 Task: Explore Airbnb accommodation in Nishiwaki, Japan from 22th  December, 2023 to 25th December, 2023 for 3 adults. Place can be entire room with 2 bedrooms having 3 beds and 1 bathroom. Property type can be flat.
Action: Mouse moved to (486, 127)
Screenshot: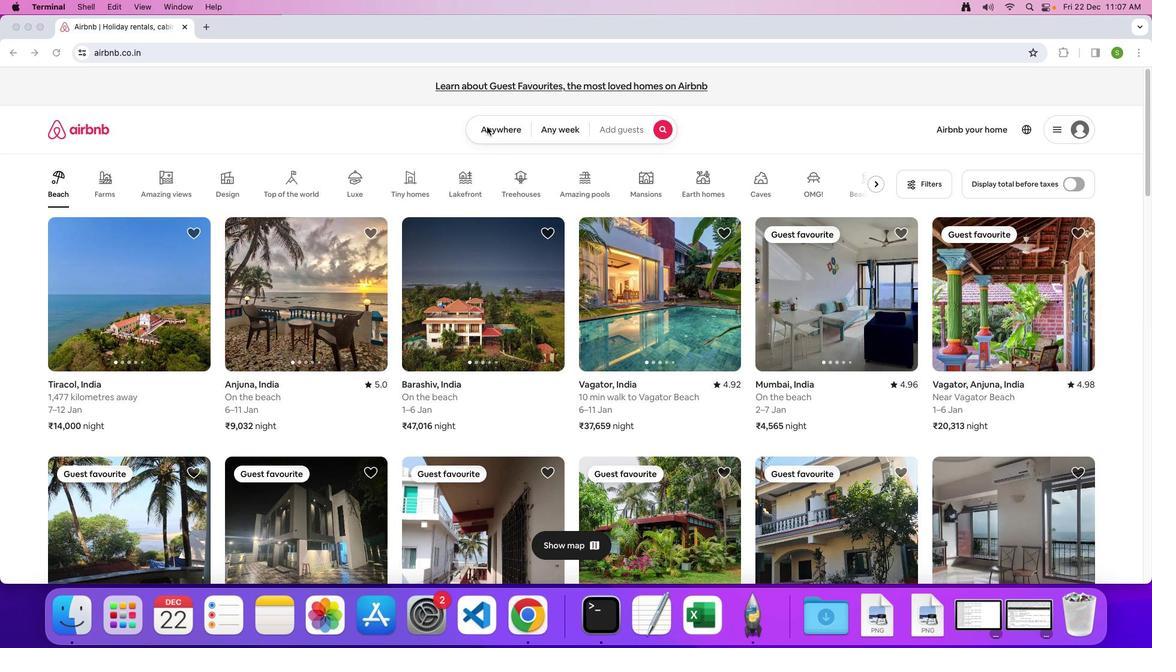 
Action: Mouse pressed left at (486, 127)
Screenshot: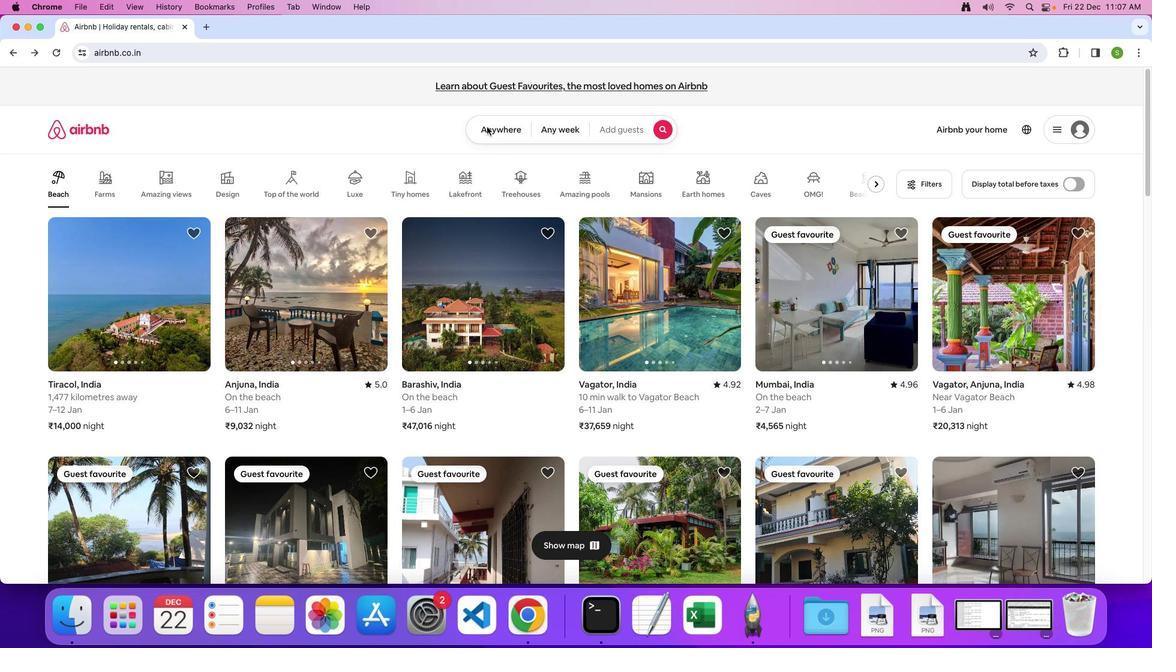 
Action: Mouse moved to (490, 129)
Screenshot: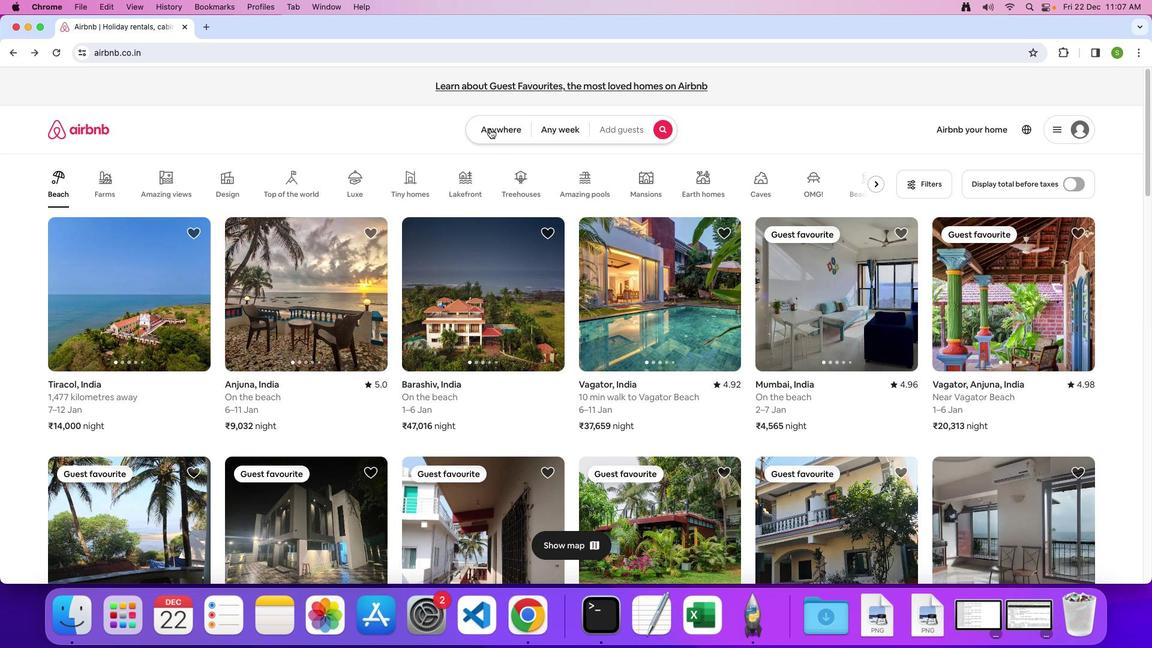 
Action: Mouse pressed left at (490, 129)
Screenshot: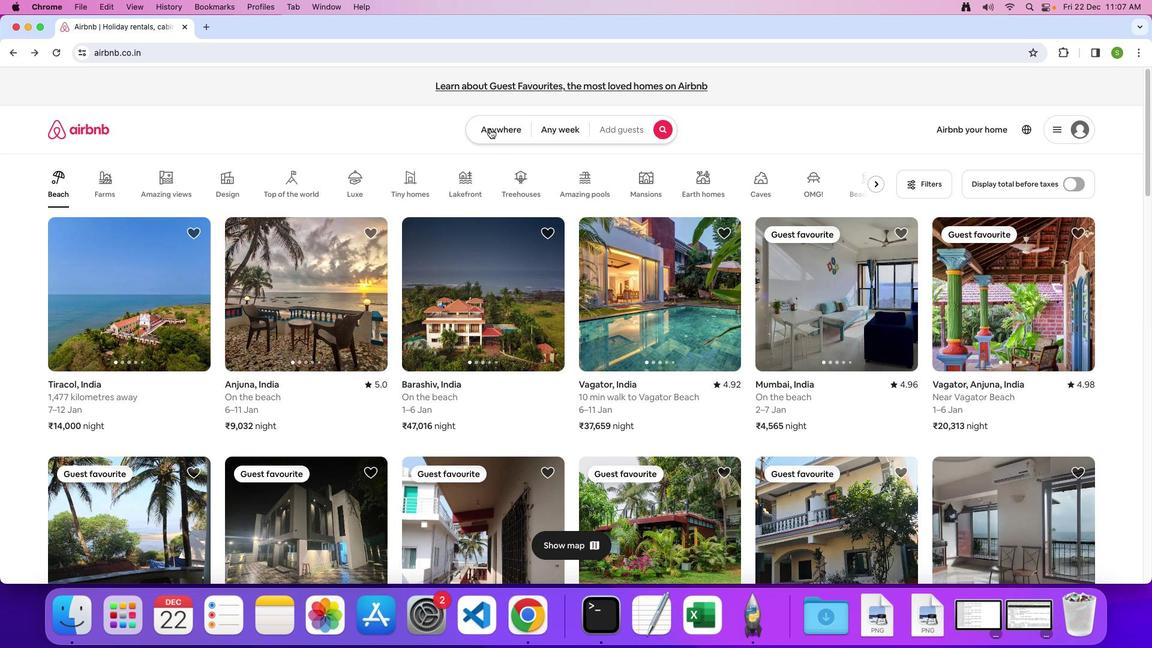 
Action: Mouse moved to (421, 169)
Screenshot: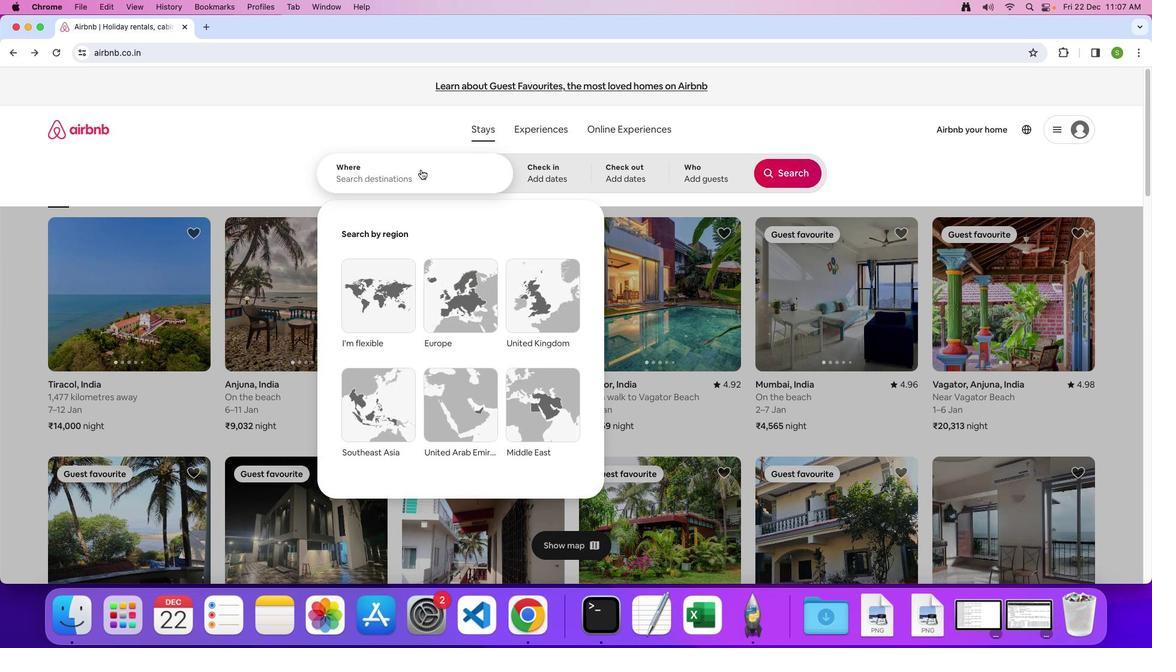 
Action: Mouse pressed left at (421, 169)
Screenshot: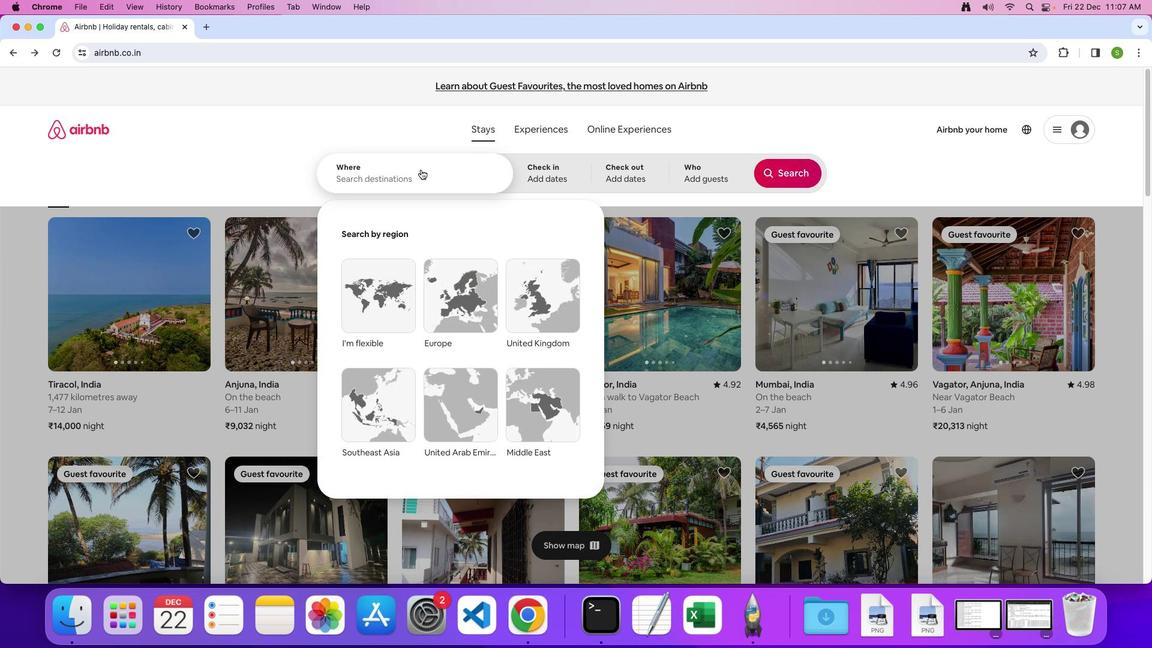 
Action: Key pressed 'N'Key.caps_lock'i''s''h''i''w''a''k''i'
Screenshot: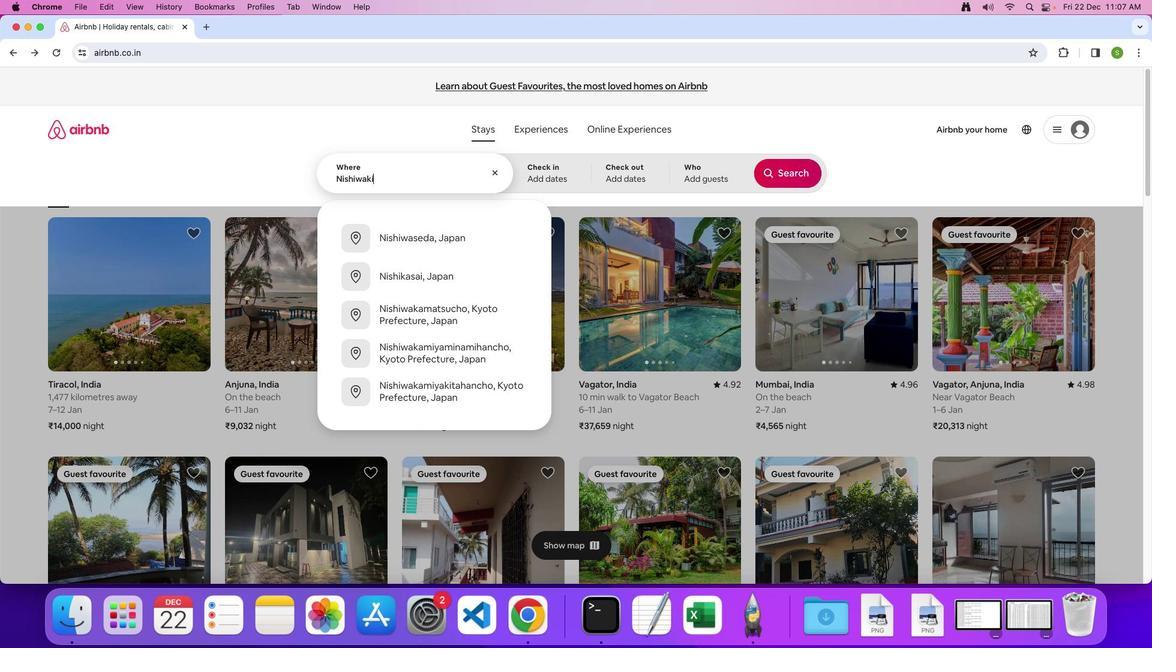 
Action: Mouse moved to (420, 169)
Screenshot: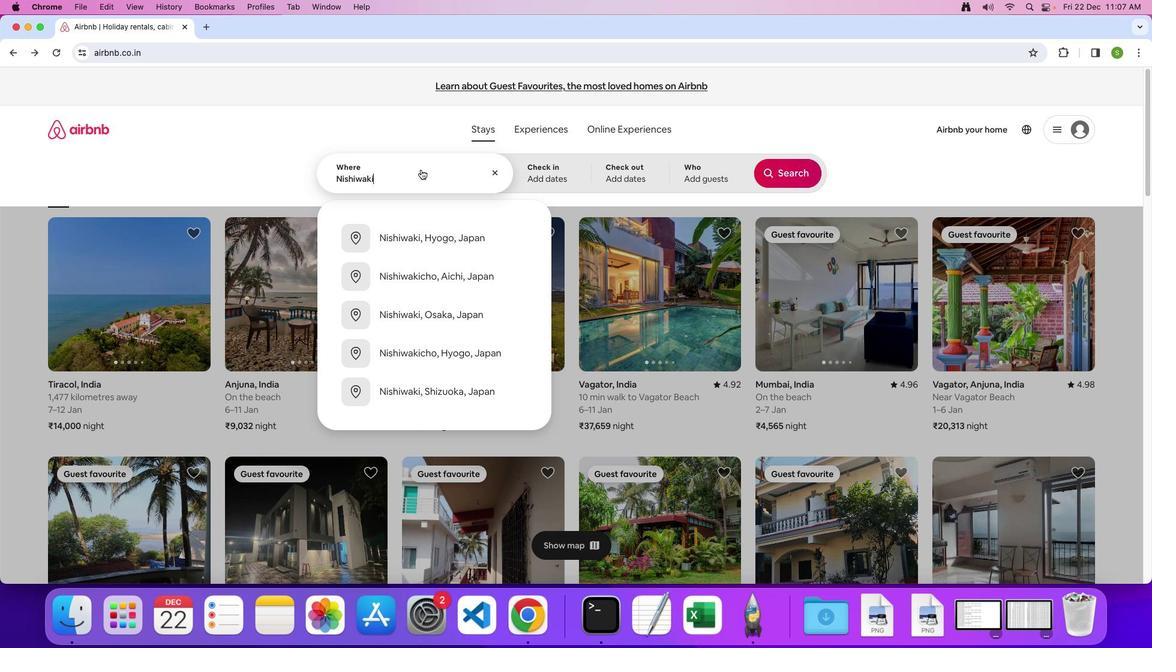 
Action: Key pressed ','Key.spaceKey.shift'J''a''p''a''n'Key.enter
Screenshot: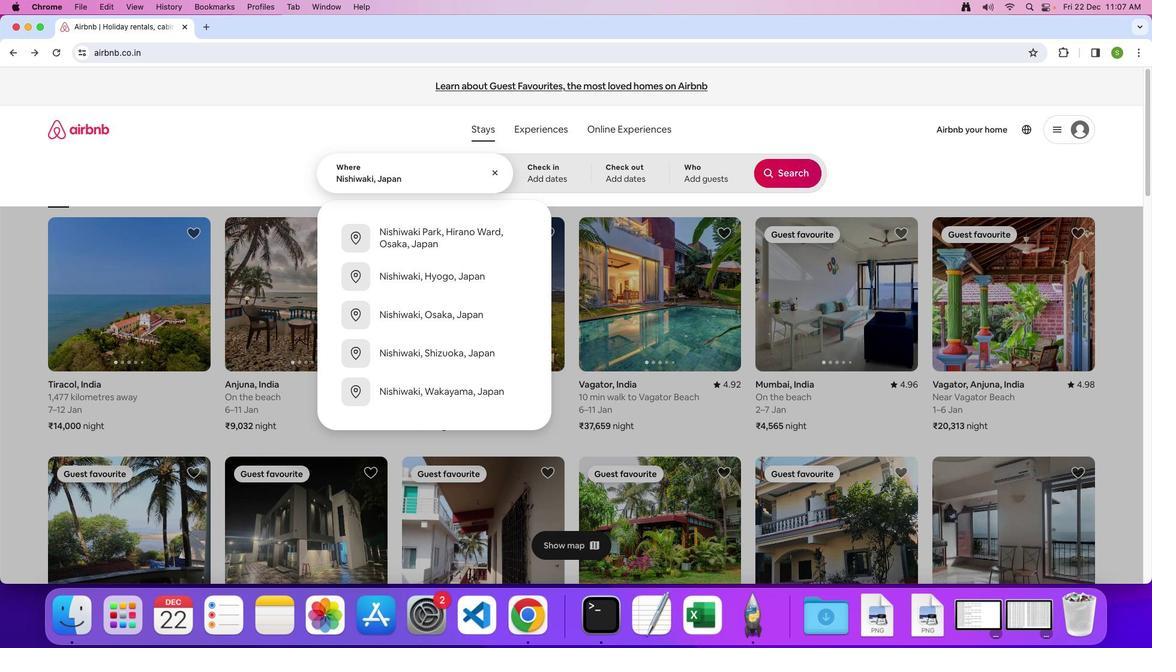 
Action: Mouse moved to (504, 409)
Screenshot: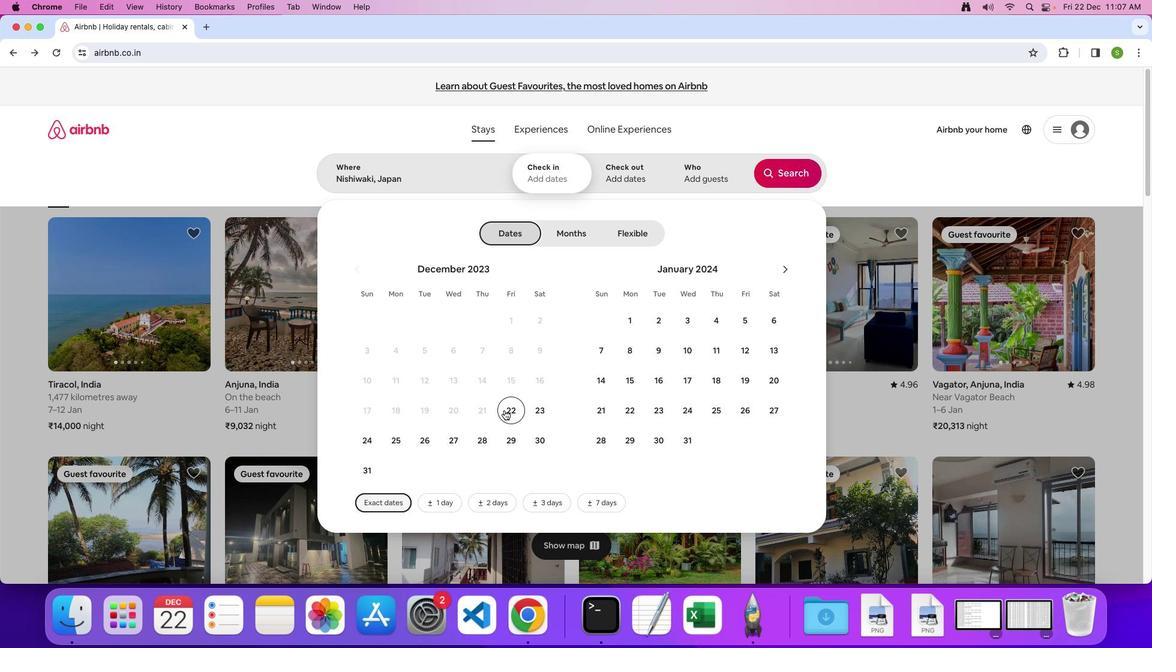 
Action: Mouse pressed left at (504, 409)
Screenshot: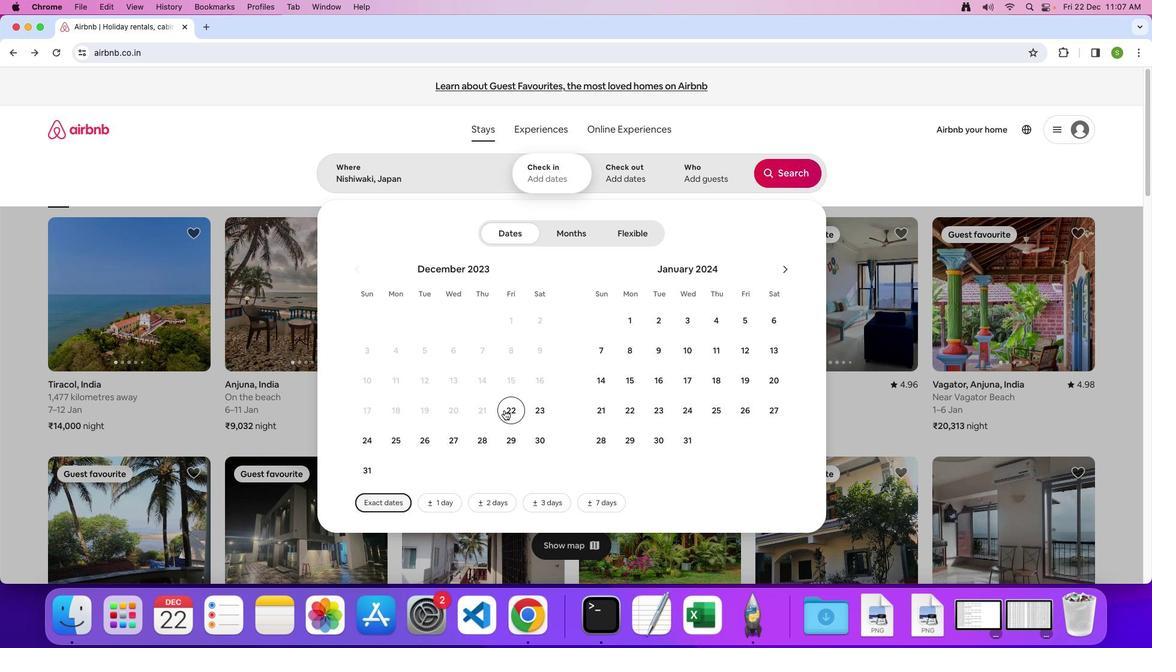 
Action: Mouse moved to (390, 443)
Screenshot: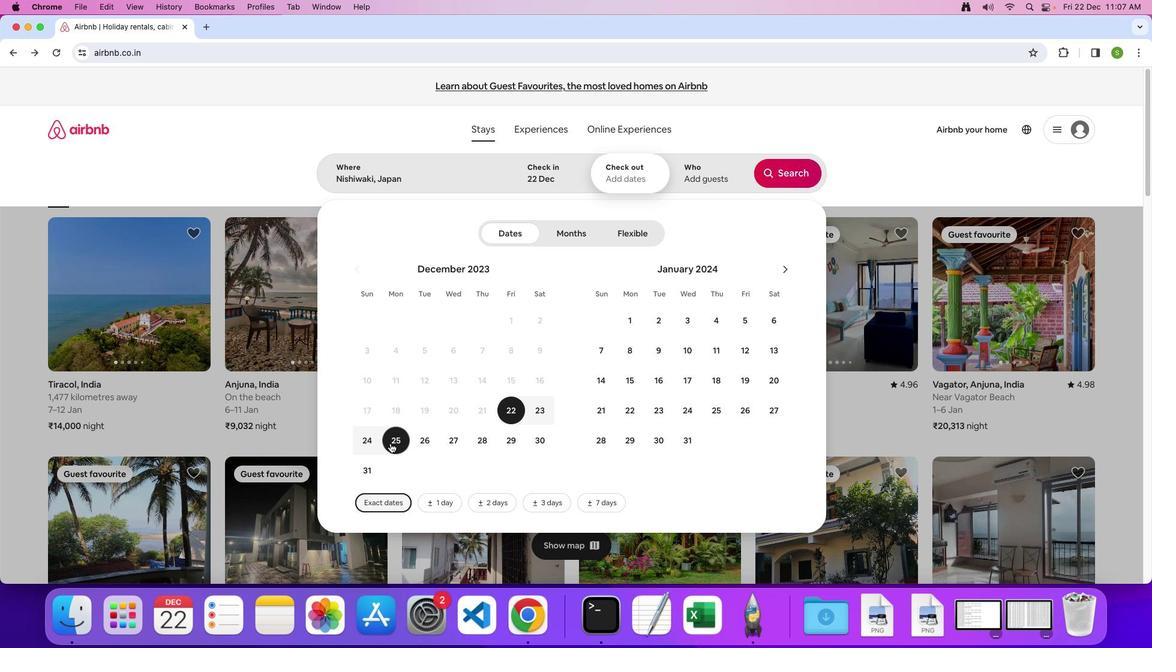 
Action: Mouse pressed left at (390, 443)
Screenshot: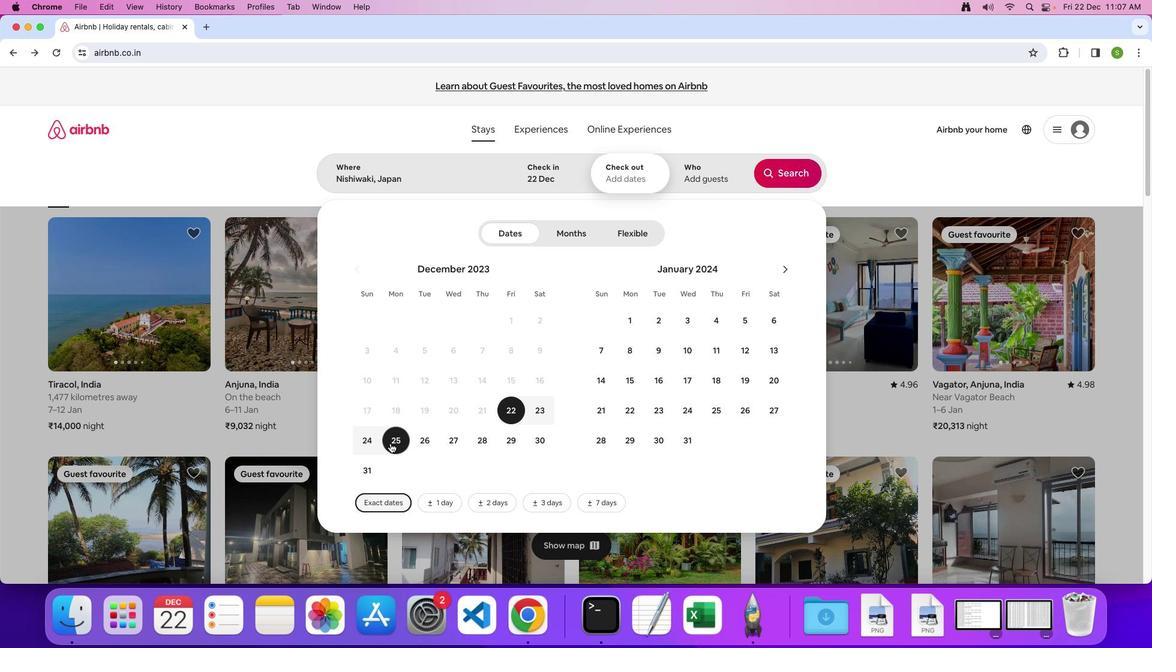 
Action: Mouse moved to (686, 177)
Screenshot: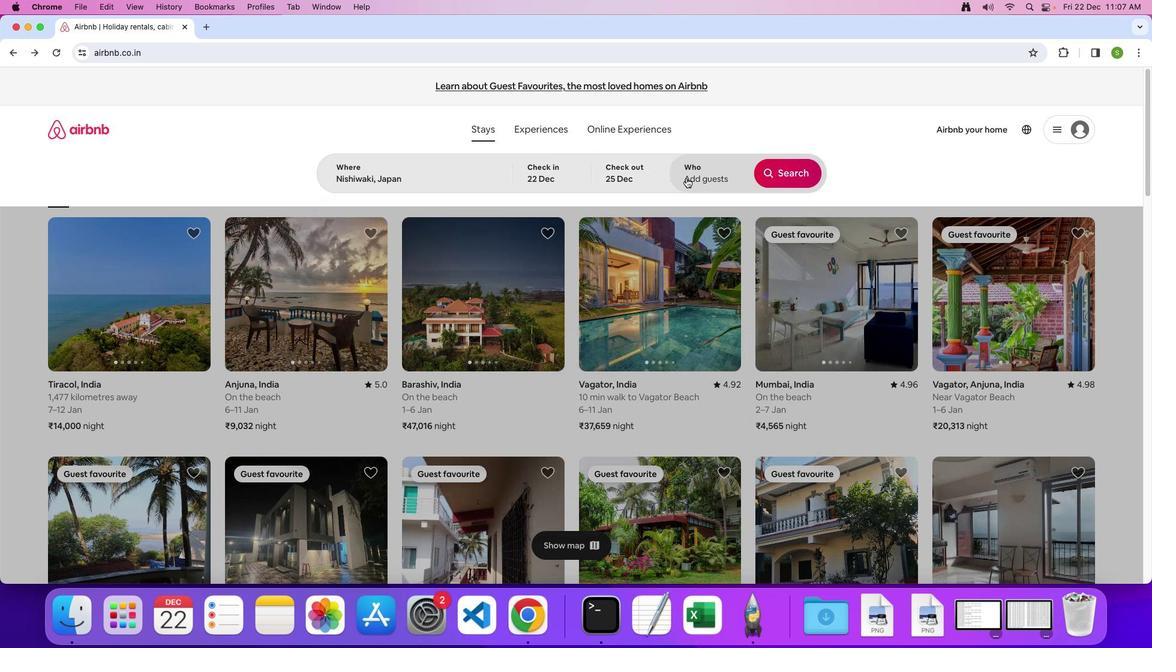 
Action: Mouse pressed left at (686, 177)
Screenshot: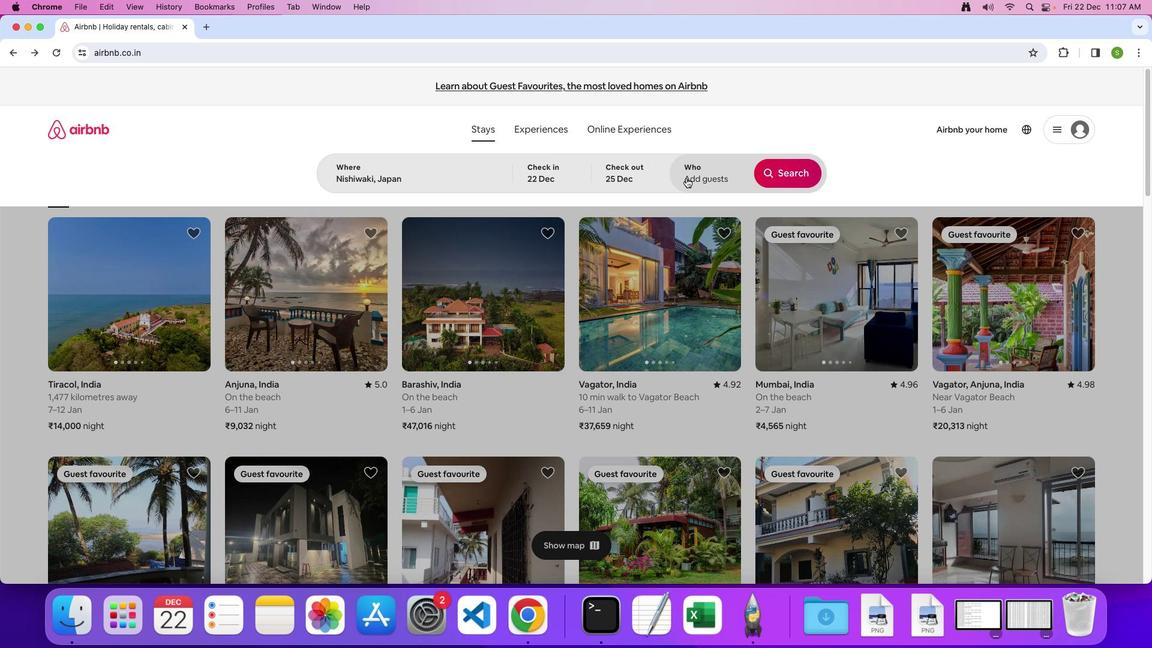 
Action: Mouse moved to (795, 238)
Screenshot: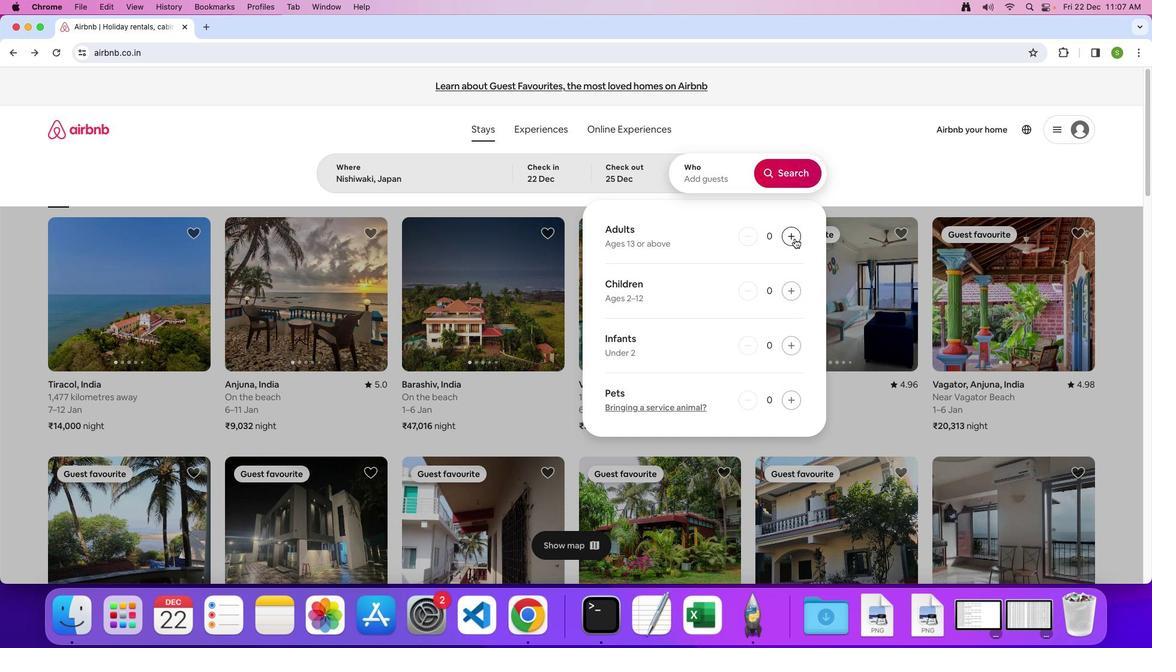 
Action: Mouse pressed left at (795, 238)
Screenshot: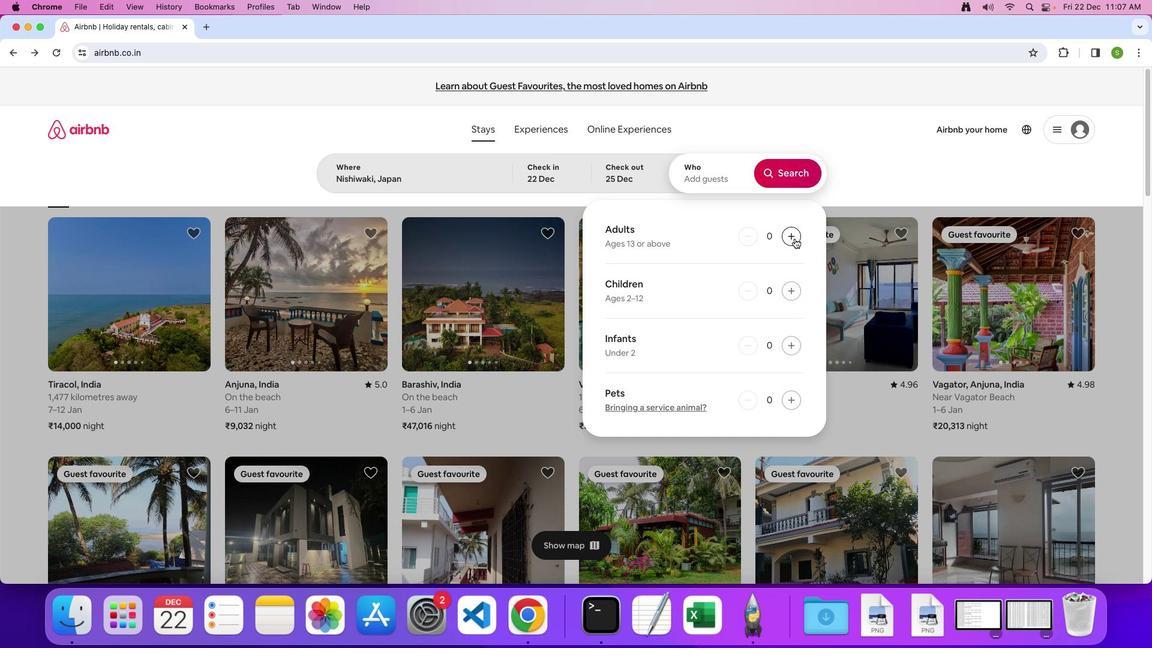 
Action: Mouse pressed left at (795, 238)
Screenshot: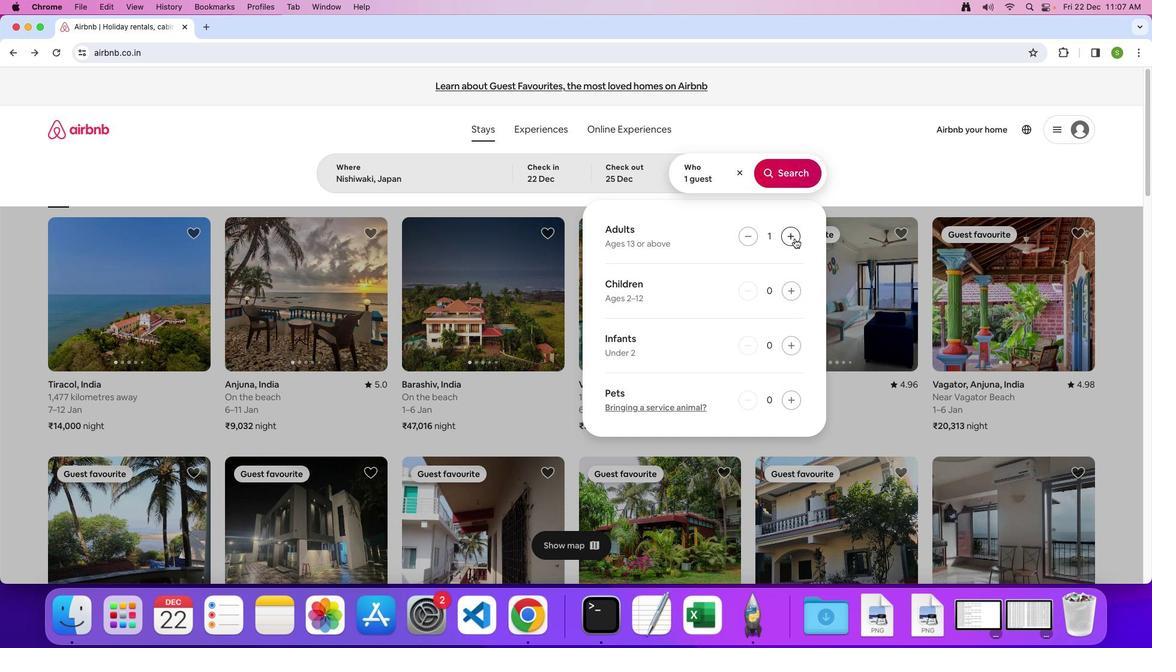
Action: Mouse moved to (795, 238)
Screenshot: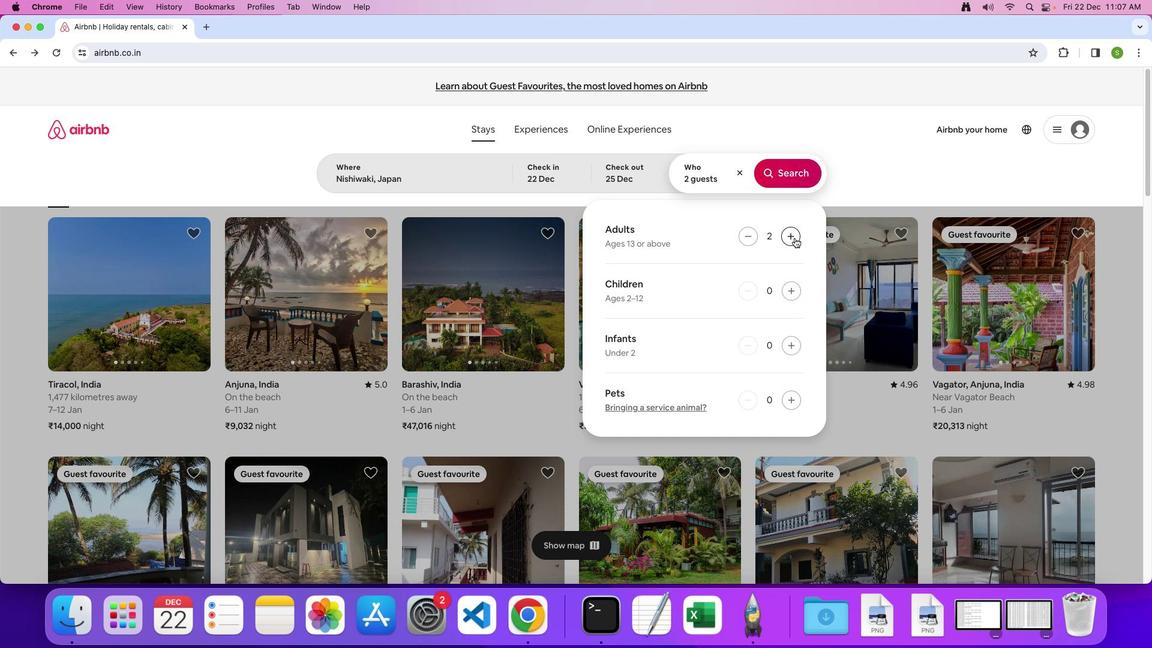 
Action: Mouse pressed left at (795, 238)
Screenshot: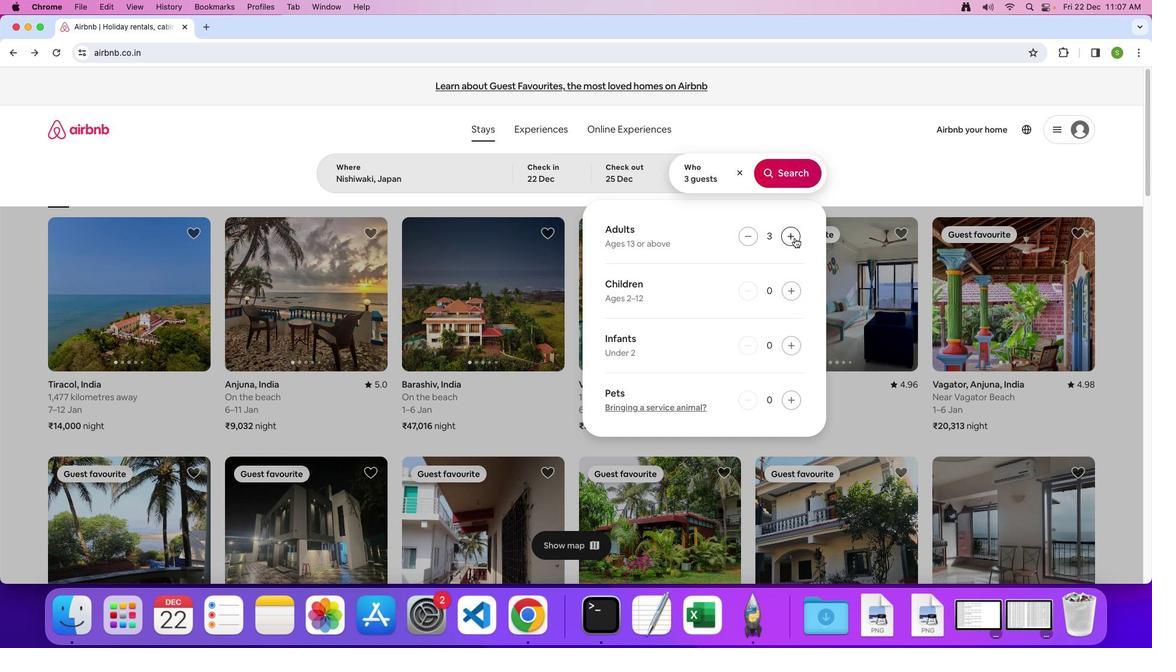 
Action: Mouse moved to (783, 181)
Screenshot: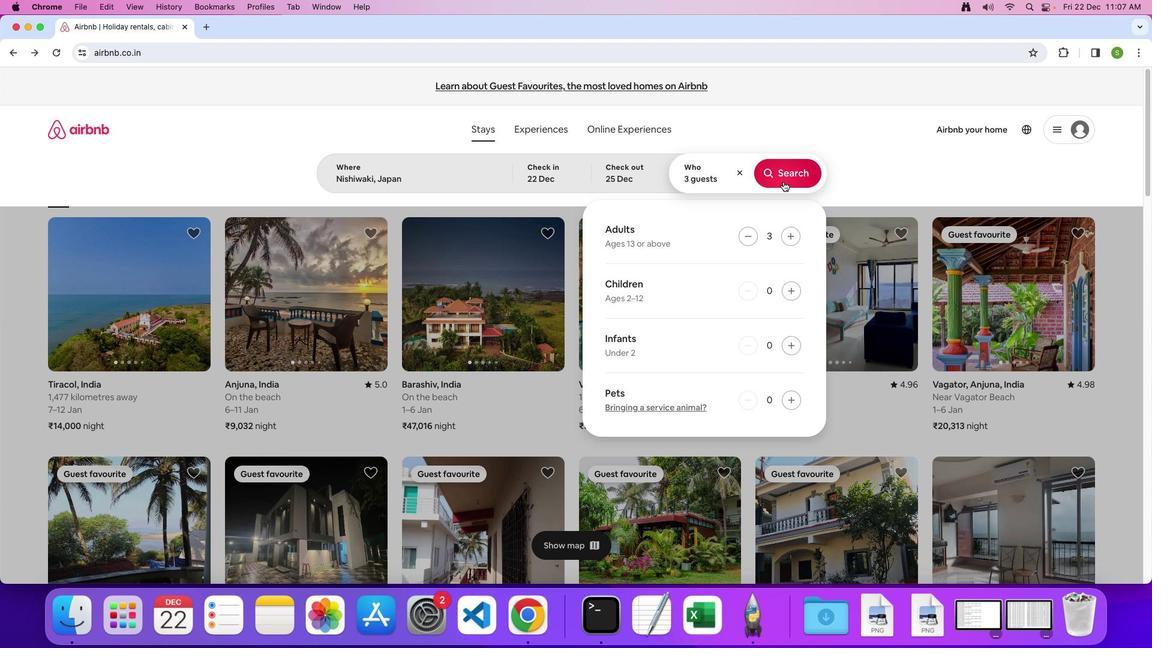 
Action: Mouse pressed left at (783, 181)
Screenshot: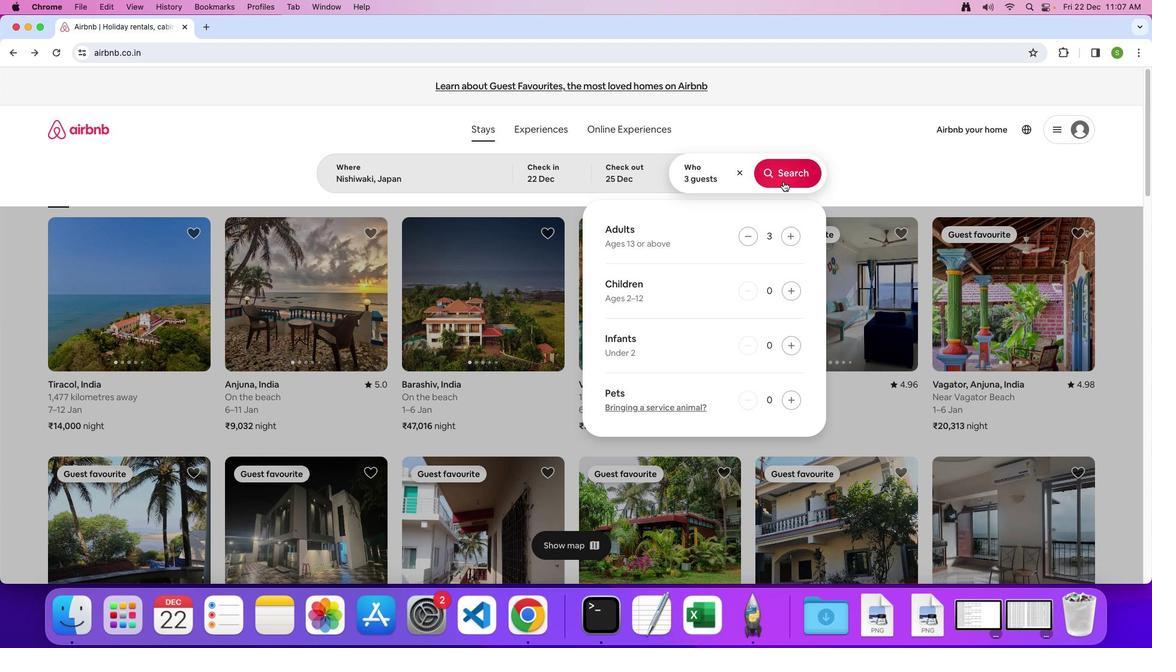 
Action: Mouse moved to (946, 146)
Screenshot: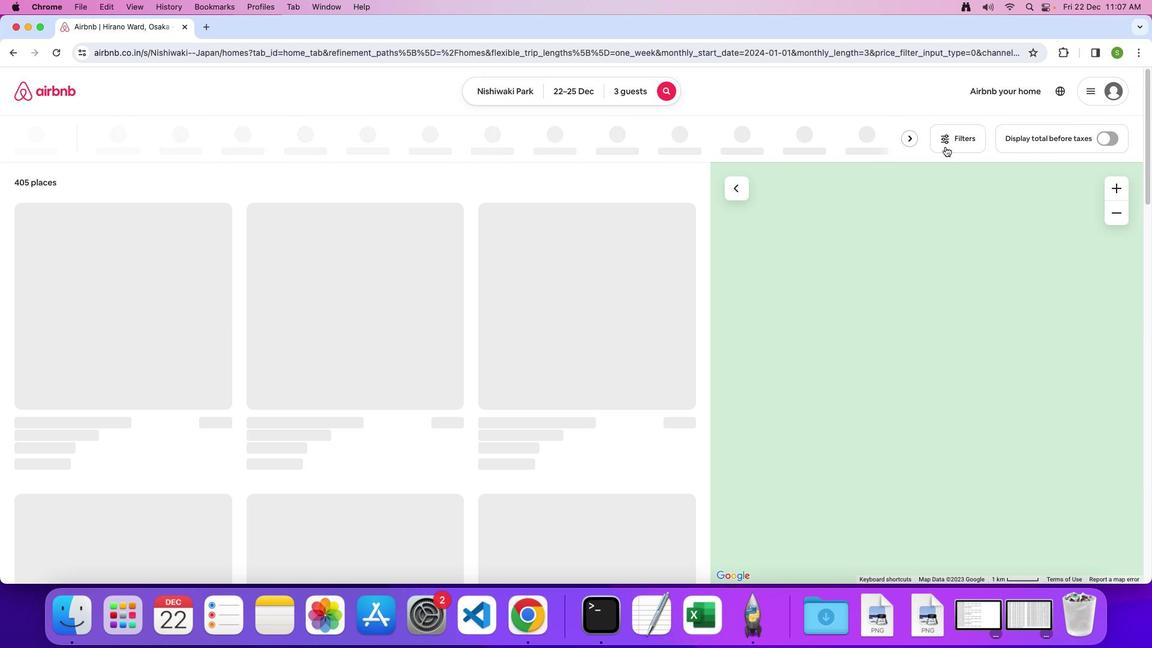 
Action: Mouse pressed left at (946, 146)
Screenshot: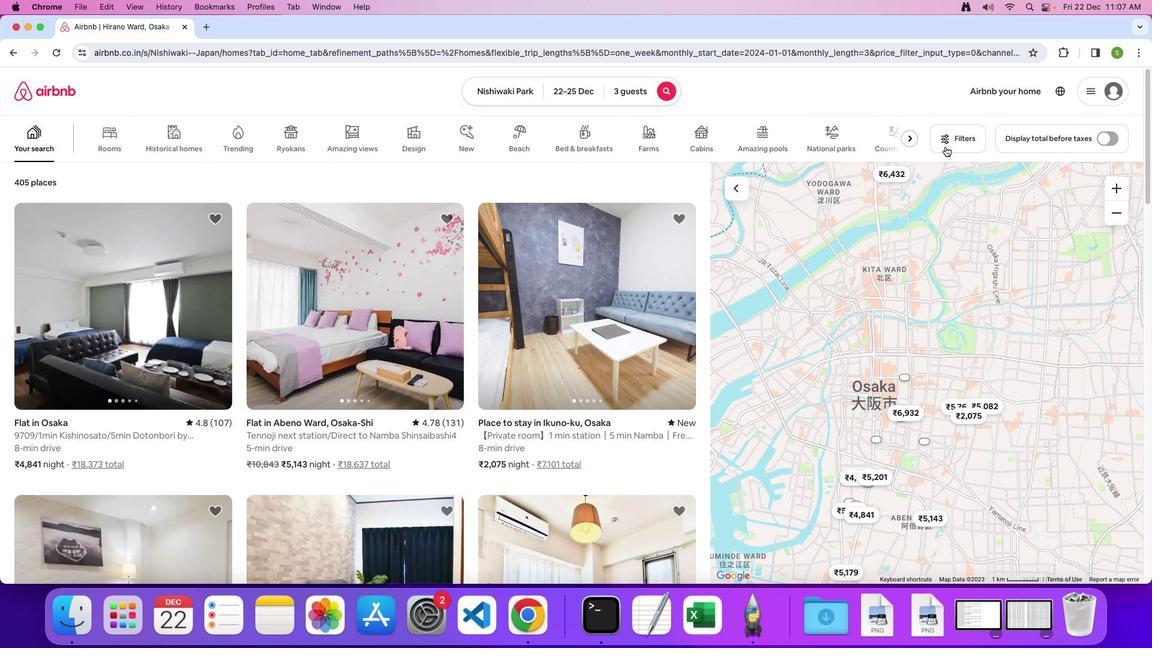 
Action: Mouse moved to (528, 348)
Screenshot: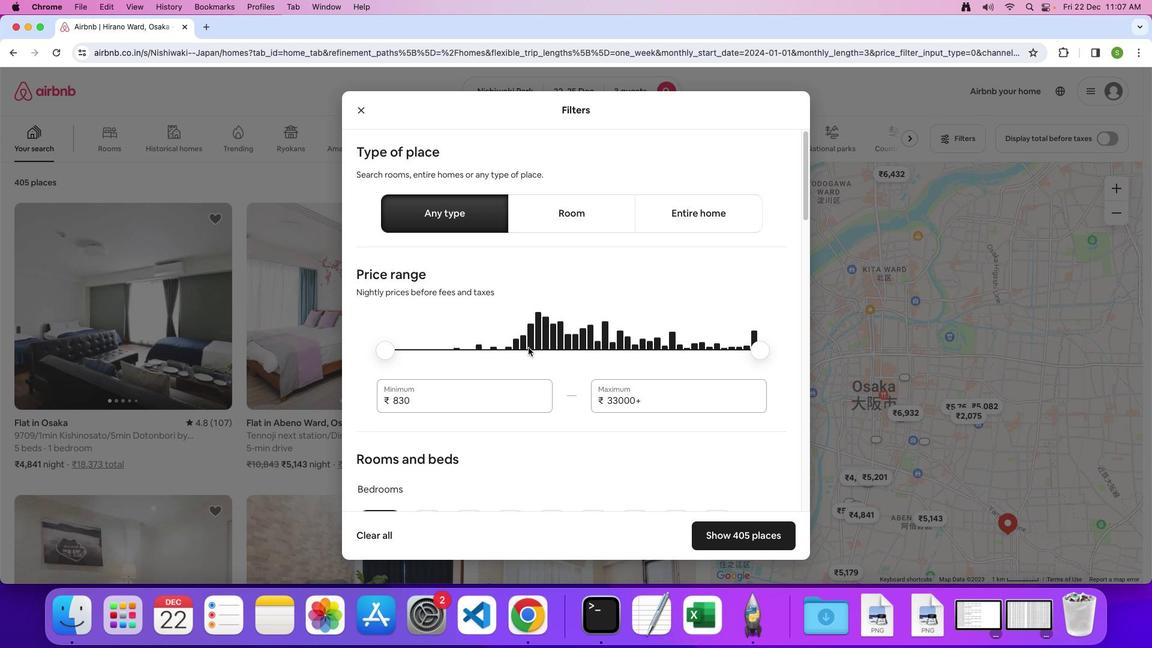 
Action: Mouse scrolled (528, 348) with delta (0, 0)
Screenshot: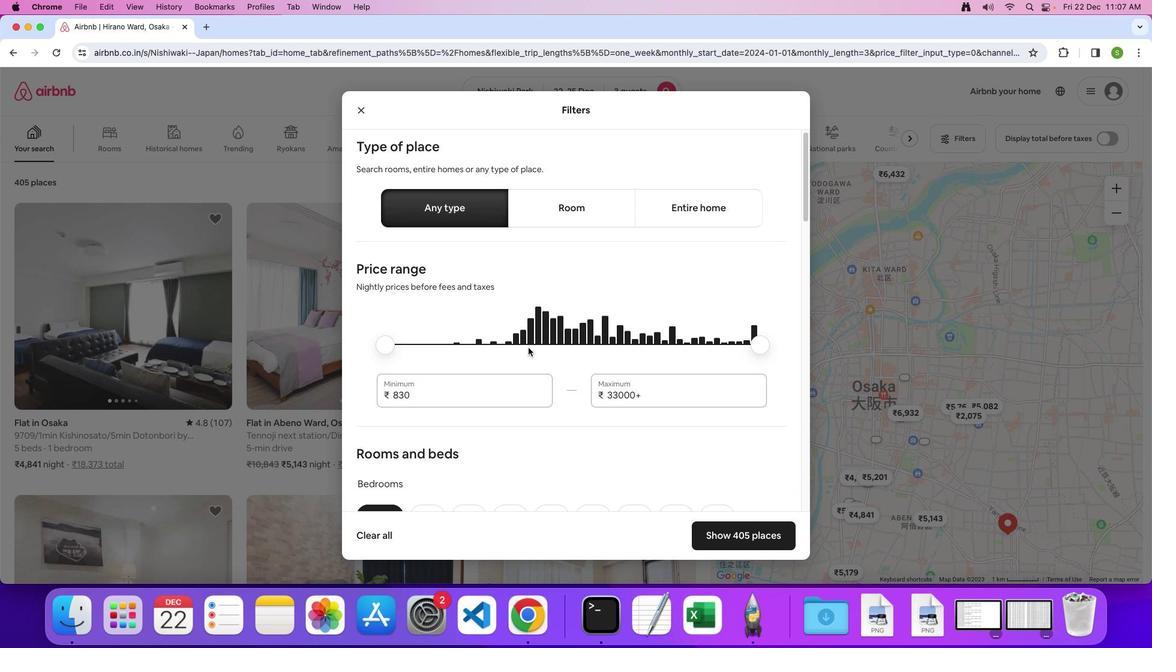 
Action: Mouse scrolled (528, 348) with delta (0, 0)
Screenshot: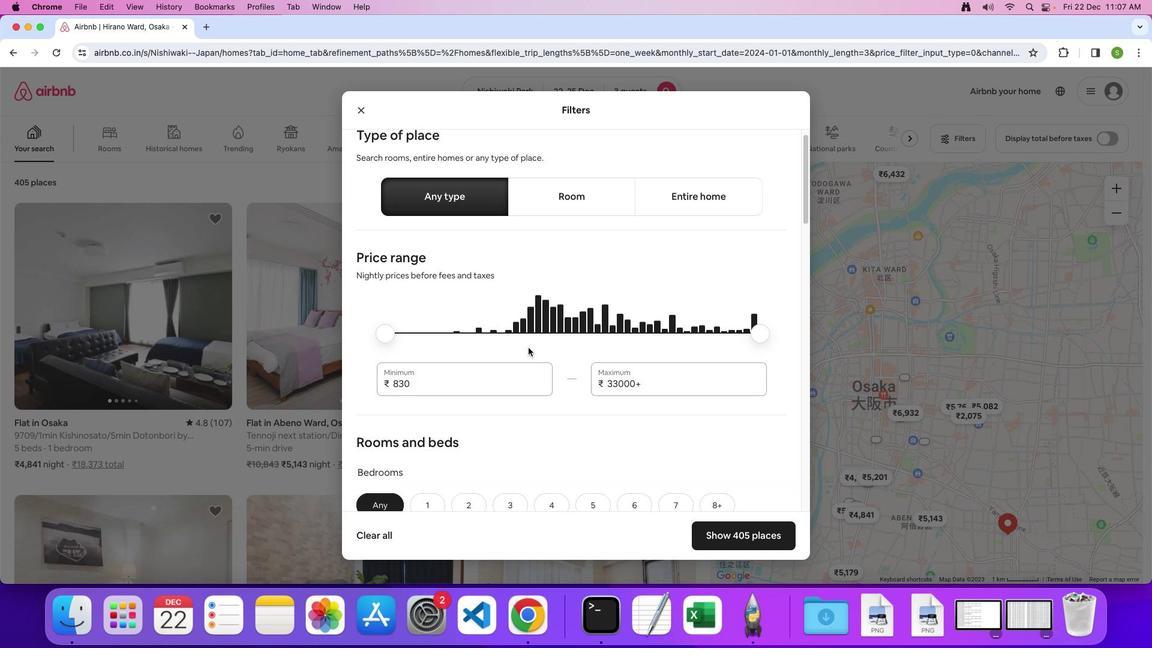 
Action: Mouse scrolled (528, 348) with delta (0, -1)
Screenshot: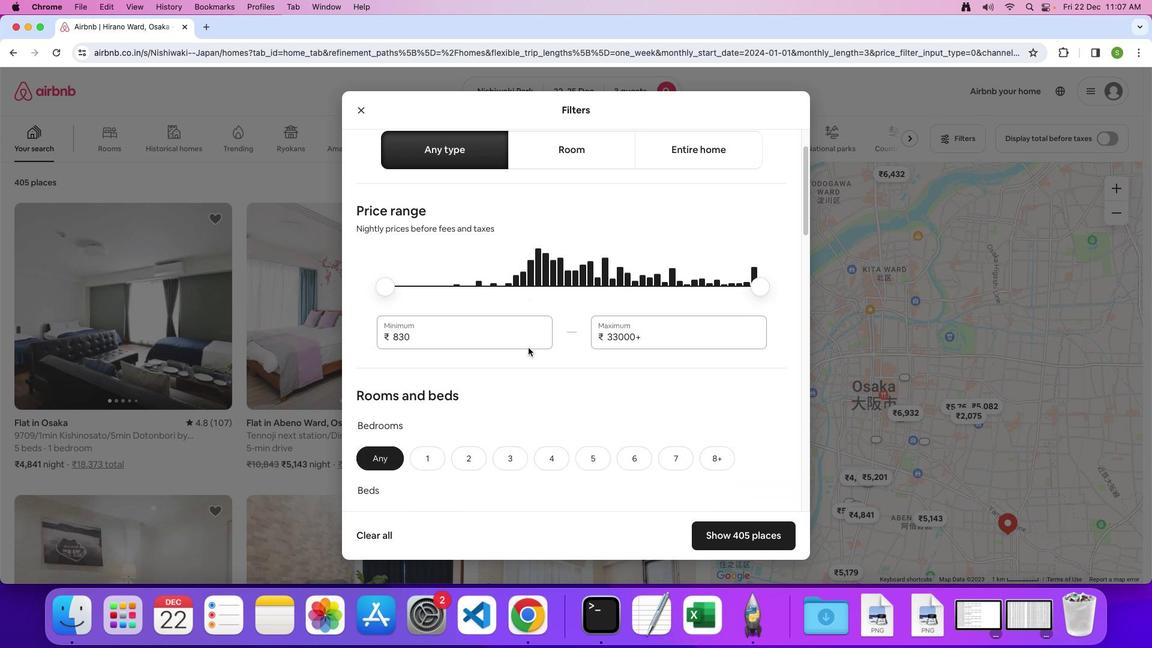 
Action: Mouse scrolled (528, 348) with delta (0, 0)
Screenshot: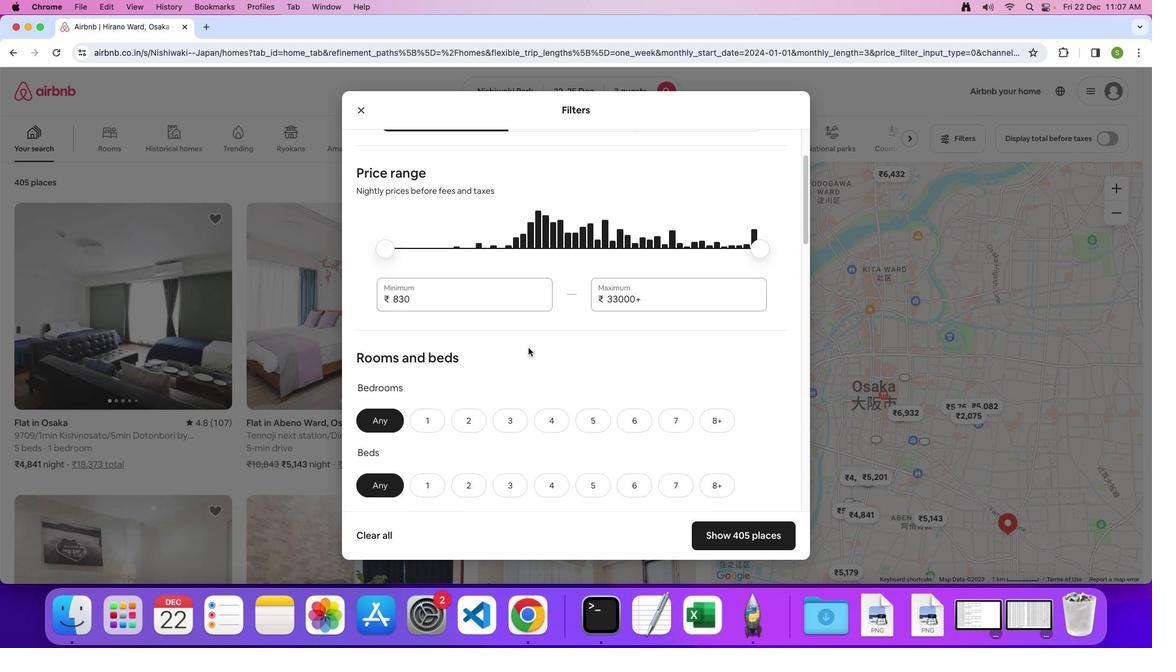 
Action: Mouse scrolled (528, 348) with delta (0, 0)
Screenshot: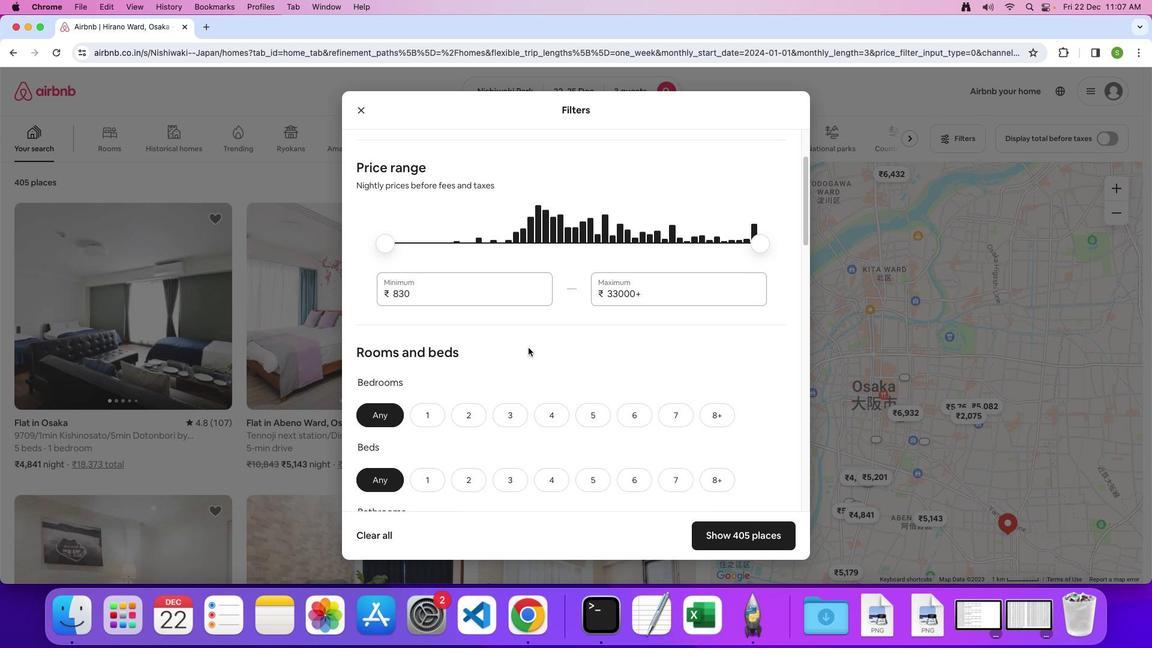 
Action: Mouse scrolled (528, 348) with delta (0, -1)
Screenshot: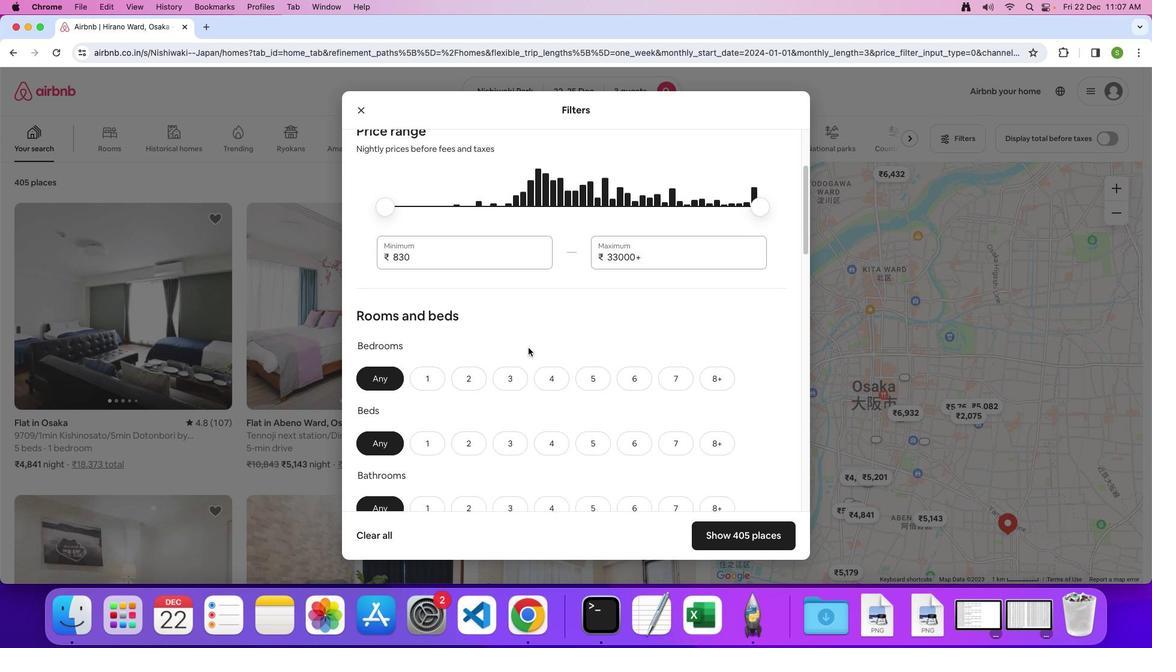 
Action: Mouse scrolled (528, 348) with delta (0, 0)
Screenshot: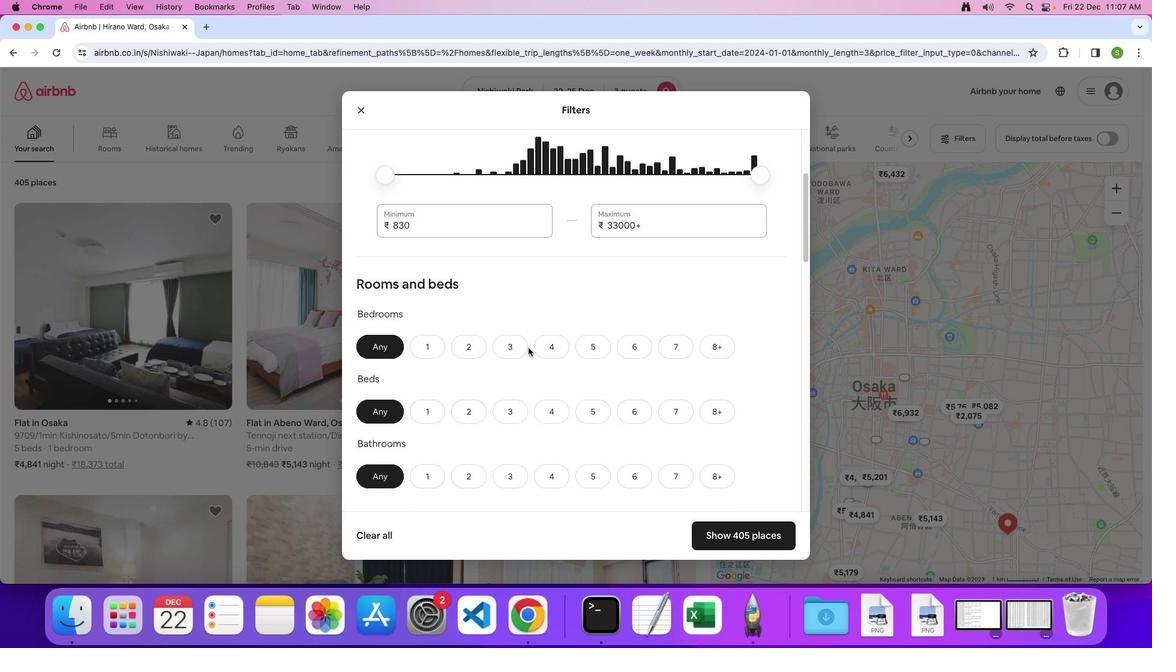
Action: Mouse scrolled (528, 348) with delta (0, 0)
Screenshot: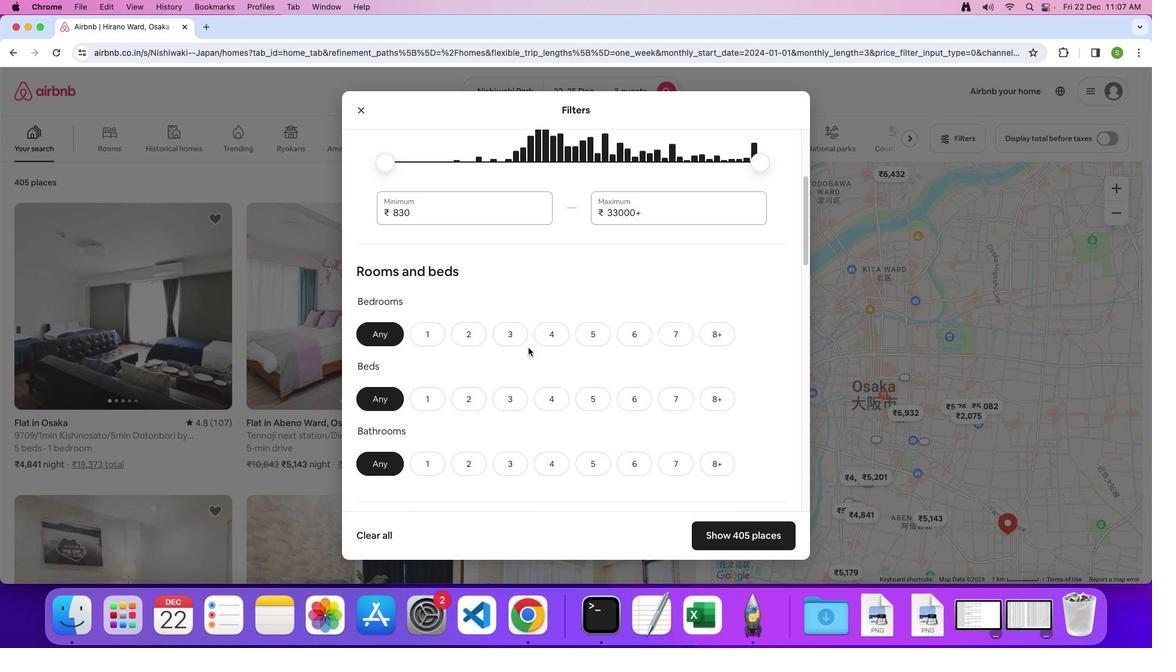 
Action: Mouse scrolled (528, 348) with delta (0, -1)
Screenshot: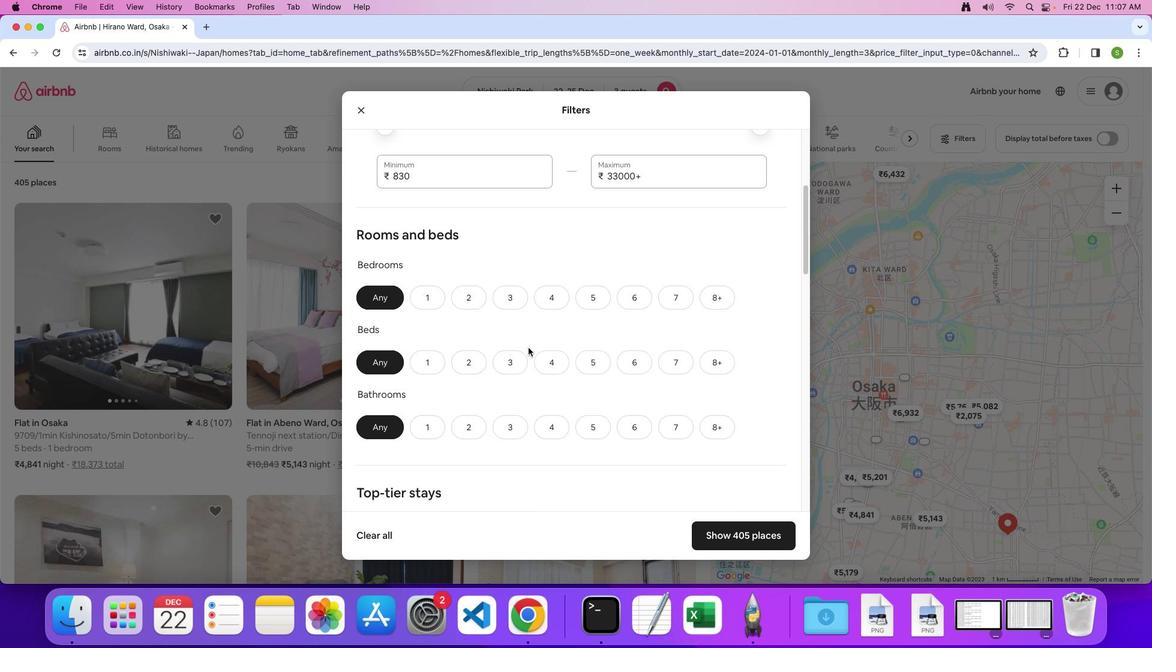 
Action: Mouse moved to (478, 264)
Screenshot: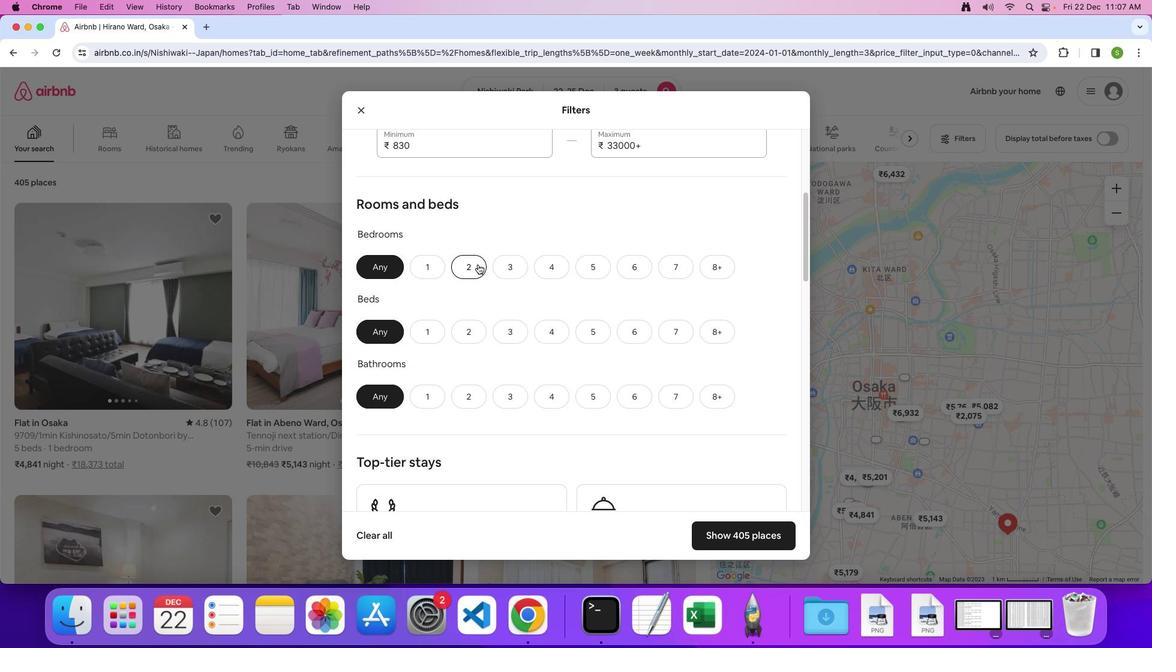 
Action: Mouse pressed left at (478, 264)
Screenshot: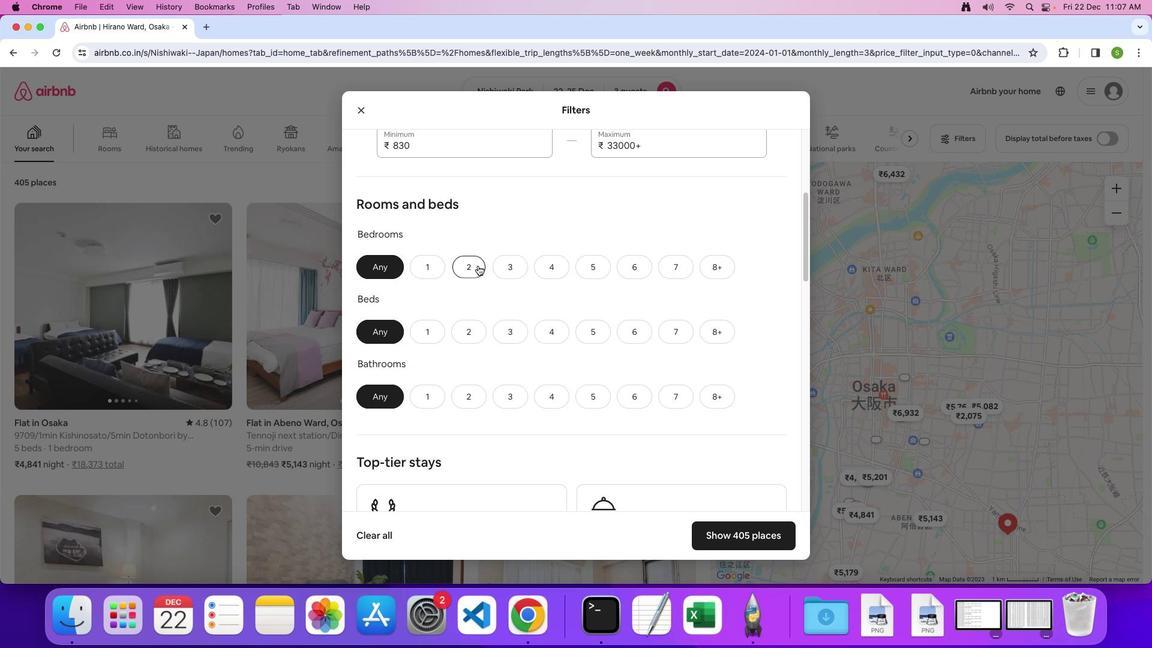 
Action: Mouse moved to (513, 328)
Screenshot: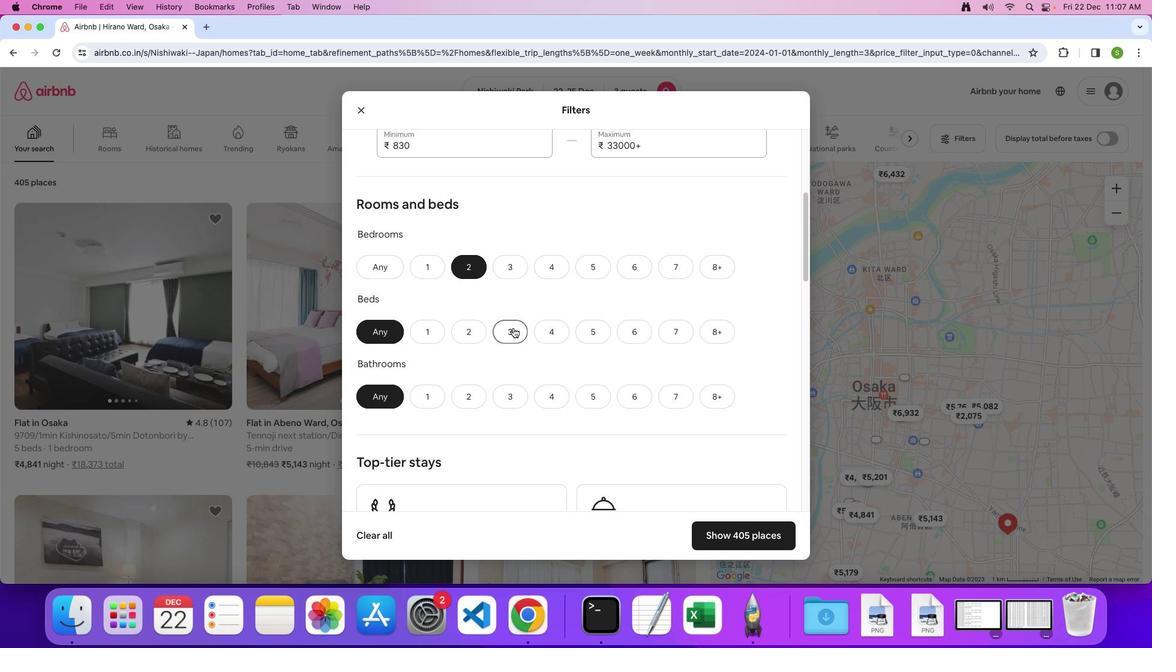 
Action: Mouse pressed left at (513, 328)
Screenshot: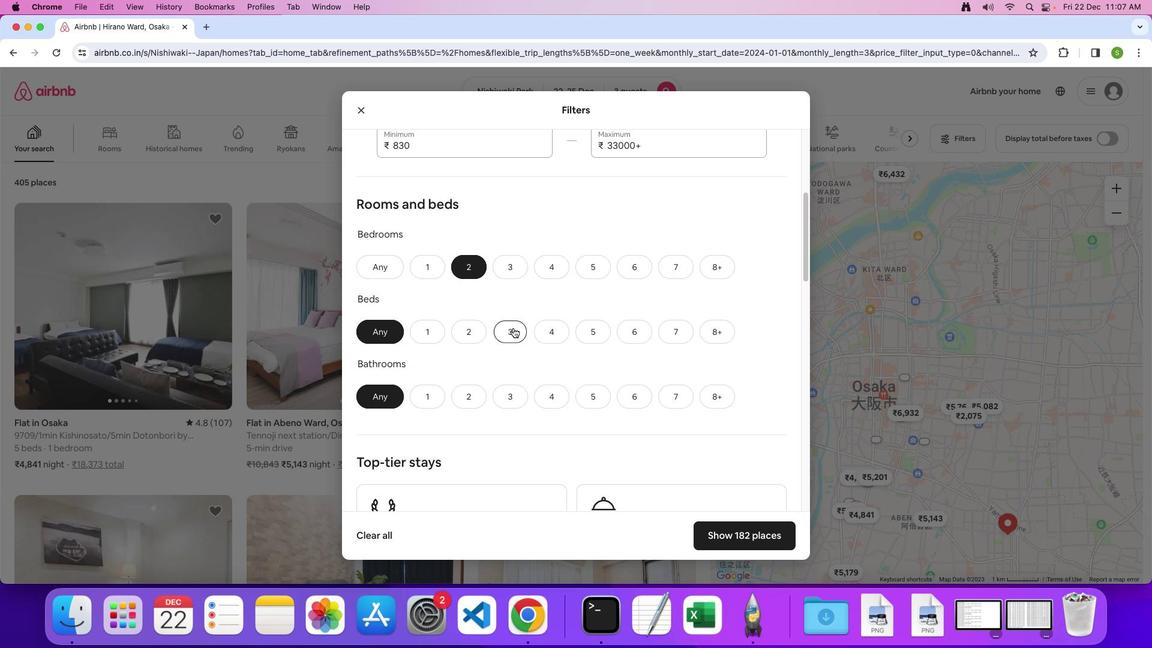 
Action: Mouse moved to (426, 389)
Screenshot: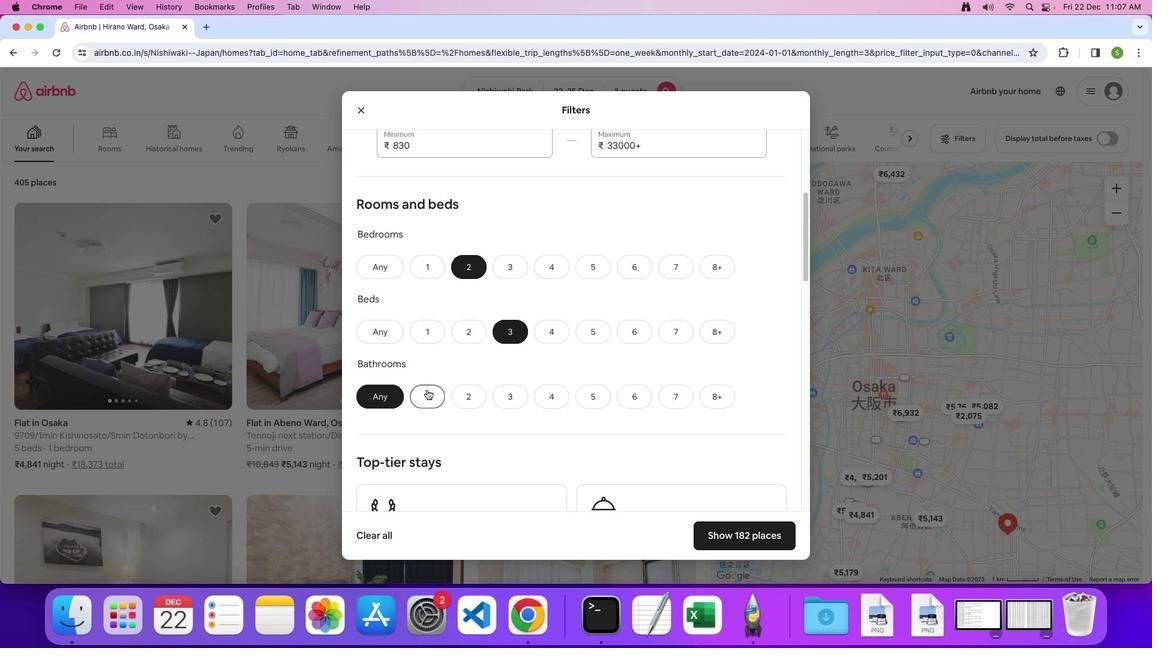 
Action: Mouse pressed left at (426, 389)
Screenshot: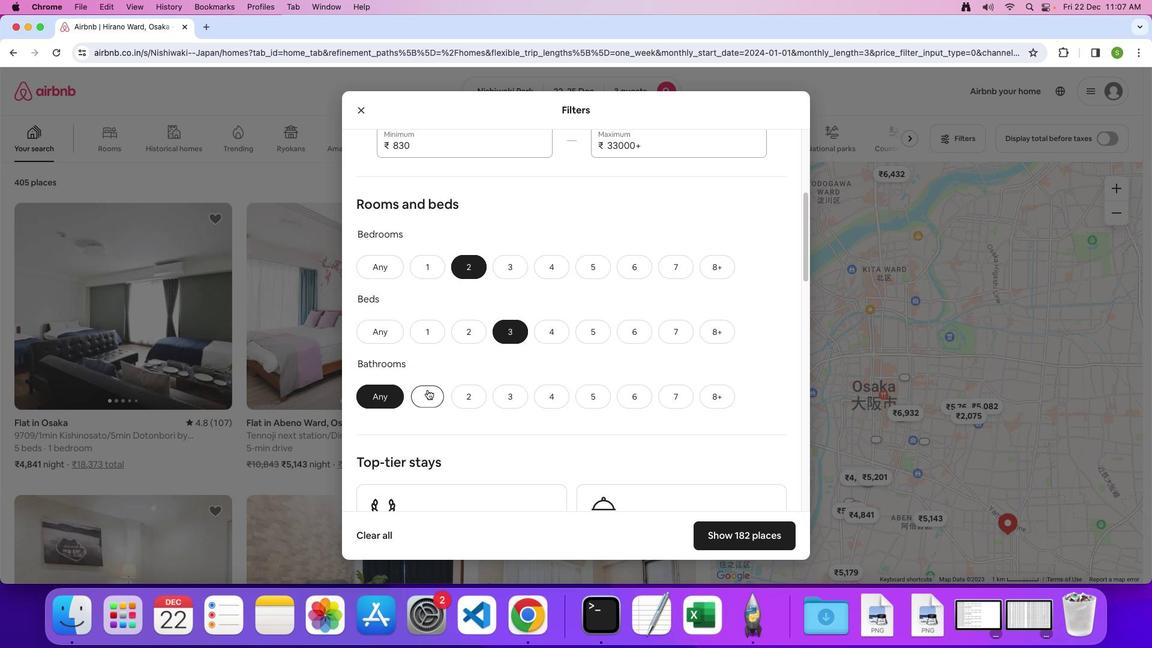 
Action: Mouse moved to (591, 364)
Screenshot: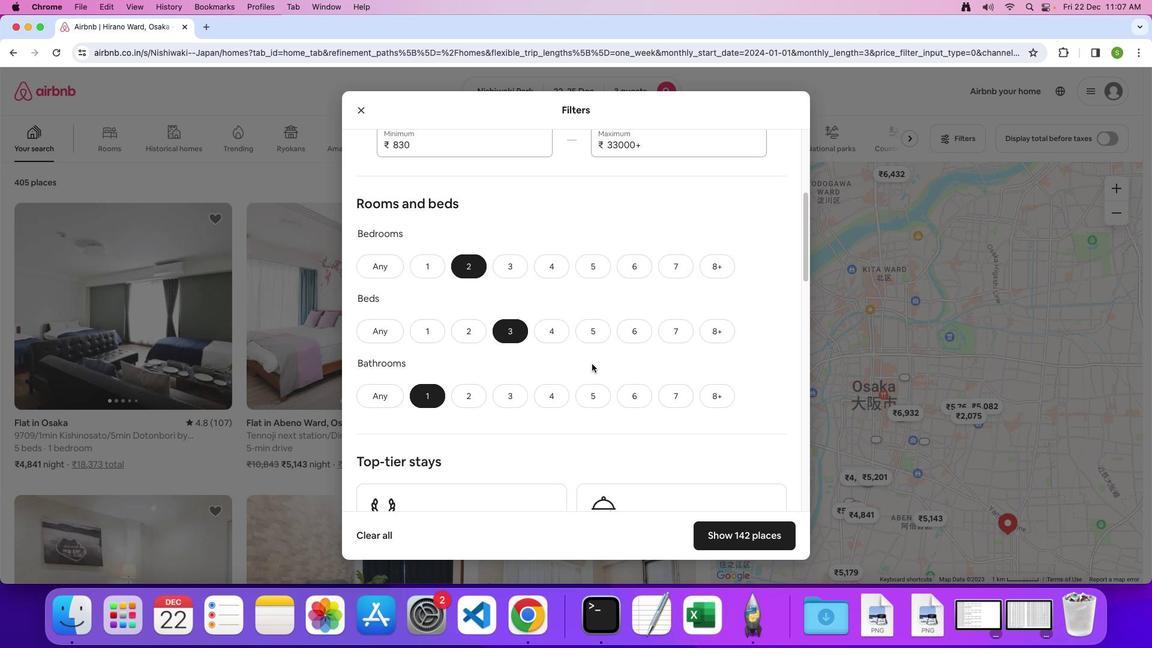 
Action: Mouse scrolled (591, 364) with delta (0, 0)
Screenshot: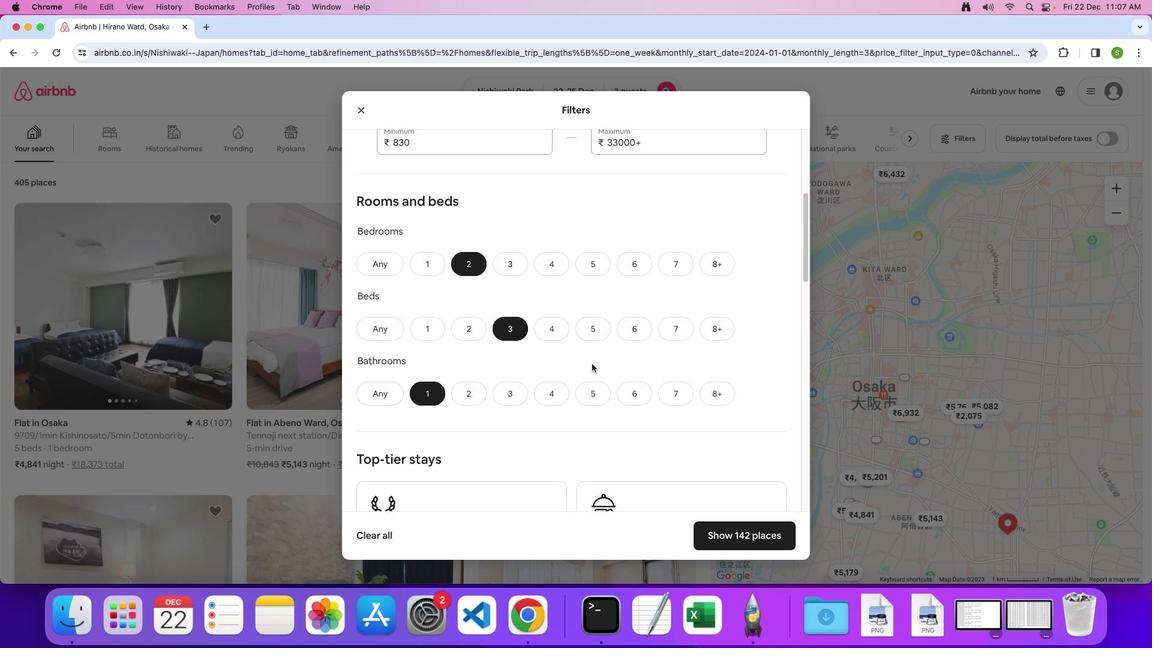 
Action: Mouse scrolled (591, 364) with delta (0, 0)
Screenshot: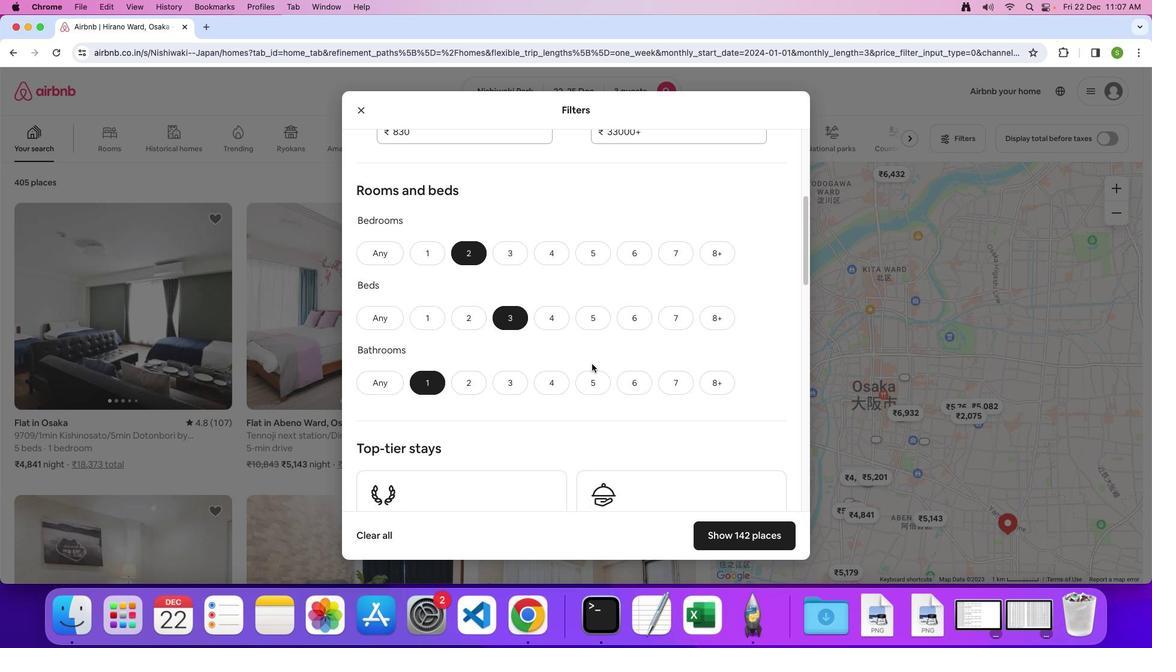 
Action: Mouse scrolled (591, 364) with delta (0, 0)
Screenshot: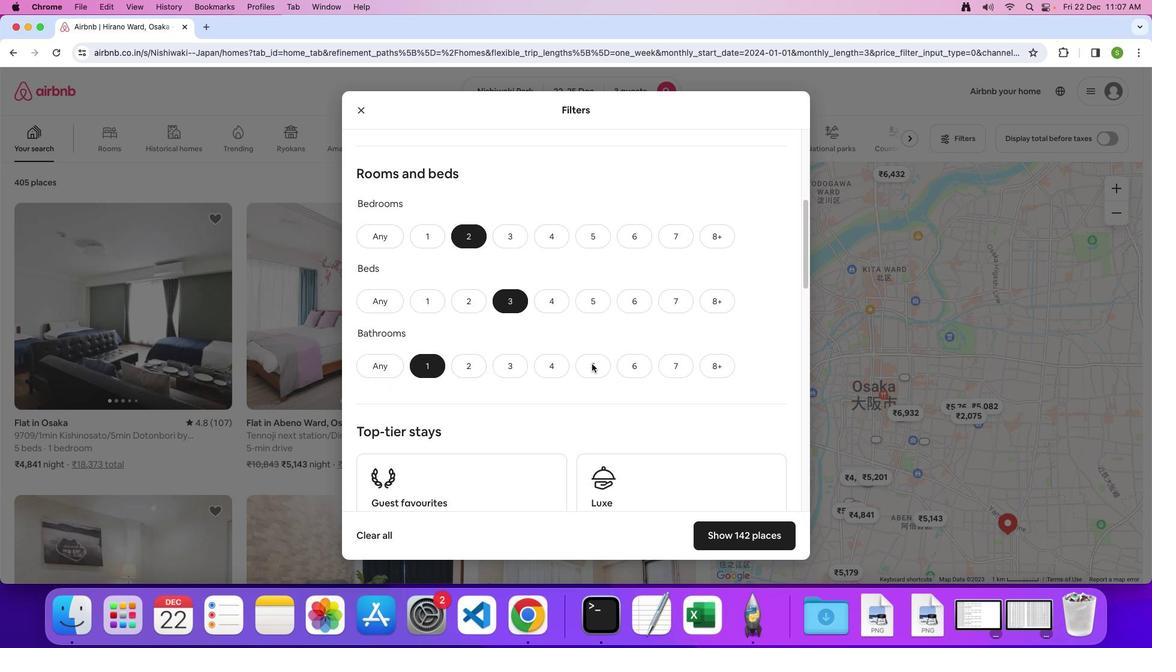 
Action: Mouse scrolled (591, 364) with delta (0, 0)
Screenshot: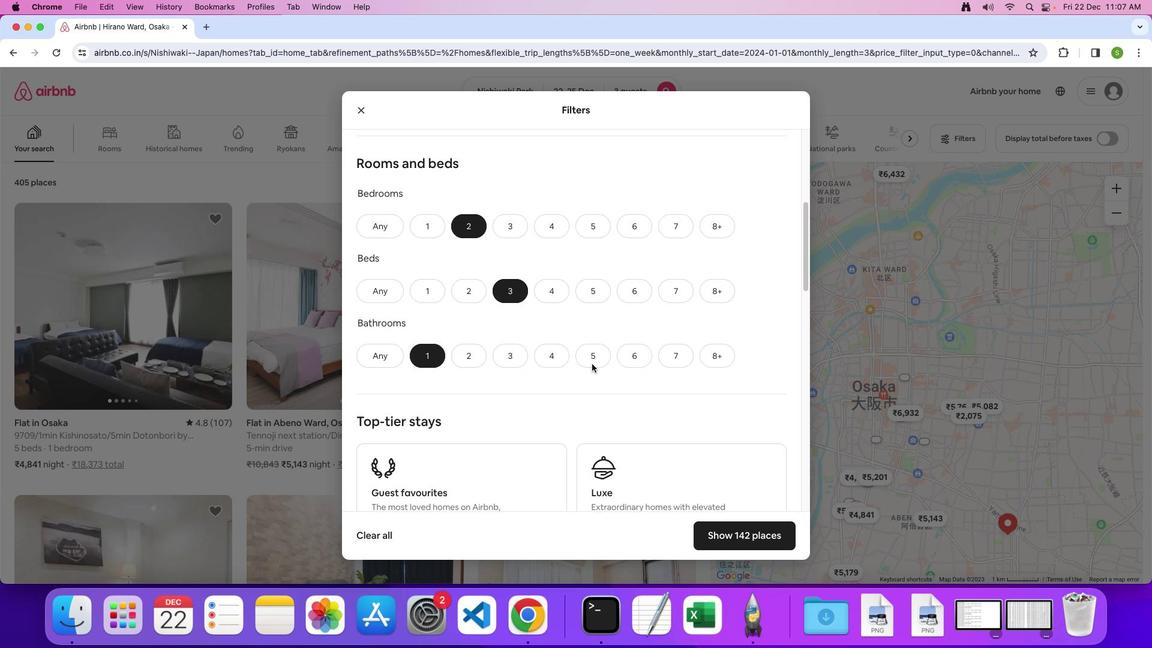 
Action: Mouse scrolled (591, 364) with delta (0, 0)
Screenshot: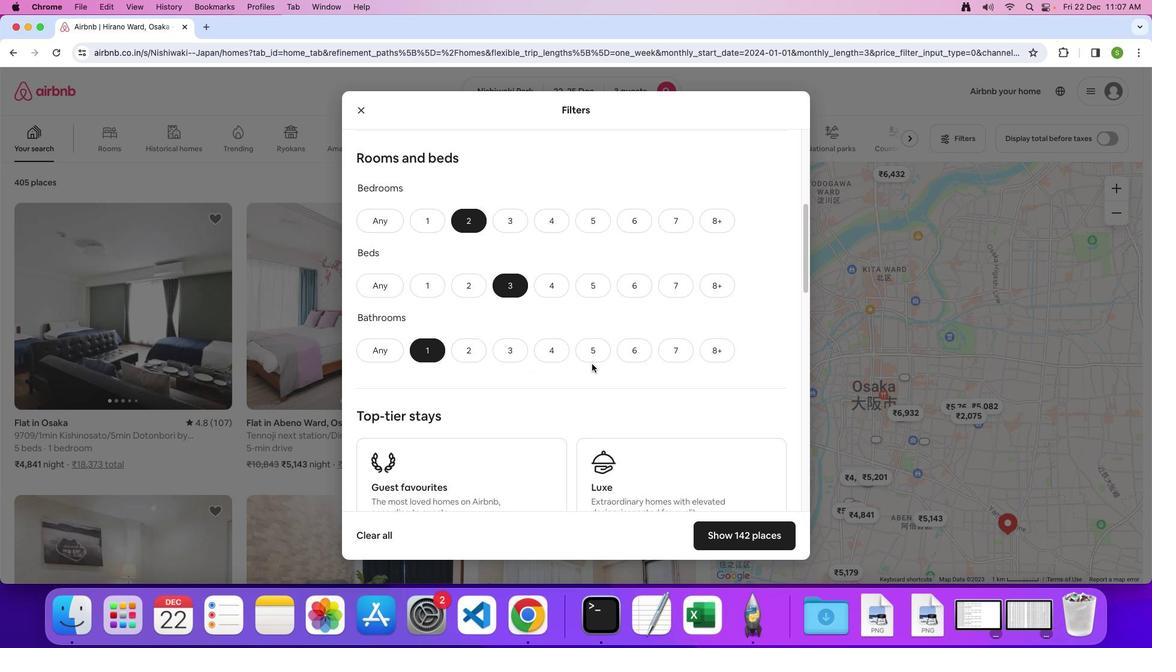 
Action: Mouse scrolled (591, 364) with delta (0, 0)
Screenshot: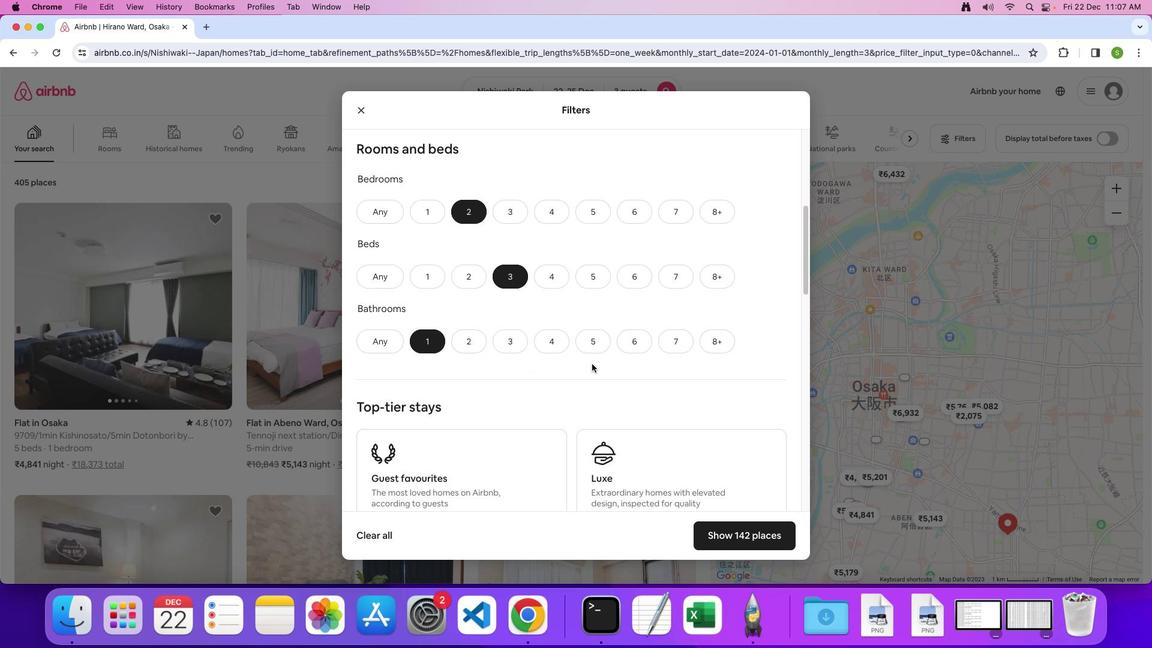 
Action: Mouse scrolled (591, 364) with delta (0, 0)
Screenshot: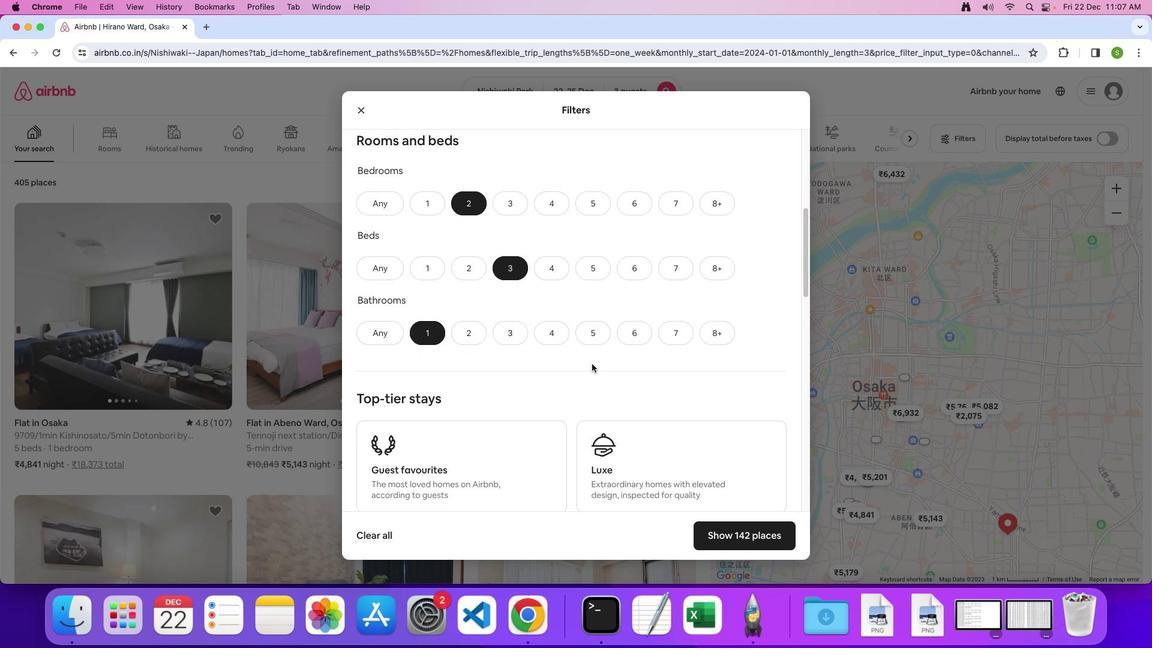 
Action: Mouse scrolled (591, 364) with delta (0, 0)
Screenshot: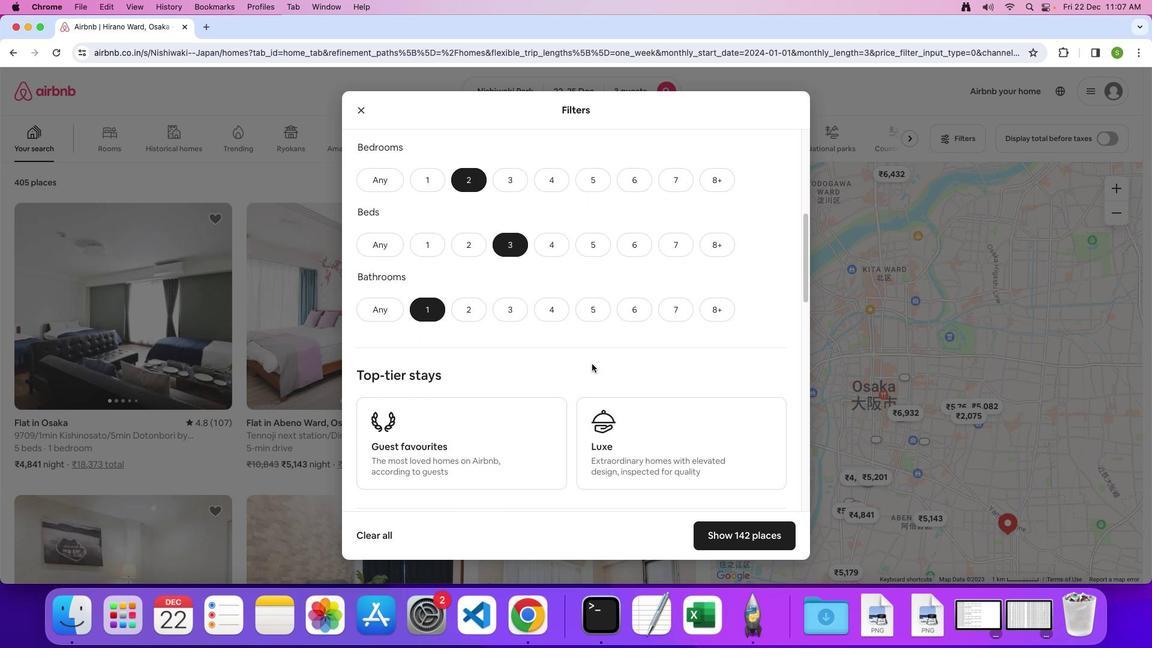 
Action: Mouse scrolled (591, 364) with delta (0, 0)
Screenshot: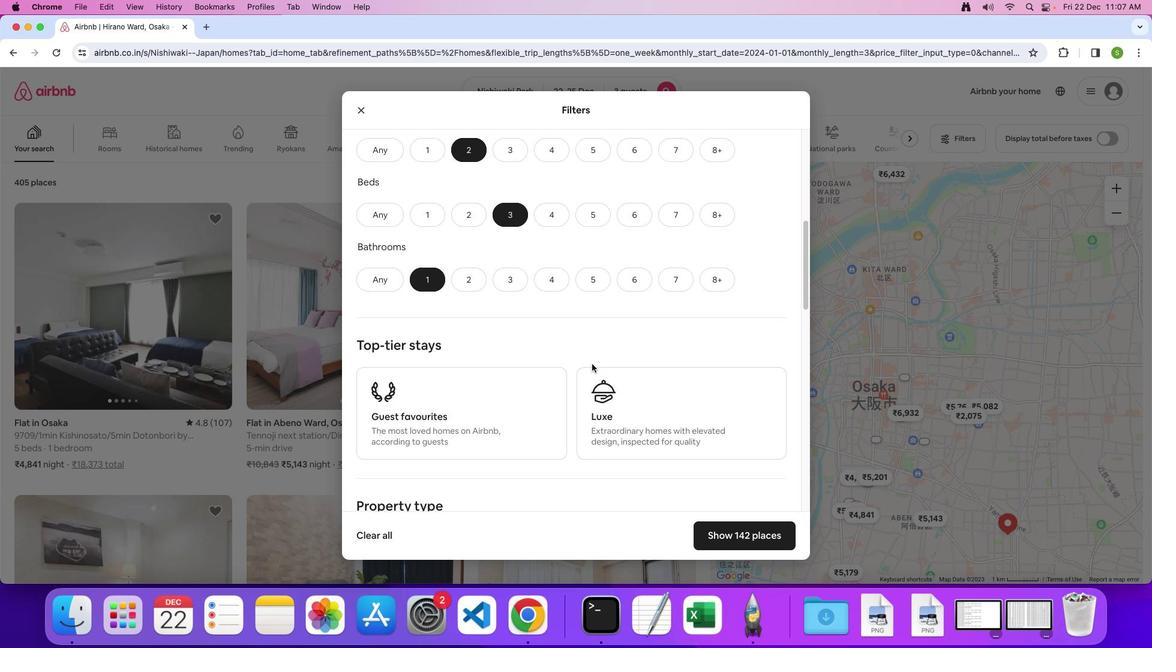 
Action: Mouse scrolled (591, 364) with delta (0, 0)
Screenshot: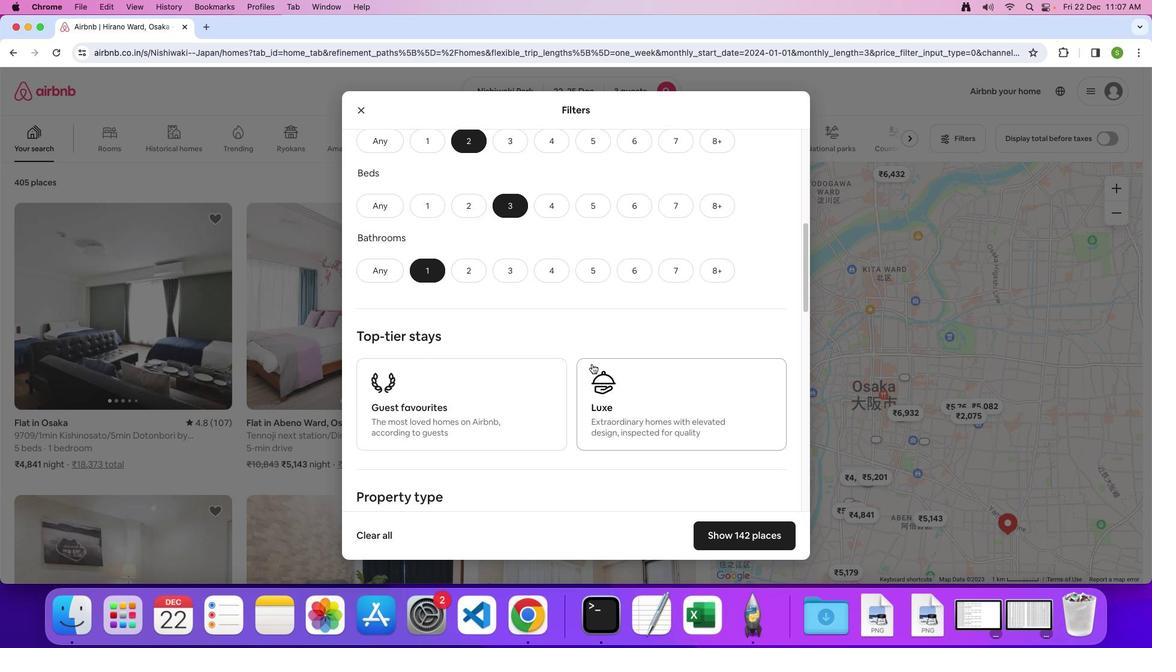 
Action: Mouse scrolled (591, 364) with delta (0, 0)
Screenshot: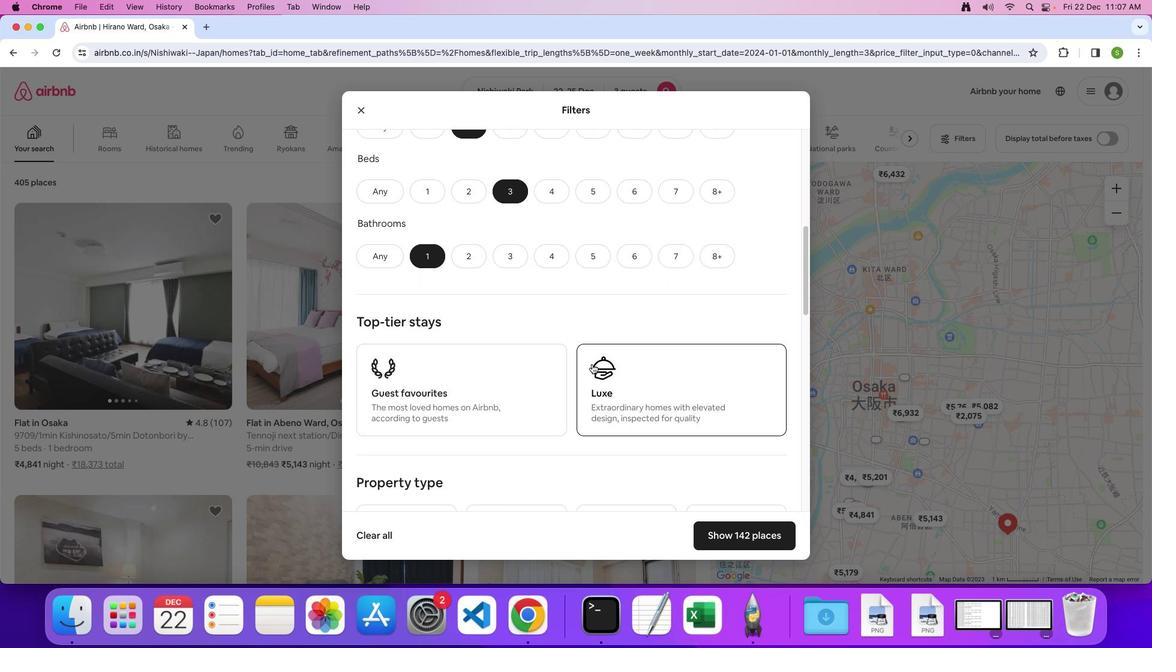 
Action: Mouse scrolled (591, 364) with delta (0, 0)
Screenshot: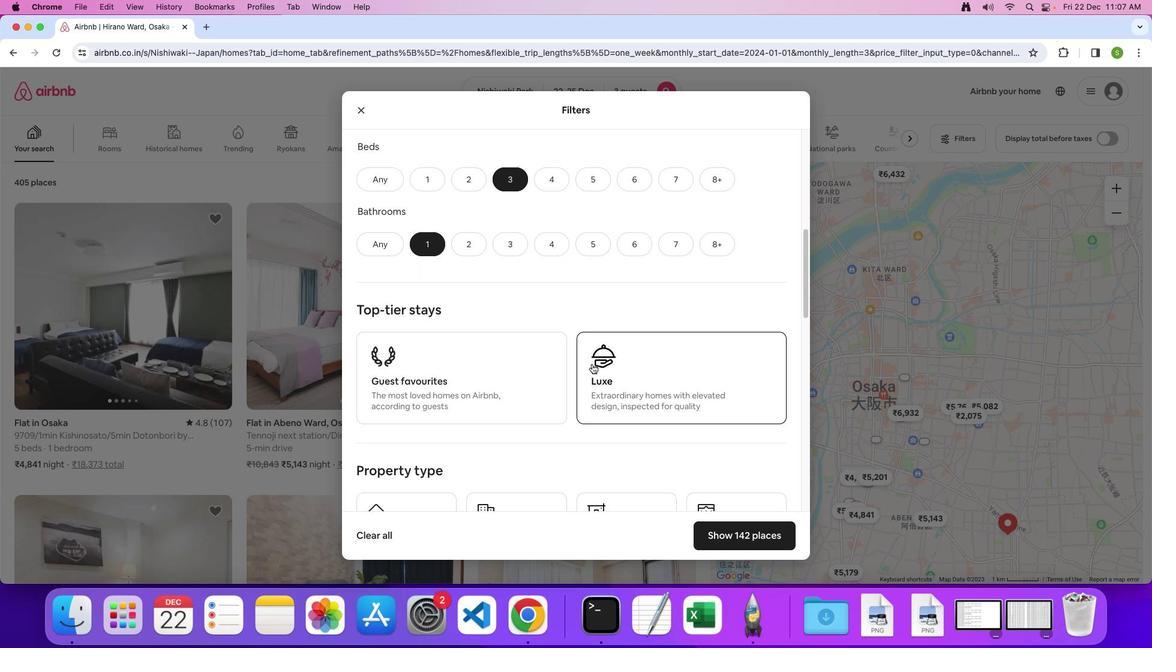 
Action: Mouse scrolled (591, 364) with delta (0, 0)
Screenshot: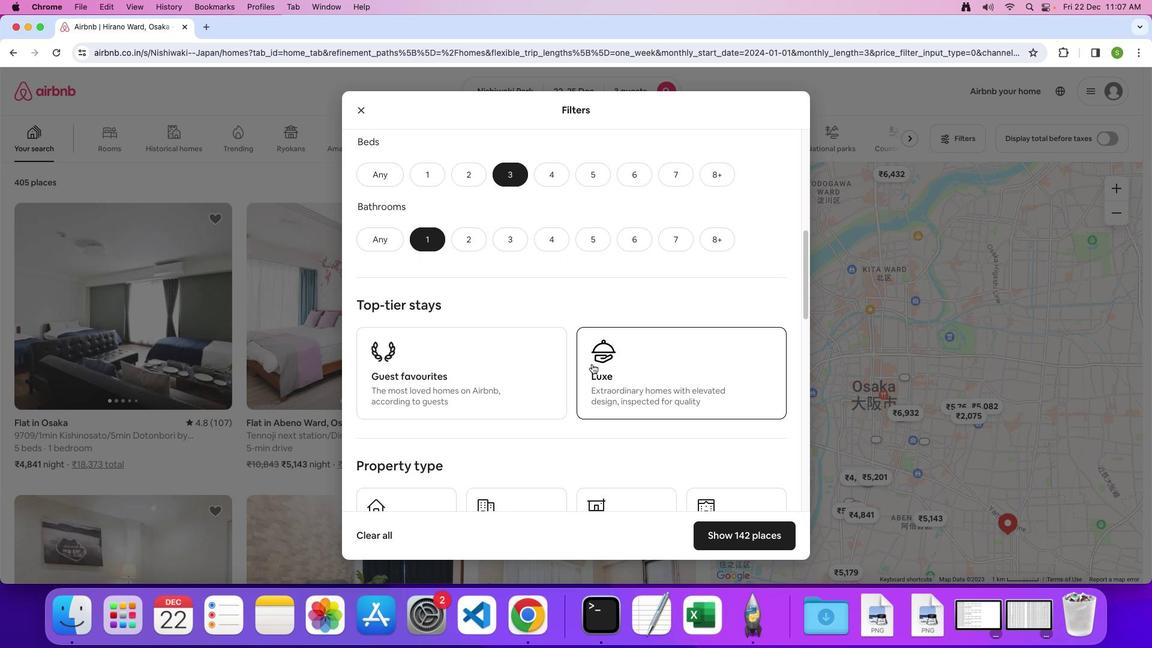 
Action: Mouse scrolled (591, 364) with delta (0, 0)
Screenshot: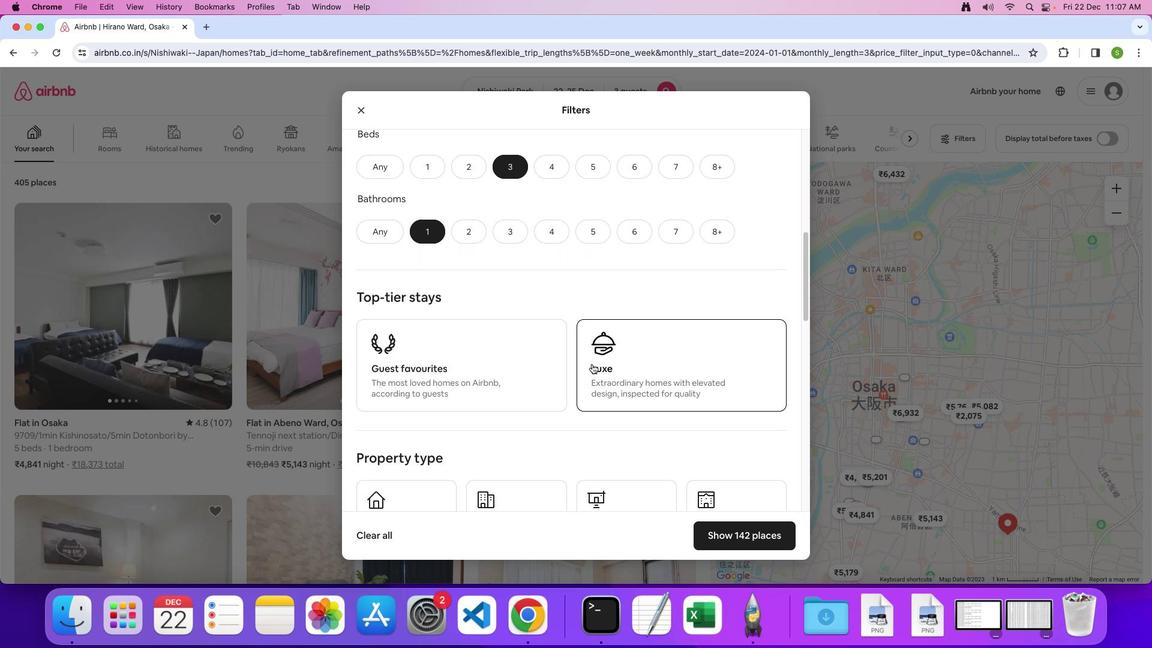 
Action: Mouse scrolled (591, 364) with delta (0, 0)
Screenshot: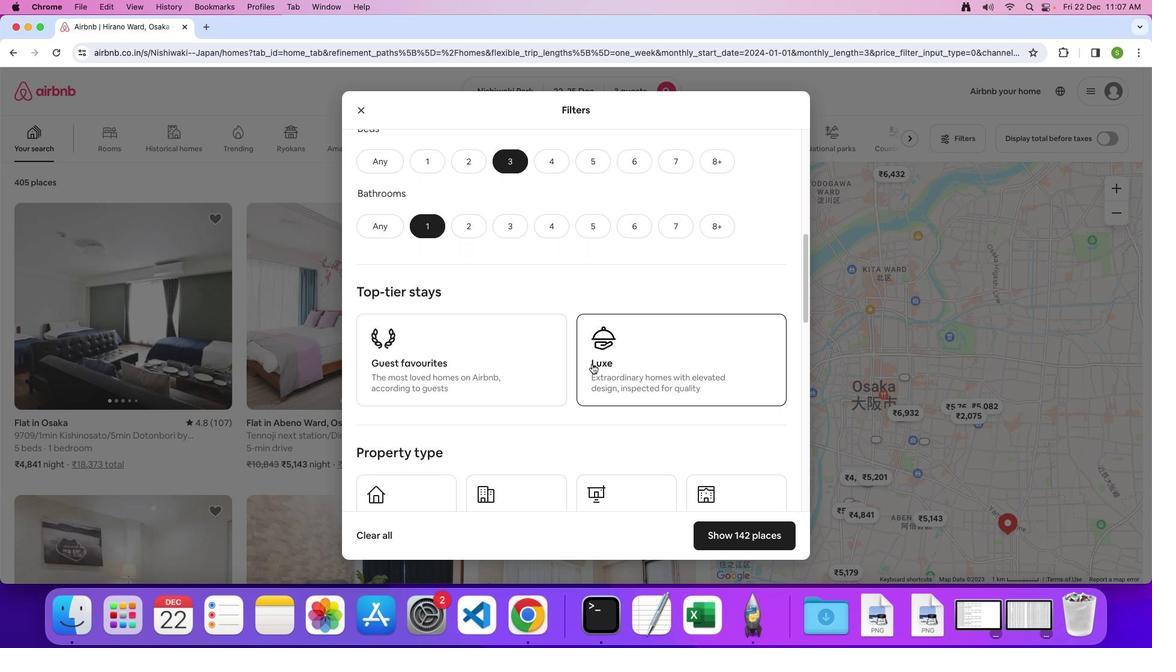 
Action: Mouse scrolled (591, 364) with delta (0, 0)
Screenshot: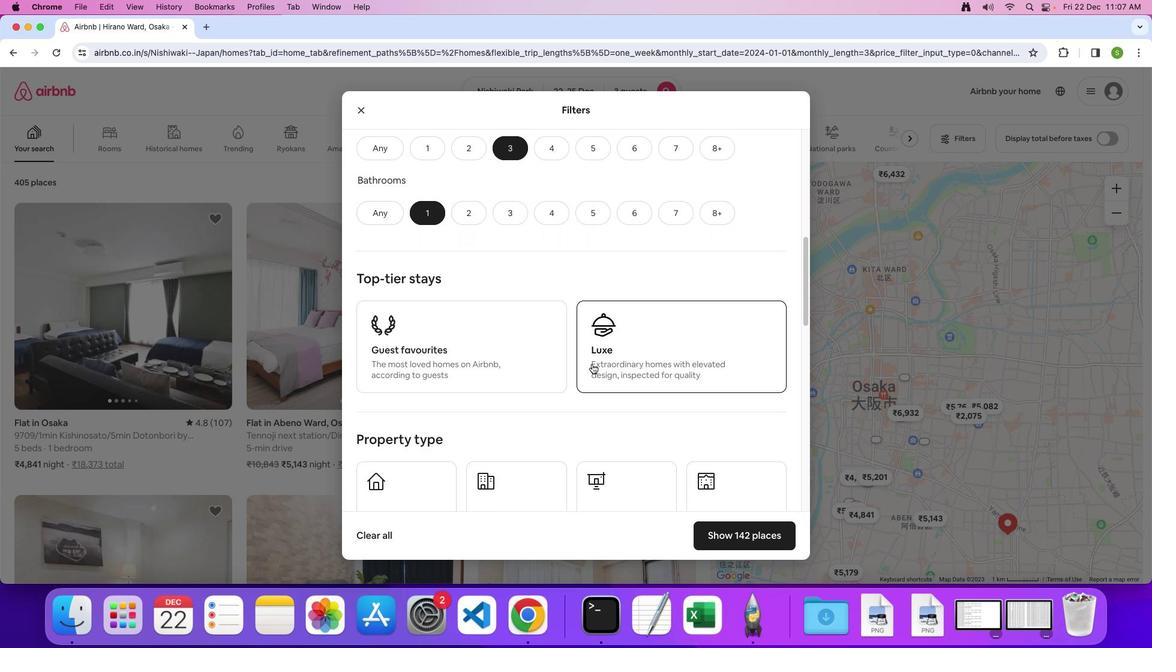 
Action: Mouse scrolled (591, 364) with delta (0, 0)
Screenshot: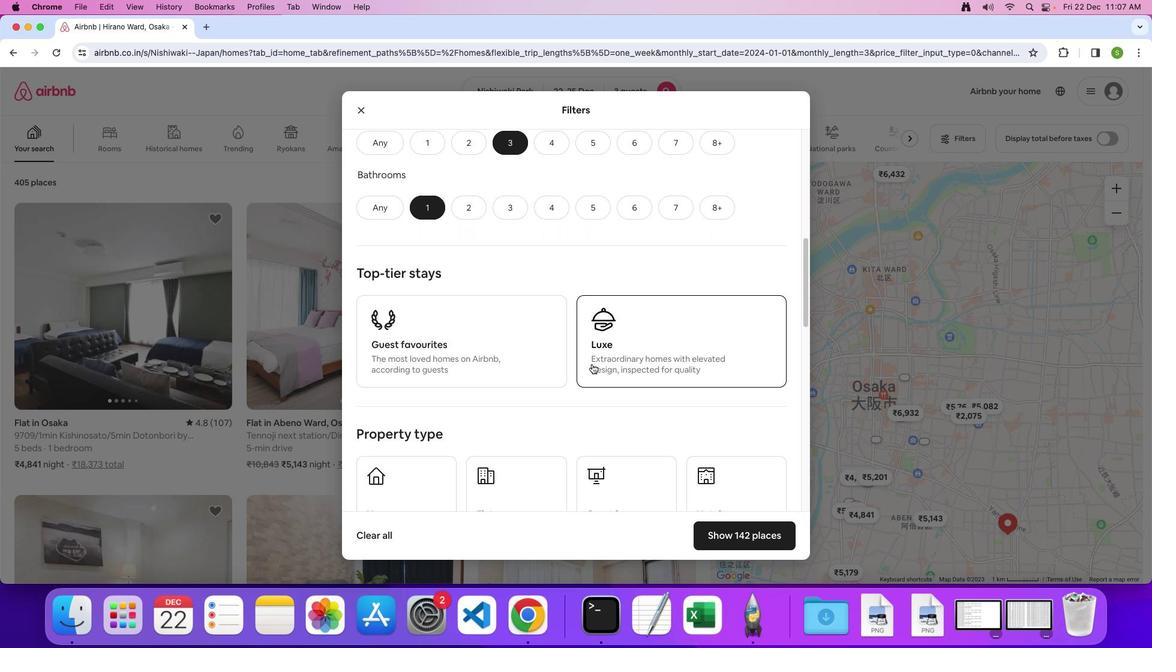
Action: Mouse scrolled (591, 364) with delta (0, 0)
Screenshot: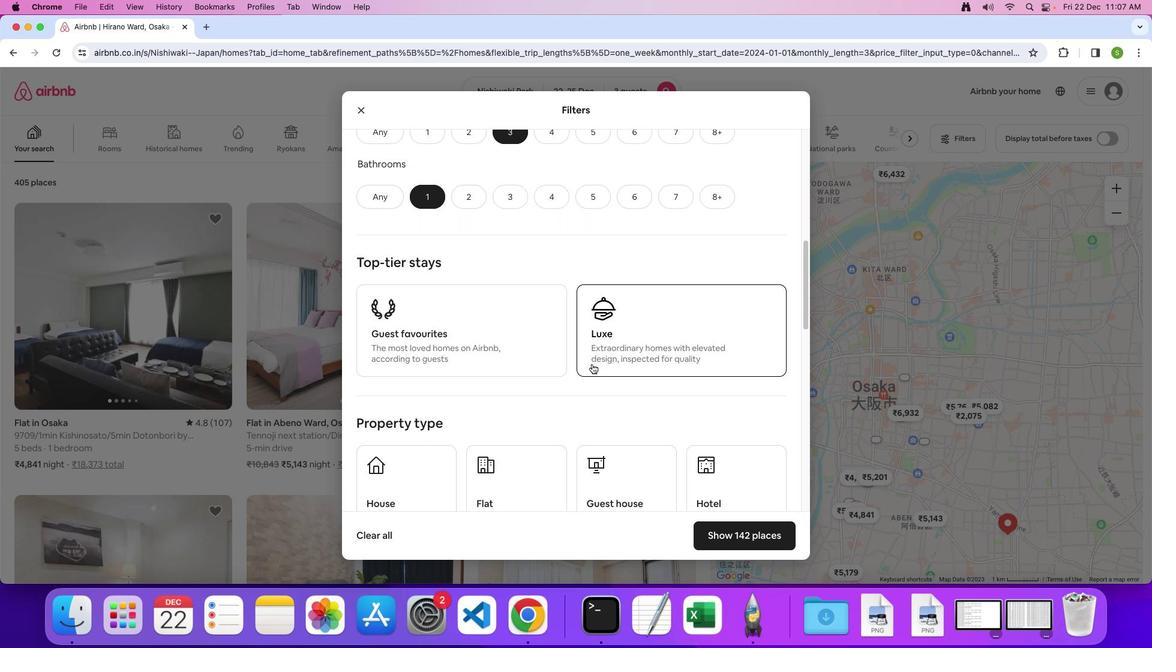 
Action: Mouse scrolled (591, 364) with delta (0, 0)
Screenshot: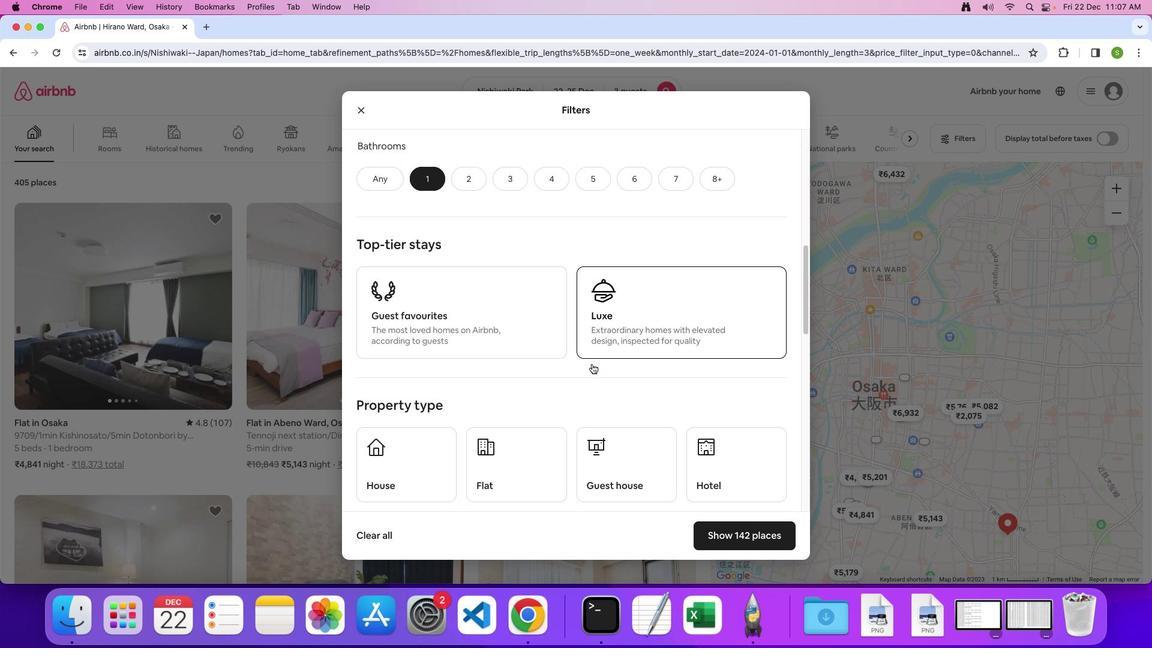 
Action: Mouse scrolled (591, 364) with delta (0, 0)
Screenshot: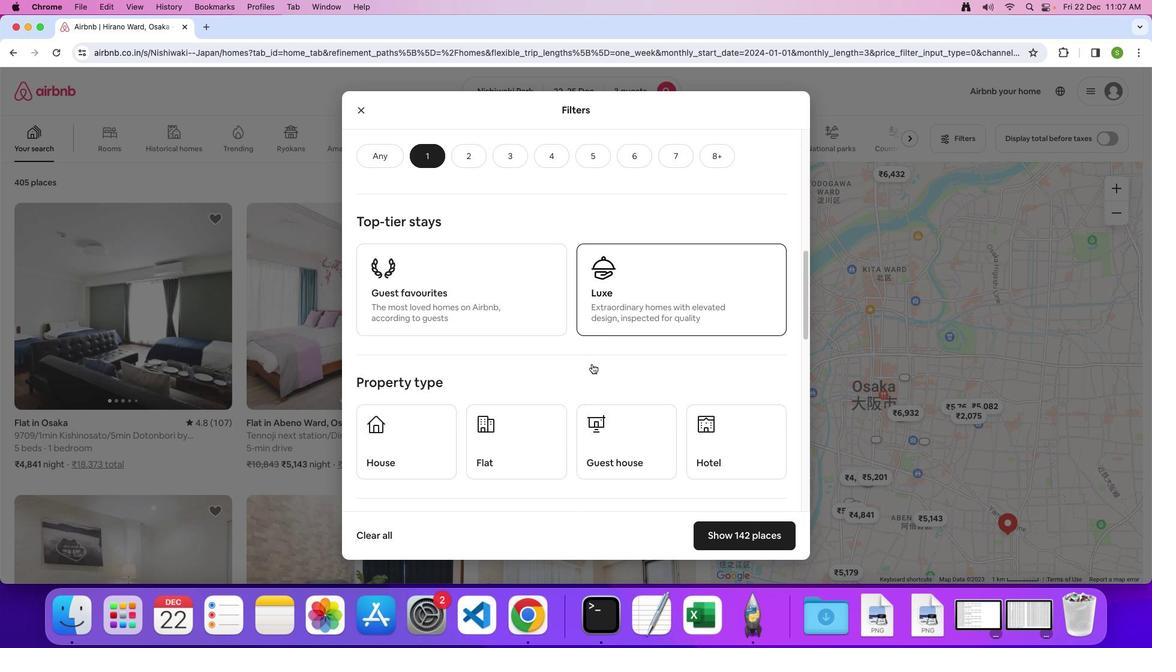 
Action: Mouse scrolled (591, 364) with delta (0, -1)
Screenshot: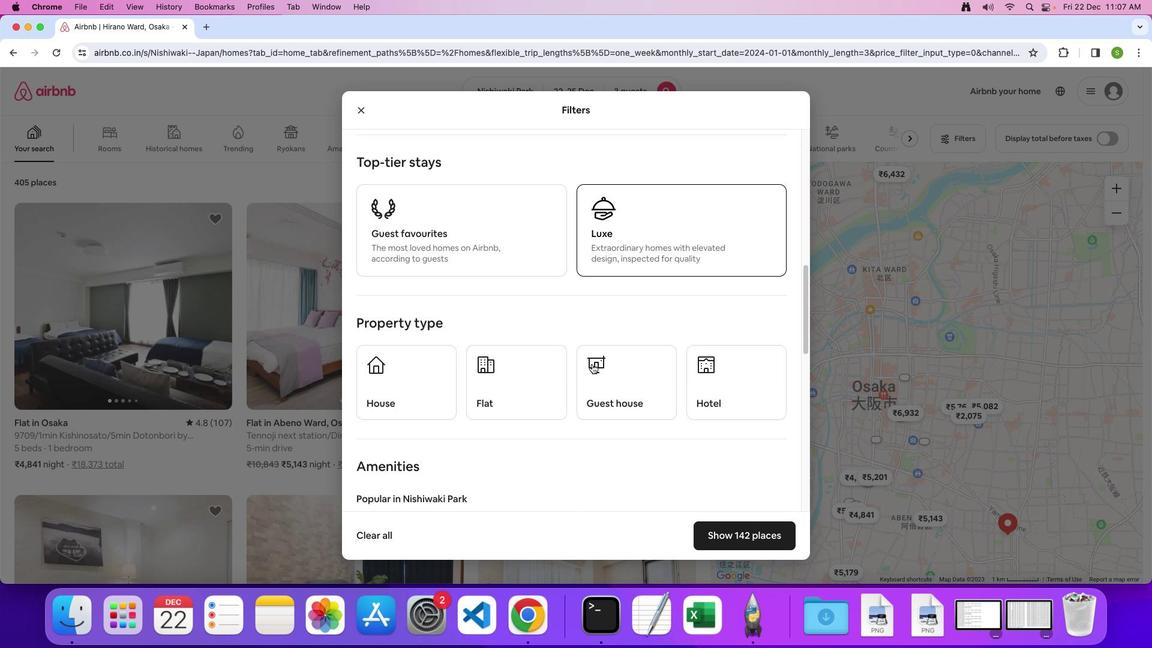 
Action: Mouse moved to (519, 364)
Screenshot: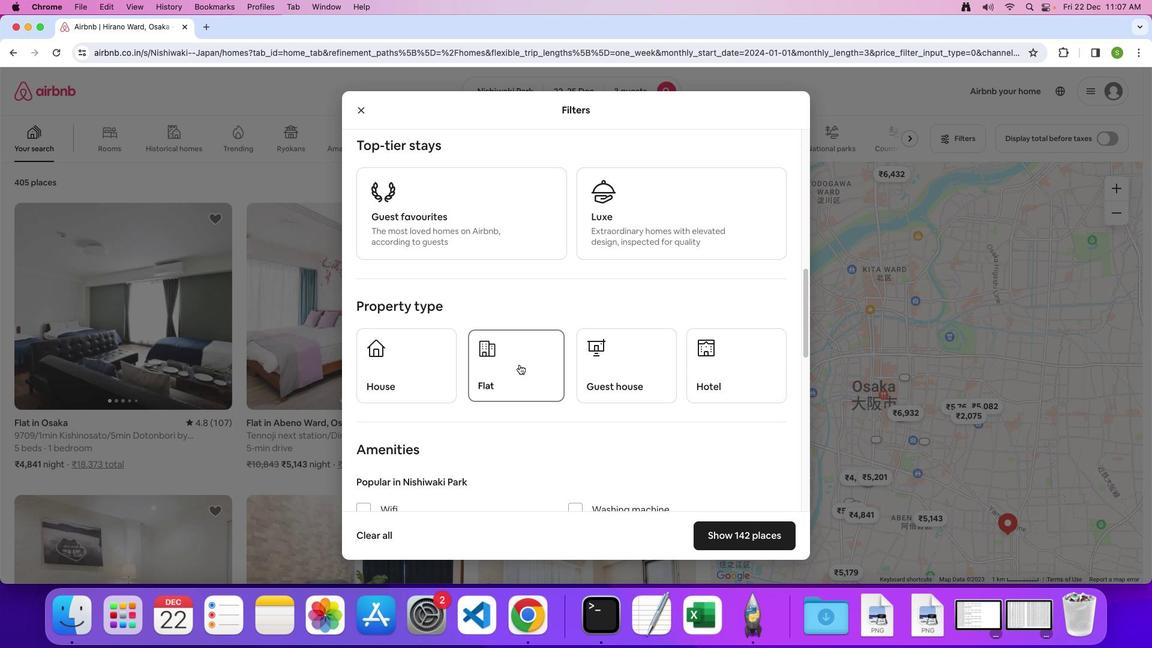 
Action: Mouse pressed left at (519, 364)
Screenshot: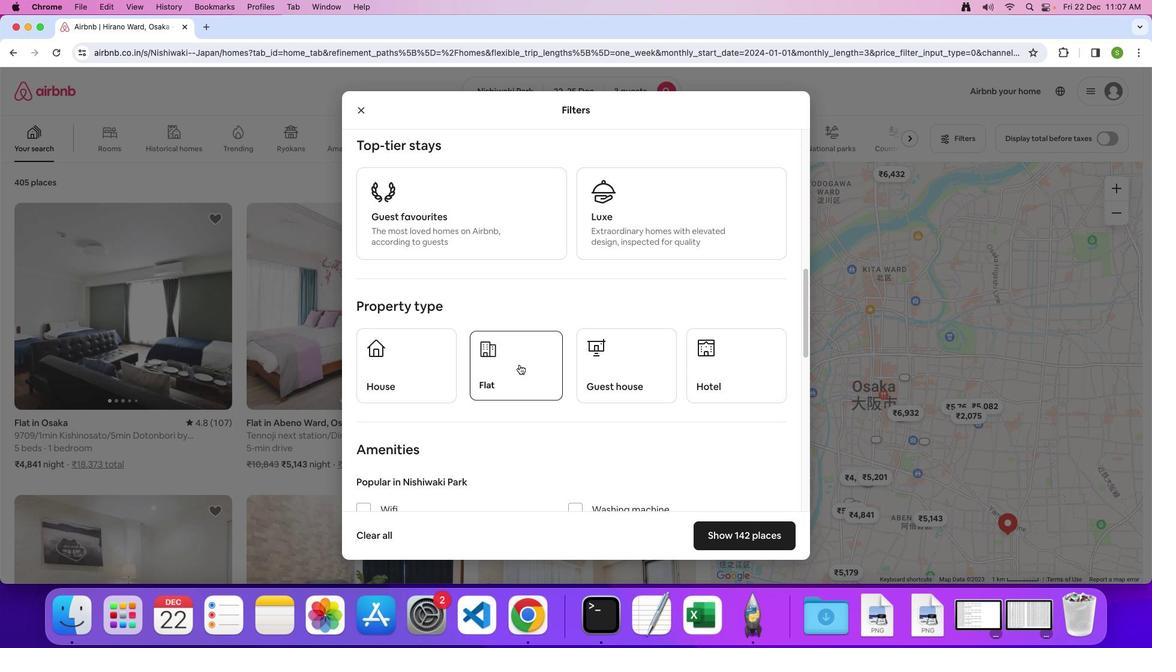 
Action: Mouse moved to (582, 377)
Screenshot: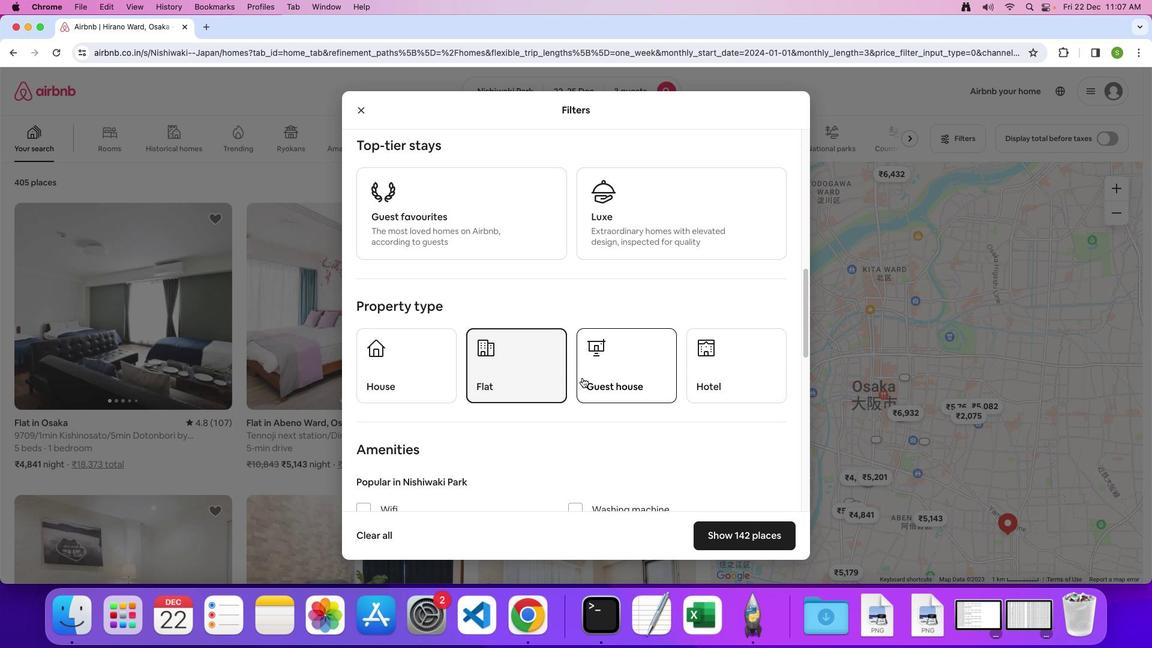
Action: Mouse scrolled (582, 377) with delta (0, 0)
Screenshot: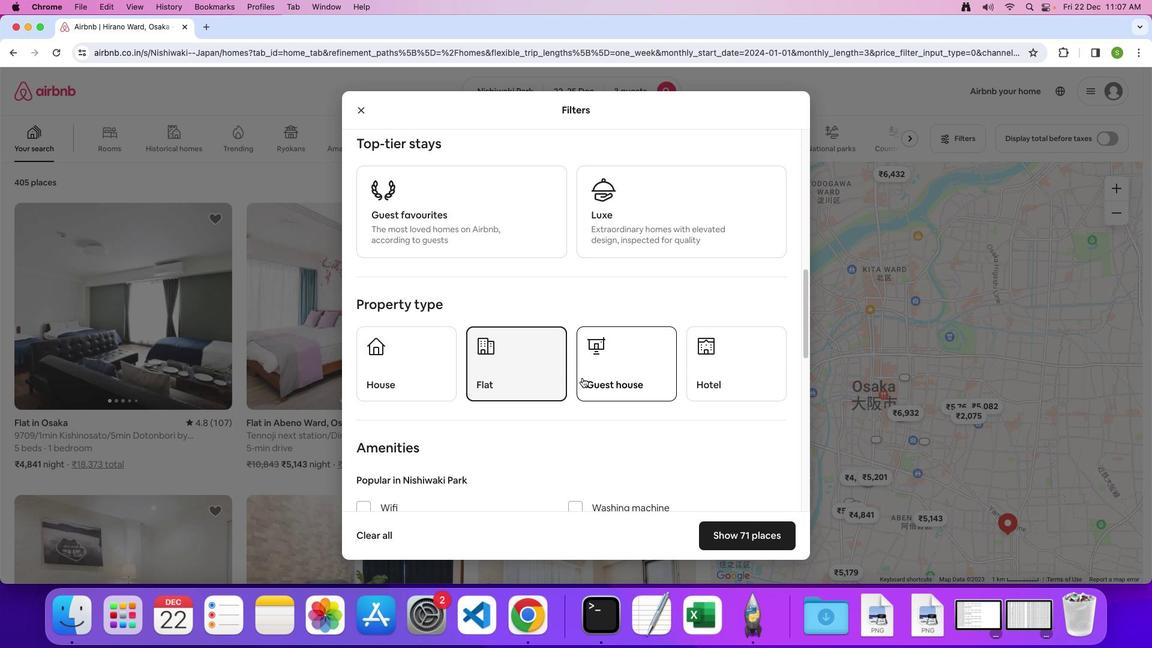 
Action: Mouse scrolled (582, 377) with delta (0, 0)
Screenshot: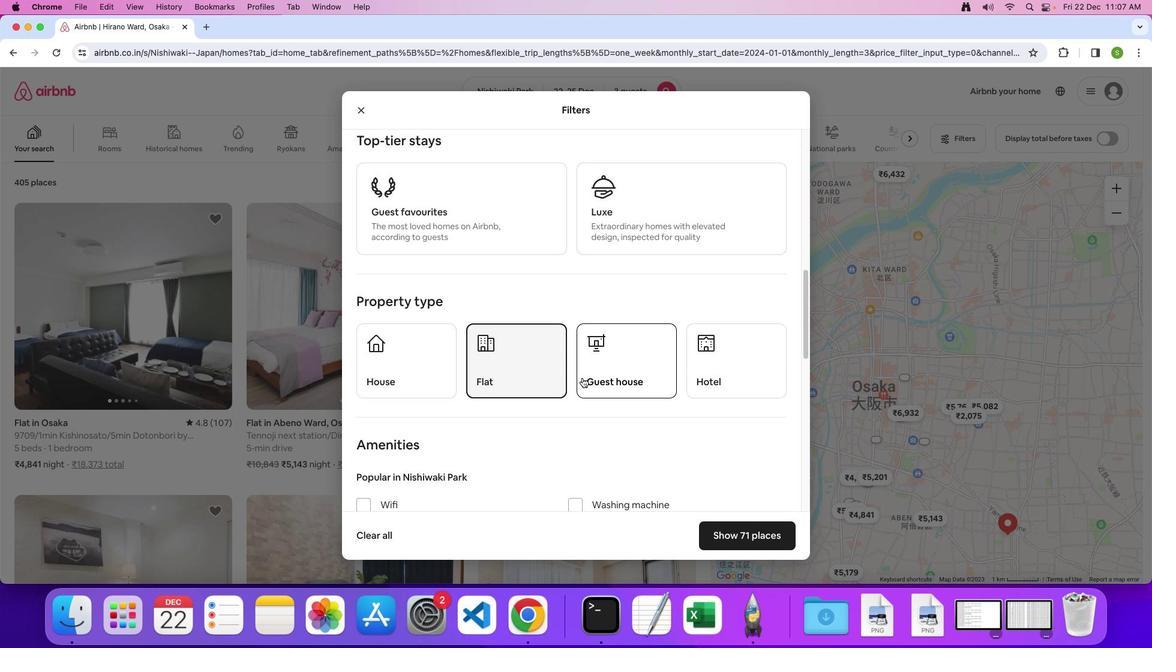 
Action: Mouse scrolled (582, 377) with delta (0, 0)
Screenshot: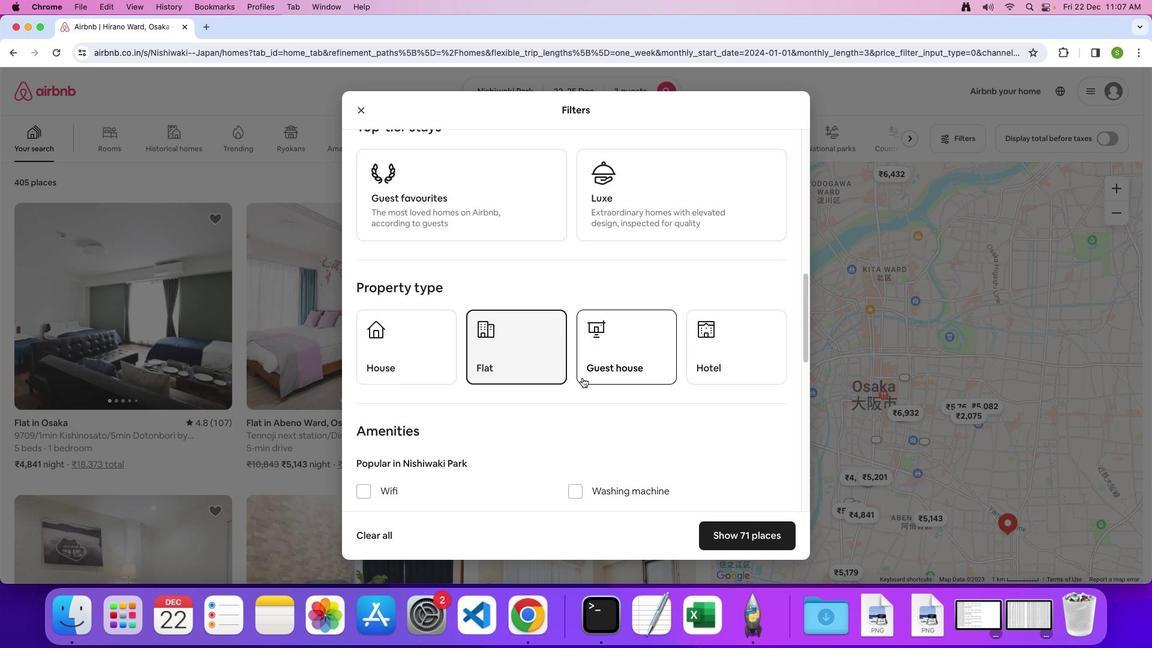 
Action: Mouse scrolled (582, 377) with delta (0, 0)
Screenshot: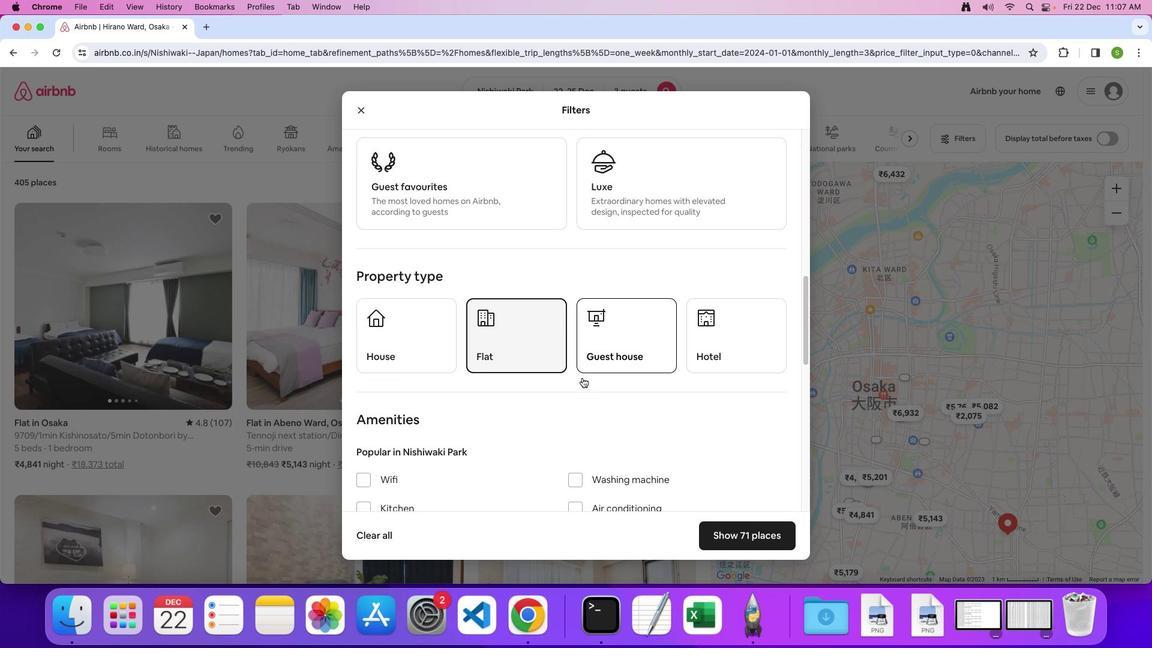 
Action: Mouse scrolled (582, 377) with delta (0, 0)
Screenshot: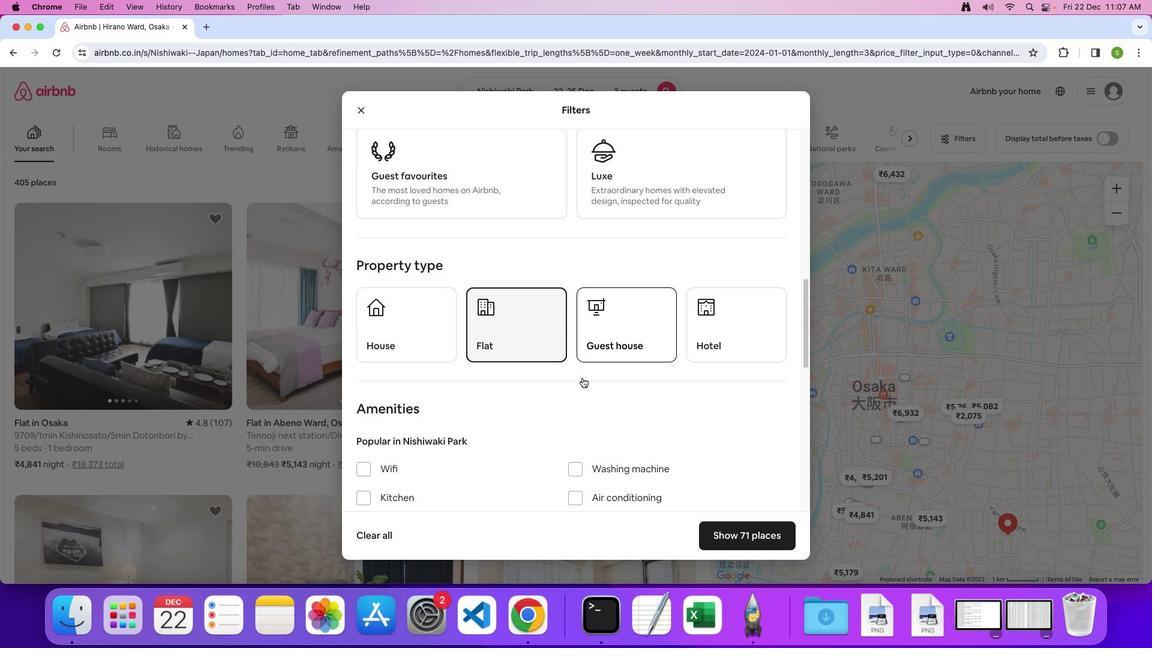 
Action: Mouse scrolled (582, 377) with delta (0, 0)
Screenshot: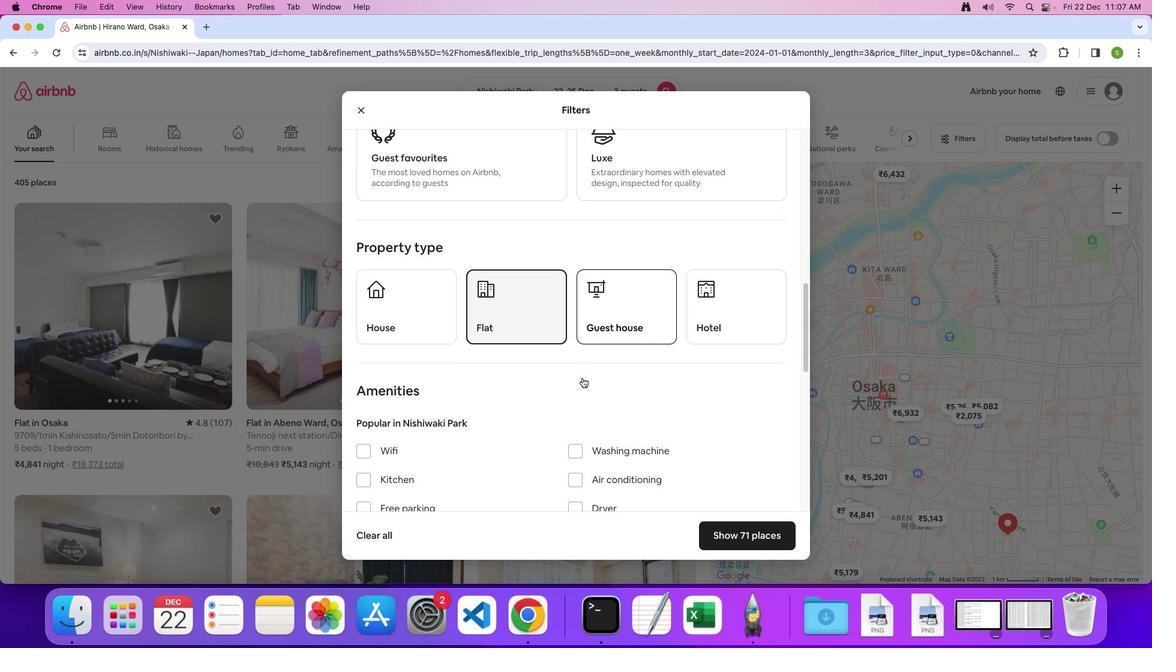 
Action: Mouse scrolled (582, 377) with delta (0, 0)
Screenshot: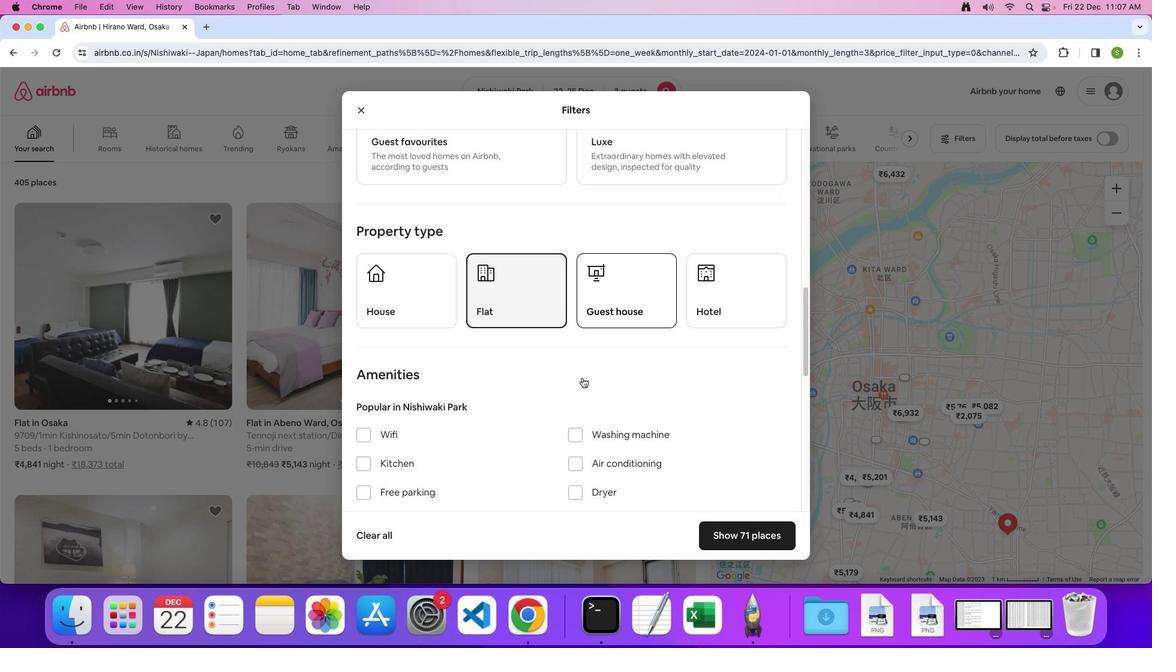 
Action: Mouse scrolled (582, 377) with delta (0, -1)
Screenshot: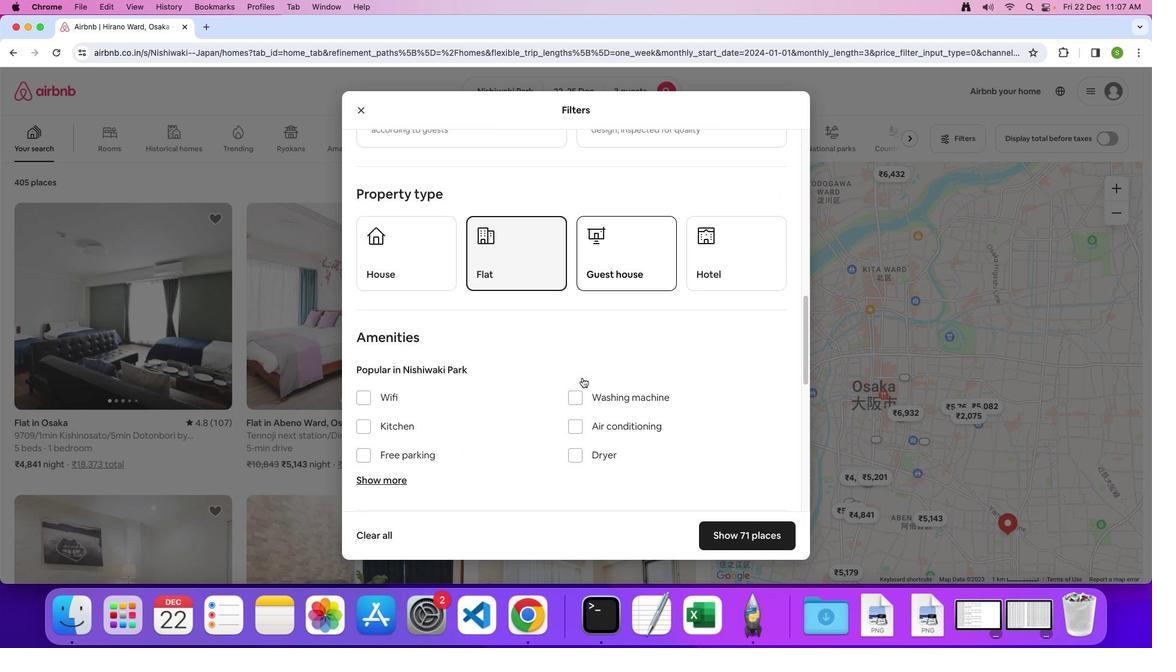 
Action: Mouse scrolled (582, 377) with delta (0, 0)
Screenshot: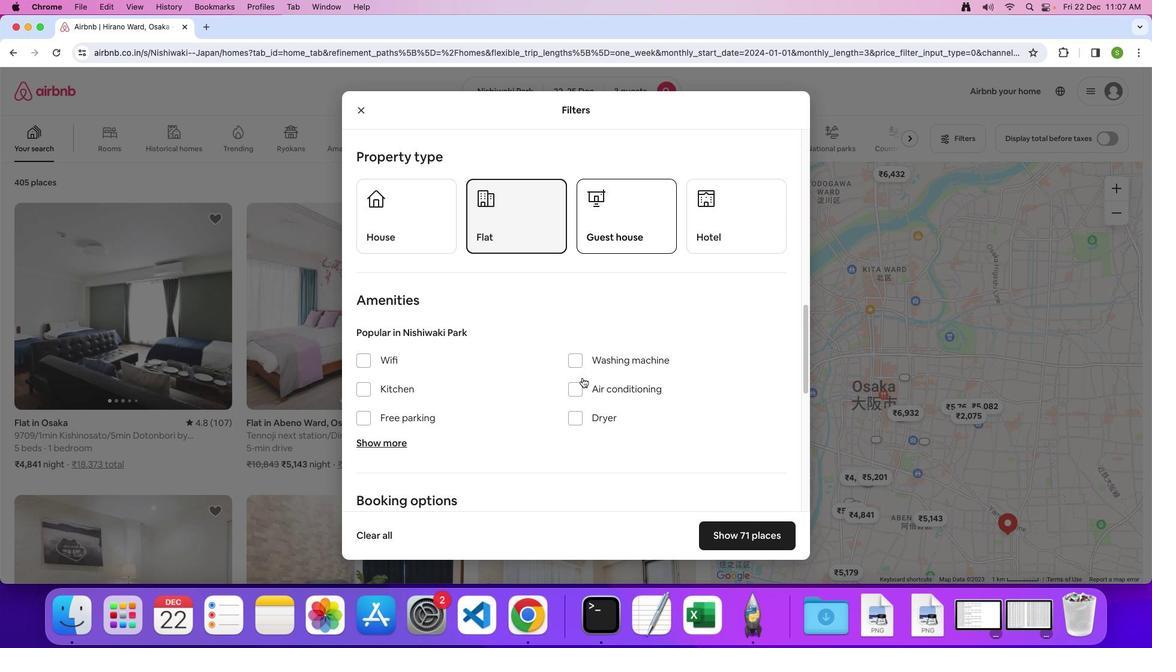 
Action: Mouse scrolled (582, 377) with delta (0, 0)
Screenshot: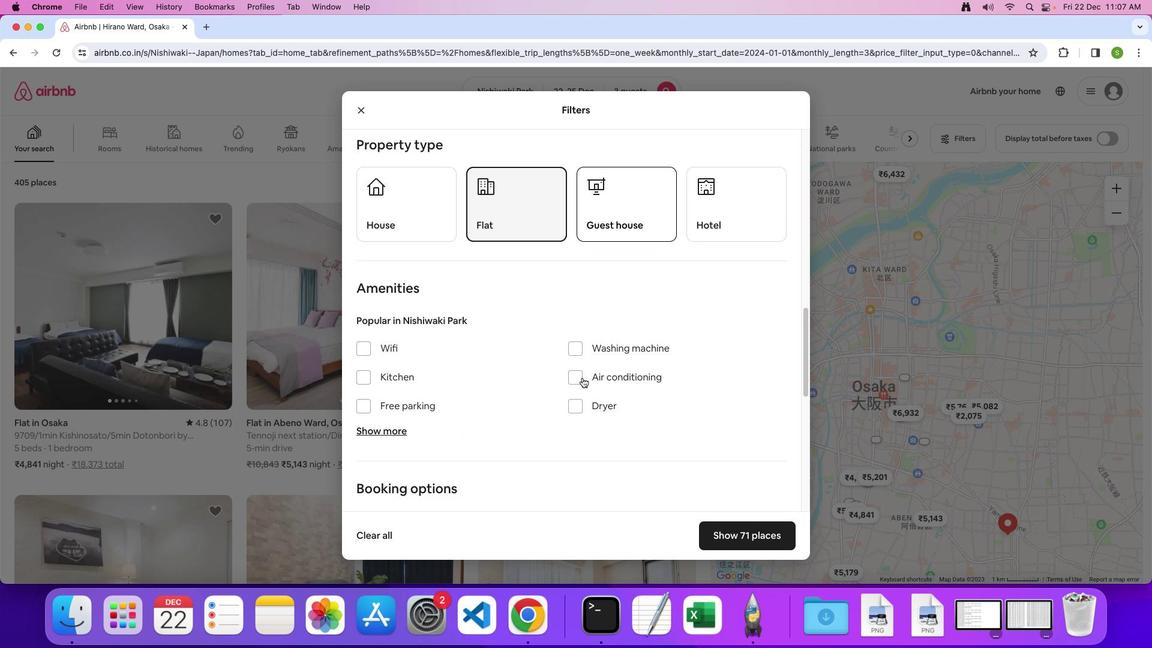 
Action: Mouse scrolled (582, 377) with delta (0, 0)
Screenshot: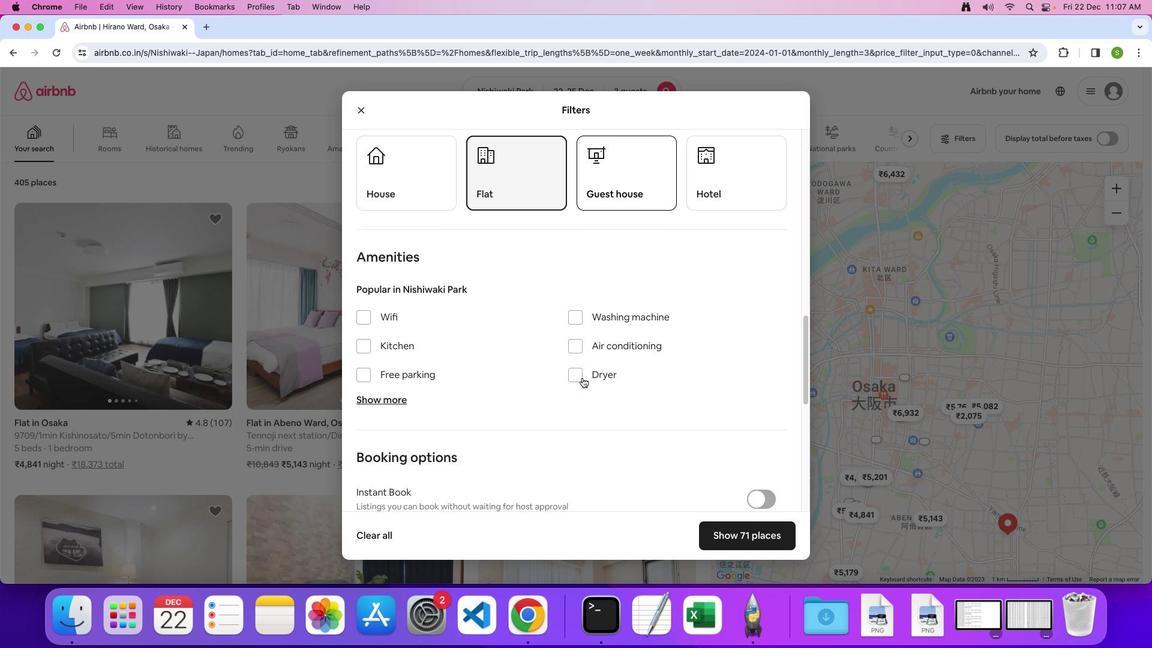 
Action: Mouse scrolled (582, 377) with delta (0, 0)
Screenshot: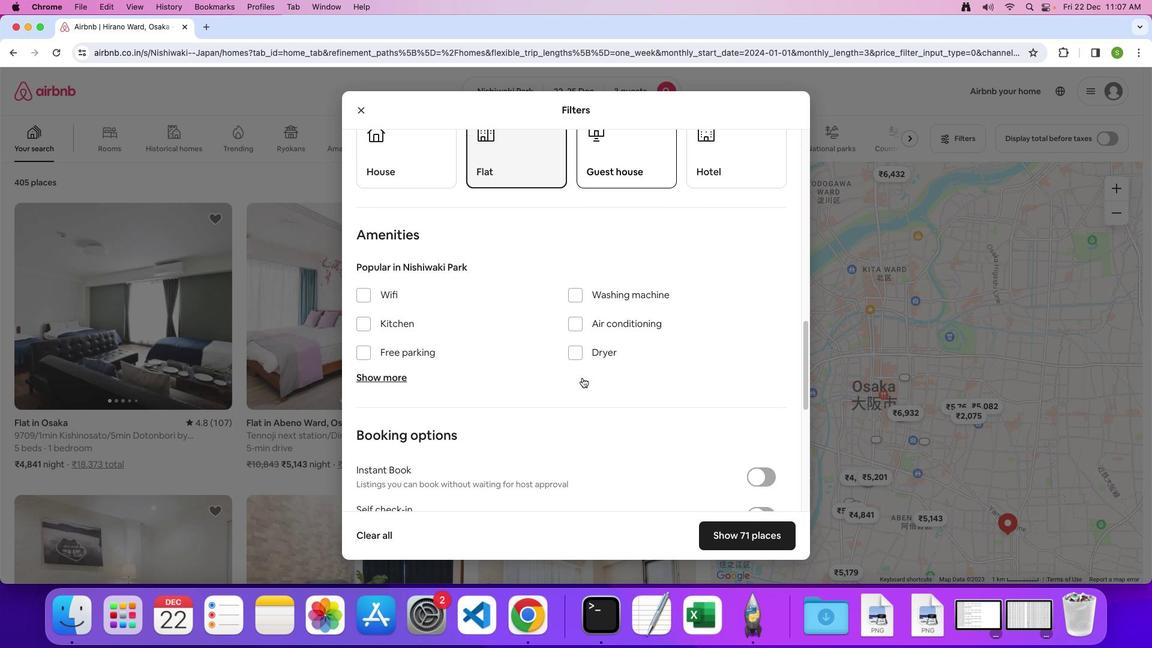
Action: Mouse scrolled (582, 377) with delta (0, 0)
Screenshot: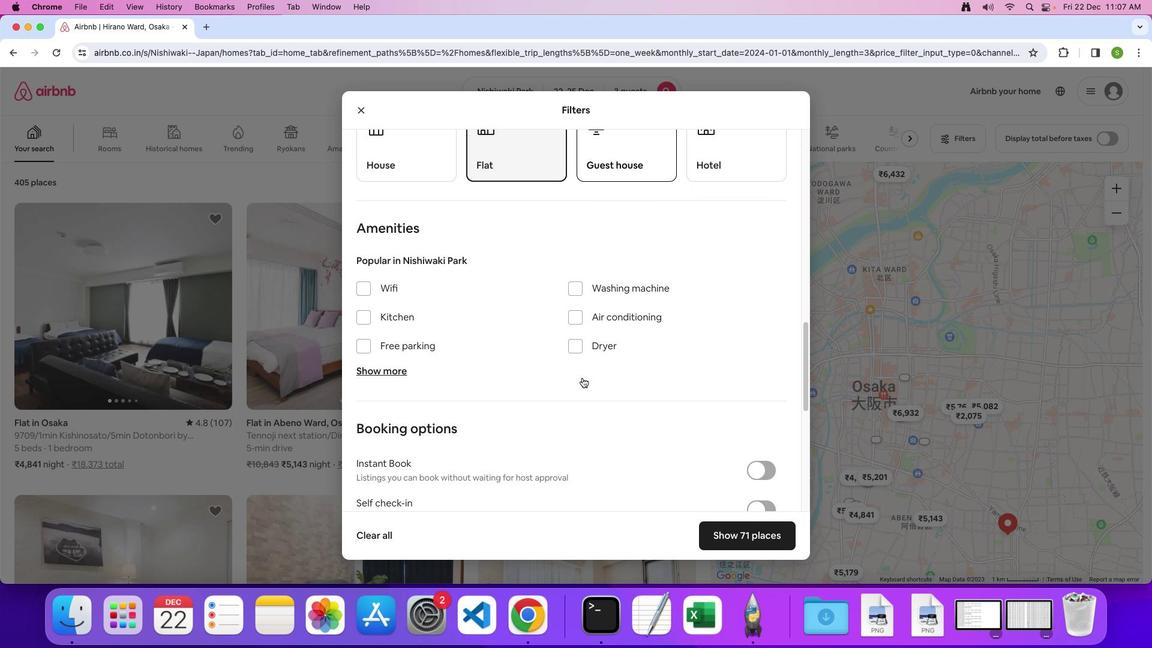 
Action: Mouse scrolled (582, 377) with delta (0, 0)
Screenshot: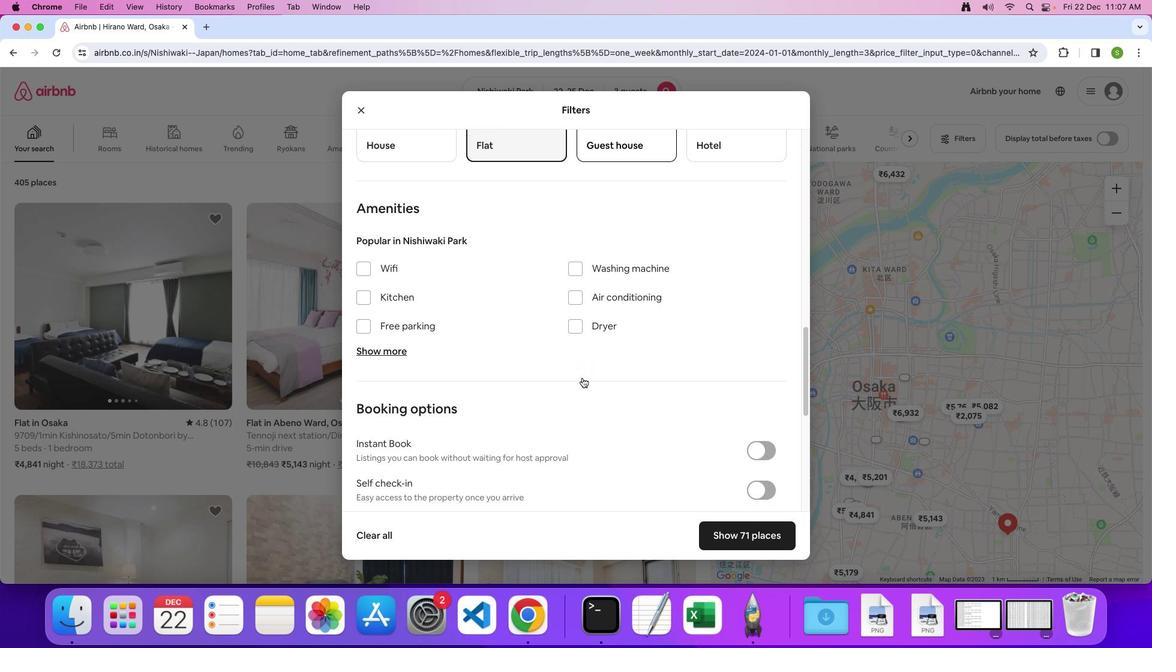 
Action: Mouse scrolled (582, 377) with delta (0, 0)
Screenshot: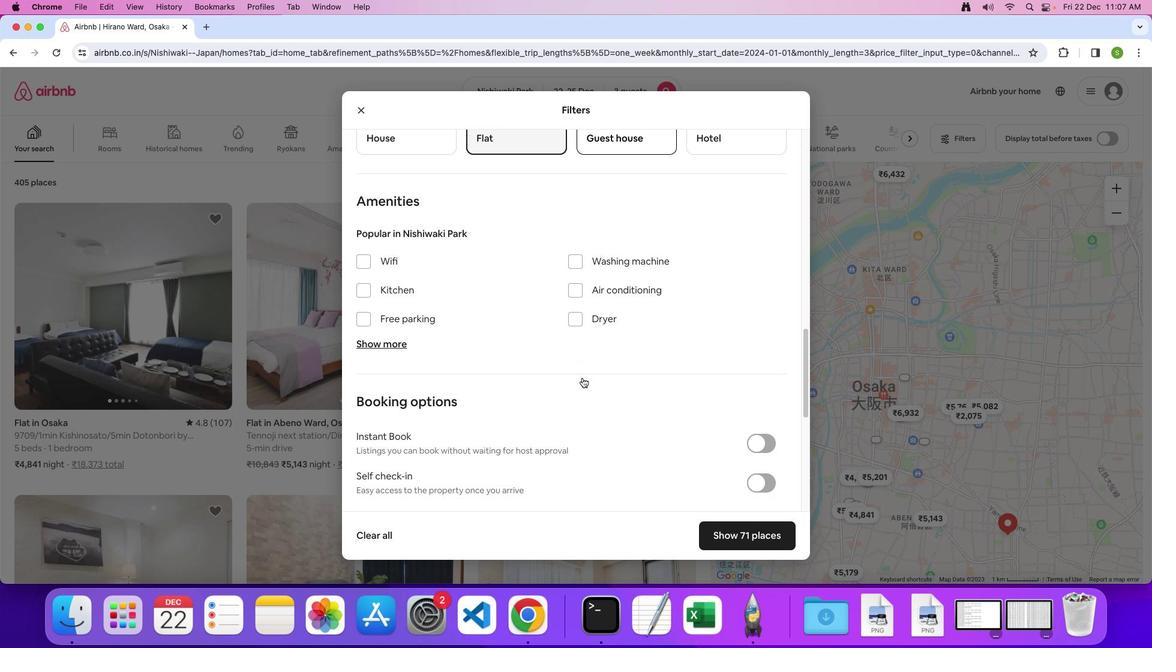 
Action: Mouse scrolled (582, 377) with delta (0, 0)
Screenshot: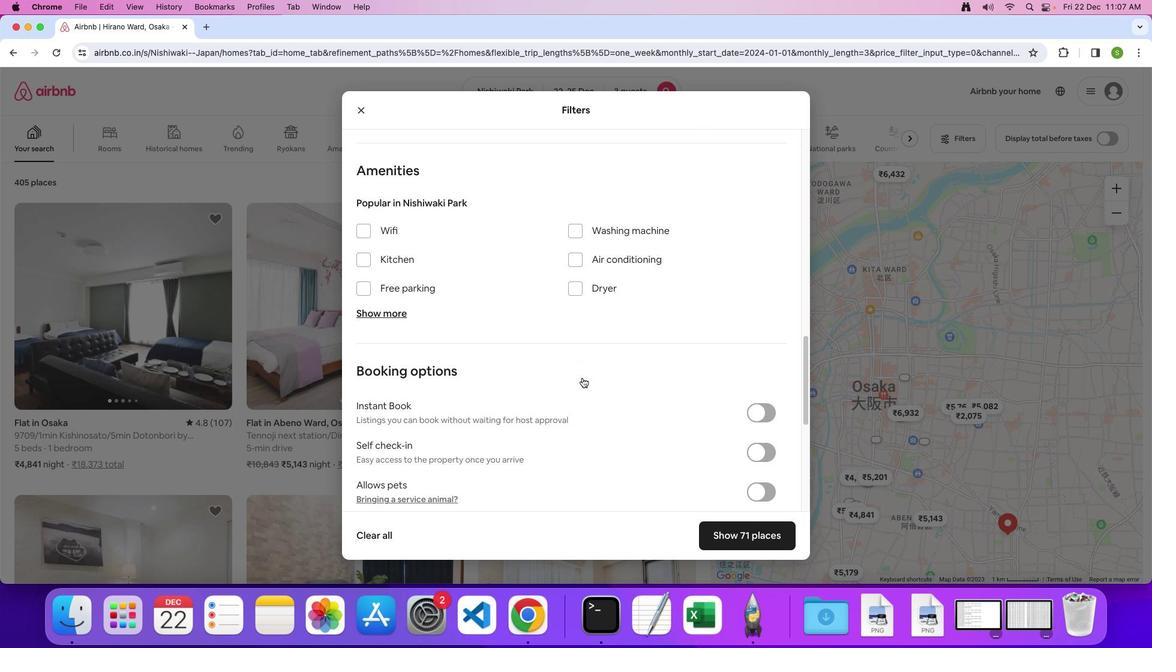 
Action: Mouse scrolled (582, 377) with delta (0, 0)
Screenshot: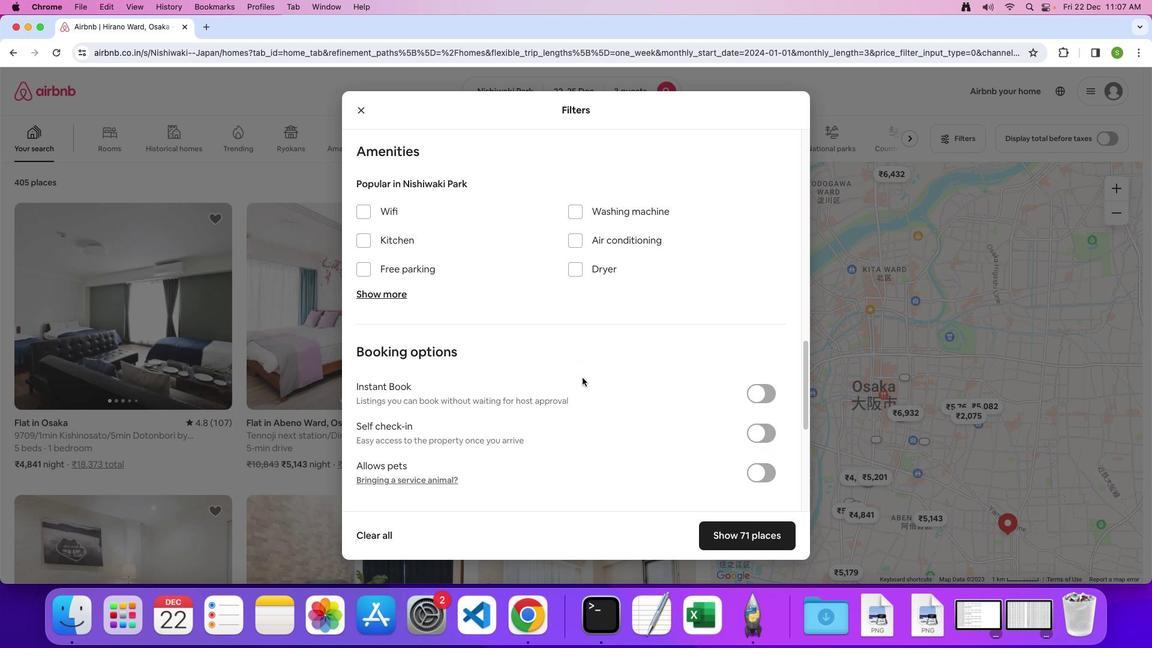 
Action: Mouse scrolled (582, 377) with delta (0, 0)
Screenshot: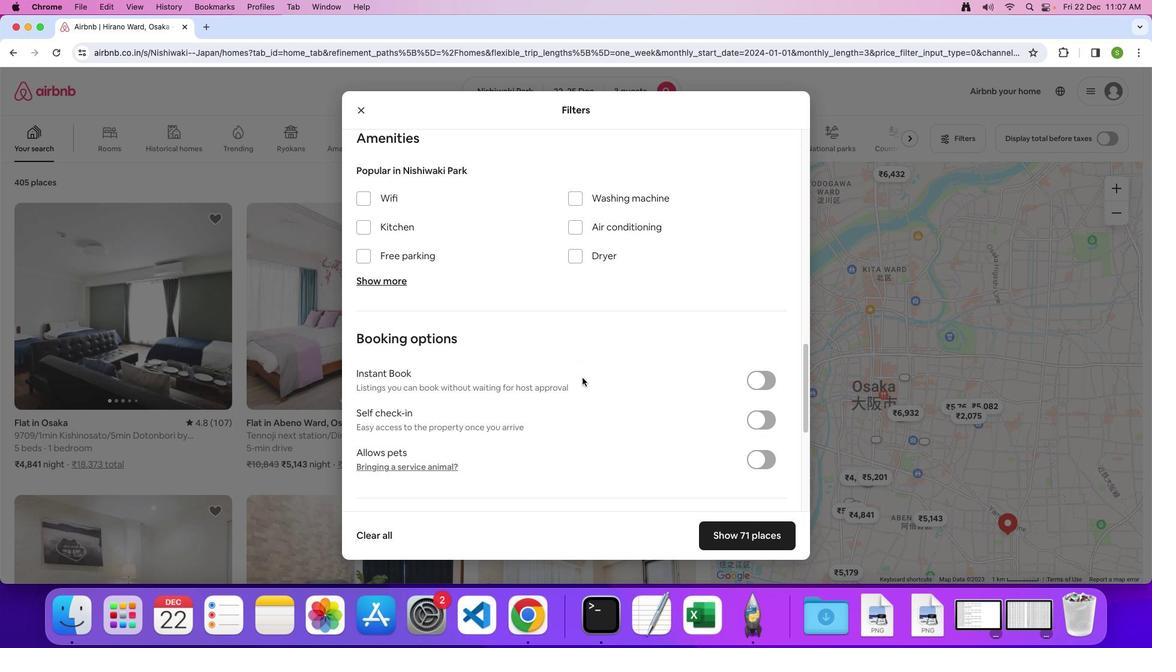 
Action: Mouse scrolled (582, 377) with delta (0, -1)
Screenshot: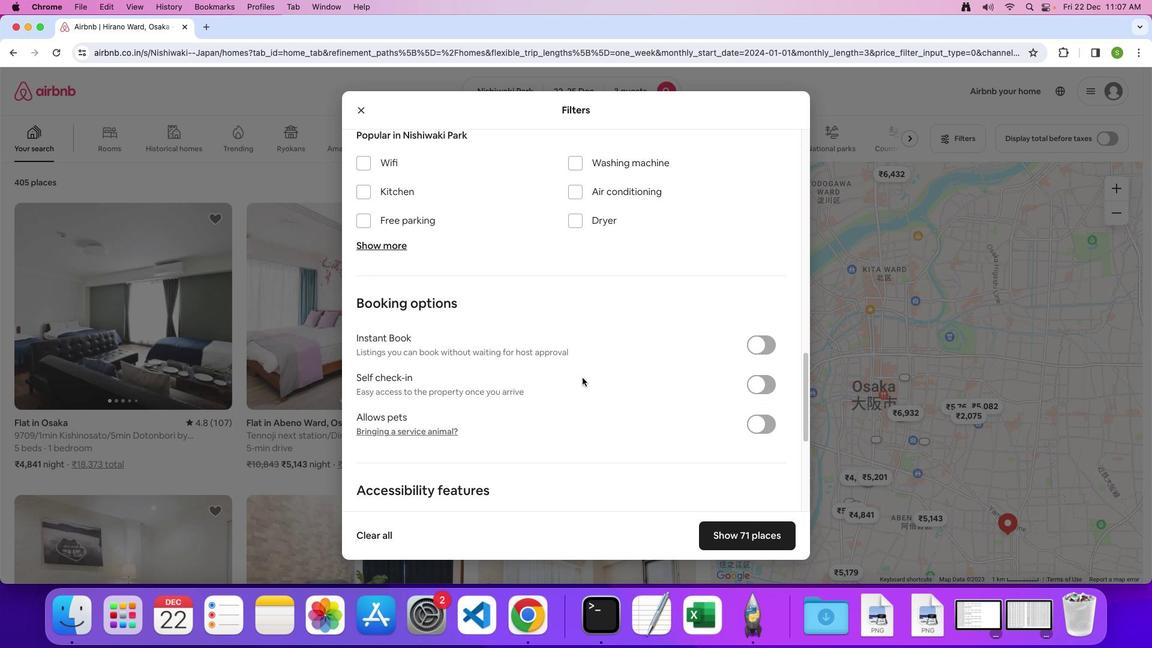 
Action: Mouse scrolled (582, 377) with delta (0, 0)
Screenshot: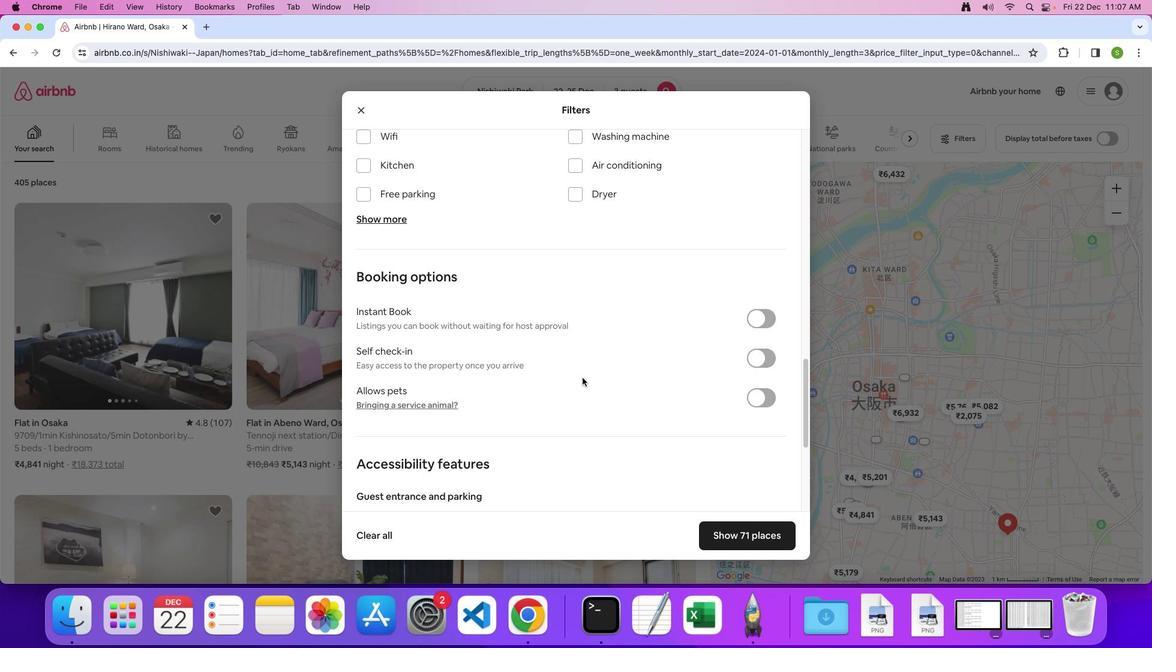 
Action: Mouse scrolled (582, 377) with delta (0, 0)
Screenshot: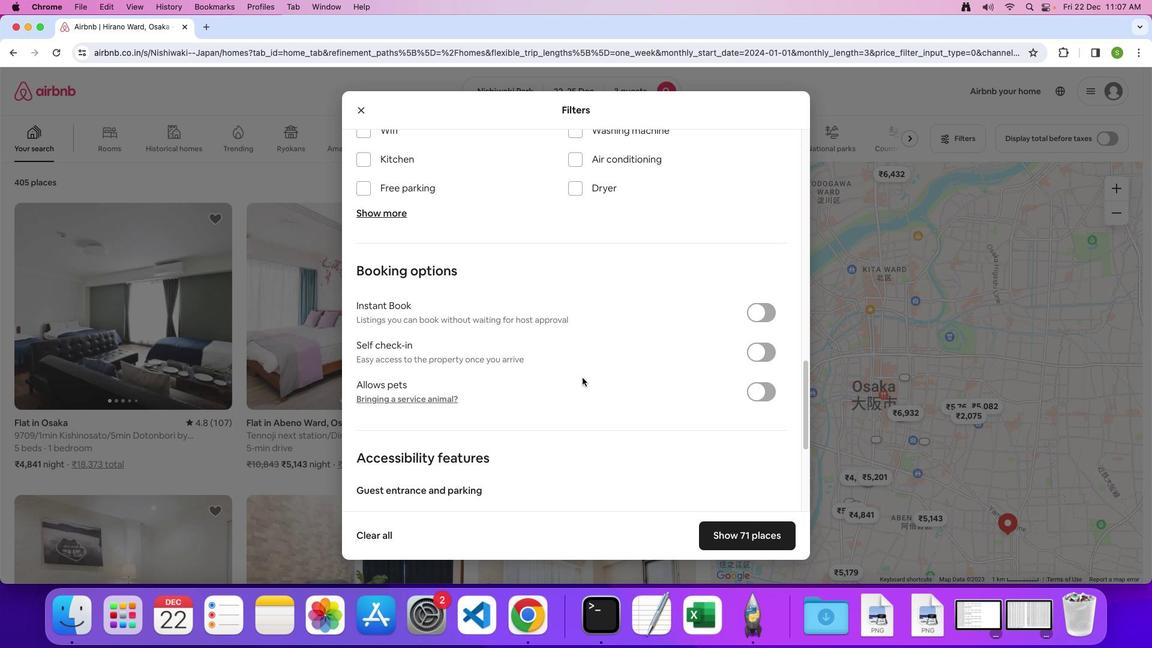 
Action: Mouse scrolled (582, 377) with delta (0, 0)
Screenshot: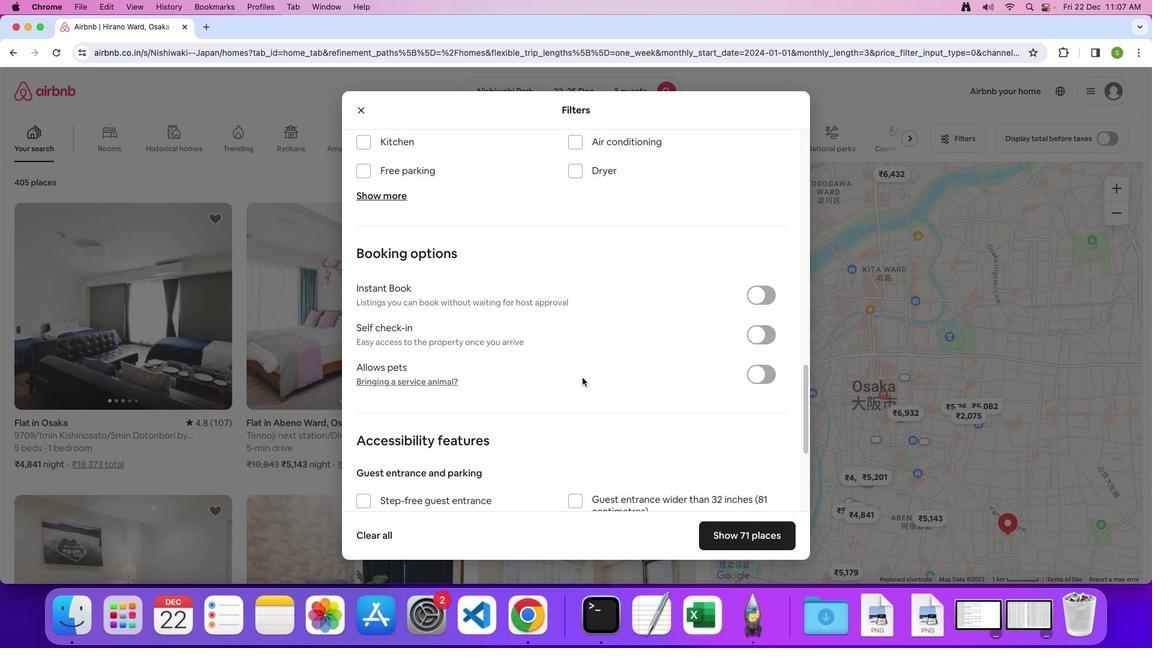 
Action: Mouse scrolled (582, 377) with delta (0, 0)
Screenshot: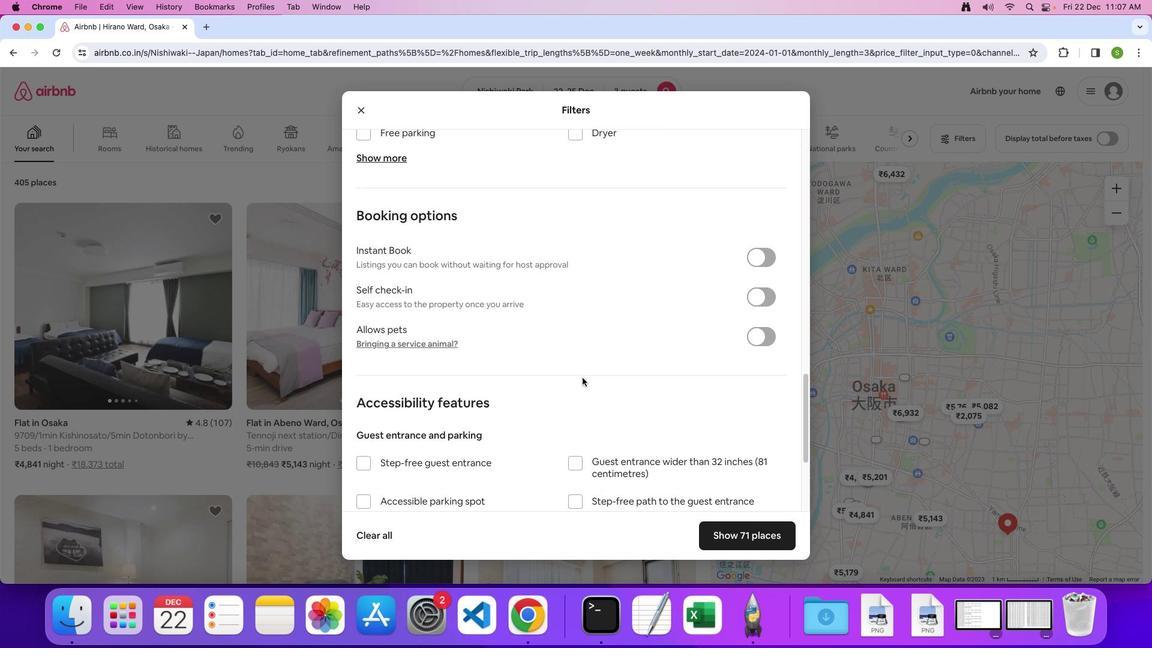 
Action: Mouse scrolled (582, 377) with delta (0, -1)
Screenshot: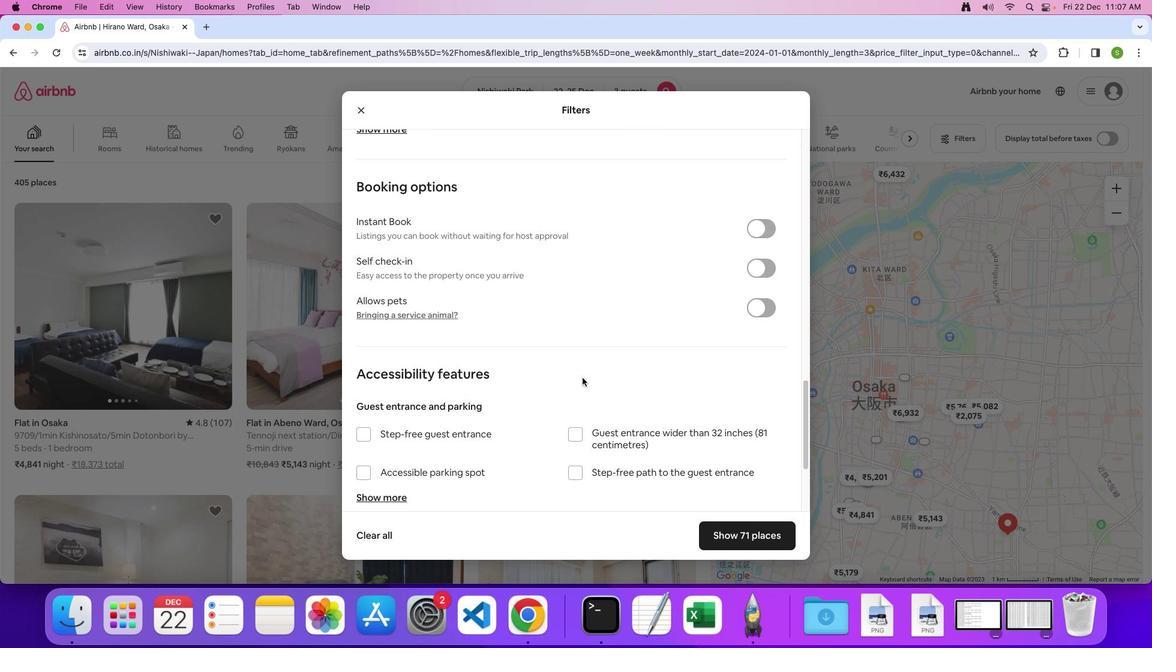 
Action: Mouse scrolled (582, 377) with delta (0, 0)
Screenshot: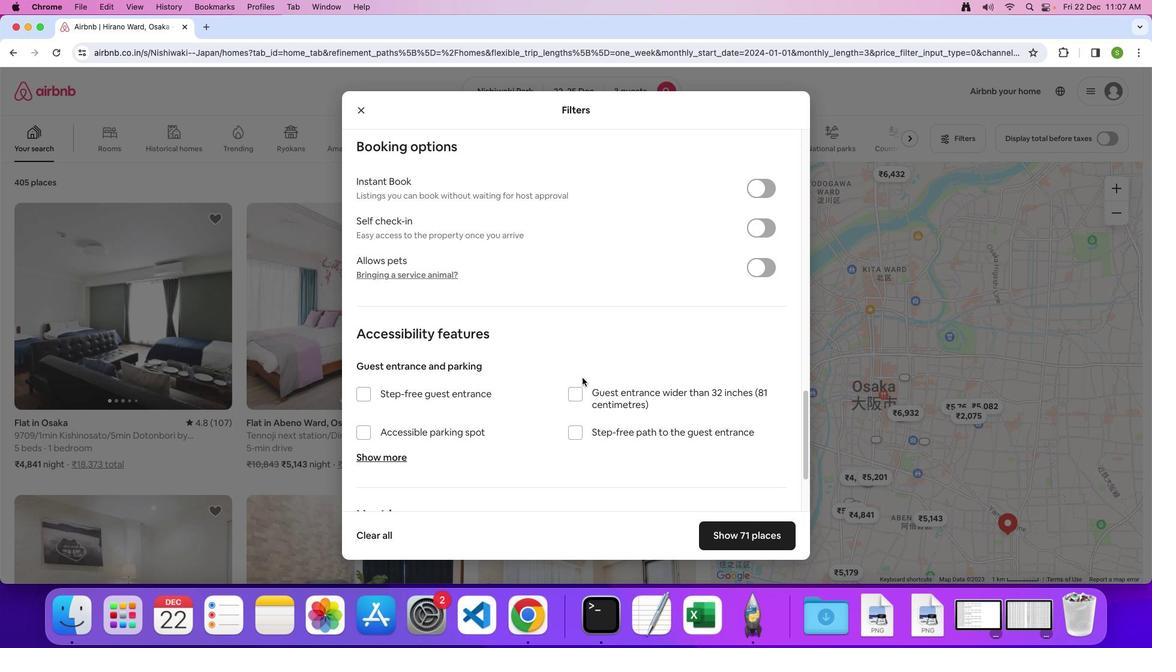 
Action: Mouse scrolled (582, 377) with delta (0, 0)
Screenshot: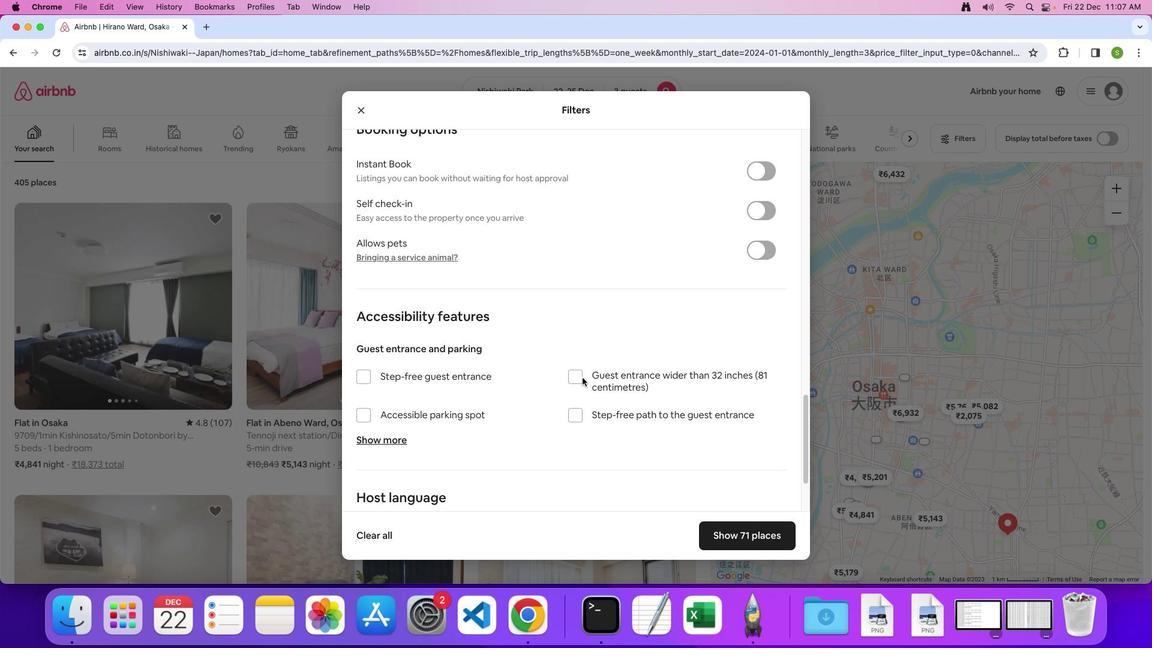 
Action: Mouse scrolled (582, 377) with delta (0, -1)
Screenshot: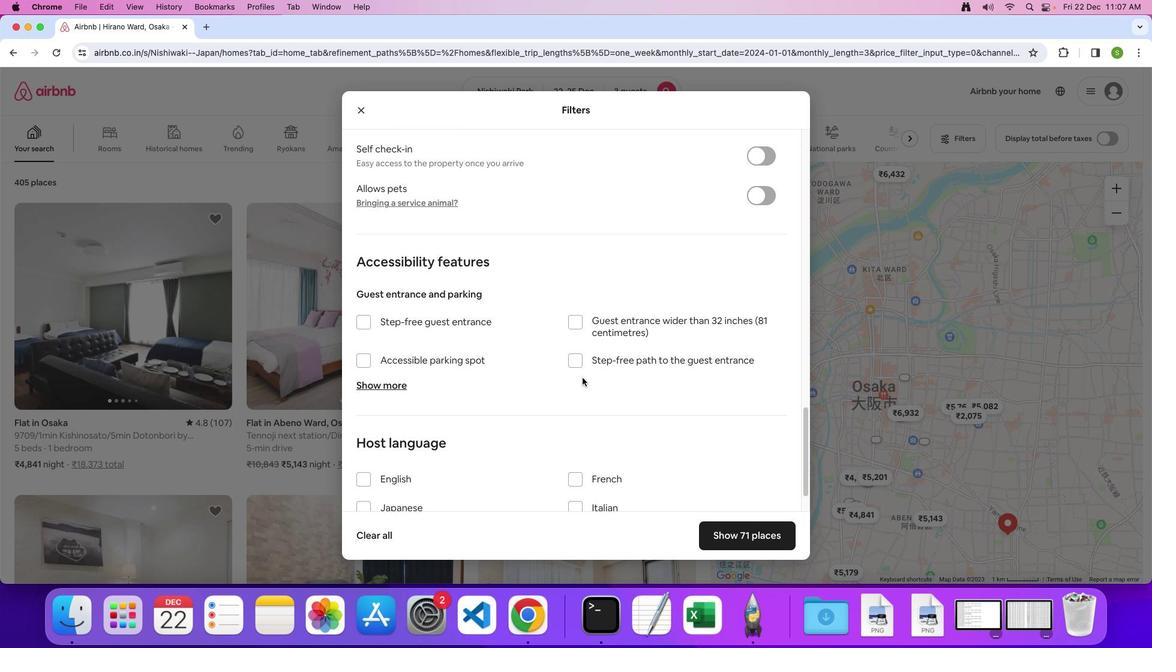 
Action: Mouse scrolled (582, 377) with delta (0, 0)
Screenshot: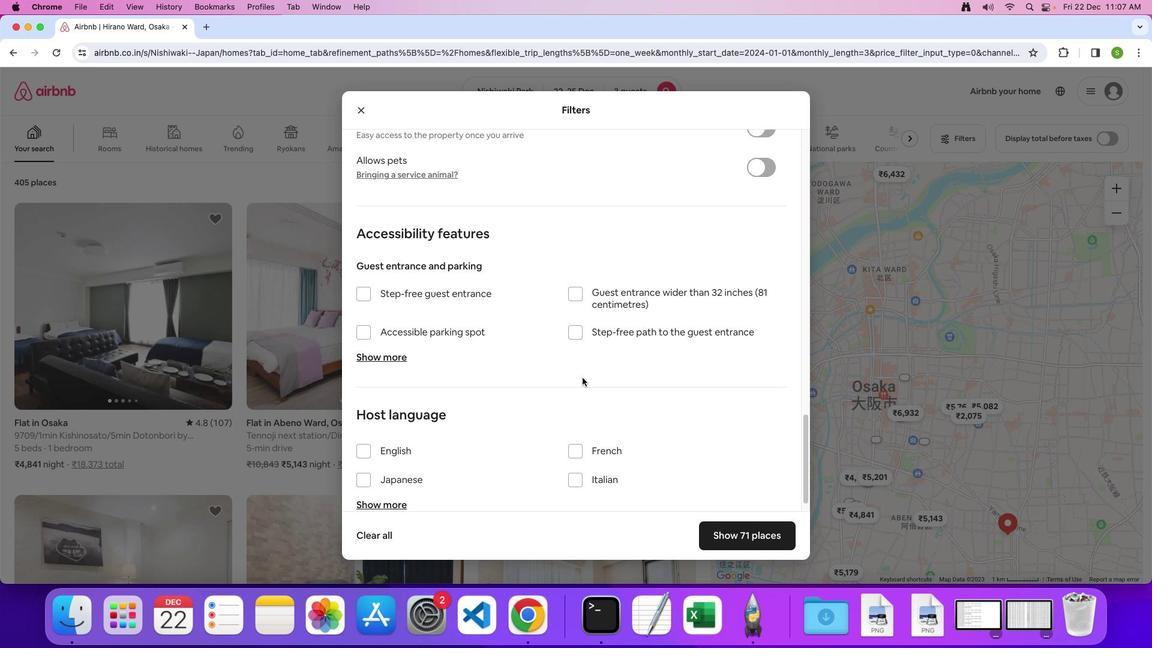 
Action: Mouse scrolled (582, 377) with delta (0, 0)
Screenshot: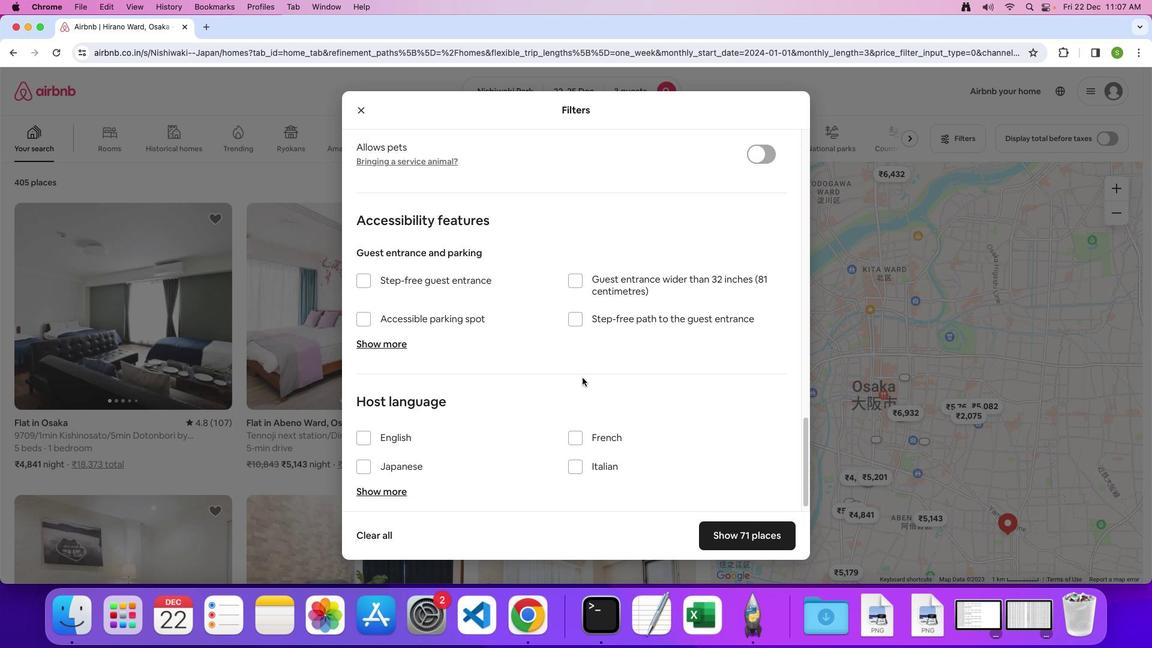 
Action: Mouse scrolled (582, 377) with delta (0, -1)
Screenshot: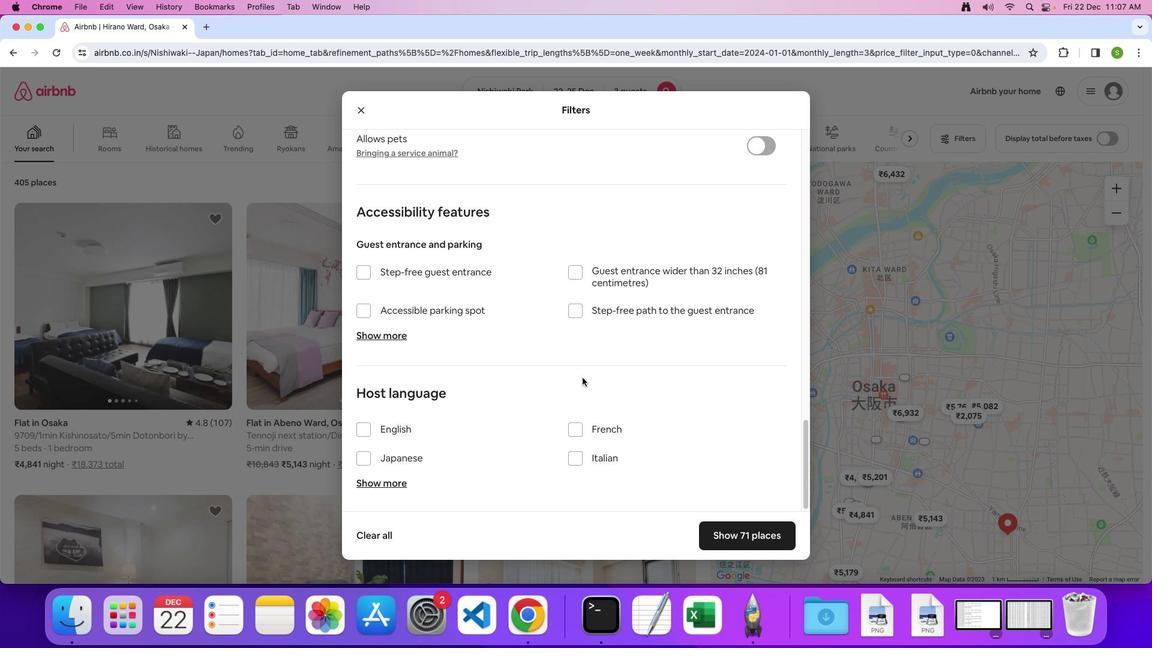 
Action: Mouse scrolled (582, 377) with delta (0, 0)
Screenshot: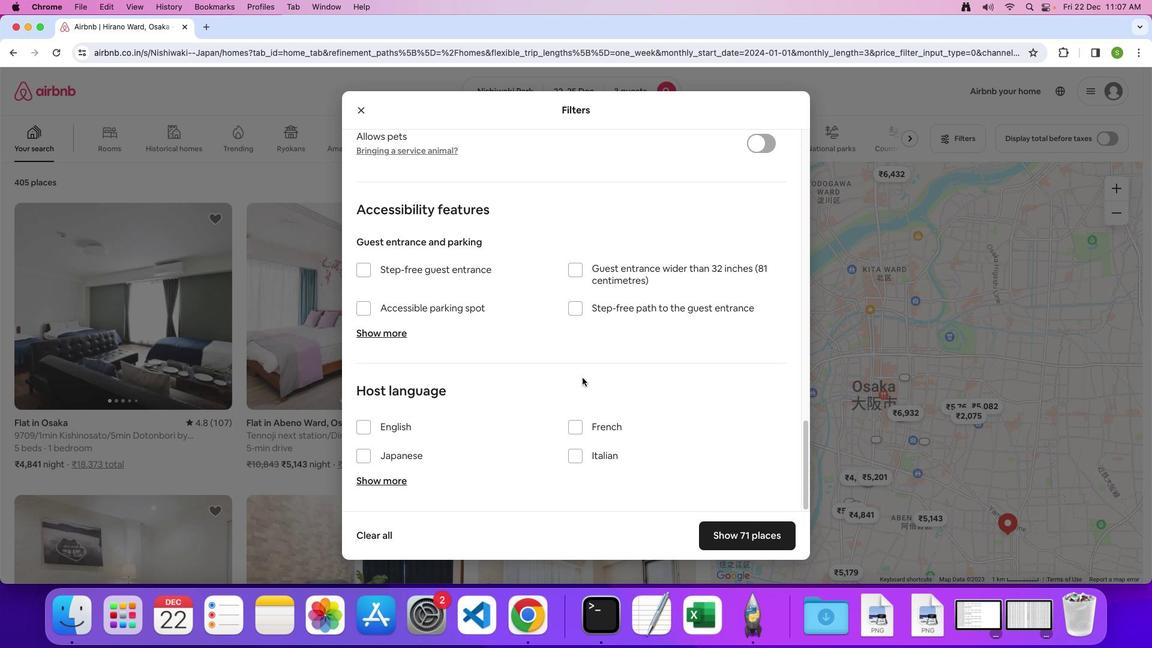 
Action: Mouse scrolled (582, 377) with delta (0, 0)
Screenshot: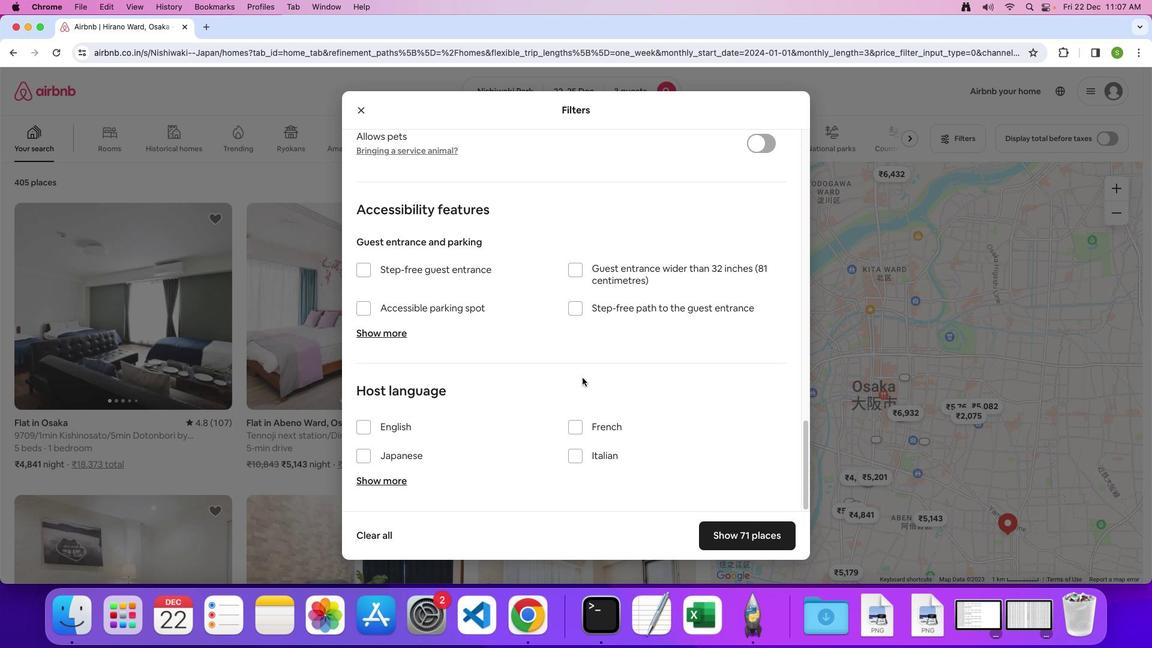 
Action: Mouse scrolled (582, 377) with delta (0, -1)
Screenshot: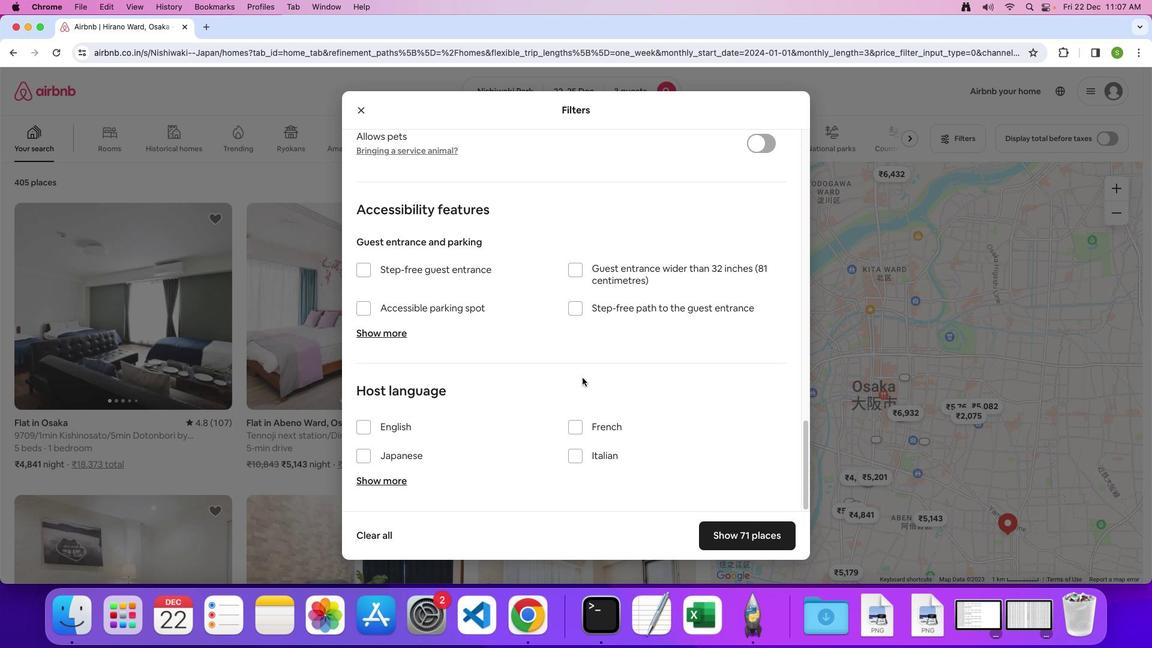 
Action: Mouse moved to (743, 536)
Screenshot: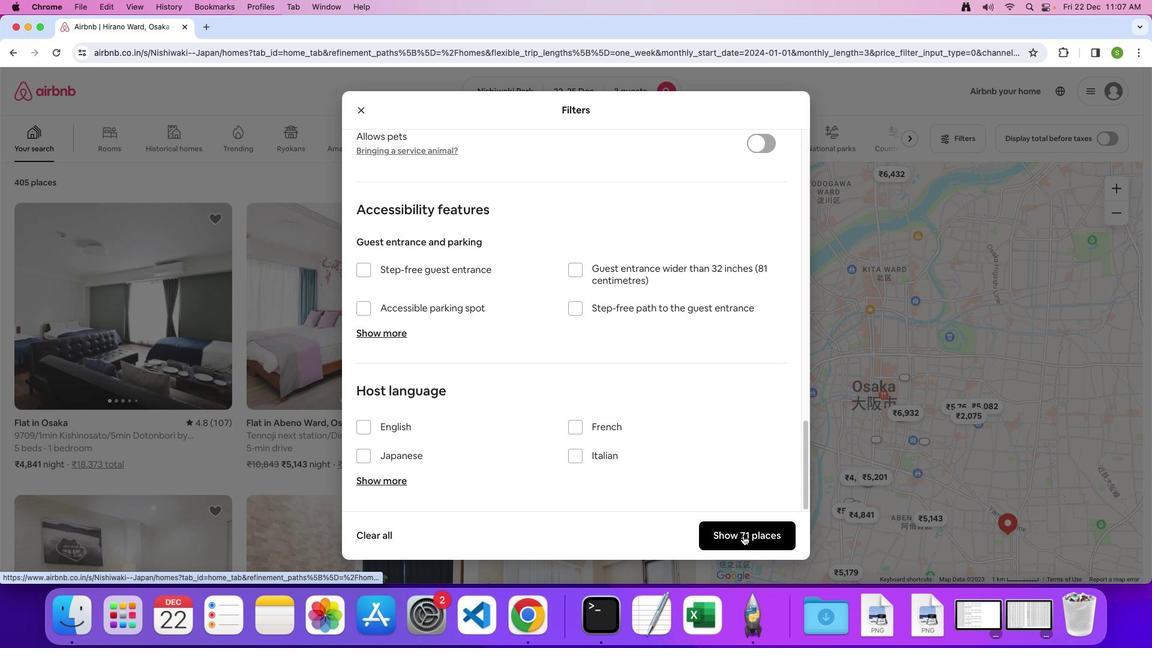 
Action: Mouse pressed left at (743, 536)
Screenshot: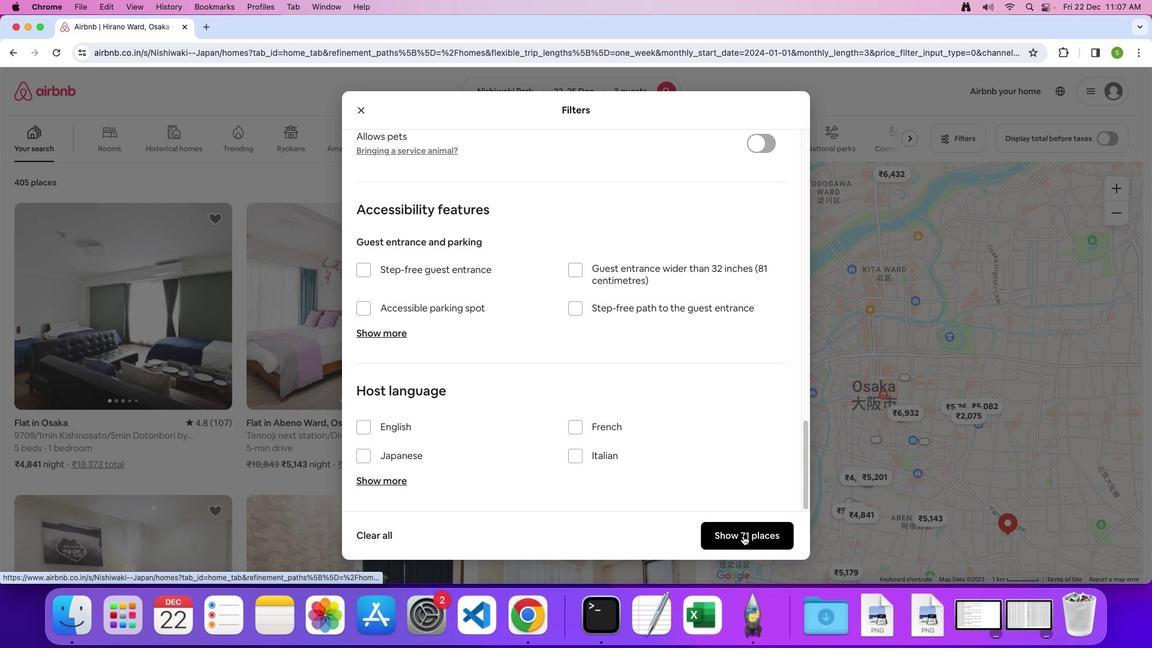 
Action: Mouse moved to (154, 306)
Screenshot: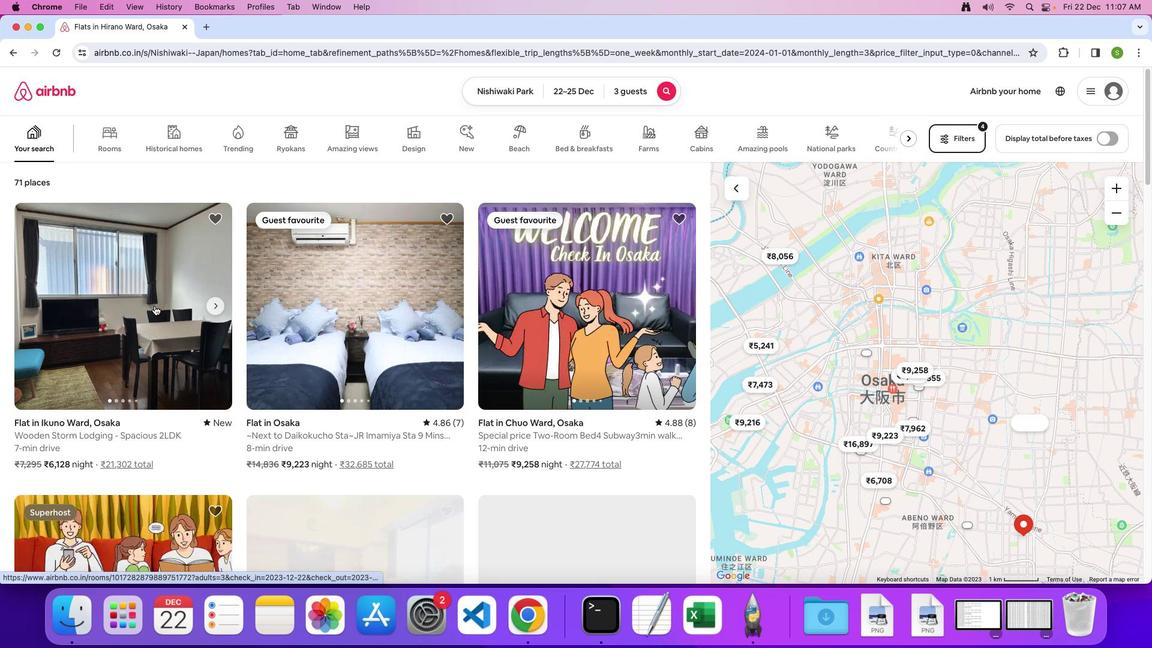 
Action: Mouse pressed left at (154, 306)
Screenshot: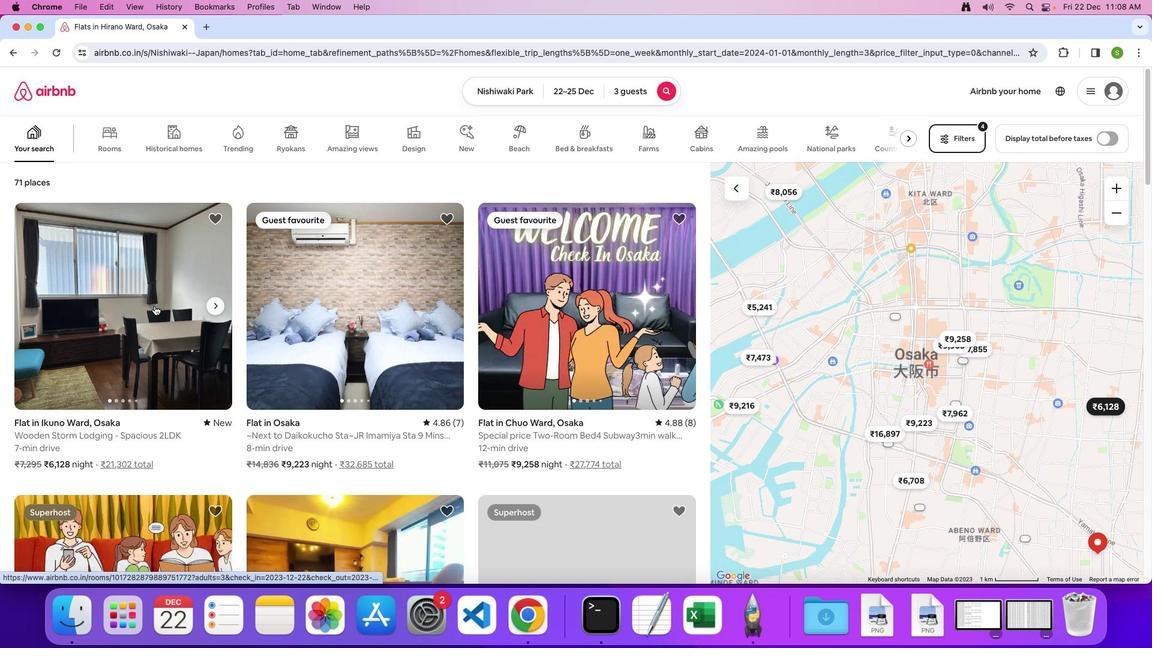 
Action: Mouse moved to (502, 310)
Screenshot: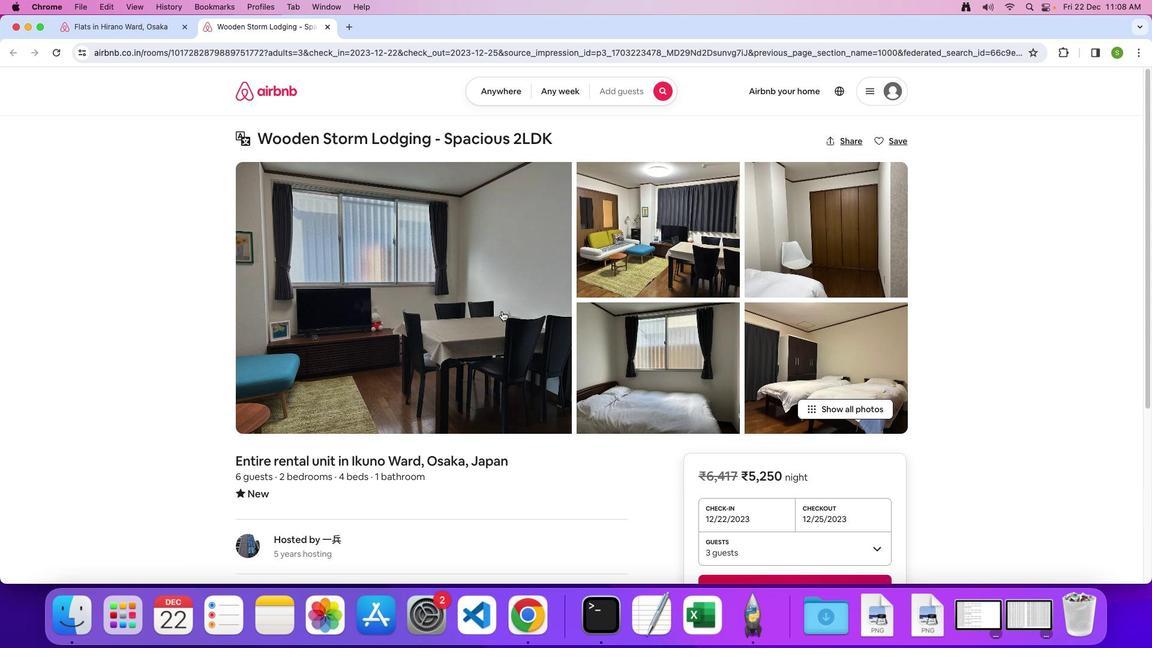 
Action: Mouse pressed left at (502, 310)
Screenshot: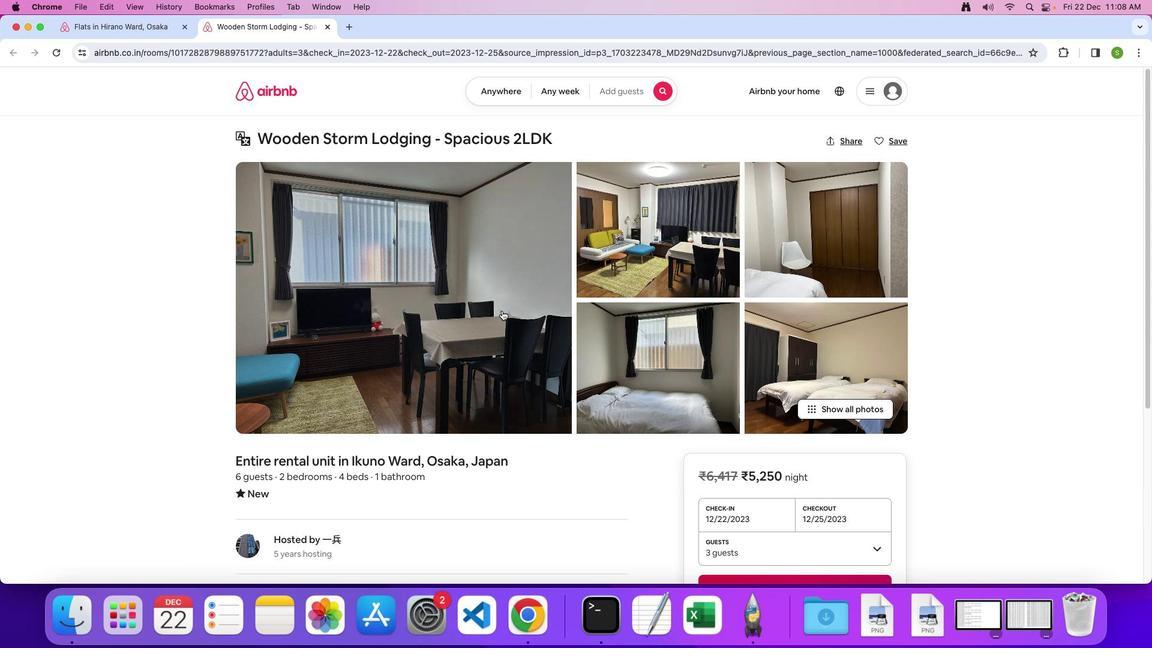 
Action: Mouse moved to (494, 363)
Screenshot: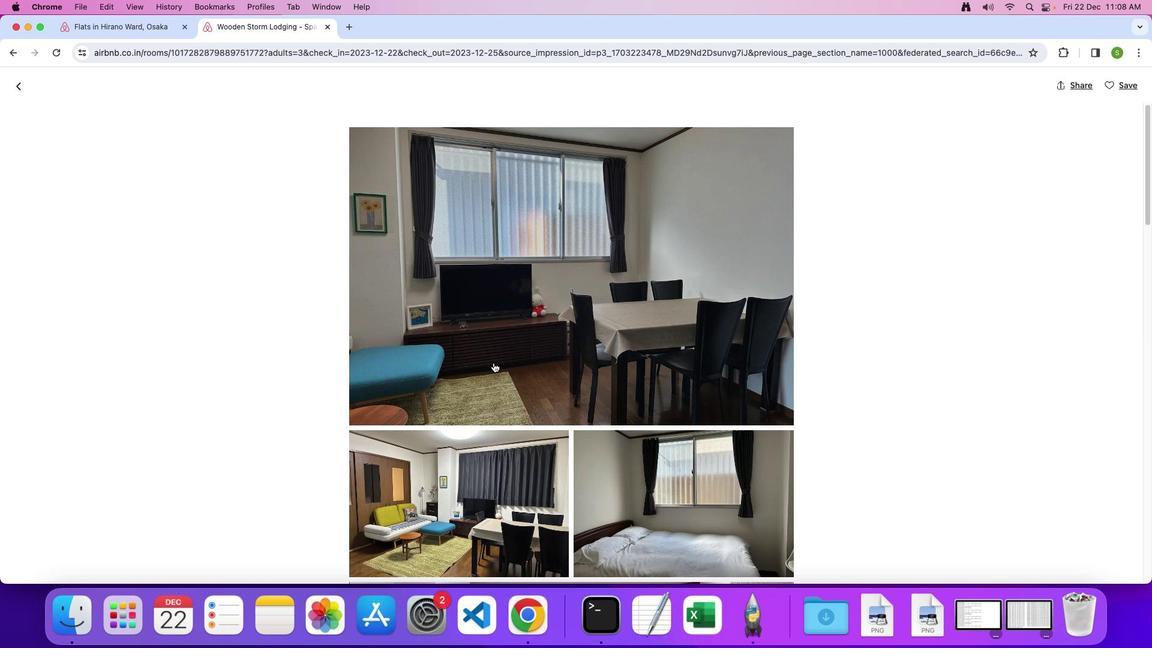 
Action: Mouse scrolled (494, 363) with delta (0, 0)
Screenshot: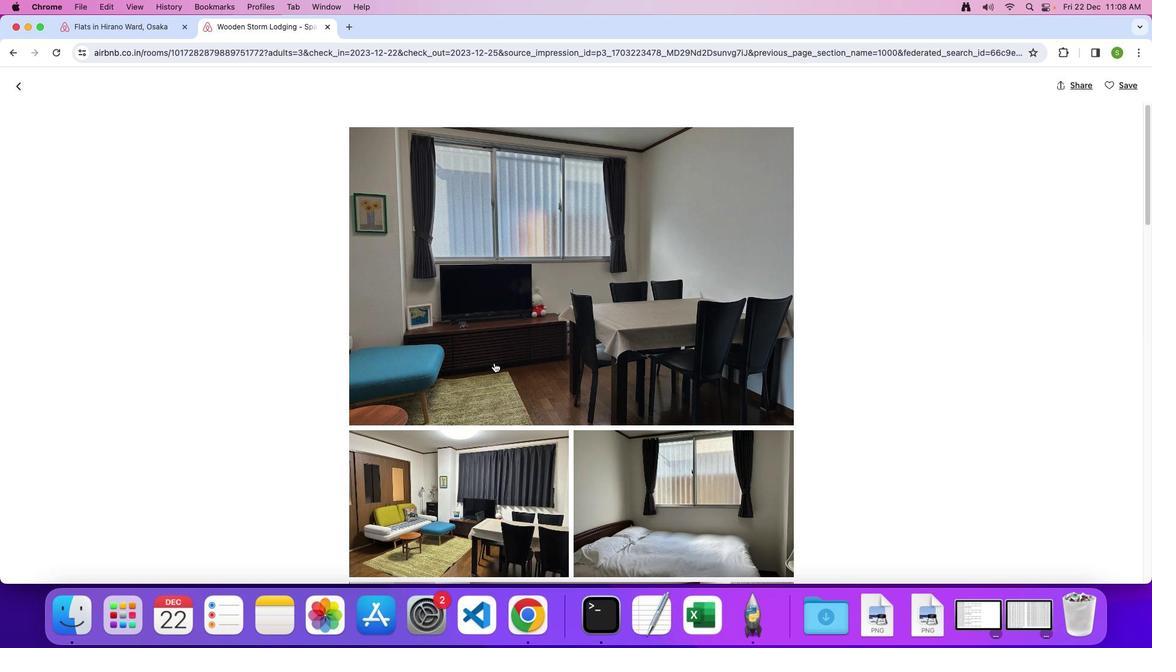 
Action: Mouse scrolled (494, 363) with delta (0, 0)
Screenshot: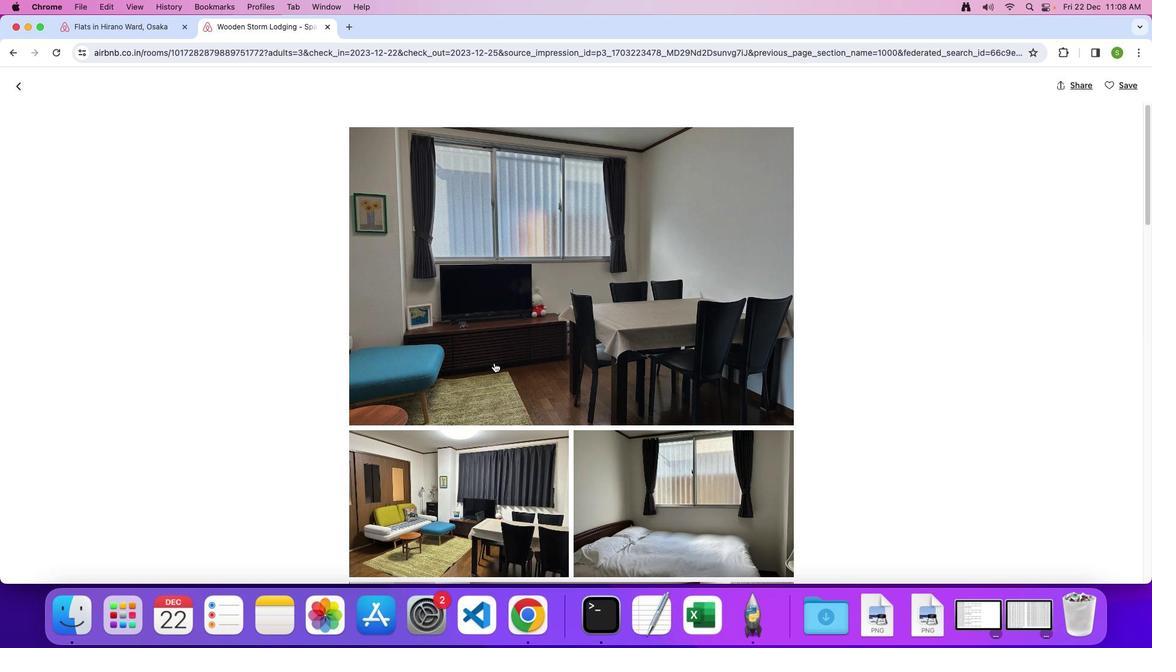 
Action: Mouse moved to (494, 363)
Screenshot: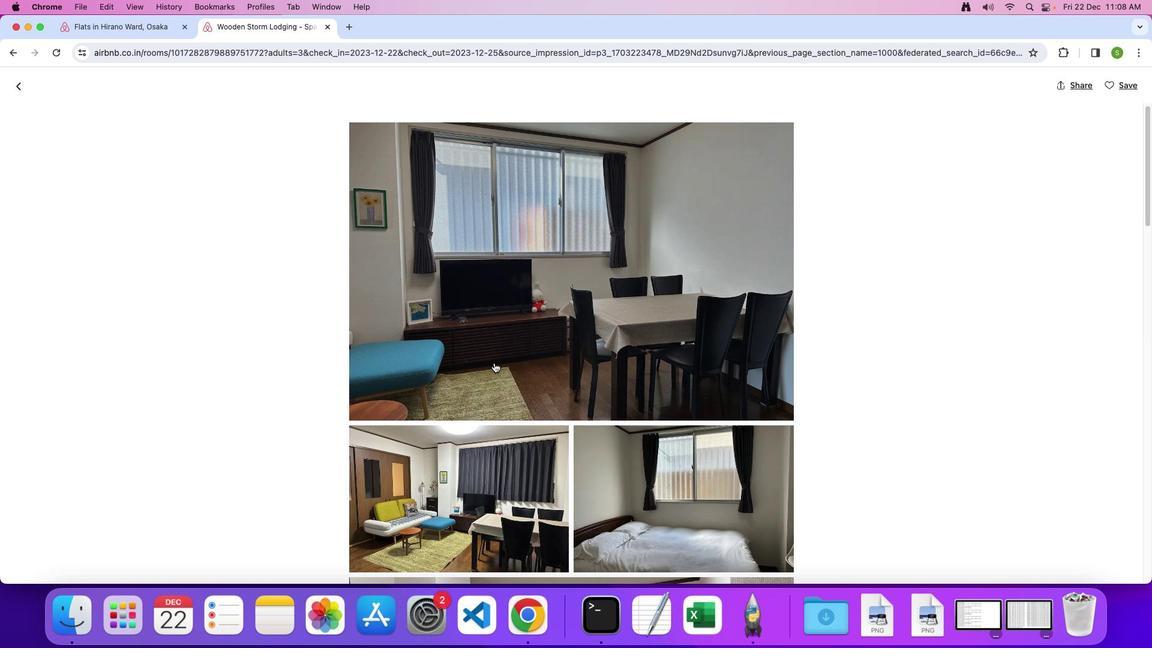 
Action: Mouse scrolled (494, 363) with delta (0, 0)
Screenshot: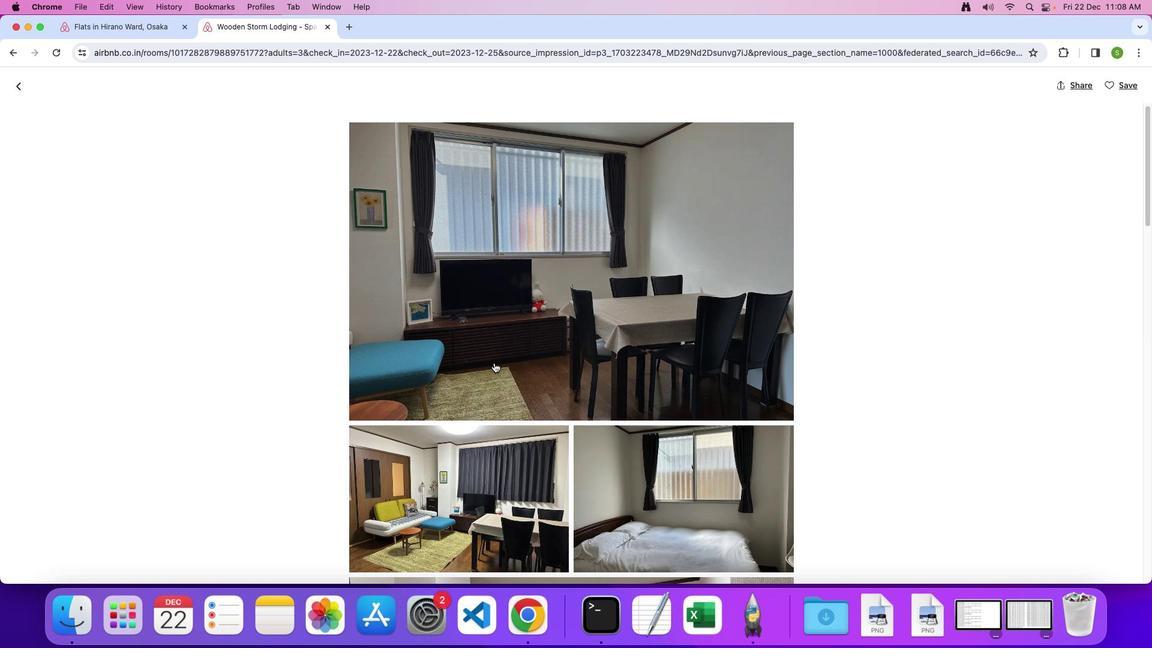 
Action: Mouse moved to (479, 341)
Screenshot: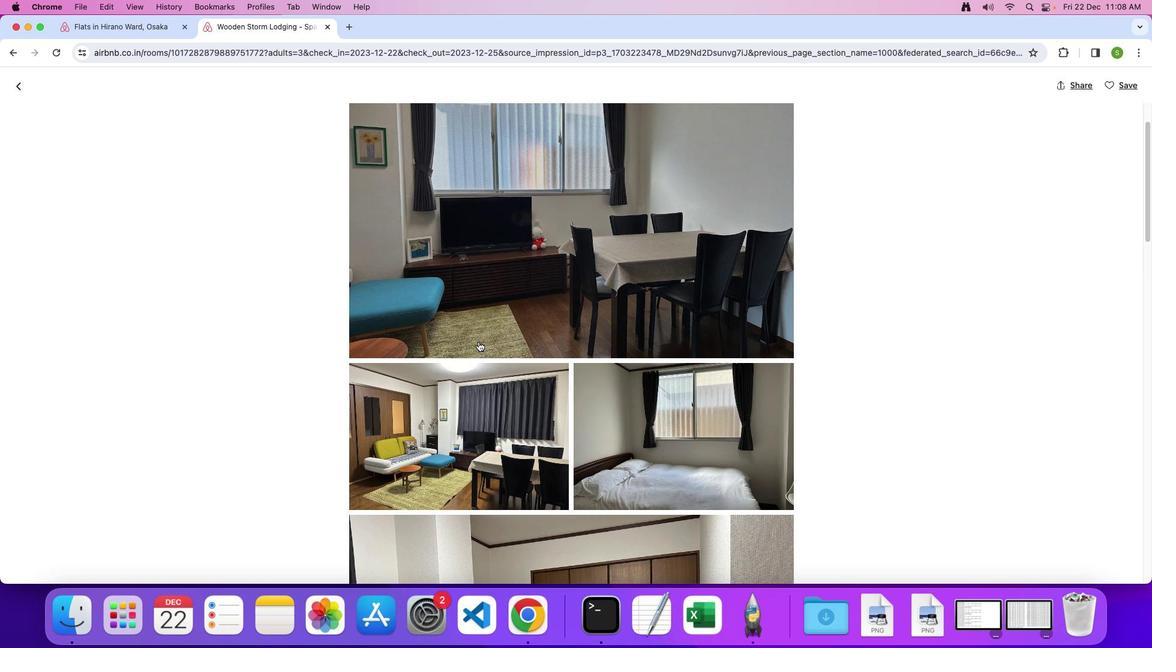 
Action: Mouse scrolled (479, 341) with delta (0, 0)
Screenshot: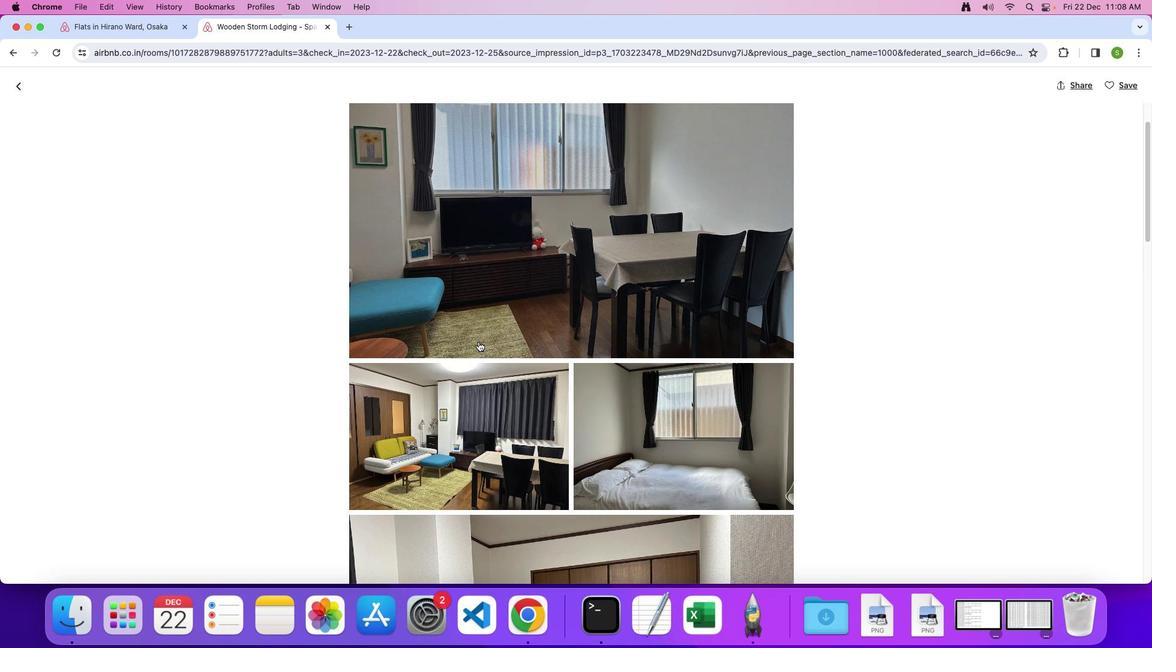
Action: Mouse moved to (477, 339)
Screenshot: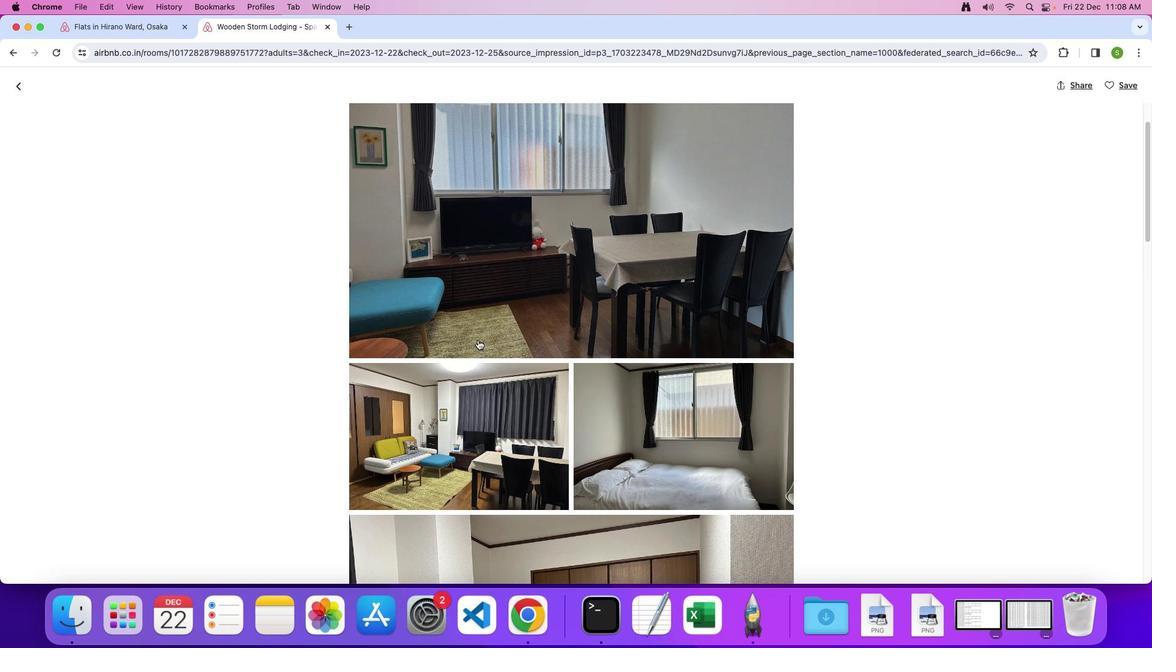 
Action: Mouse scrolled (477, 339) with delta (0, 0)
Screenshot: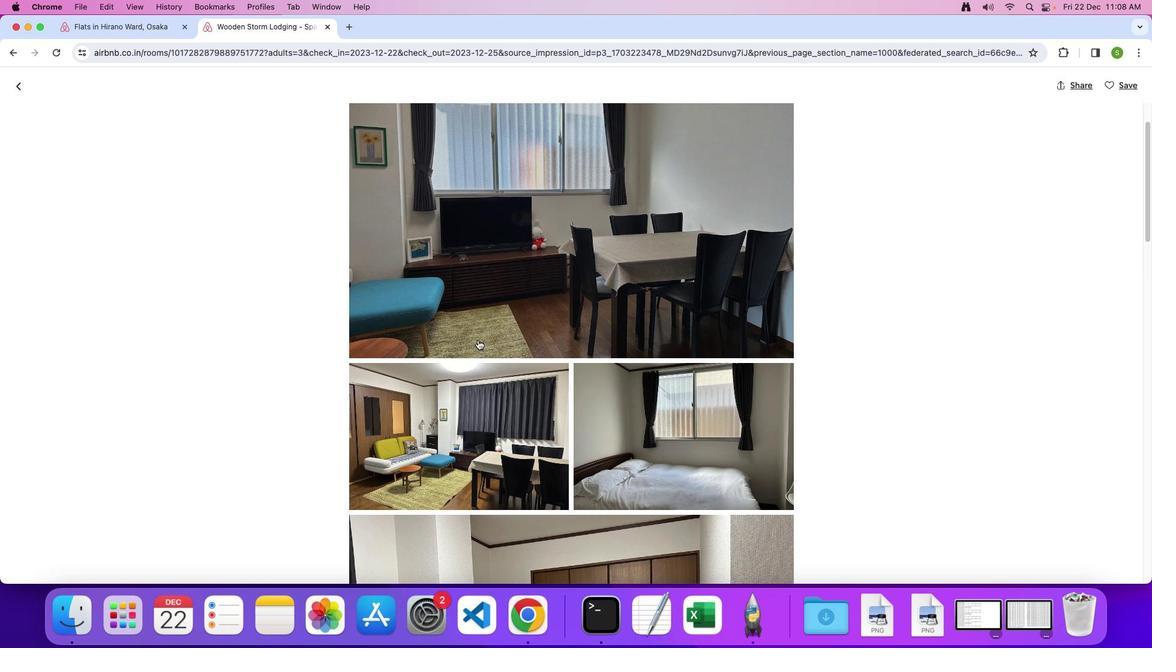 
Action: Mouse scrolled (477, 339) with delta (0, -1)
Screenshot: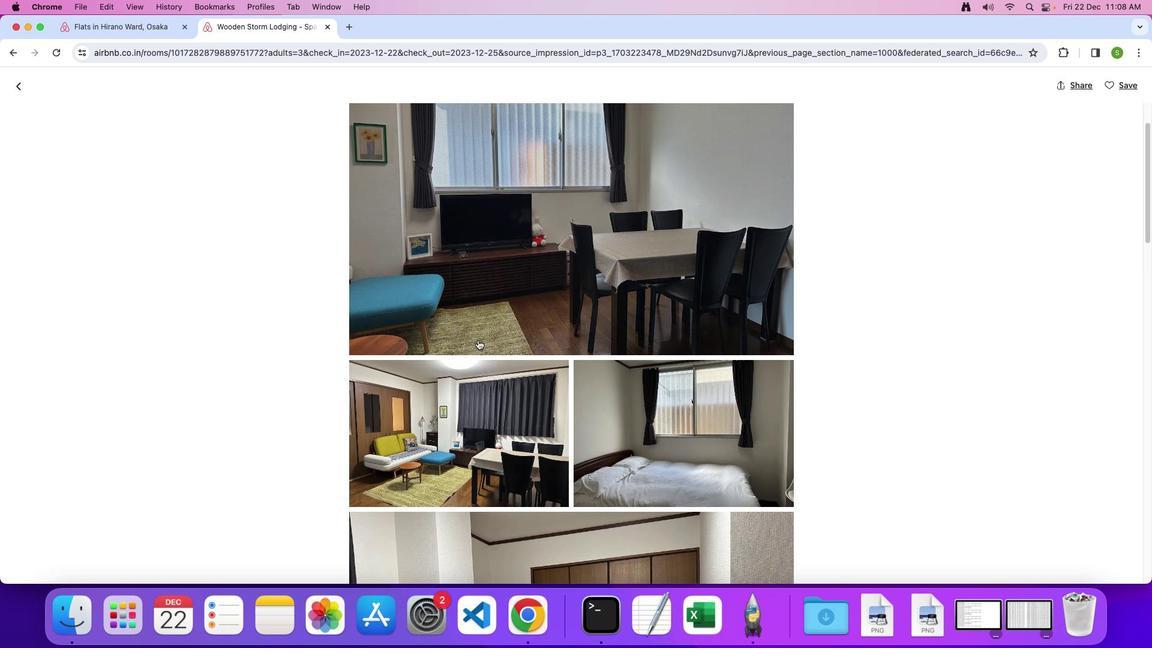 
Action: Mouse moved to (476, 379)
Screenshot: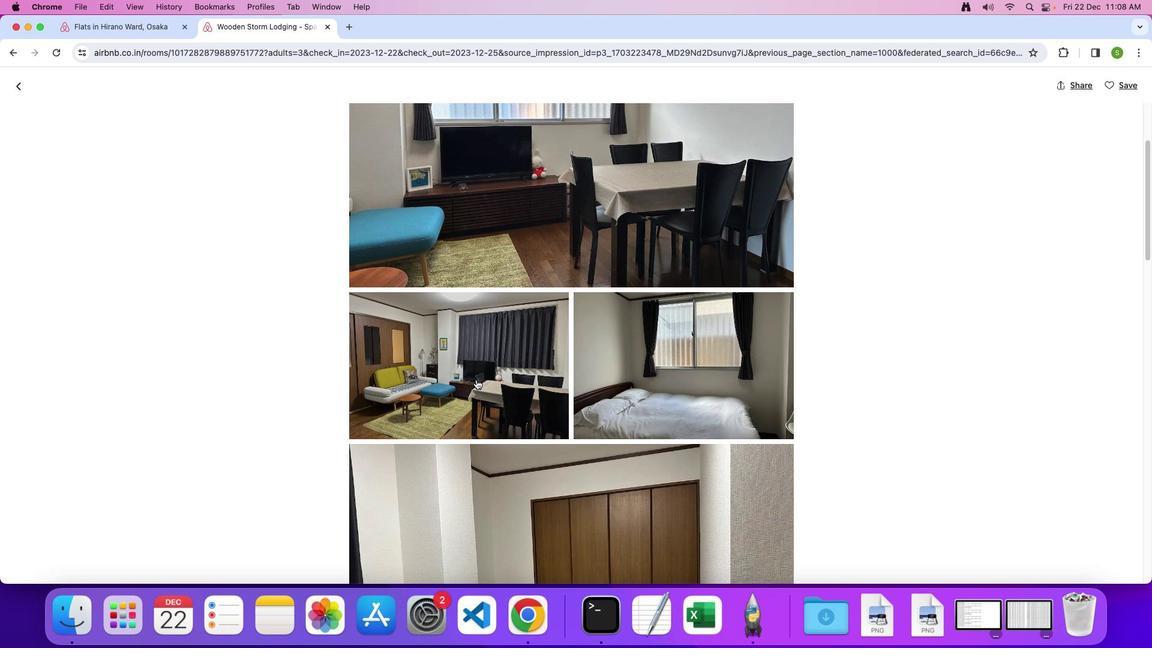 
Action: Mouse scrolled (476, 379) with delta (0, 0)
Screenshot: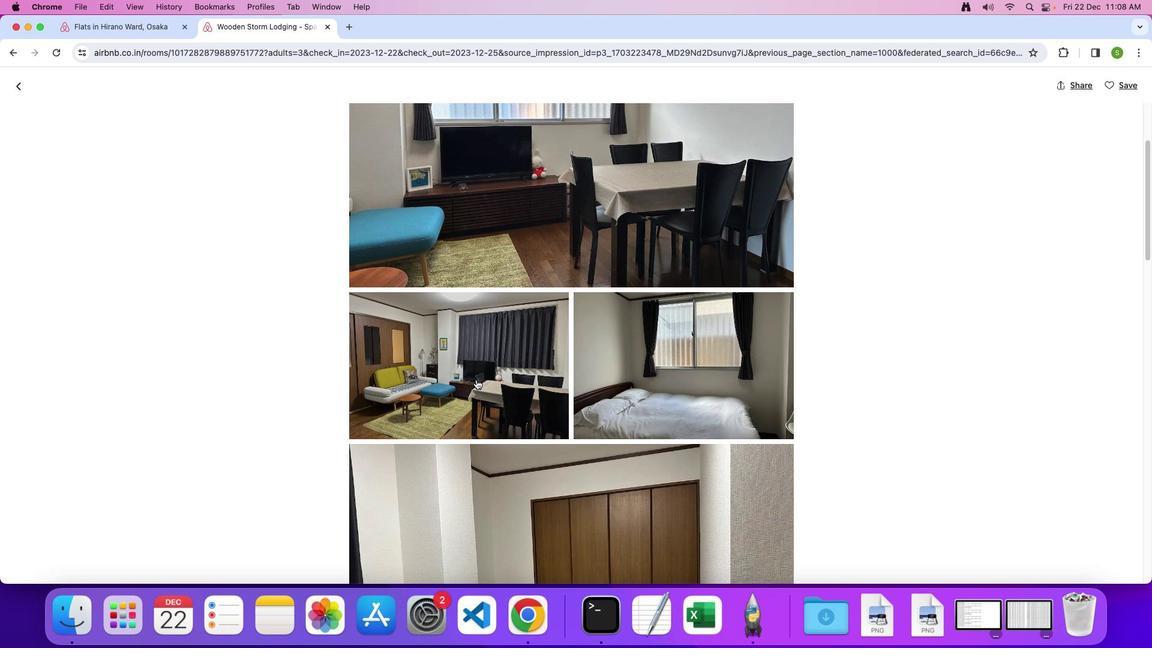 
Action: Mouse moved to (477, 379)
Screenshot: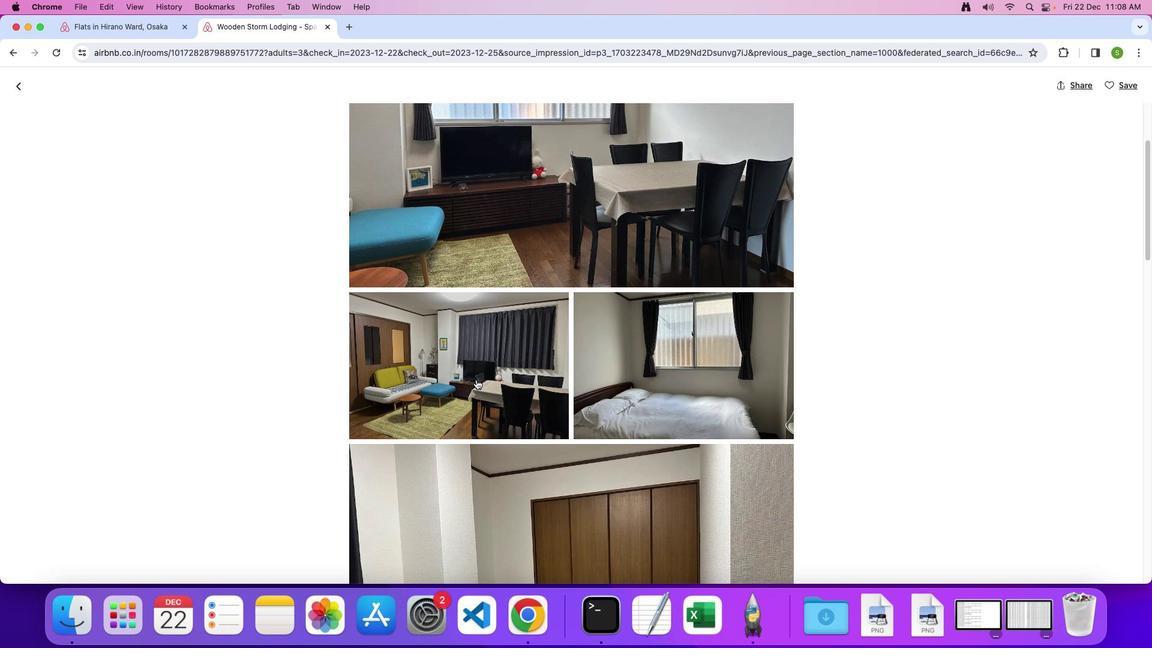 
Action: Mouse scrolled (477, 379) with delta (0, 0)
Screenshot: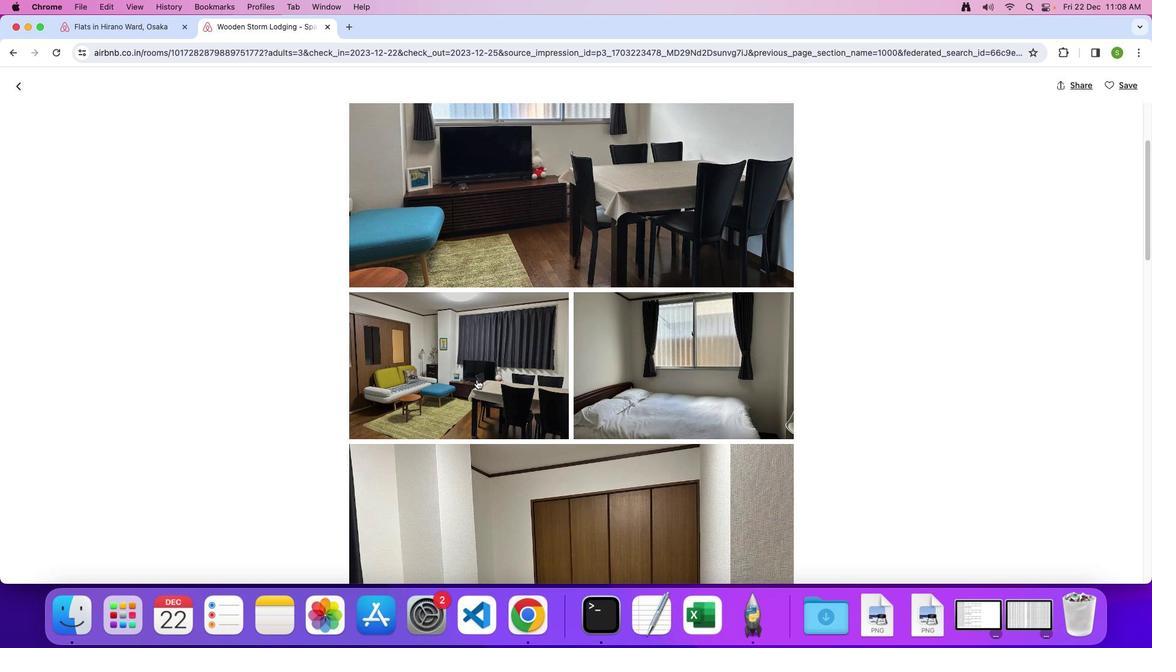 
Action: Mouse moved to (476, 379)
Screenshot: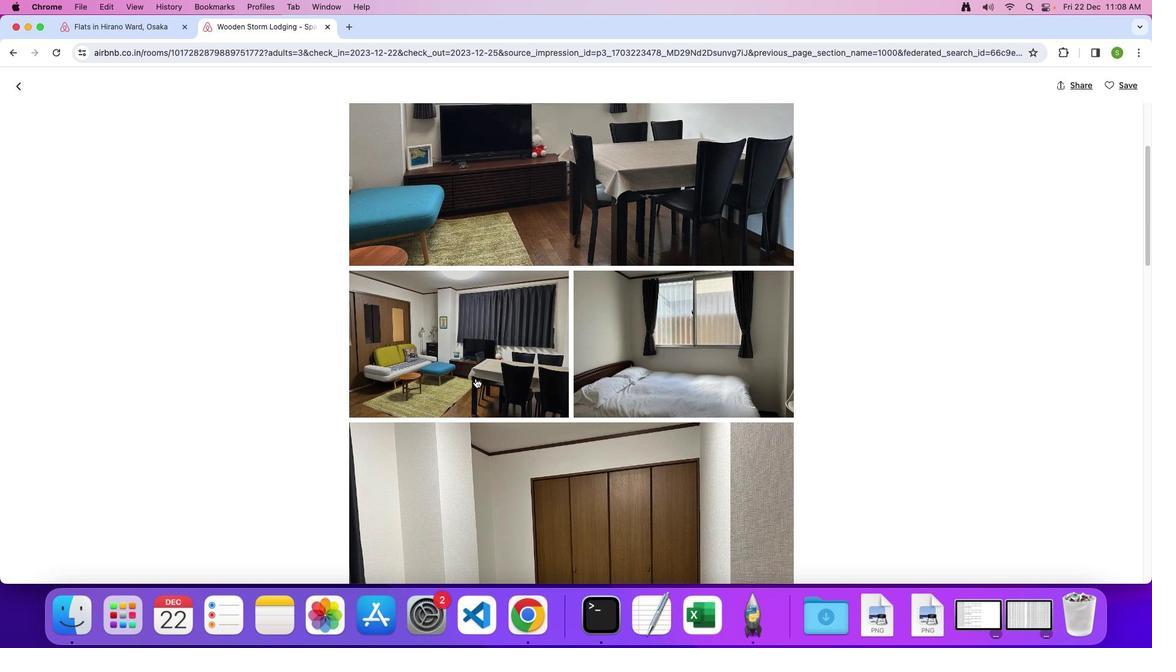 
Action: Mouse scrolled (476, 379) with delta (0, 0)
Screenshot: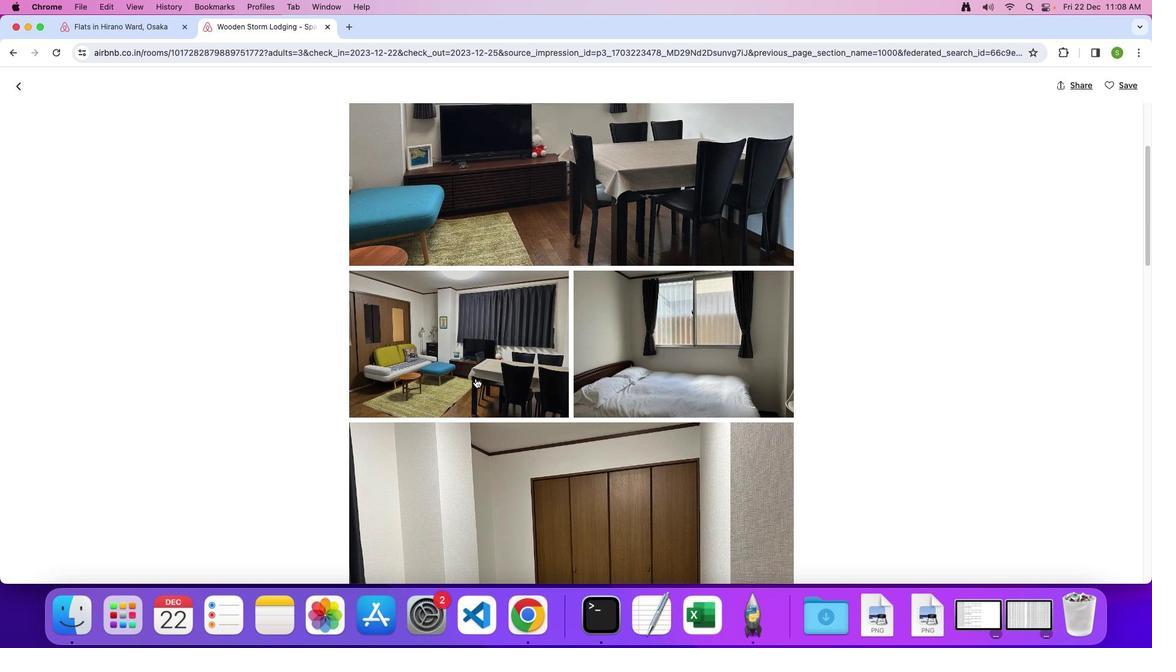 
Action: Mouse moved to (475, 378)
Screenshot: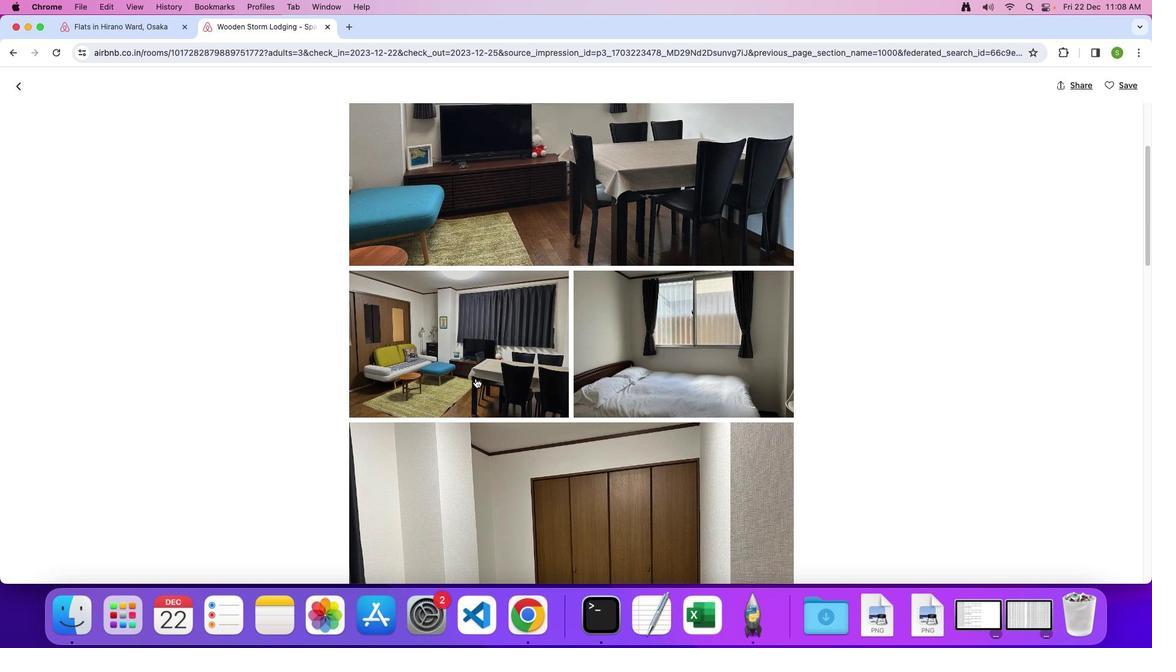
Action: Mouse scrolled (475, 378) with delta (0, 0)
Screenshot: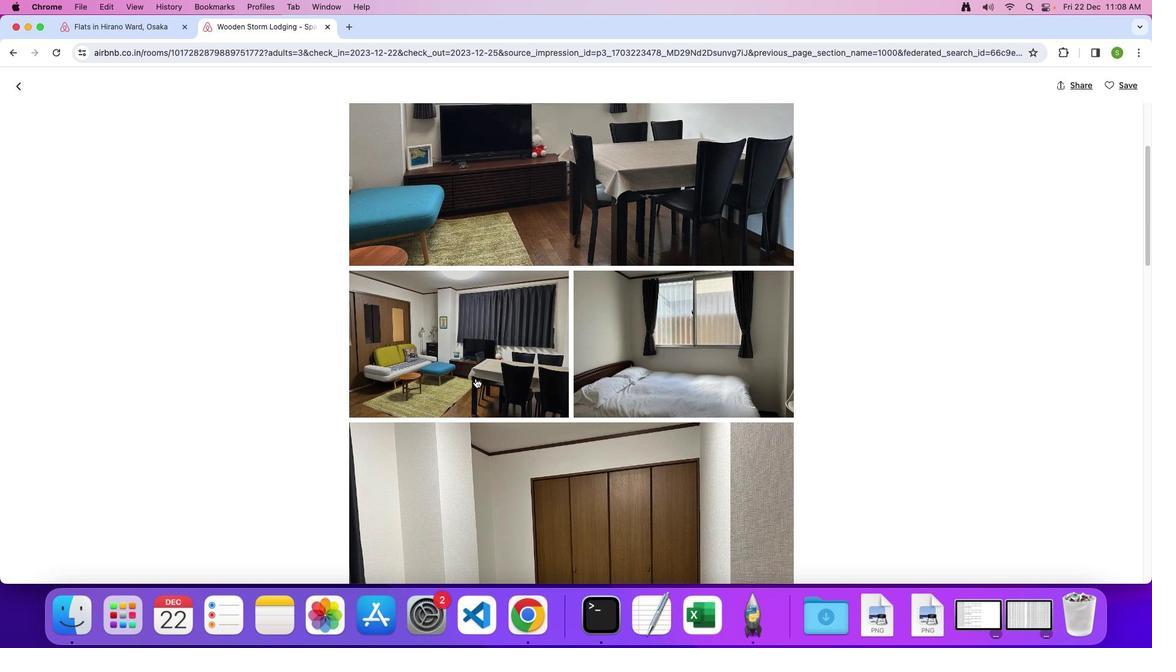 
Action: Mouse scrolled (475, 378) with delta (0, -1)
Screenshot: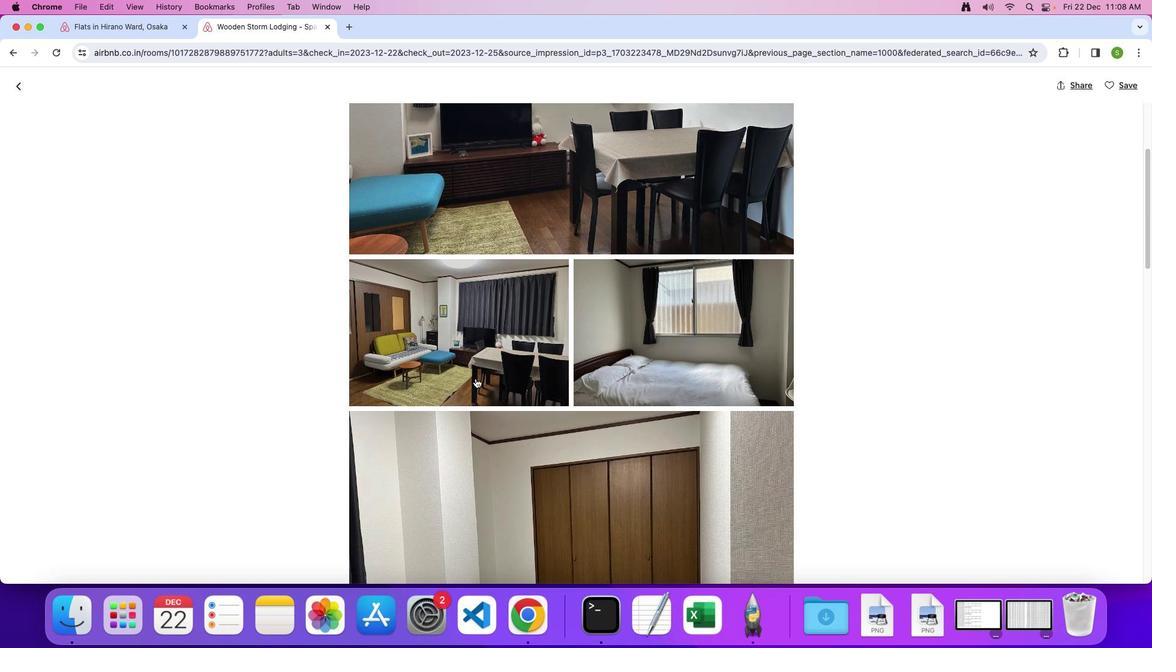 
Action: Mouse moved to (472, 371)
Screenshot: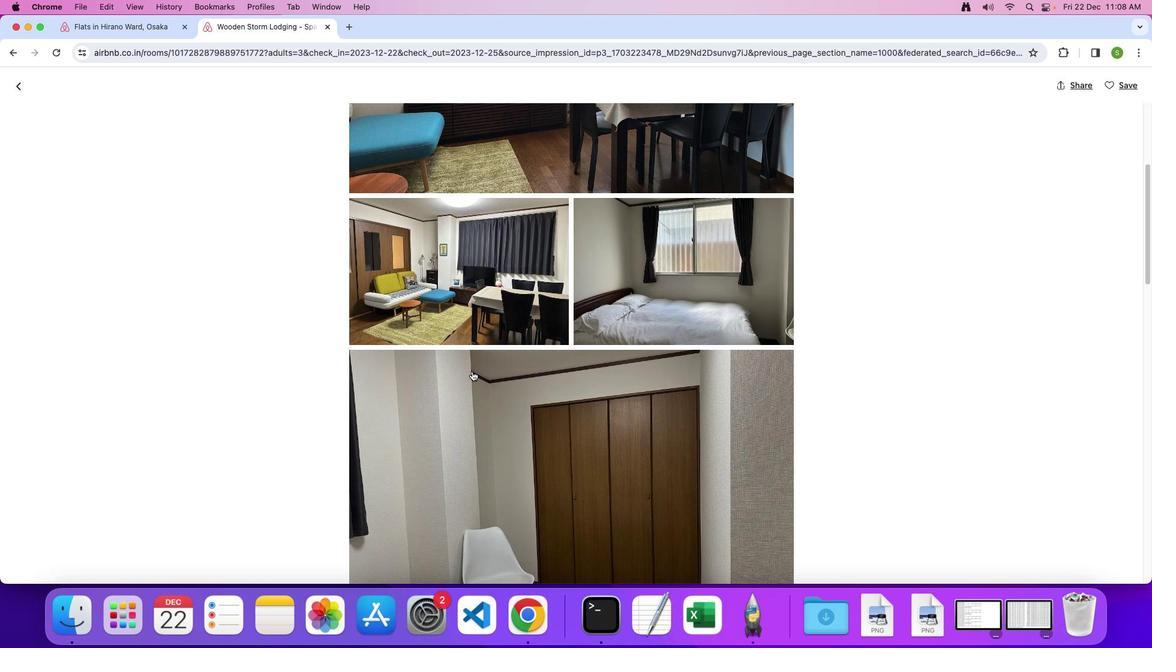 
Action: Mouse scrolled (472, 371) with delta (0, 0)
Screenshot: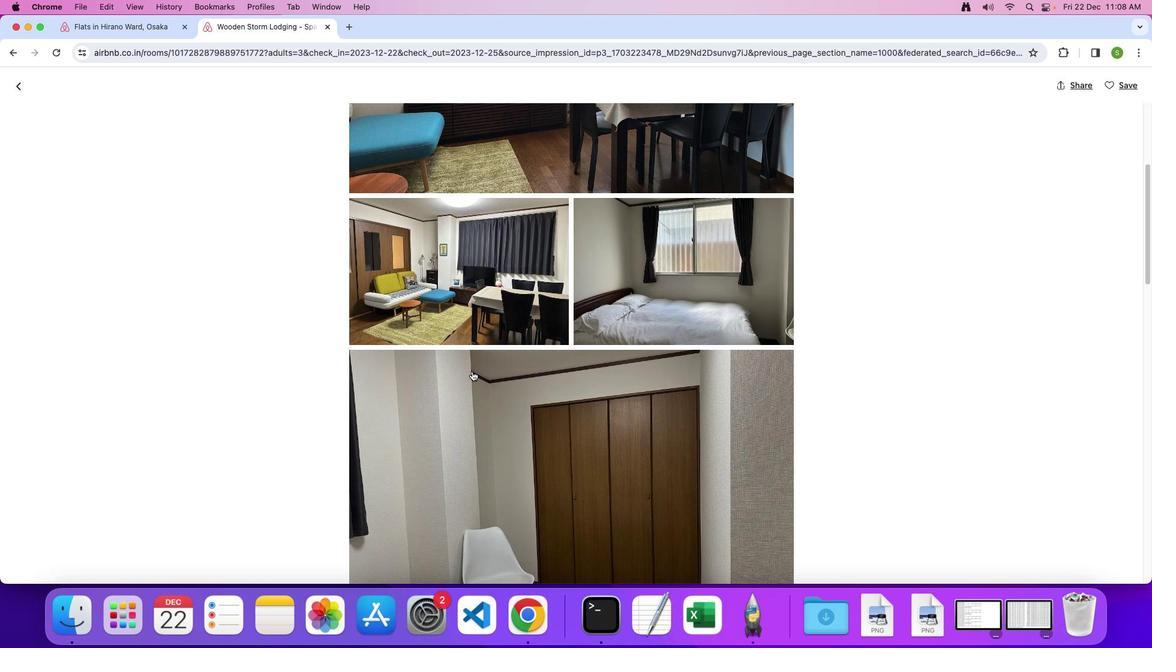 
Action: Mouse scrolled (472, 371) with delta (0, 0)
Screenshot: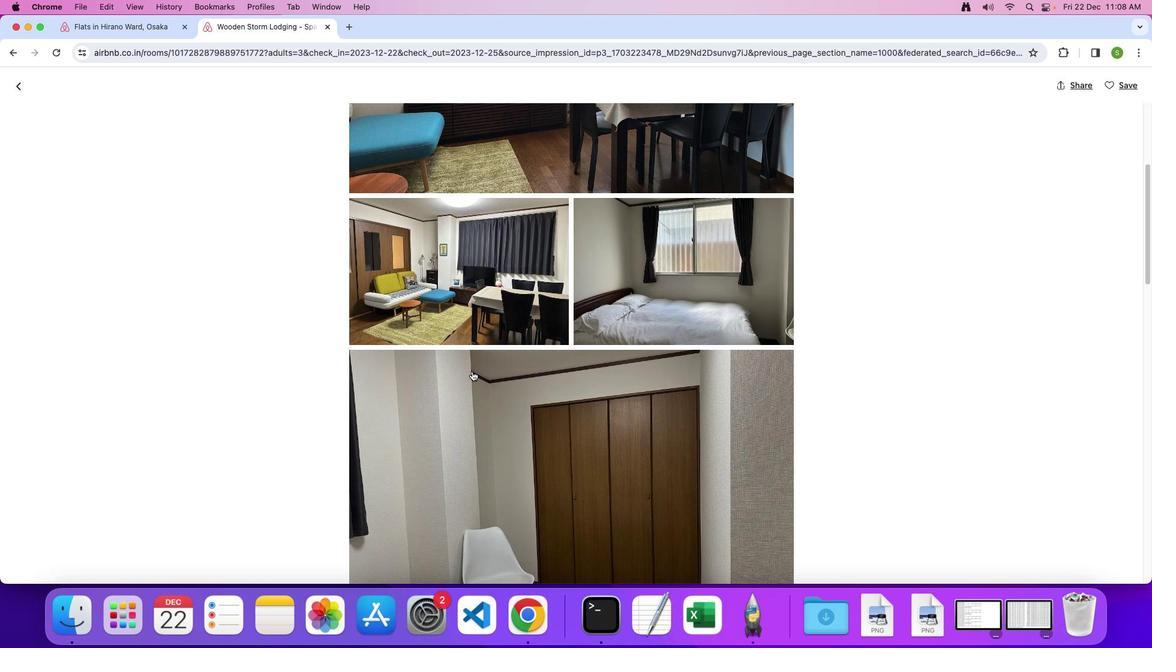 
Action: Mouse scrolled (472, 371) with delta (0, 0)
Screenshot: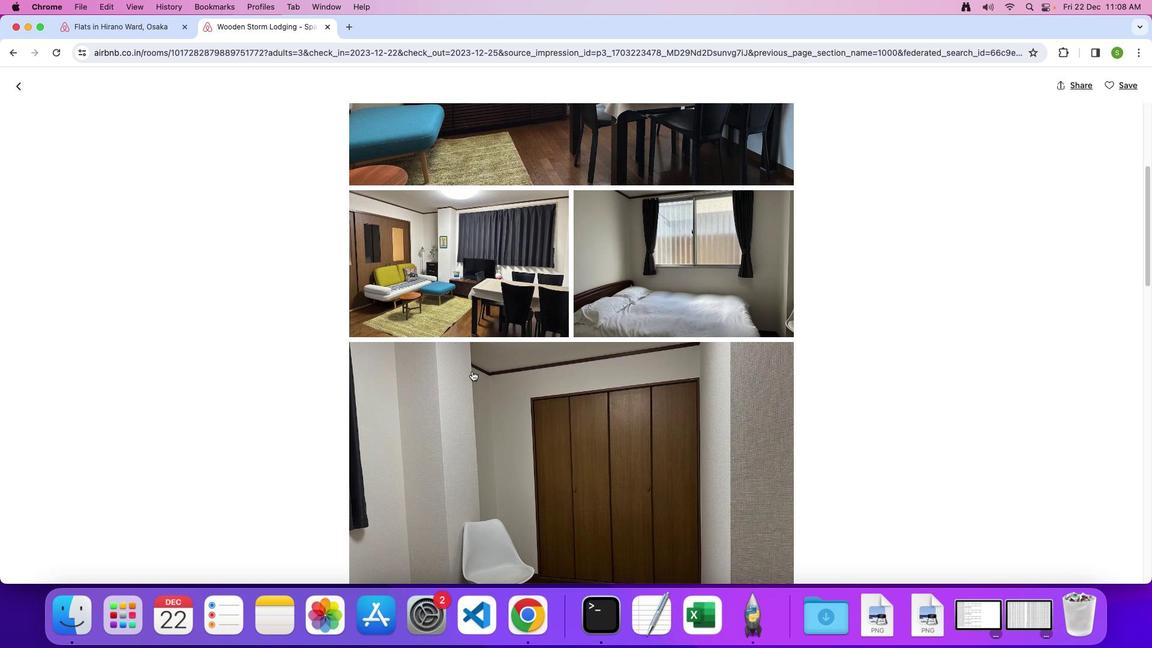 
Action: Mouse moved to (474, 368)
Screenshot: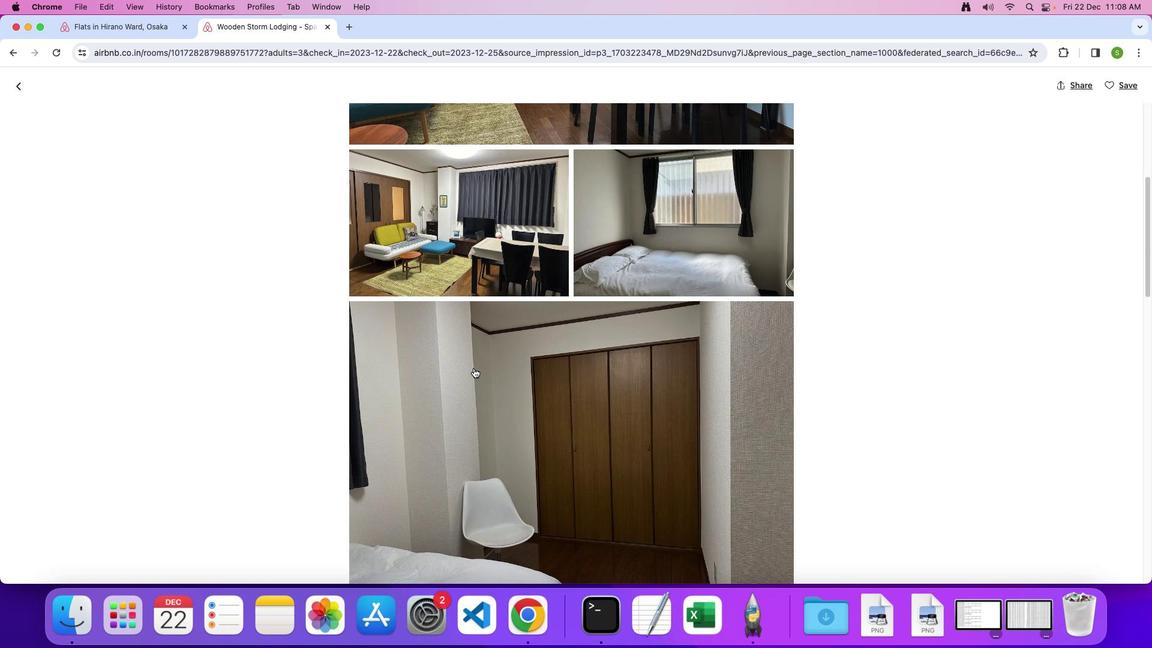 
Action: Mouse scrolled (474, 368) with delta (0, 0)
Screenshot: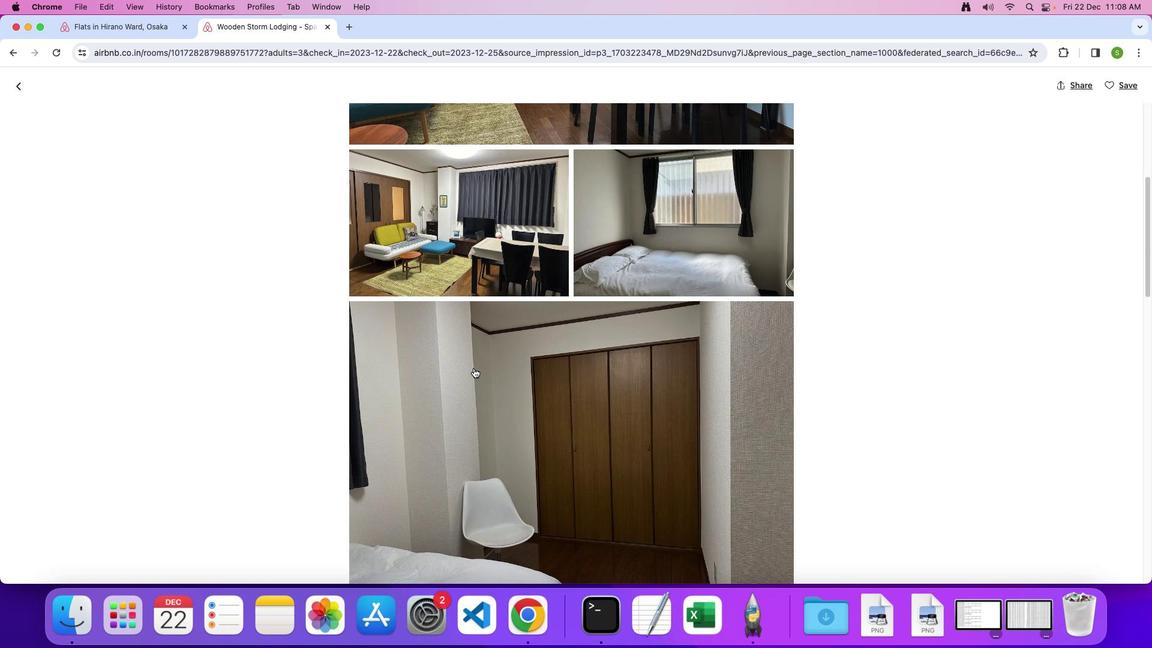 
Action: Mouse scrolled (474, 368) with delta (0, 0)
Screenshot: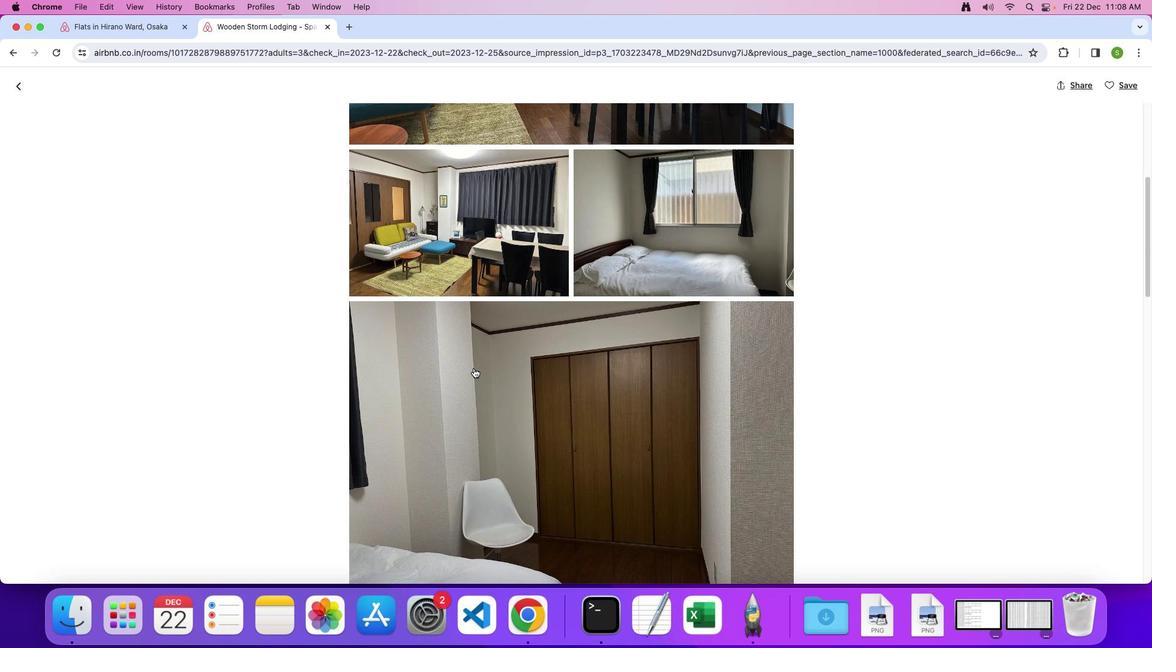 
Action: Mouse moved to (473, 368)
Screenshot: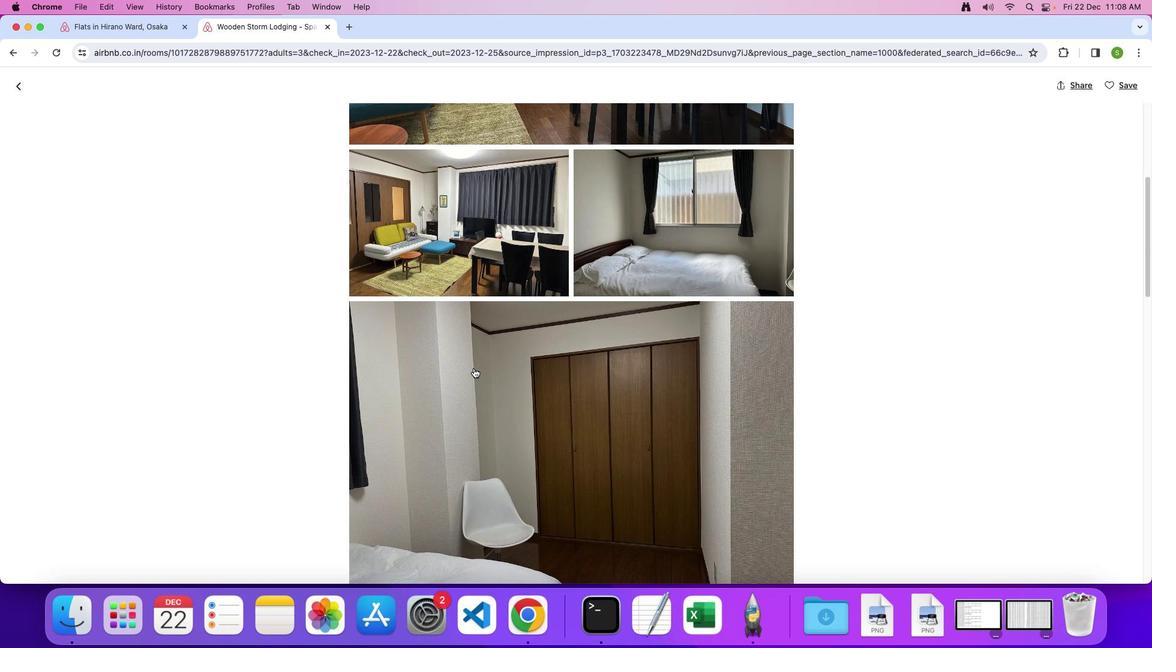 
Action: Mouse scrolled (473, 368) with delta (0, -1)
Screenshot: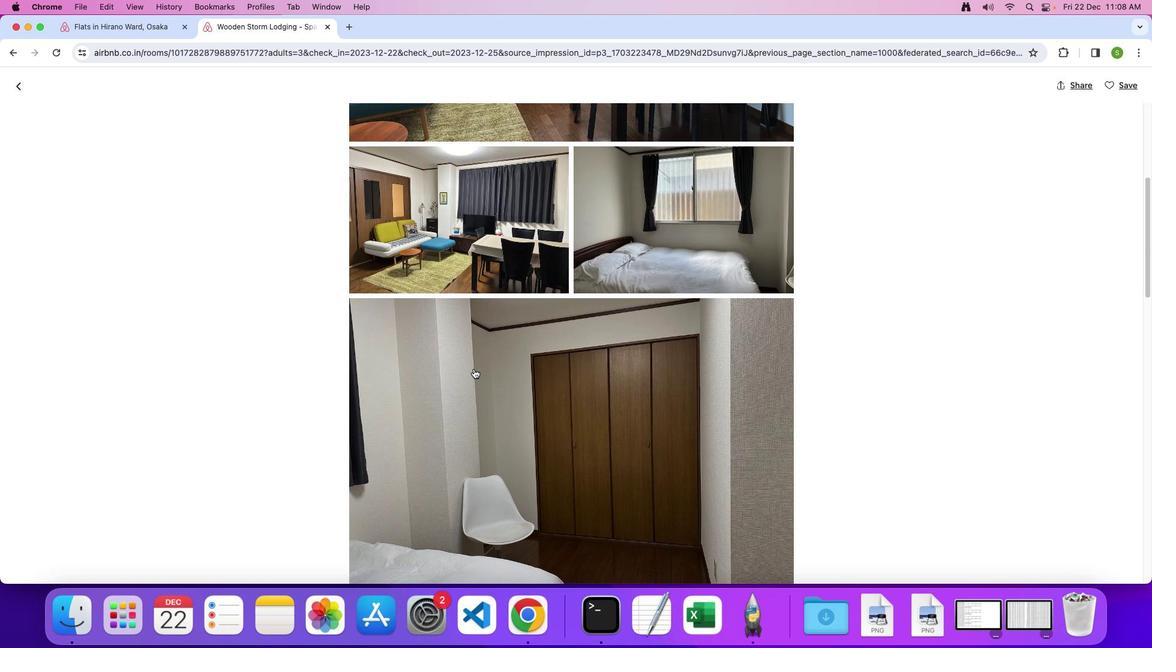 
Action: Mouse moved to (498, 402)
Screenshot: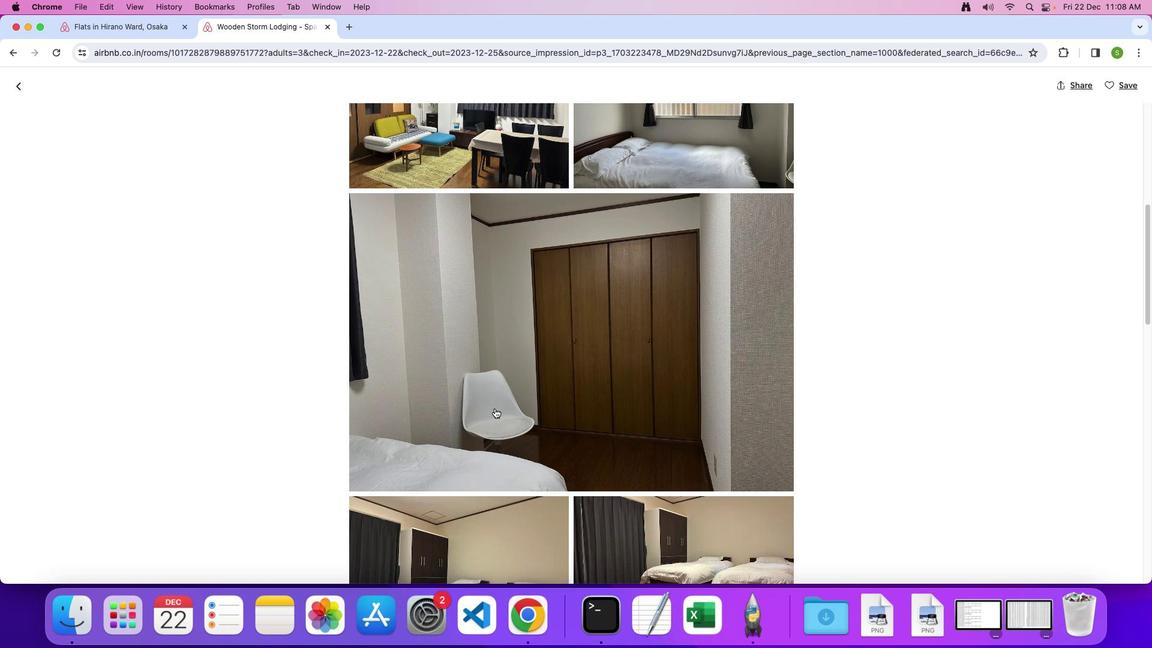 
Action: Mouse scrolled (498, 402) with delta (0, 0)
Screenshot: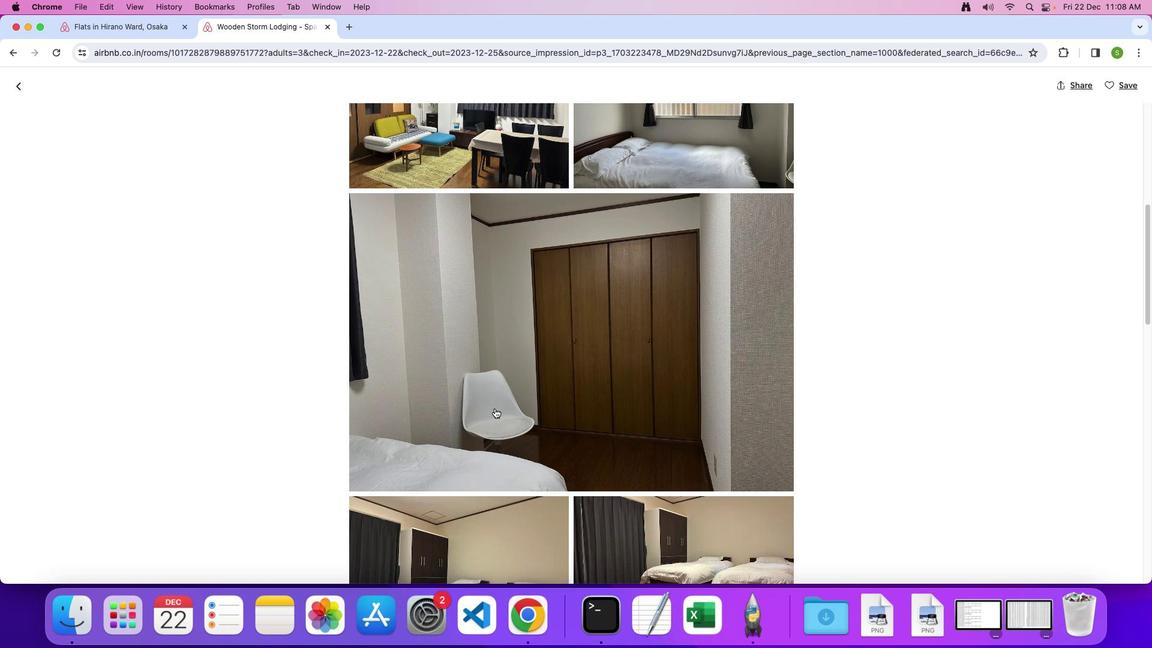 
Action: Mouse moved to (501, 391)
Screenshot: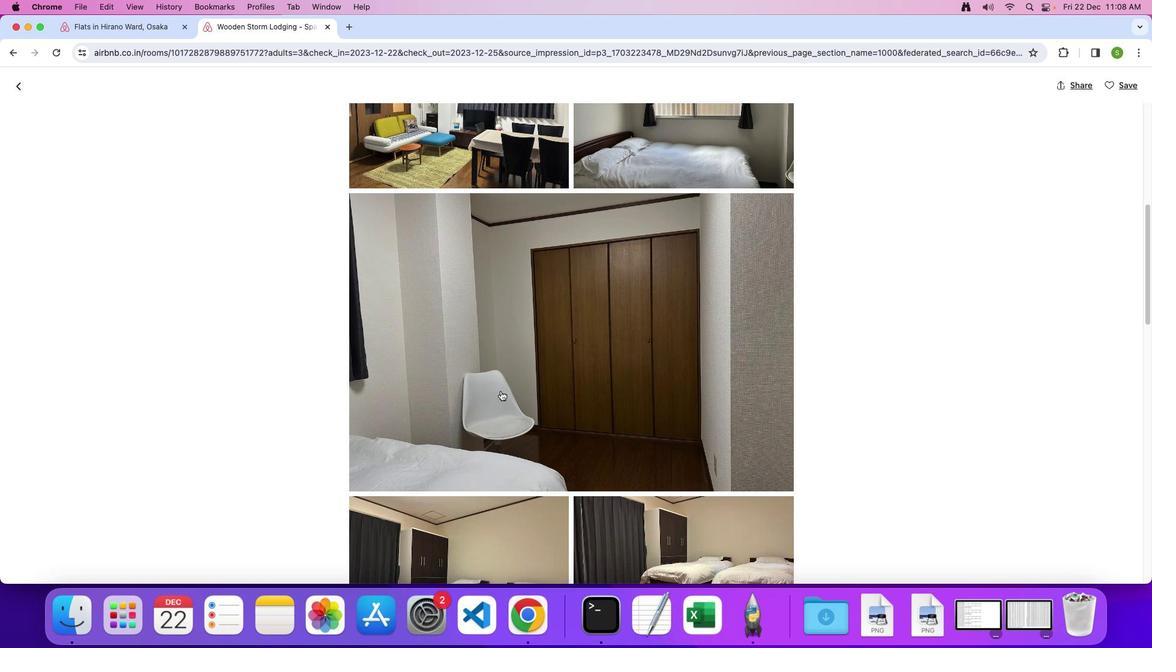 
Action: Mouse scrolled (501, 391) with delta (0, 0)
Screenshot: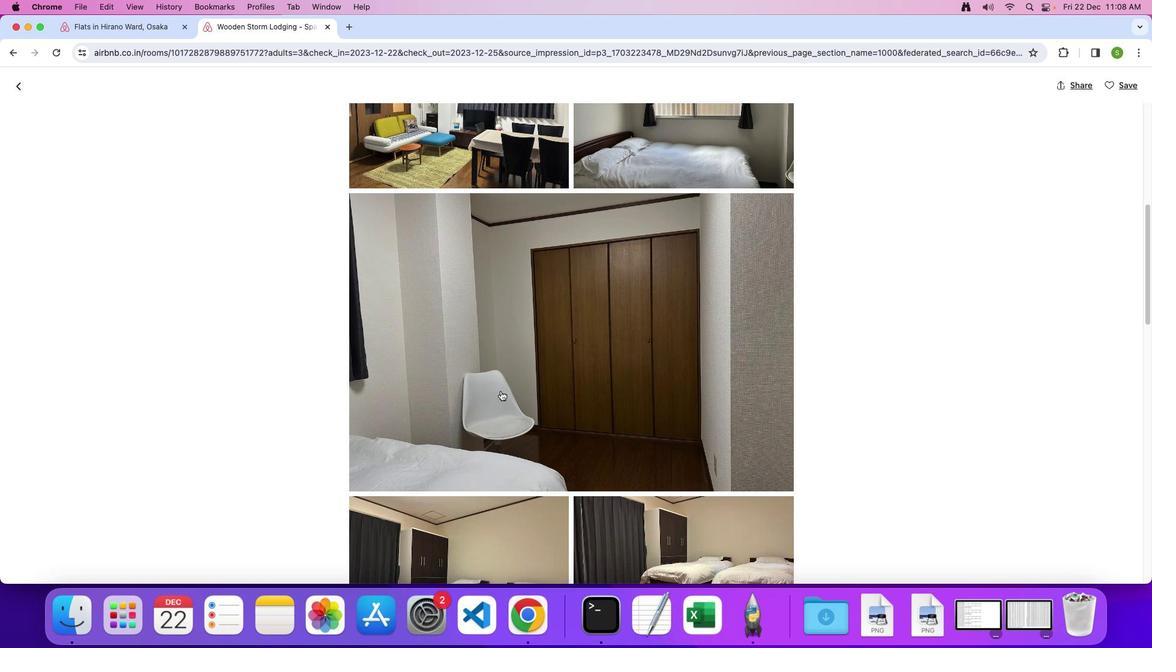 
Action: Mouse moved to (501, 388)
Screenshot: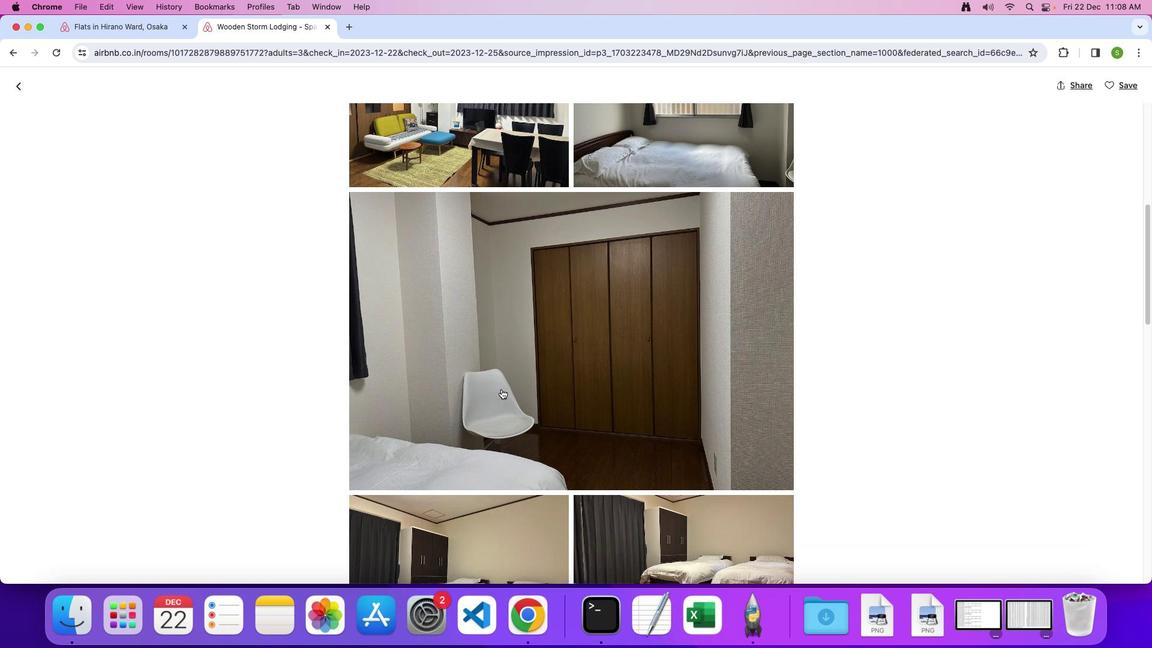 
Action: Mouse scrolled (501, 388) with delta (0, -1)
Screenshot: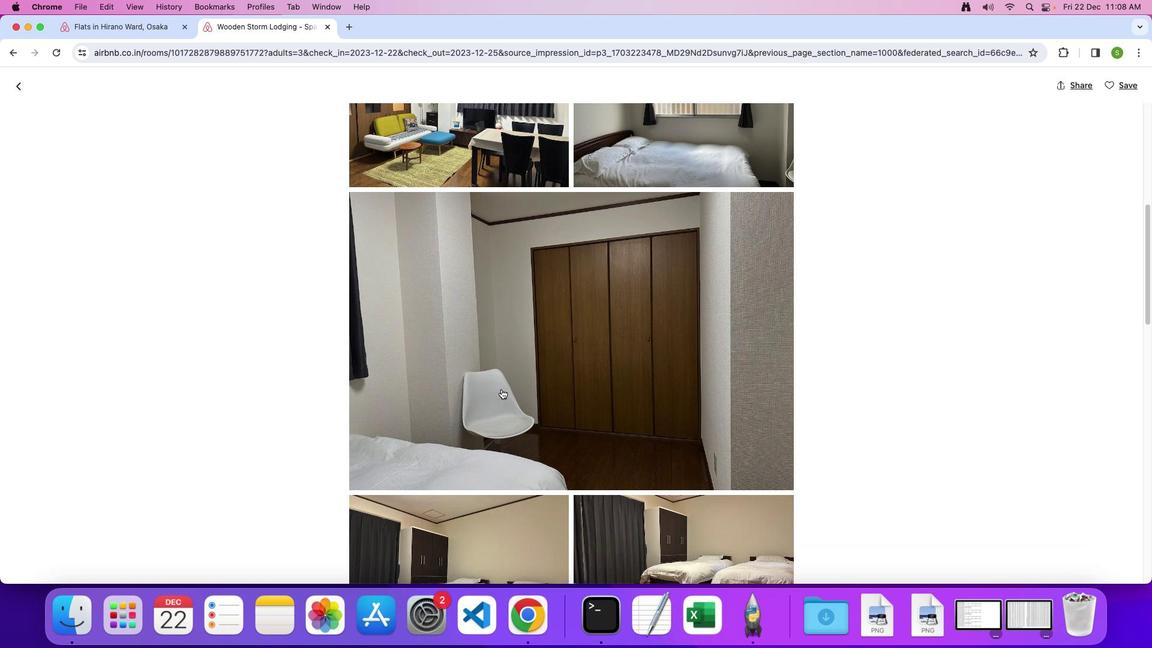 
Action: Mouse moved to (498, 423)
Screenshot: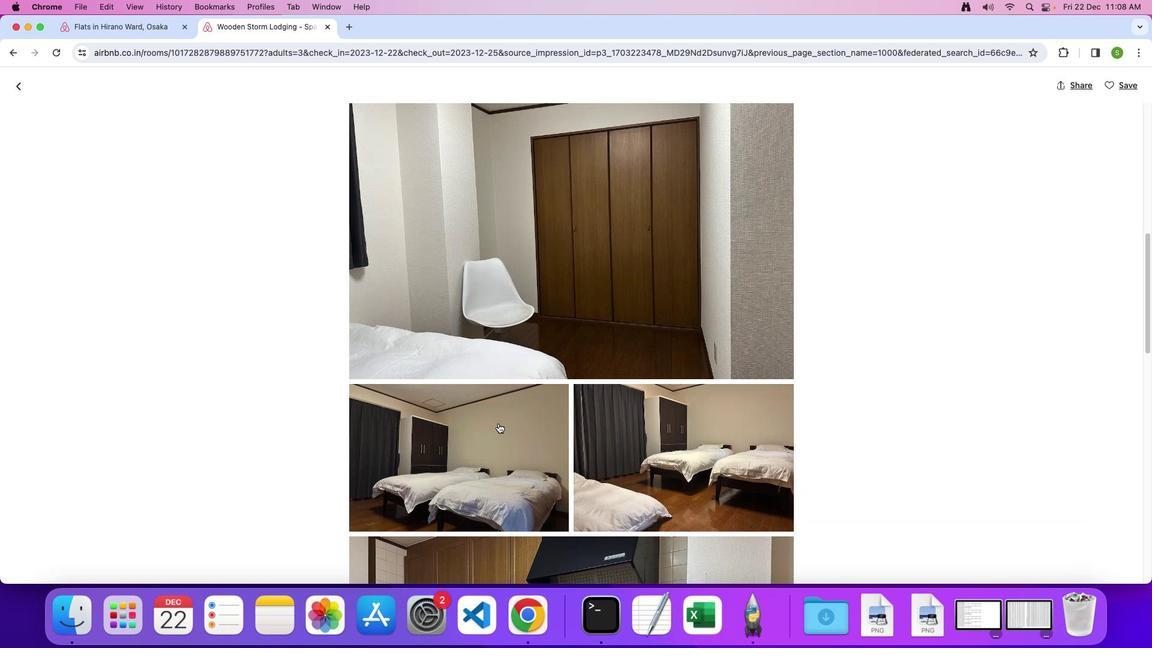 
Action: Mouse scrolled (498, 423) with delta (0, 0)
Screenshot: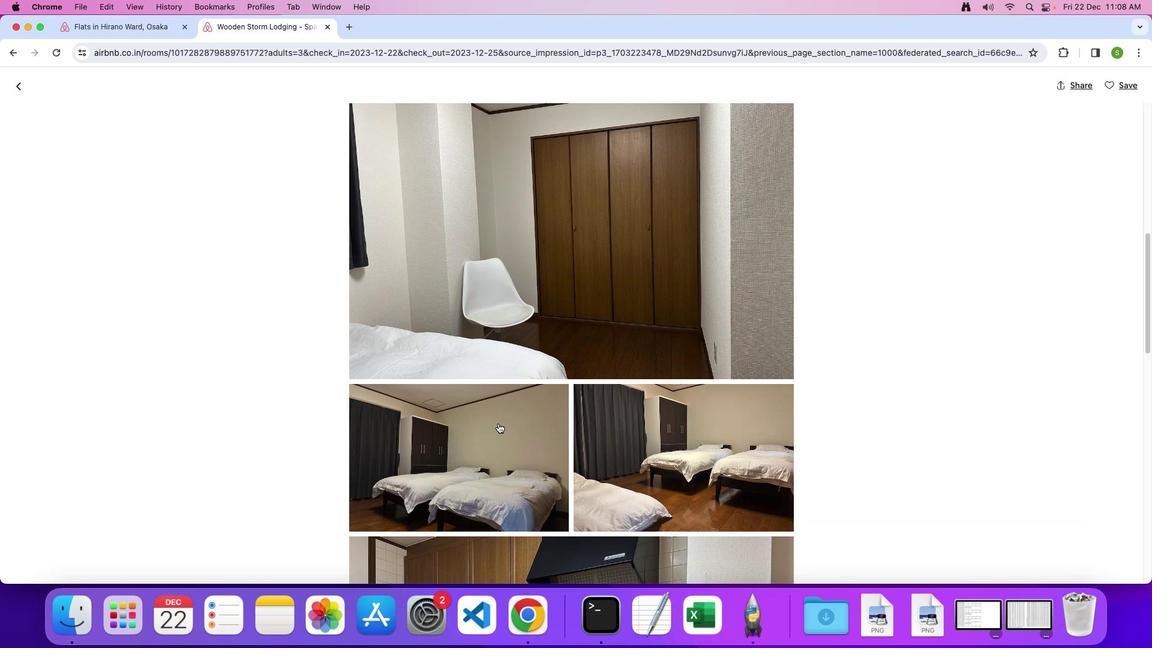 
Action: Mouse scrolled (498, 423) with delta (0, 0)
Screenshot: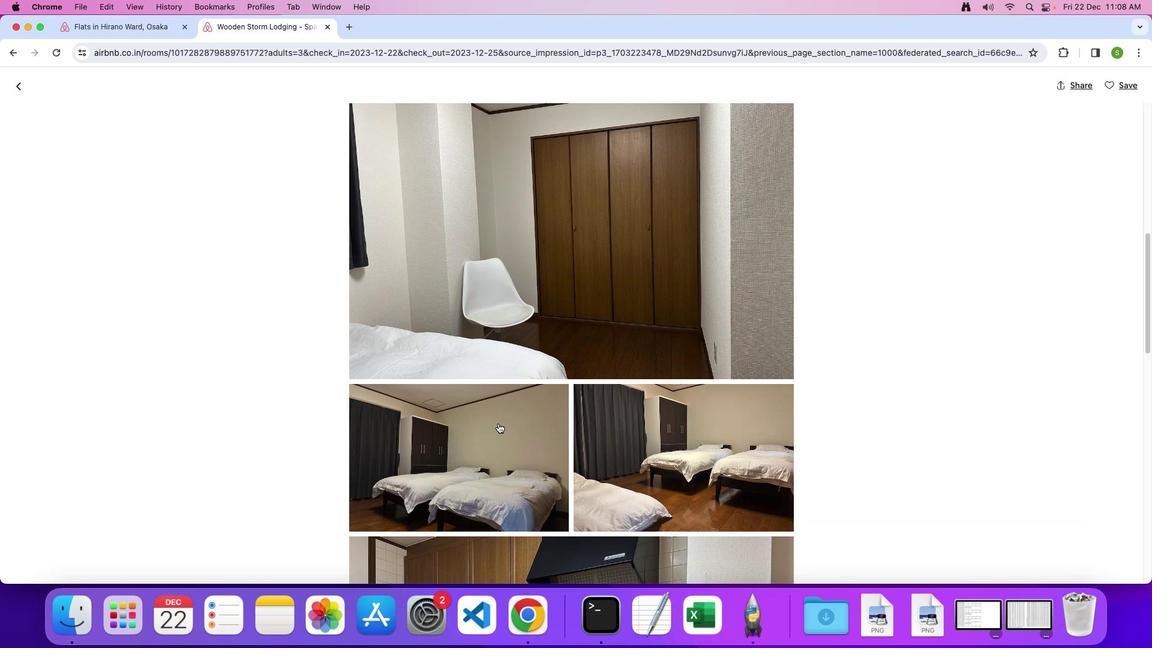 
Action: Mouse scrolled (498, 423) with delta (0, -1)
Screenshot: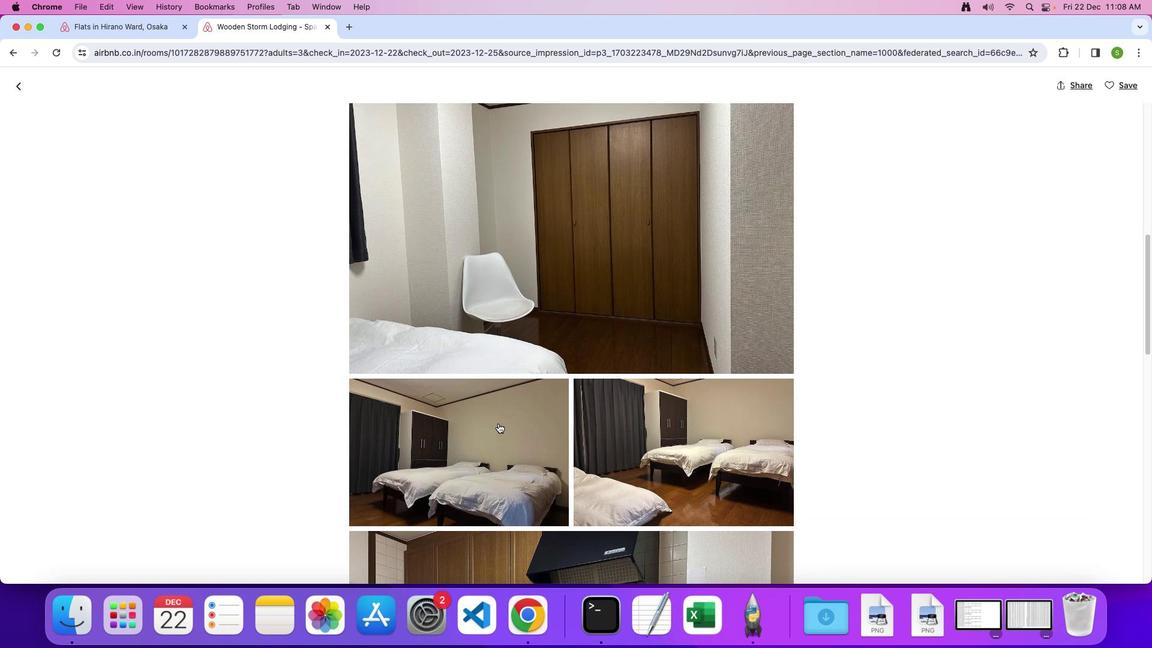
Action: Mouse scrolled (498, 423) with delta (0, 0)
Screenshot: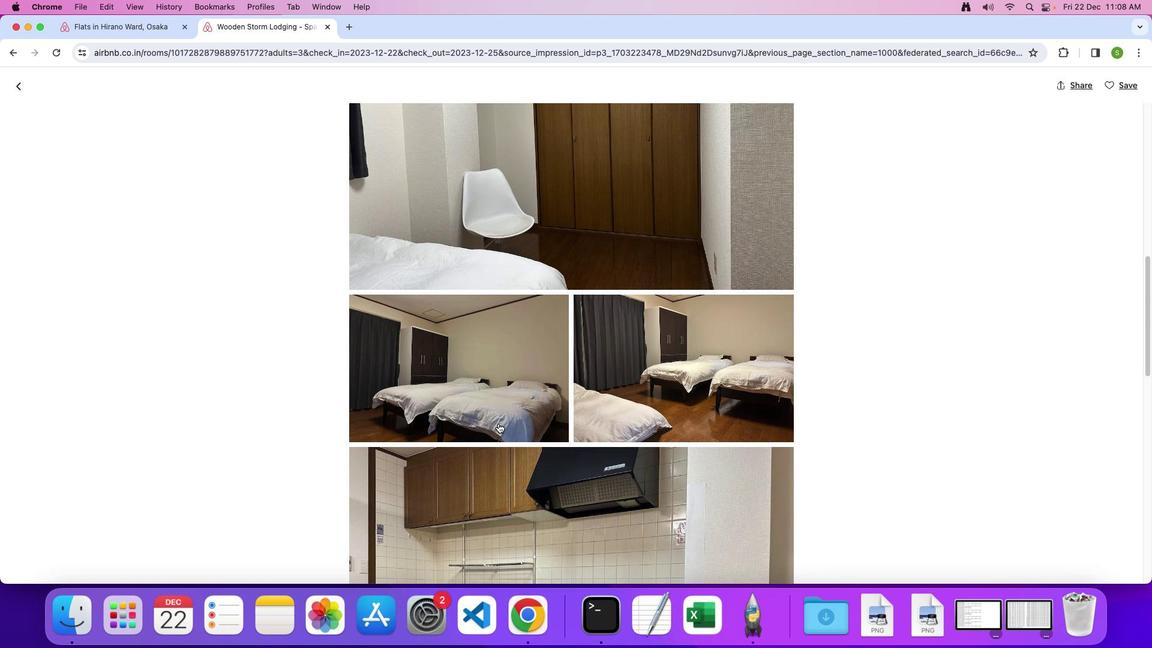 
Action: Mouse scrolled (498, 423) with delta (0, 0)
Screenshot: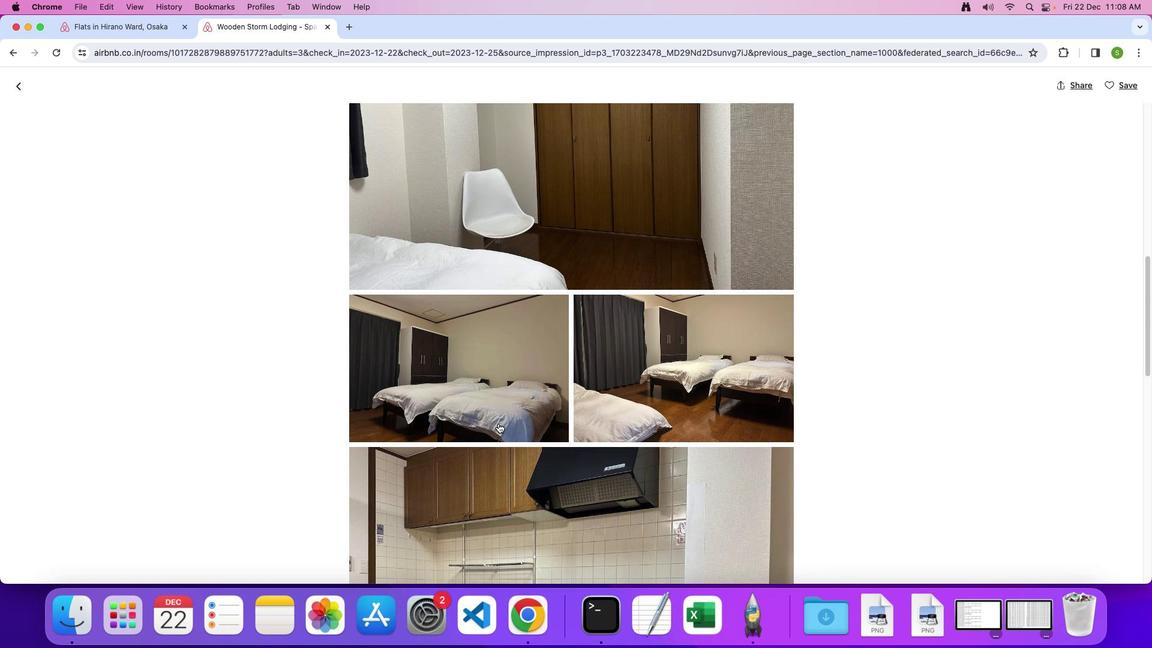 
Action: Mouse scrolled (498, 423) with delta (0, 0)
Screenshot: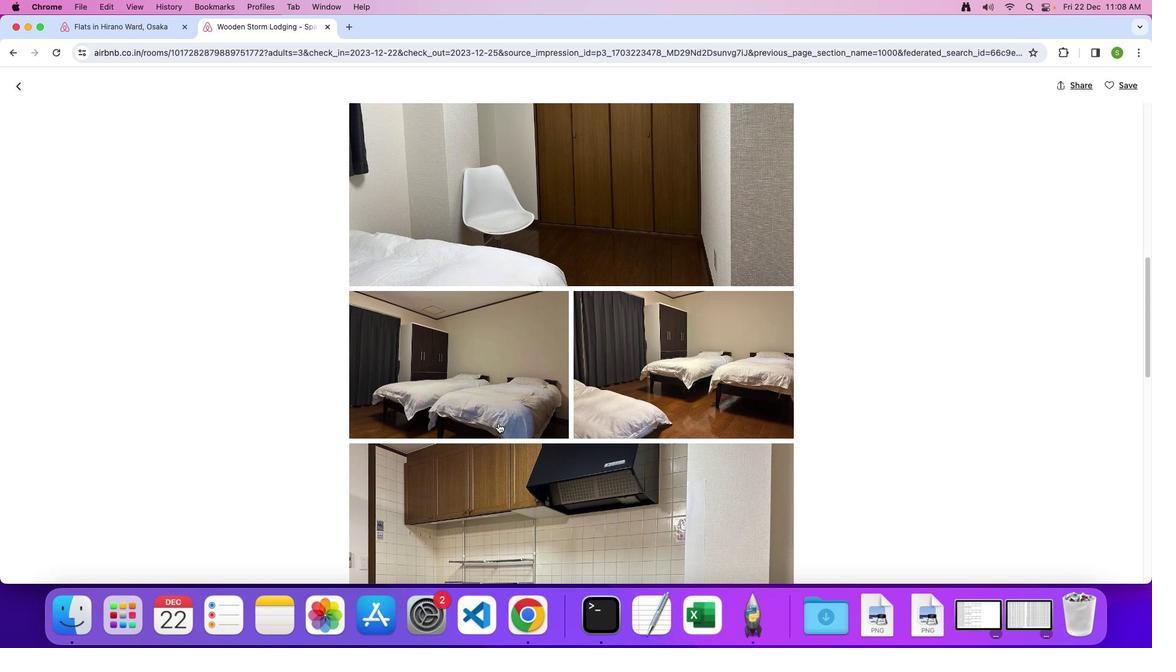 
Action: Mouse moved to (498, 423)
Screenshot: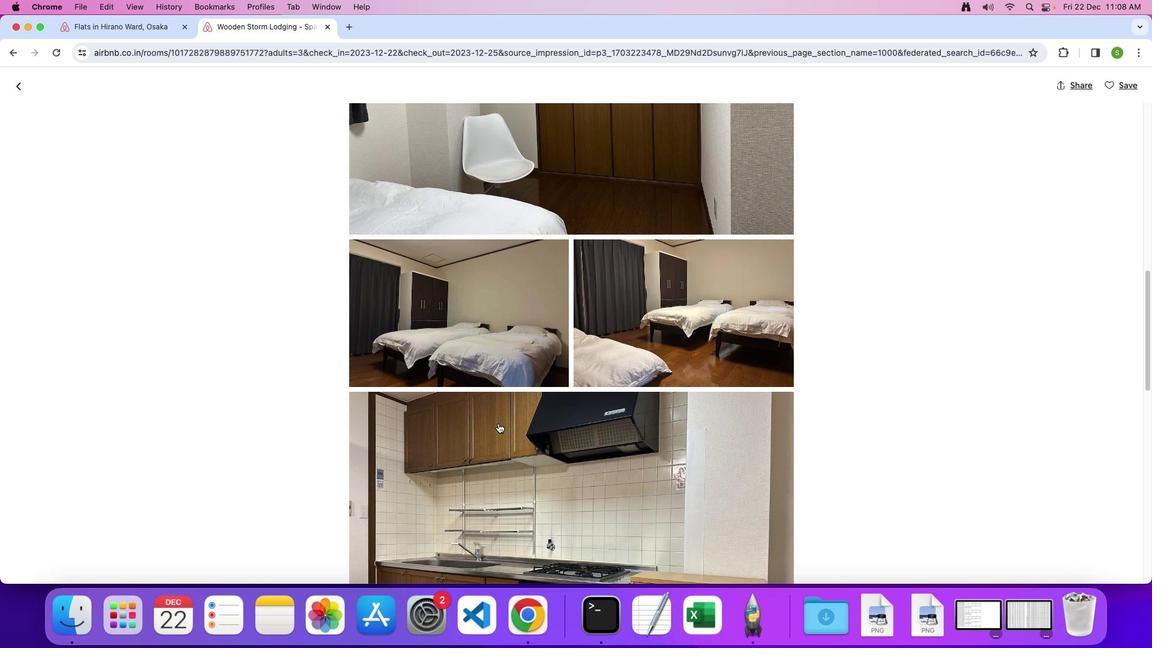 
Action: Mouse scrolled (498, 423) with delta (0, 0)
Screenshot: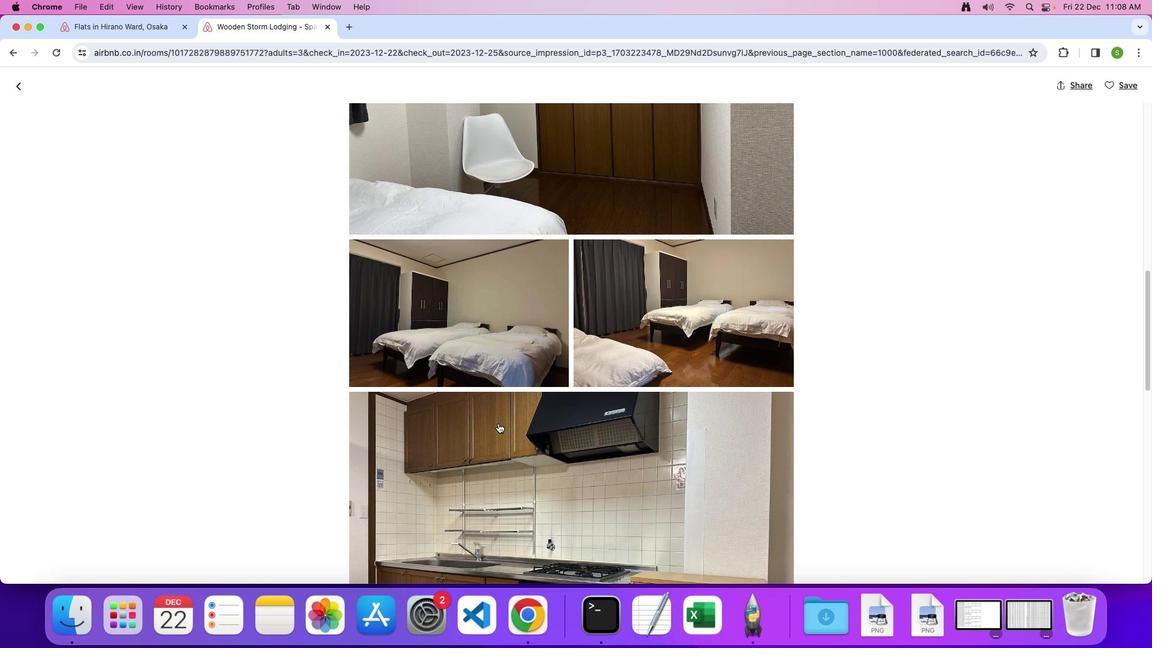 
Action: Mouse moved to (498, 421)
Screenshot: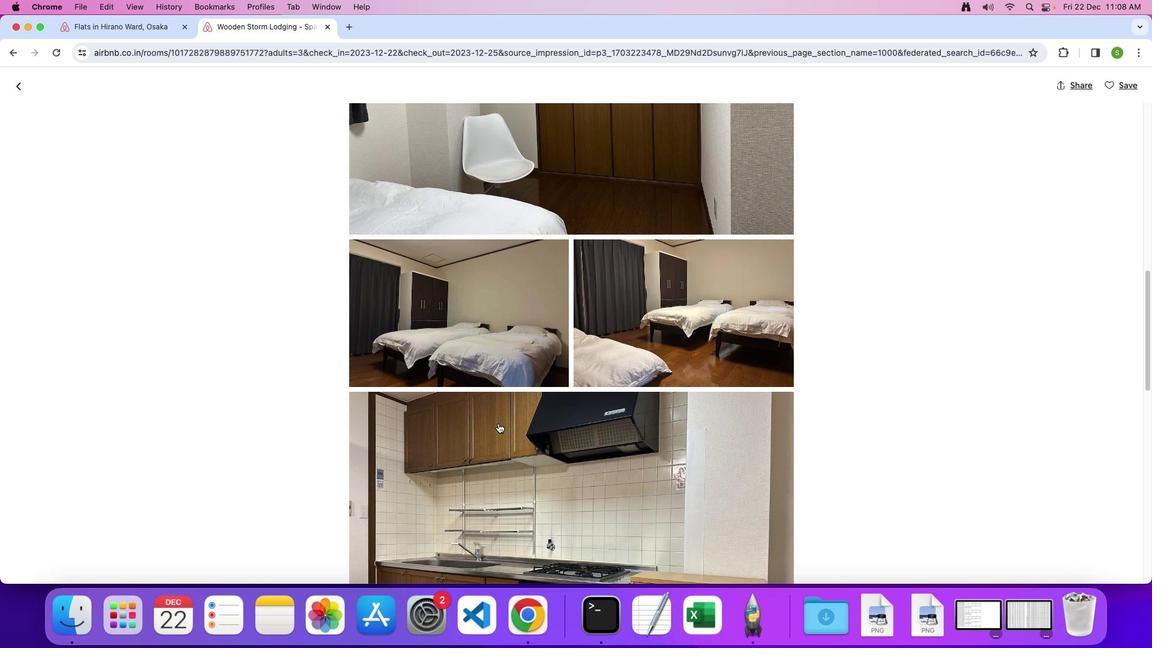 
Action: Mouse scrolled (498, 421) with delta (0, 0)
Screenshot: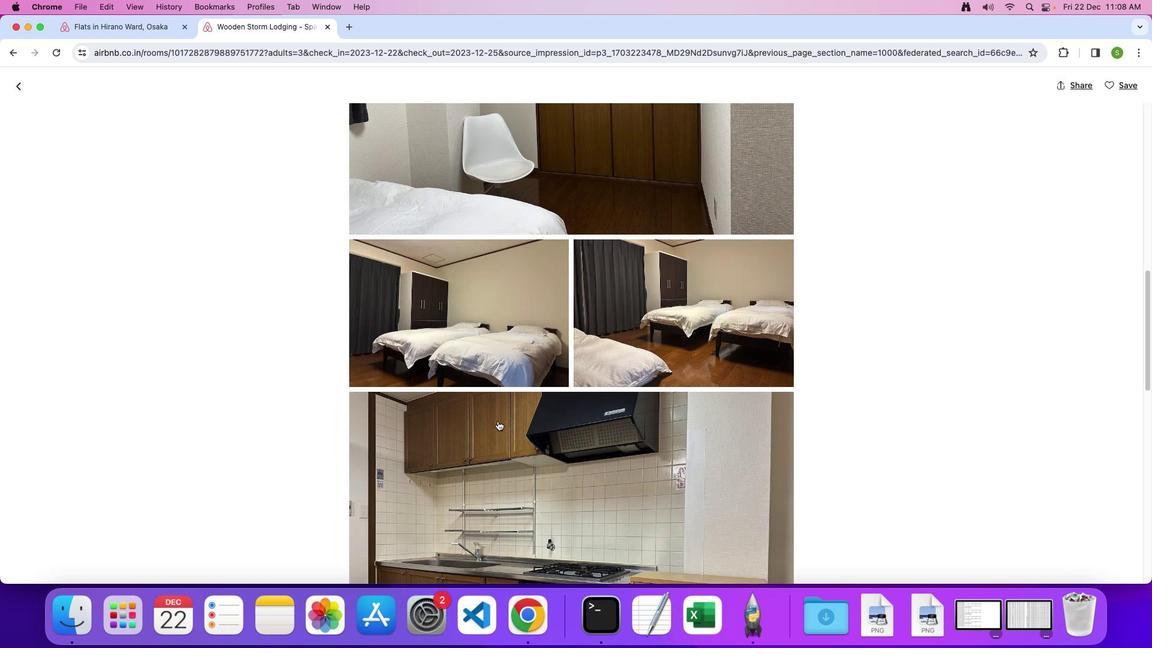 
Action: Mouse moved to (497, 416)
Screenshot: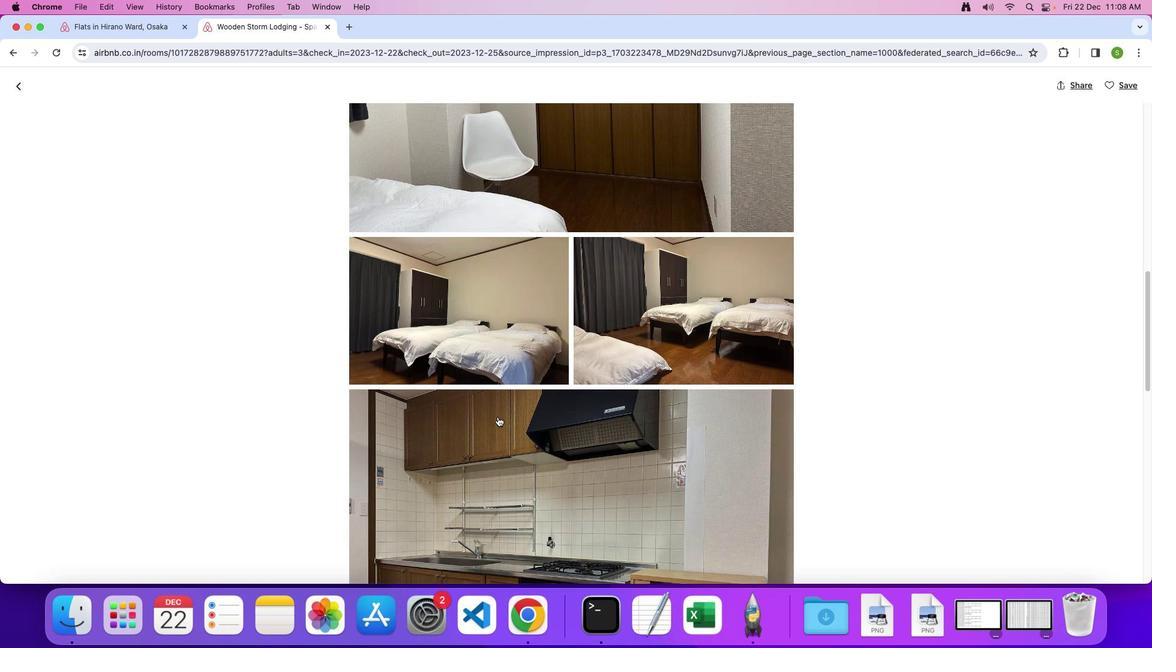 
Action: Mouse scrolled (497, 416) with delta (0, -1)
Screenshot: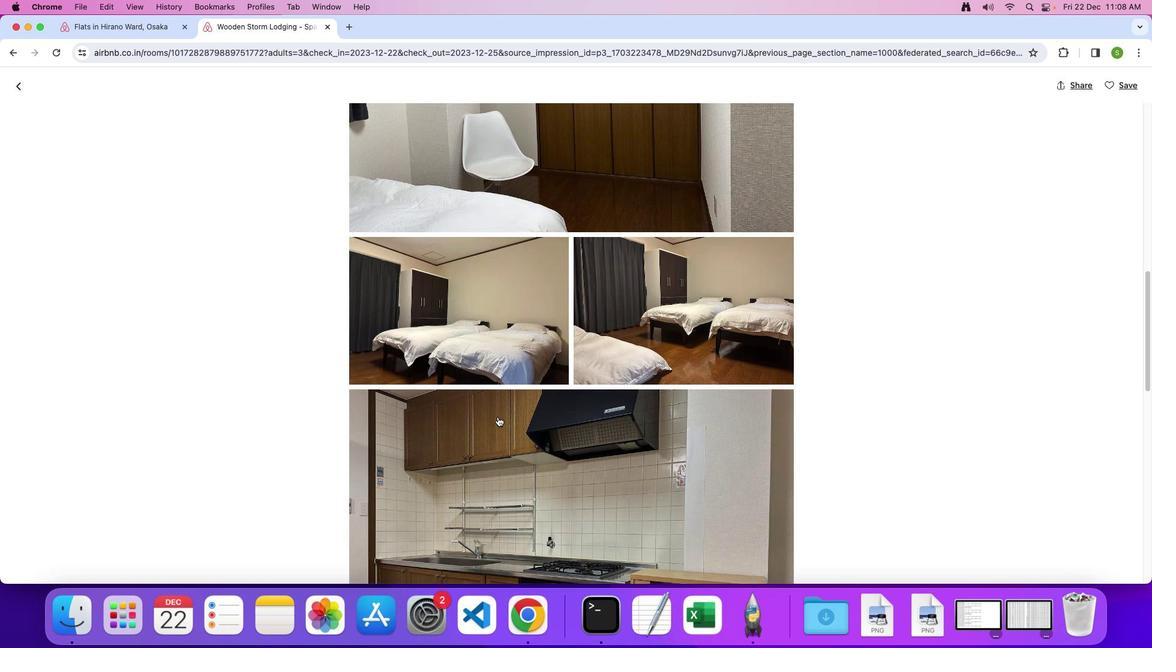 
Action: Mouse moved to (497, 415)
Screenshot: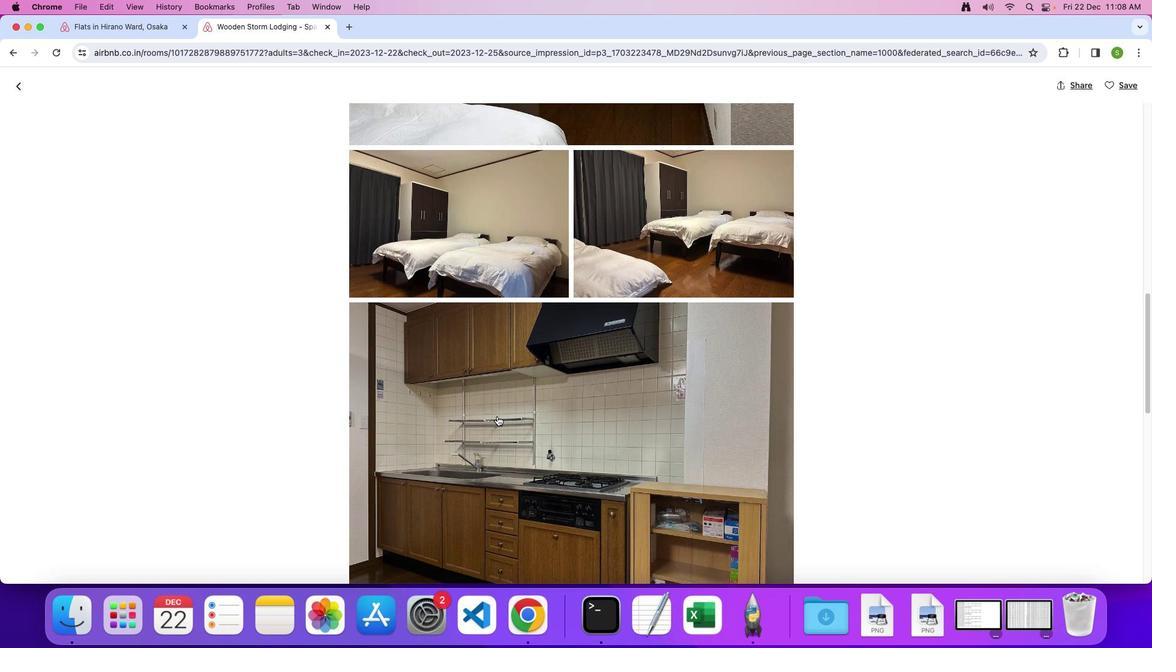 
Action: Mouse scrolled (497, 415) with delta (0, 0)
Screenshot: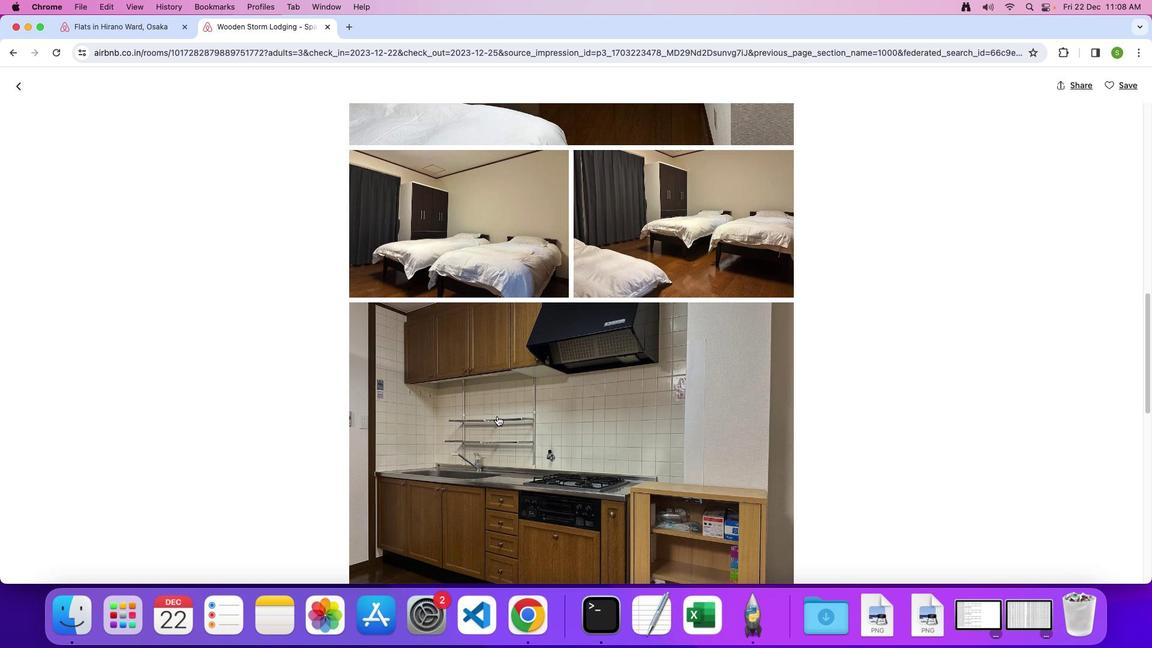 
Action: Mouse moved to (497, 415)
Screenshot: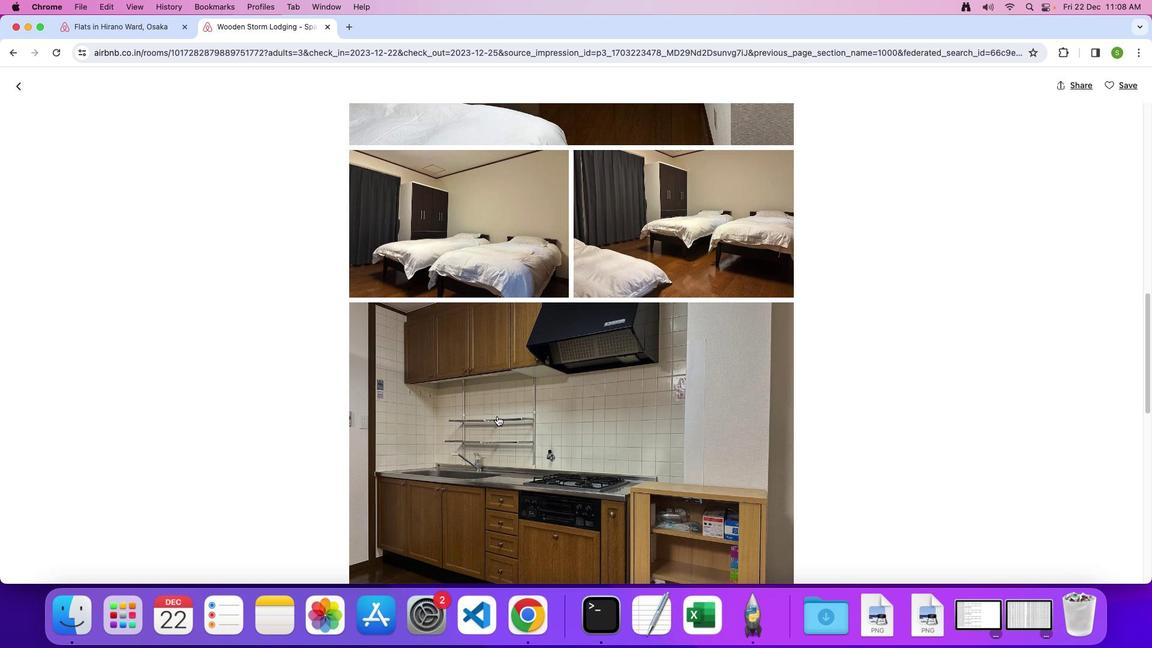 
Action: Mouse scrolled (497, 415) with delta (0, 0)
Screenshot: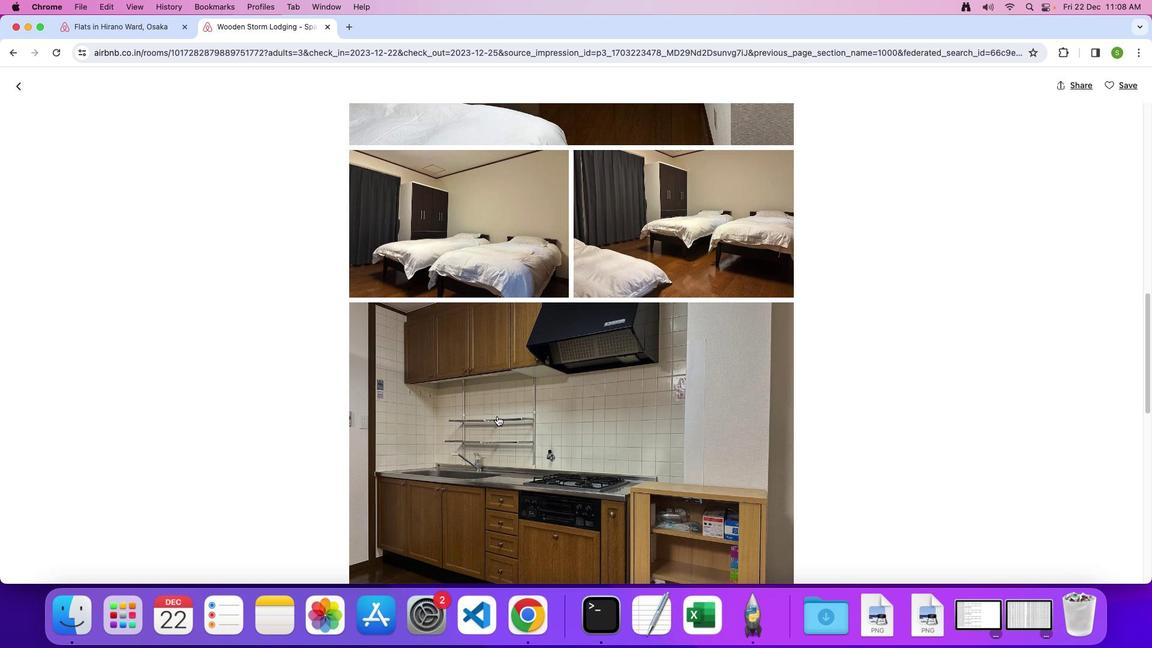 
Action: Mouse moved to (497, 415)
Screenshot: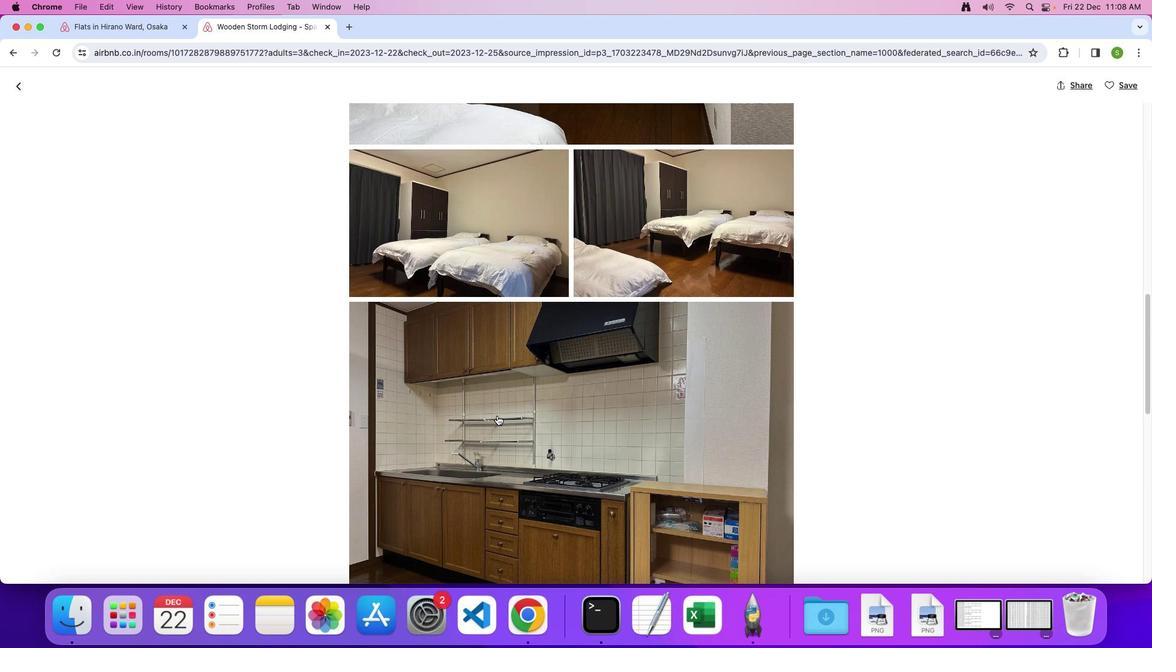 
Action: Mouse scrolled (497, 415) with delta (0, -1)
Screenshot: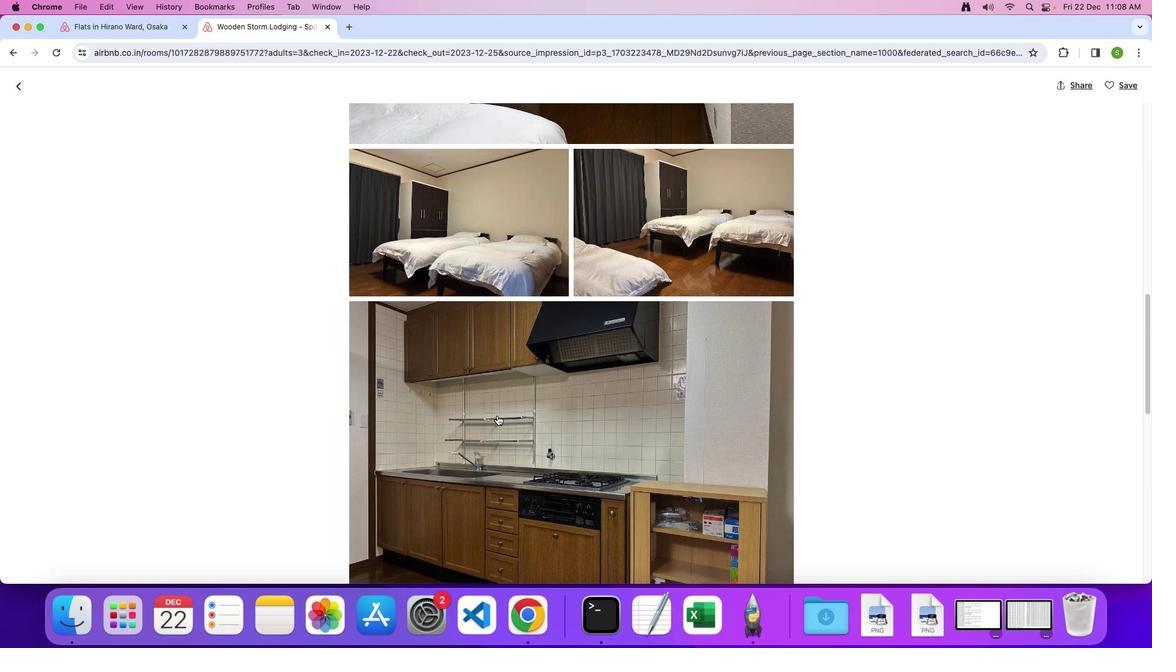 
Action: Mouse scrolled (497, 415) with delta (0, 0)
Screenshot: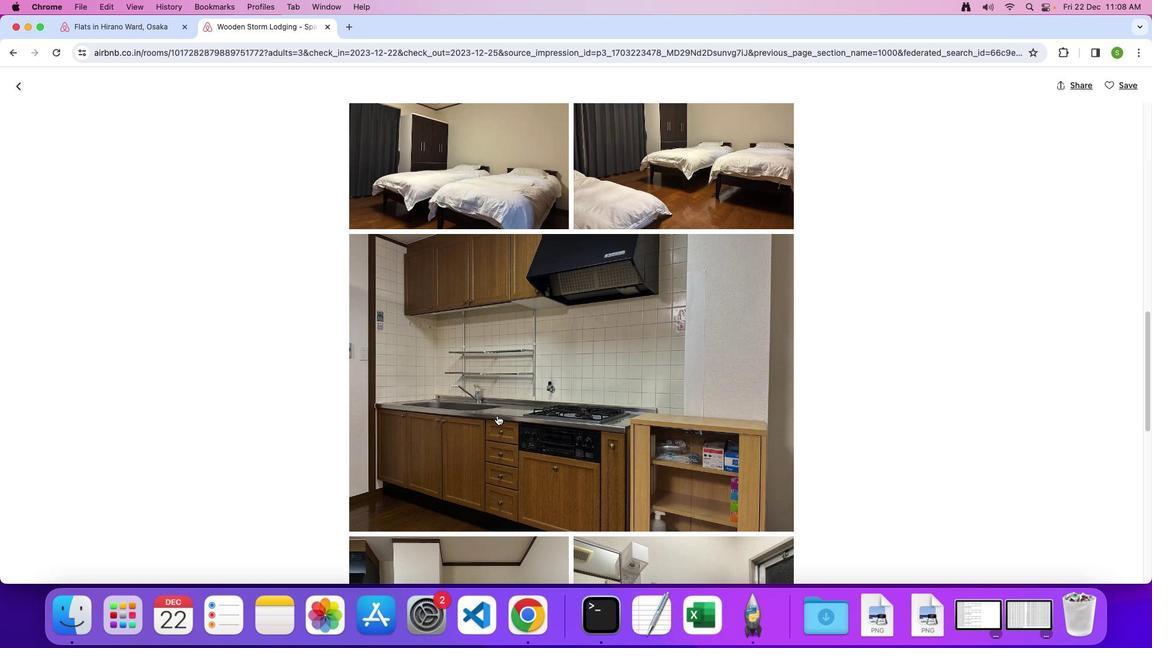 
Action: Mouse scrolled (497, 415) with delta (0, 0)
Screenshot: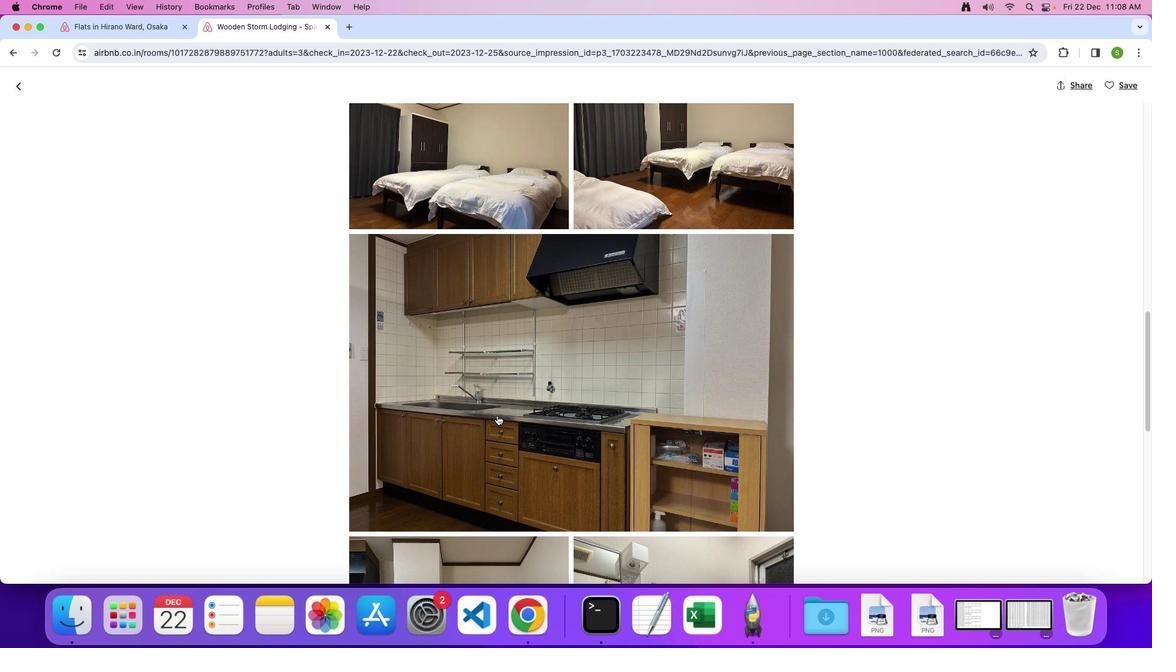 
Action: Mouse scrolled (497, 415) with delta (0, 0)
Screenshot: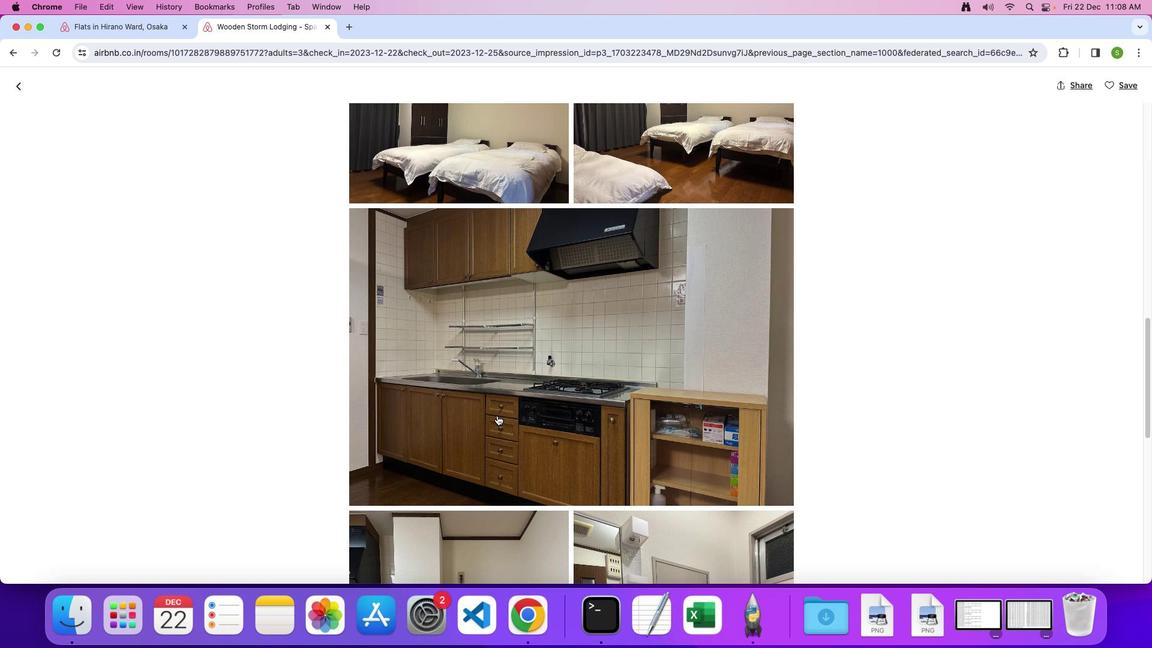 
Action: Mouse scrolled (497, 415) with delta (0, 0)
Screenshot: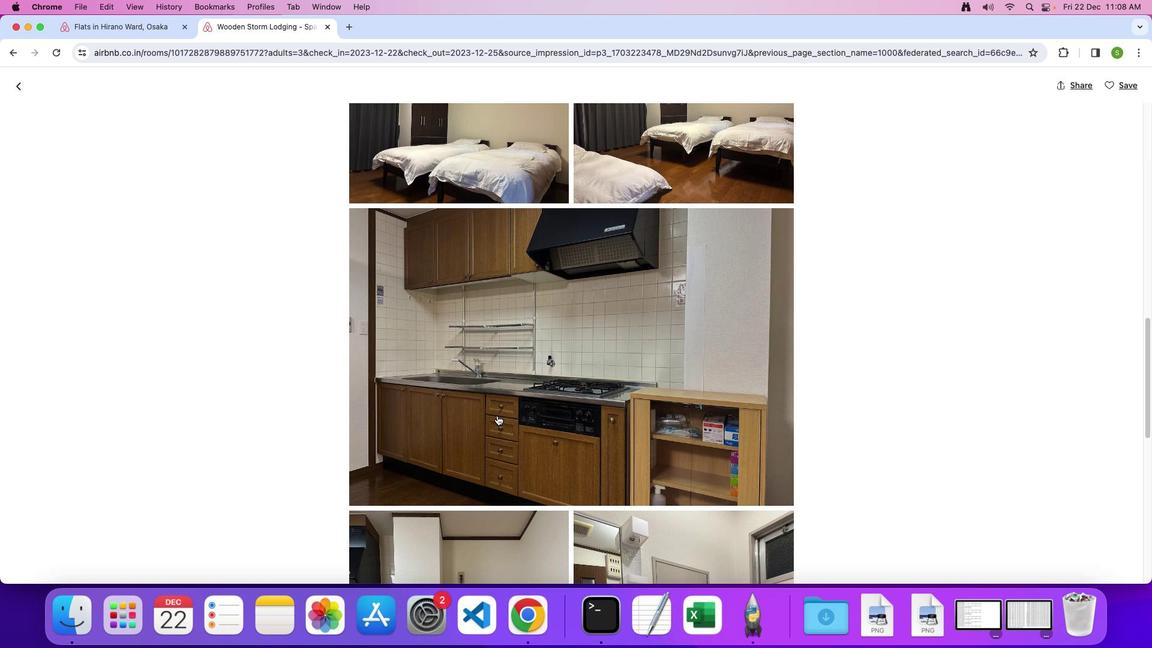 
Action: Mouse scrolled (497, 415) with delta (0, -1)
Screenshot: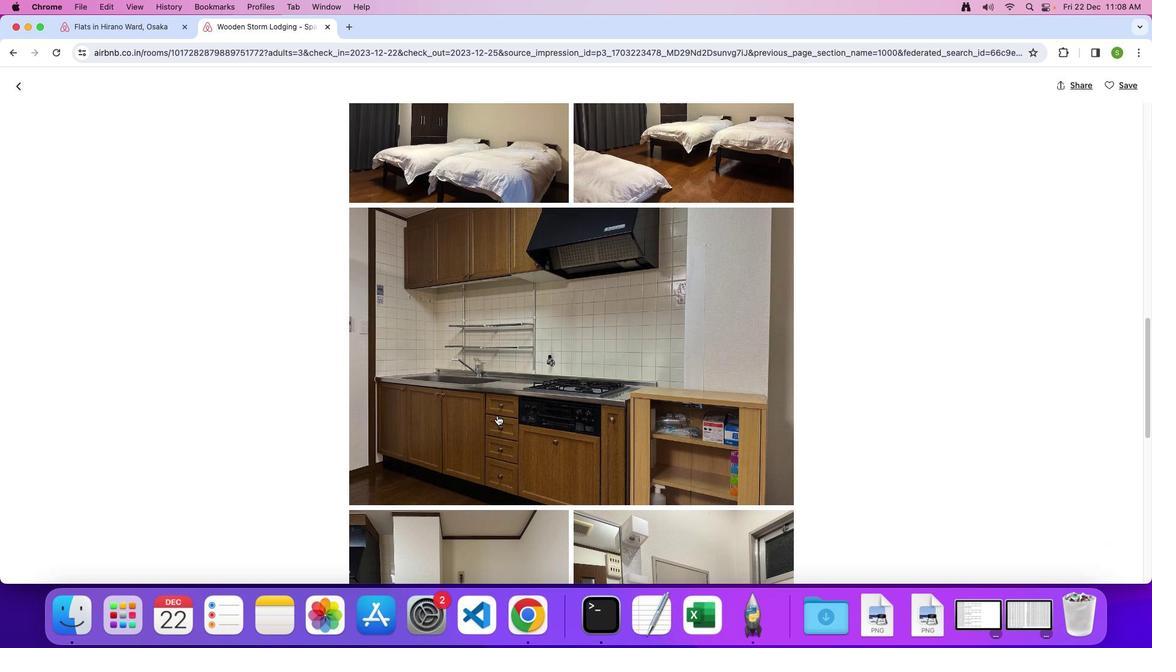
Action: Mouse scrolled (497, 415) with delta (0, -1)
Screenshot: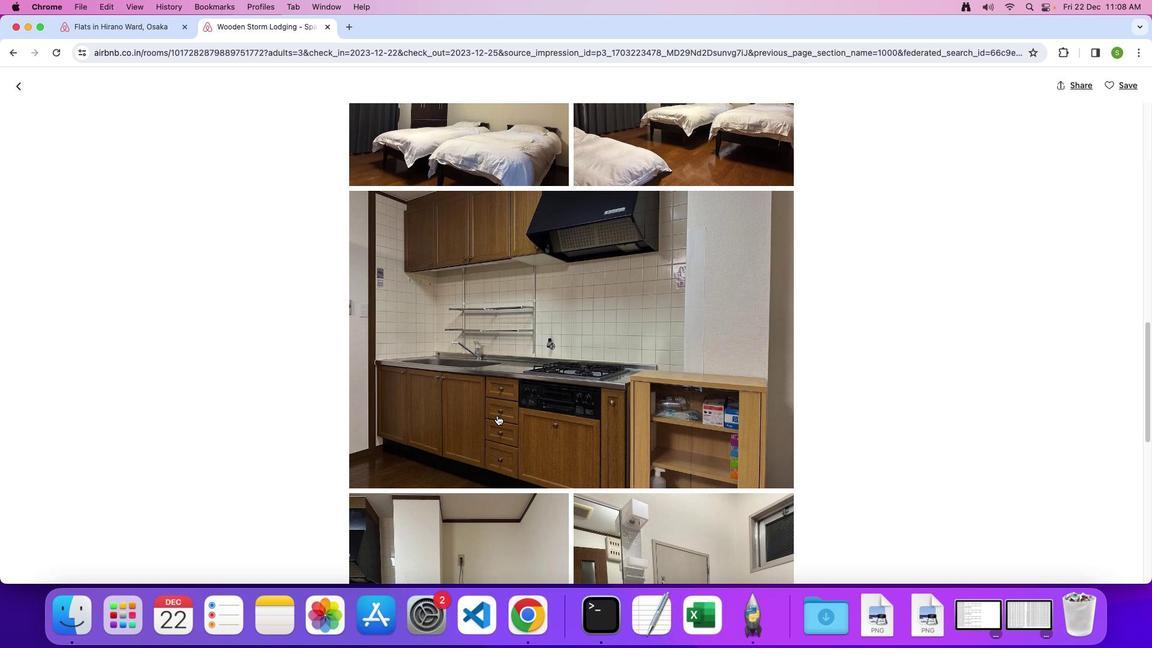
Action: Mouse scrolled (497, 415) with delta (0, 0)
Screenshot: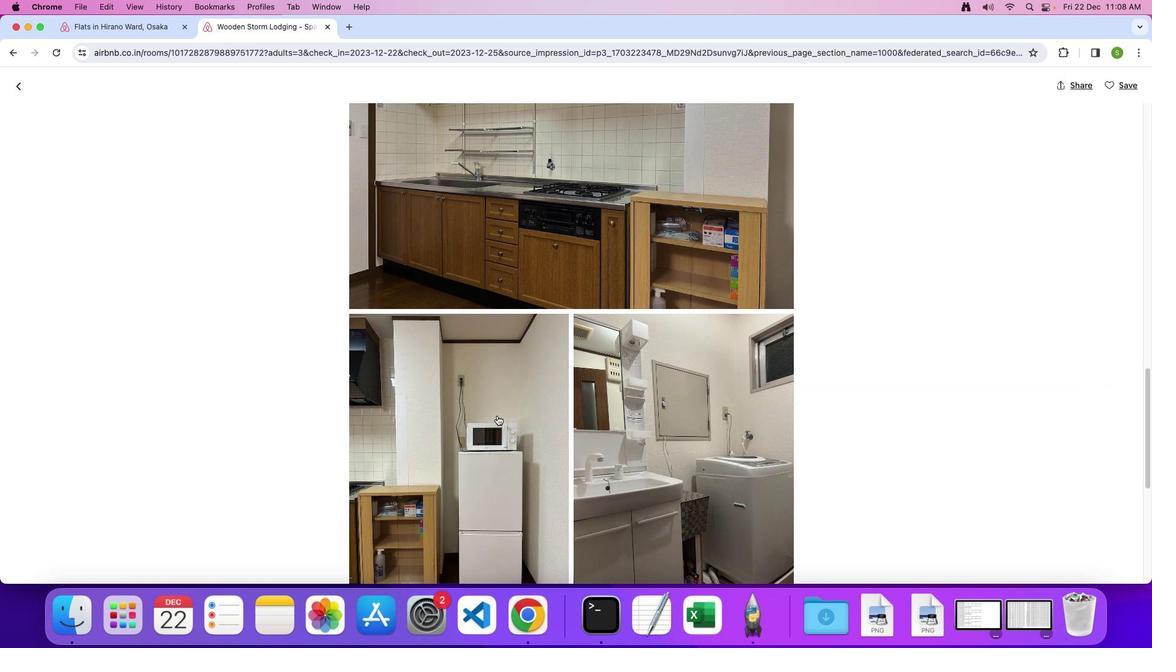 
Action: Mouse scrolled (497, 415) with delta (0, 0)
Screenshot: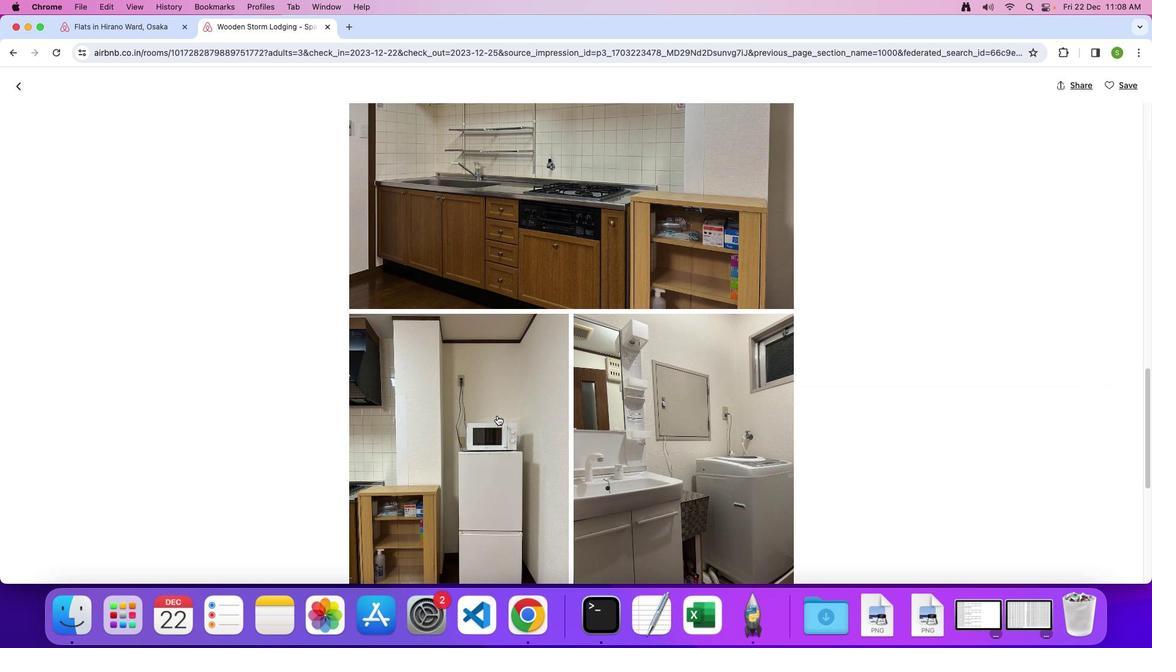 
Action: Mouse scrolled (497, 415) with delta (0, -1)
Screenshot: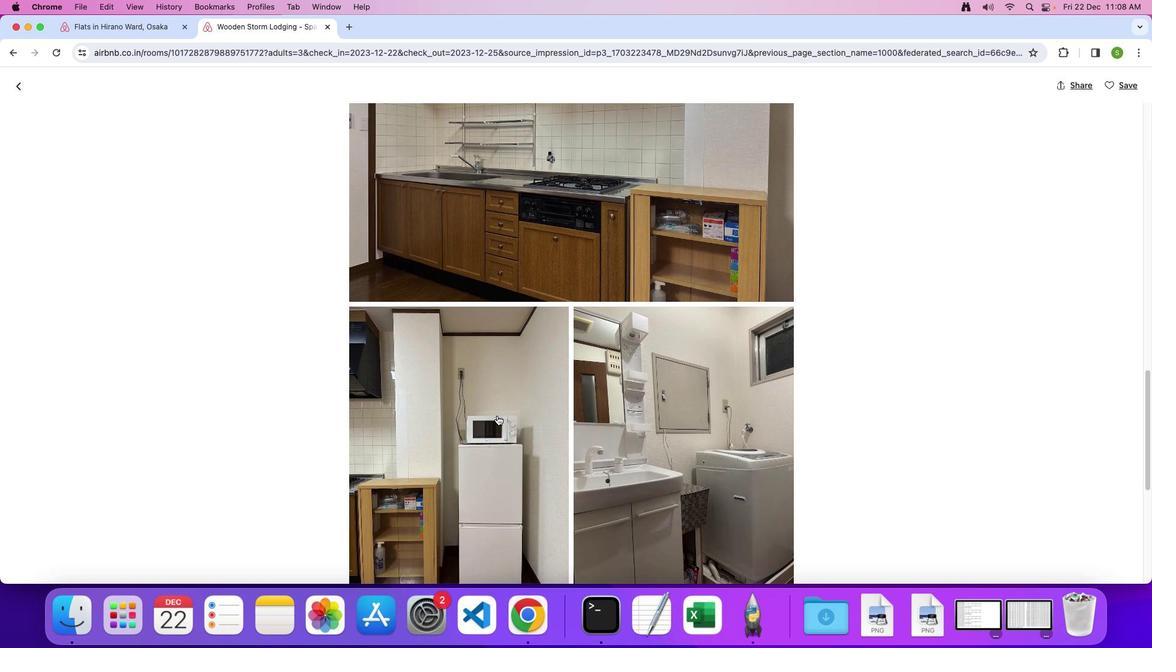 
Action: Mouse moved to (497, 415)
Screenshot: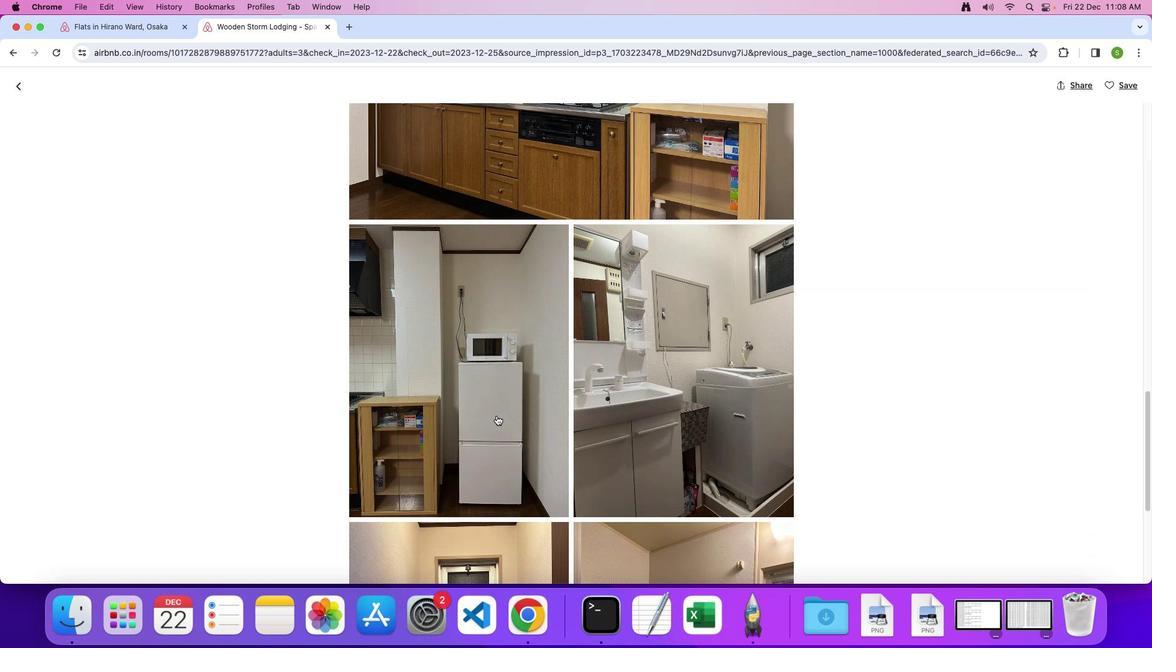 
Action: Mouse scrolled (497, 415) with delta (0, 0)
Screenshot: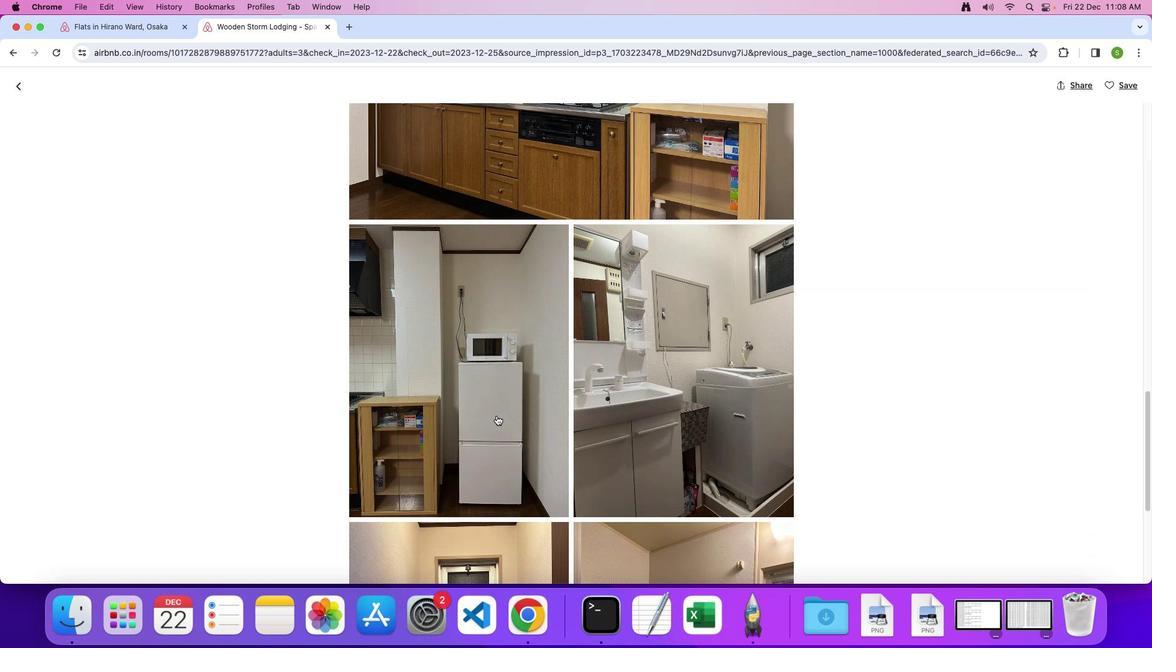 
Action: Mouse moved to (496, 415)
Screenshot: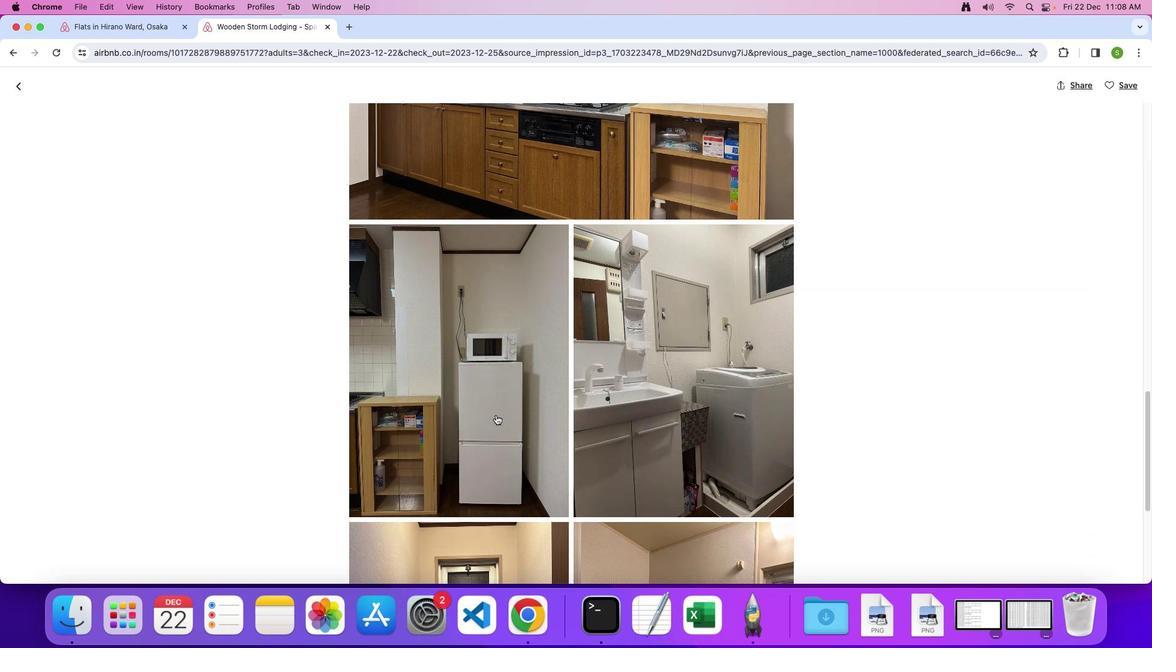 
Action: Mouse scrolled (496, 415) with delta (0, 0)
Screenshot: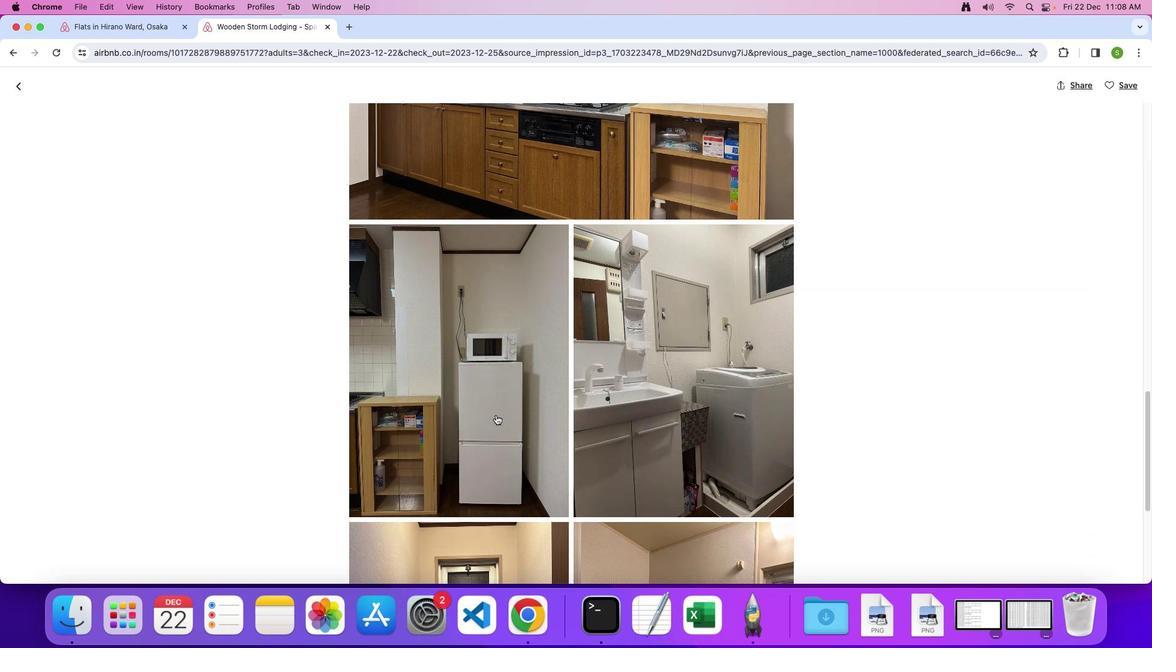 
Action: Mouse moved to (495, 414)
Screenshot: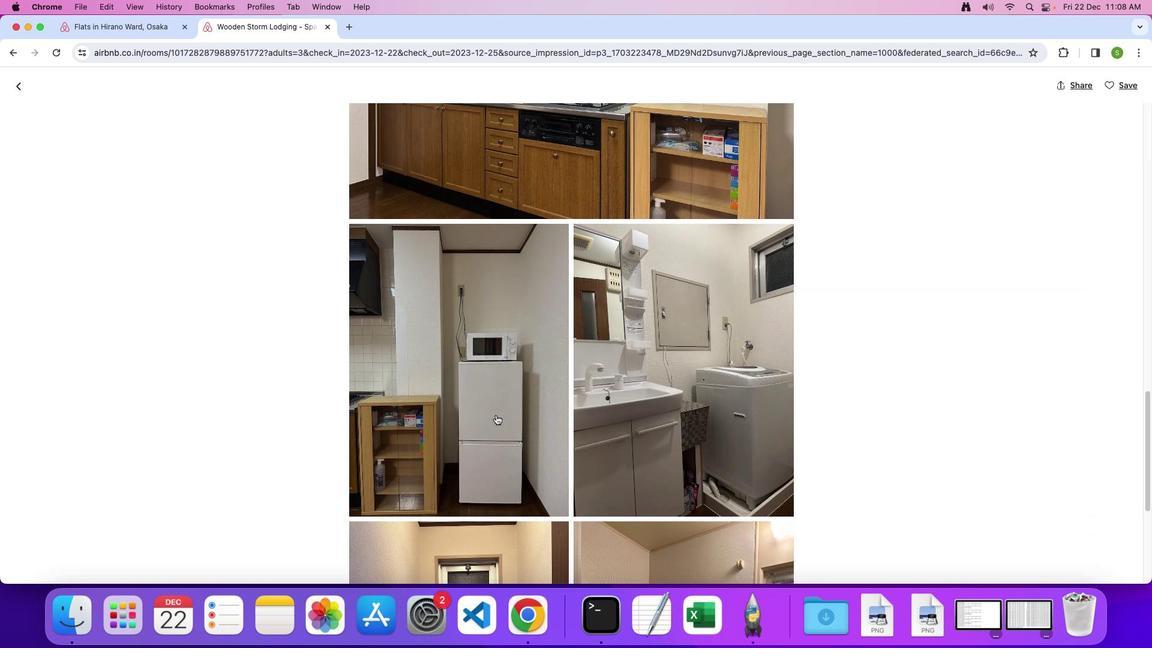 
Action: Mouse scrolled (495, 414) with delta (0, -1)
Screenshot: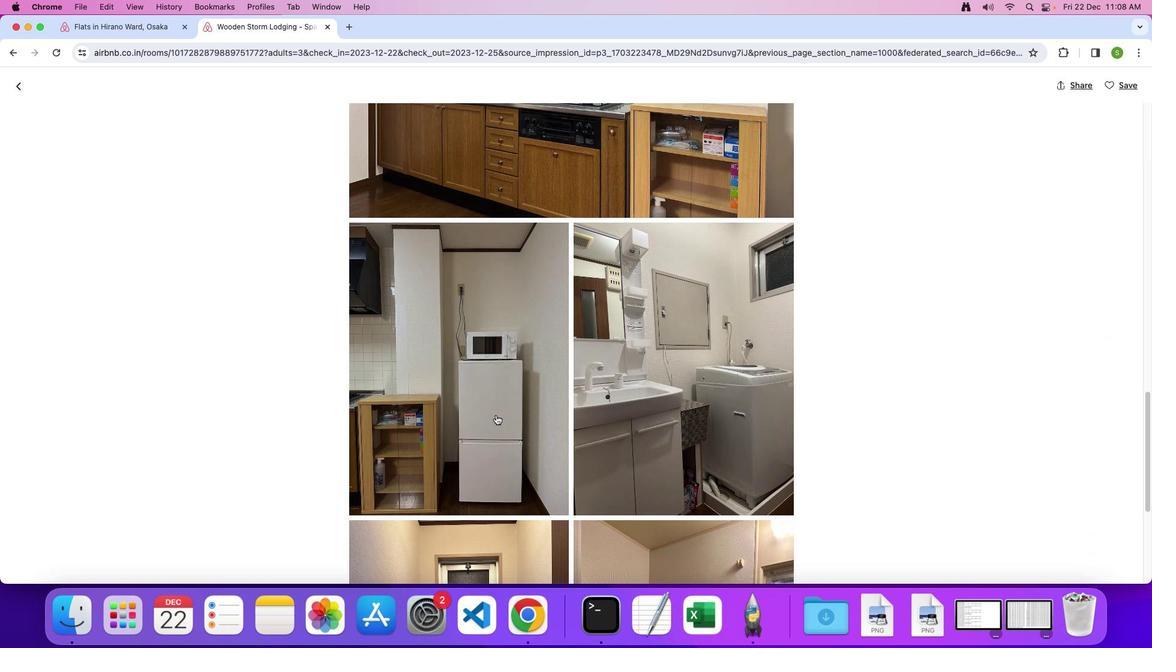 
Action: Mouse scrolled (495, 414) with delta (0, 0)
Screenshot: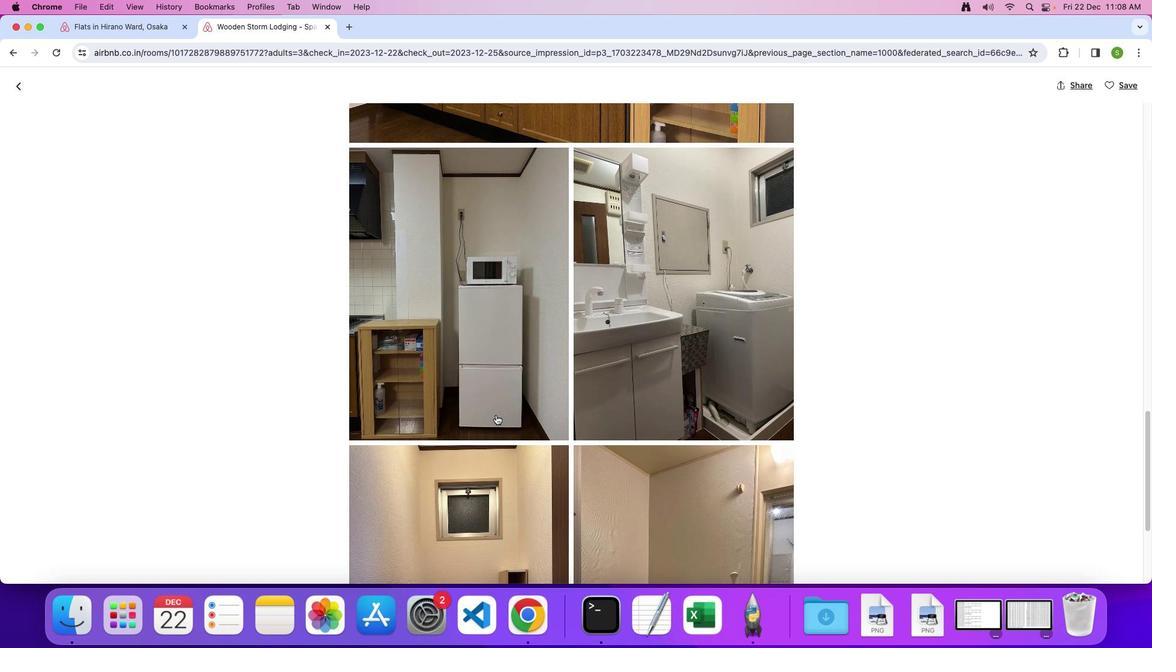 
Action: Mouse scrolled (495, 414) with delta (0, 0)
Screenshot: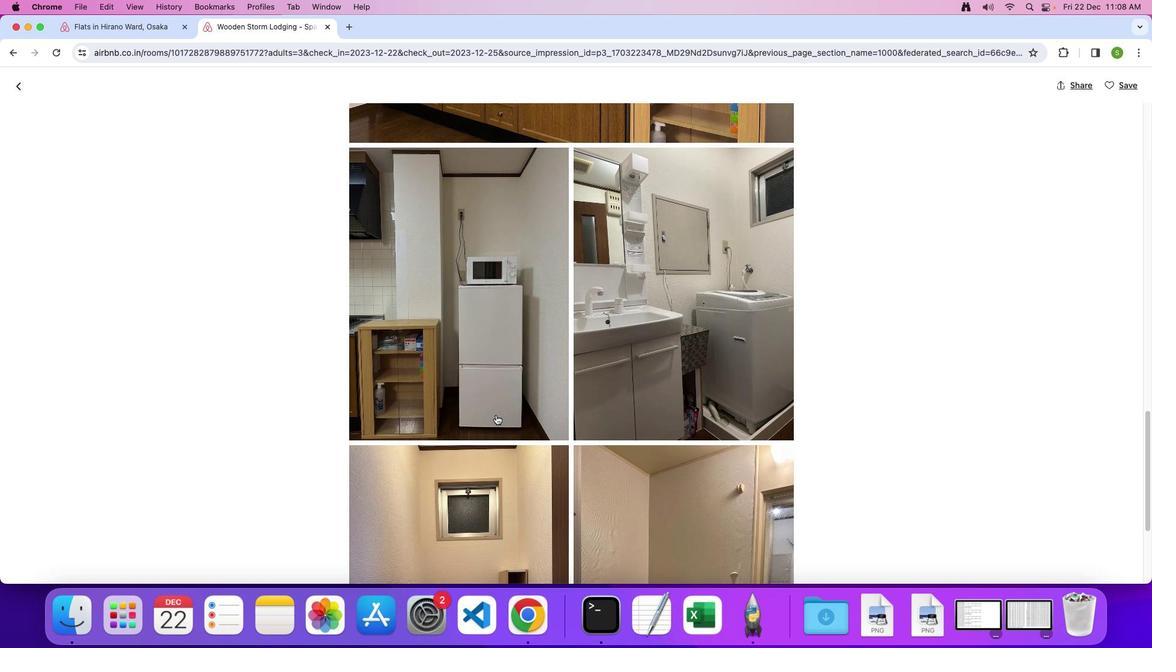 
Action: Mouse scrolled (495, 414) with delta (0, -1)
Screenshot: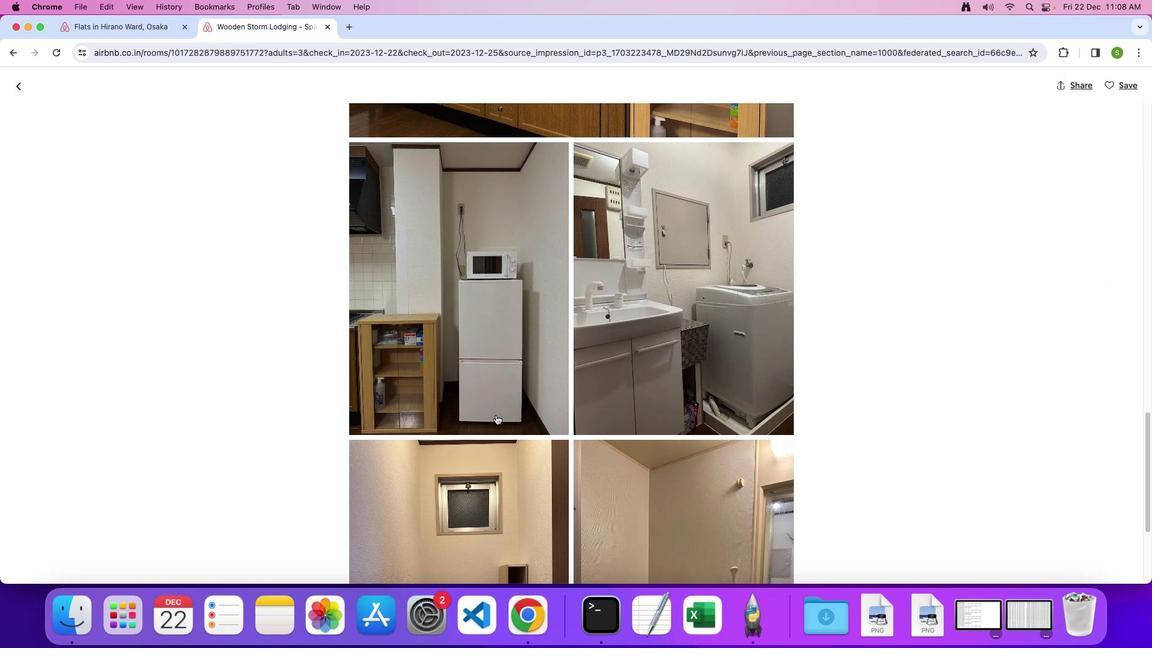 
Action: Mouse moved to (495, 412)
Screenshot: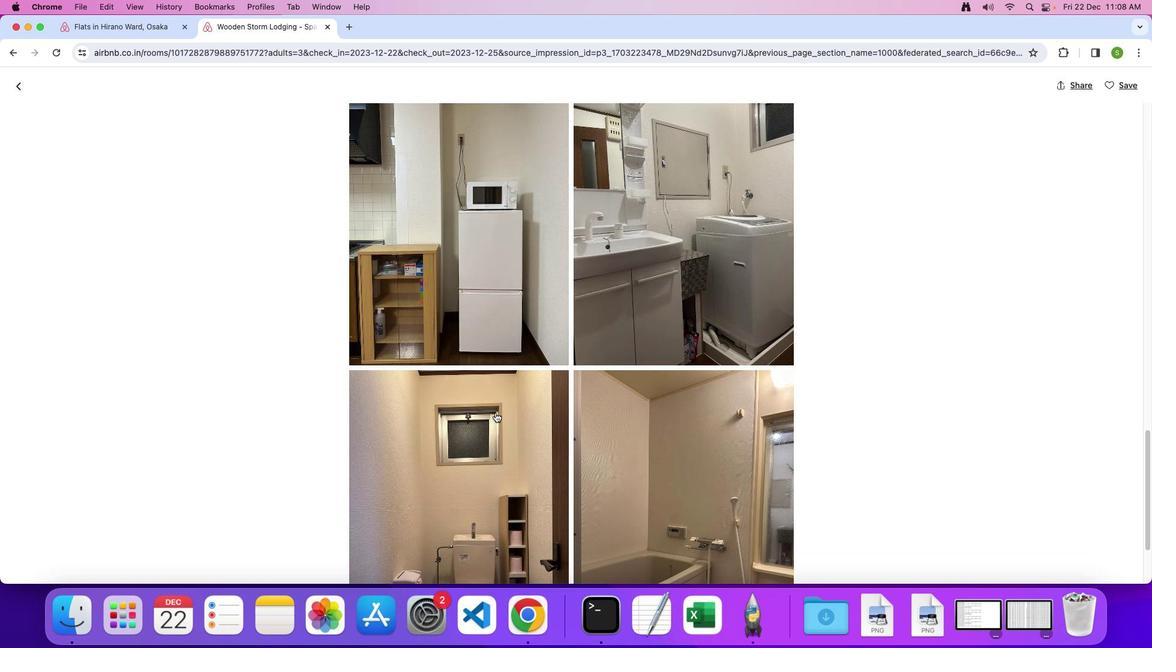 
Action: Mouse scrolled (495, 412) with delta (0, 0)
Screenshot: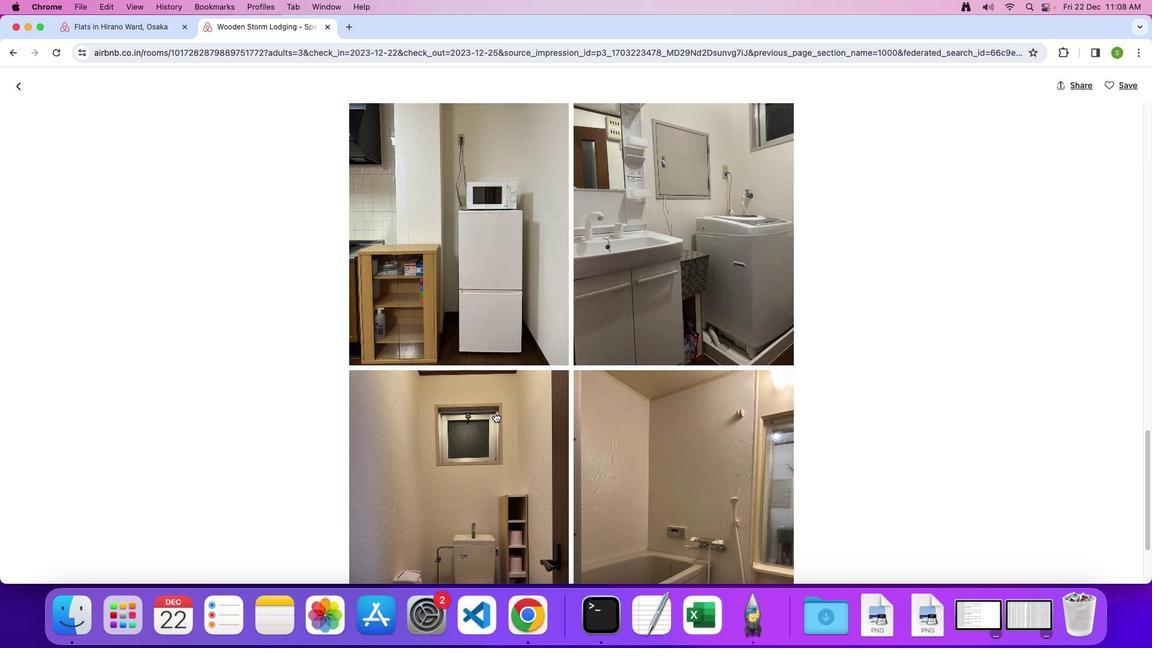 
Action: Mouse scrolled (495, 412) with delta (0, 0)
Screenshot: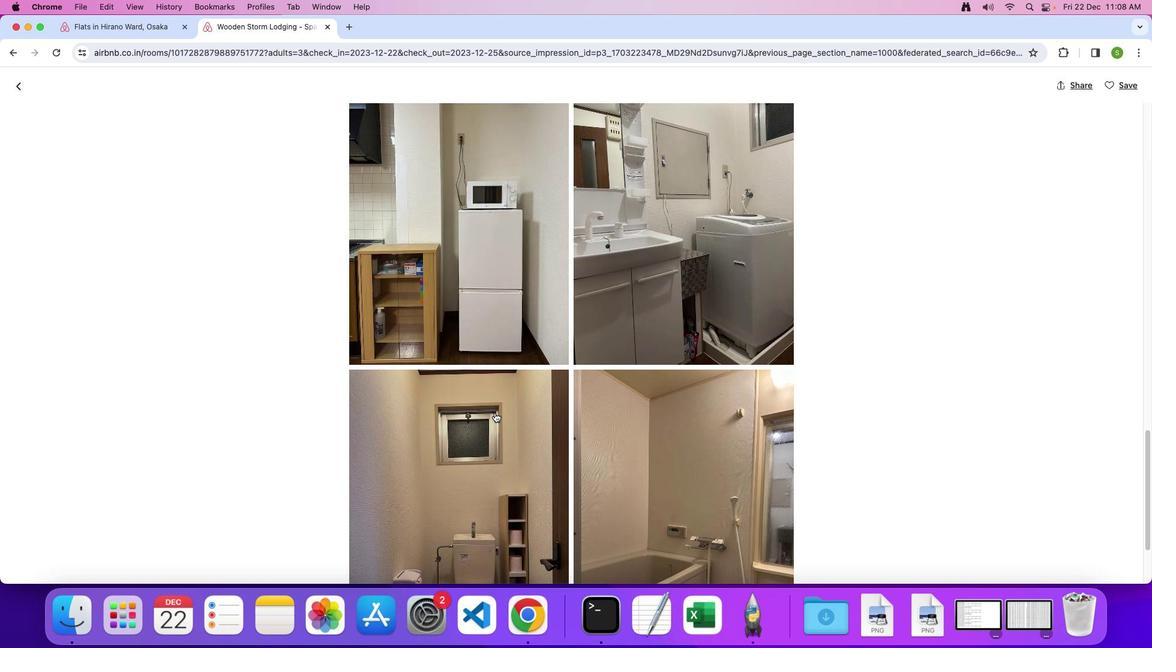 
Action: Mouse scrolled (495, 412) with delta (0, 0)
Screenshot: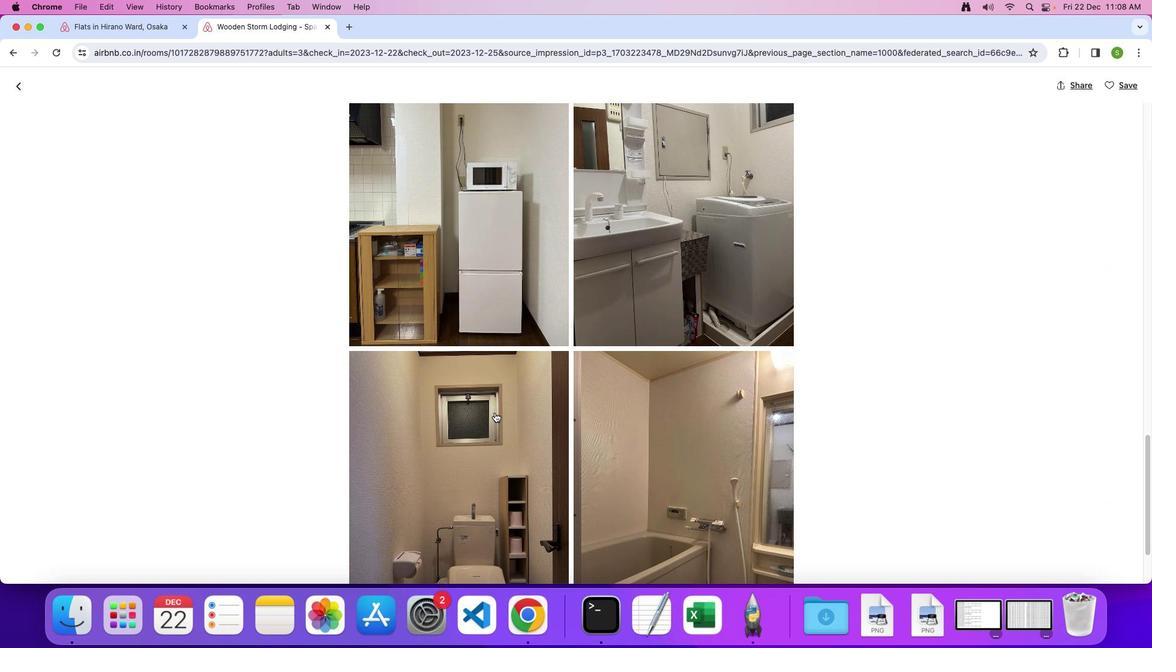 
Action: Mouse scrolled (495, 412) with delta (0, 0)
Screenshot: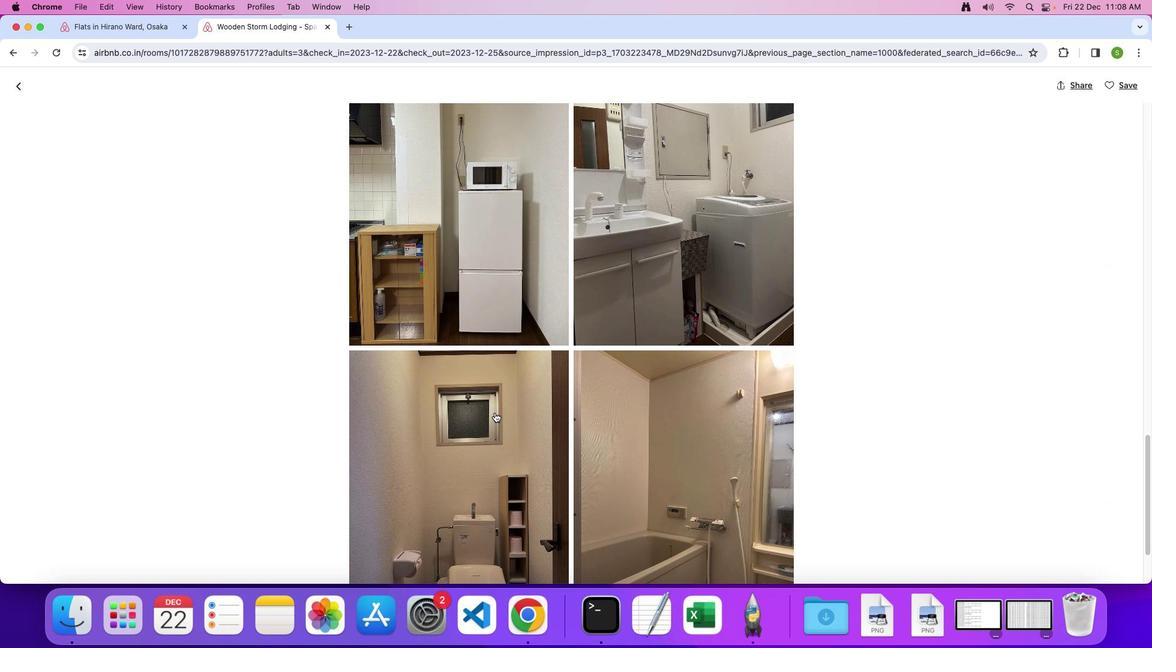 
Action: Mouse scrolled (495, 412) with delta (0, -1)
Screenshot: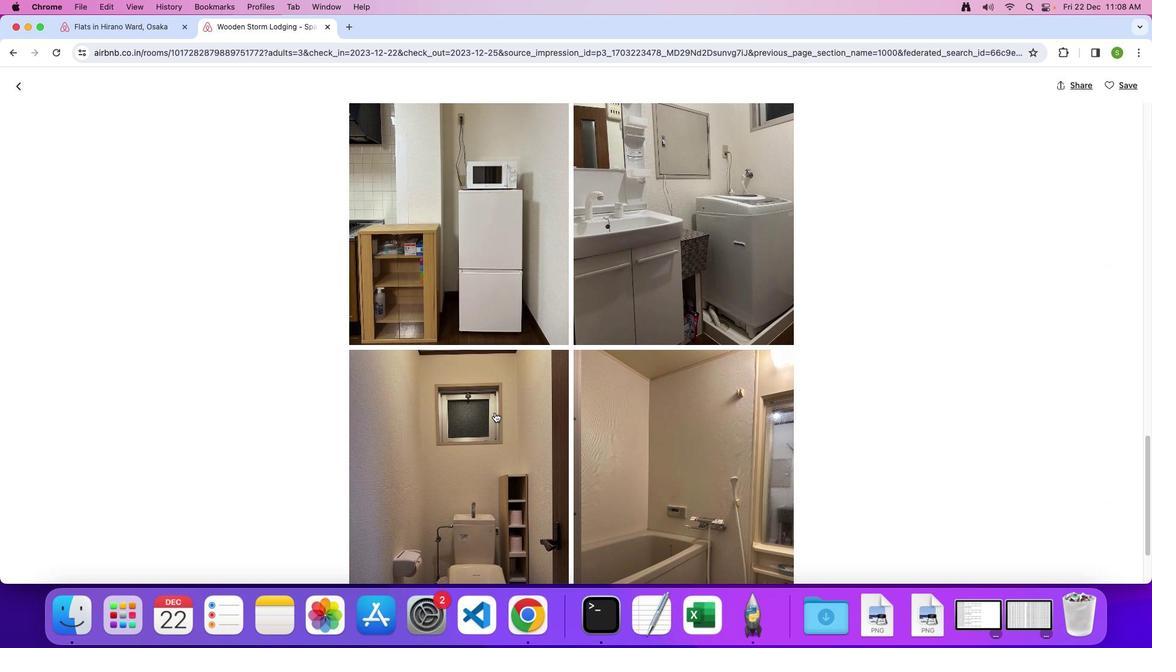 
Action: Mouse scrolled (495, 412) with delta (0, 0)
Screenshot: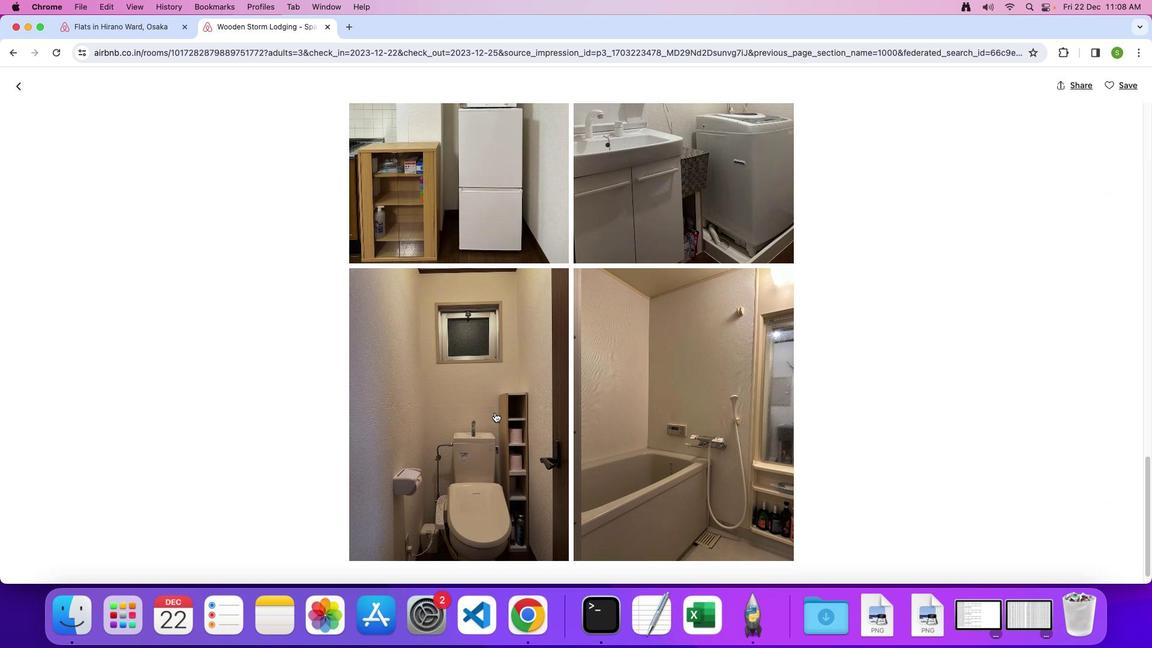 
Action: Mouse scrolled (495, 412) with delta (0, 0)
Screenshot: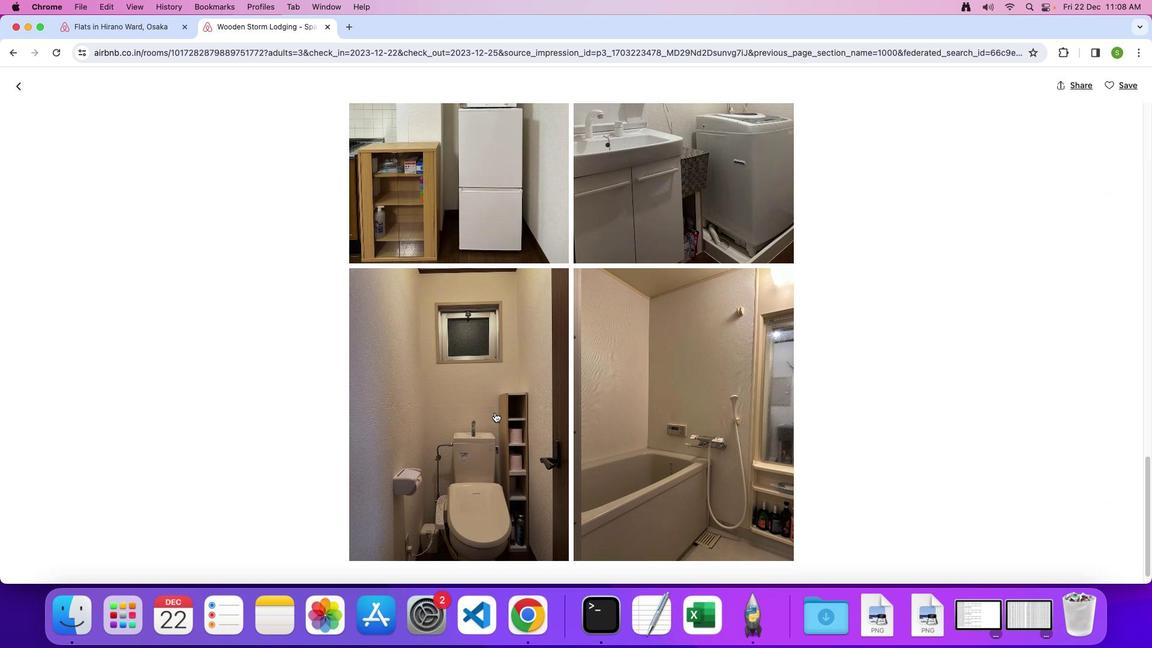 
Action: Mouse moved to (495, 412)
Screenshot: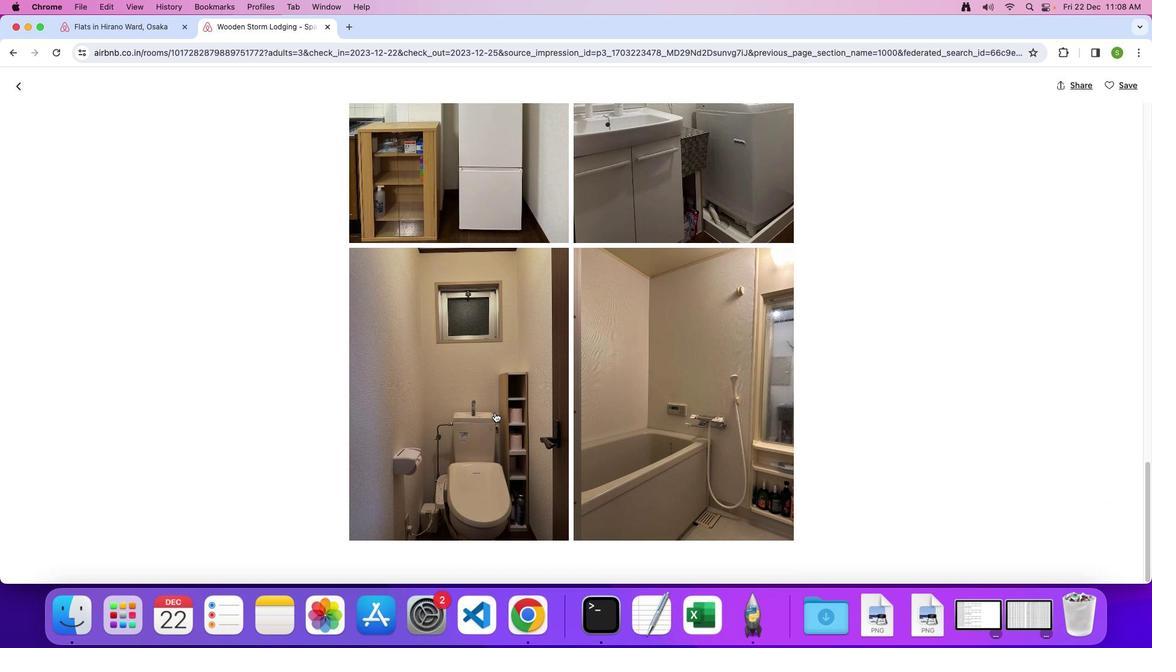 
Action: Mouse scrolled (495, 412) with delta (0, 0)
Screenshot: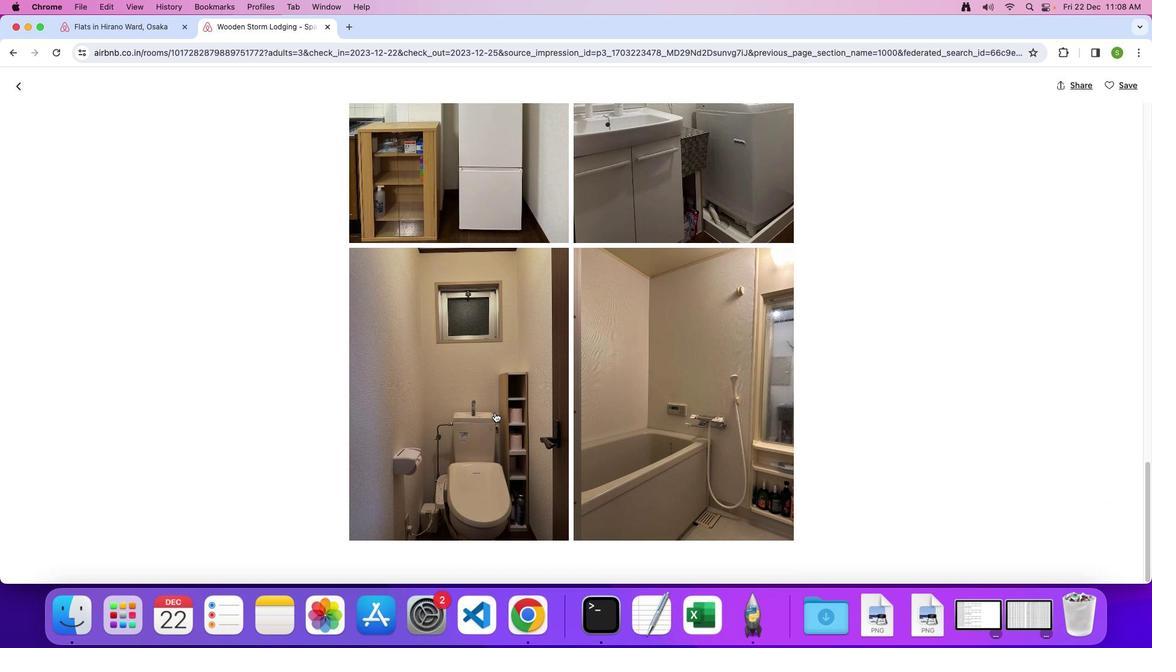 
Action: Mouse moved to (494, 410)
Screenshot: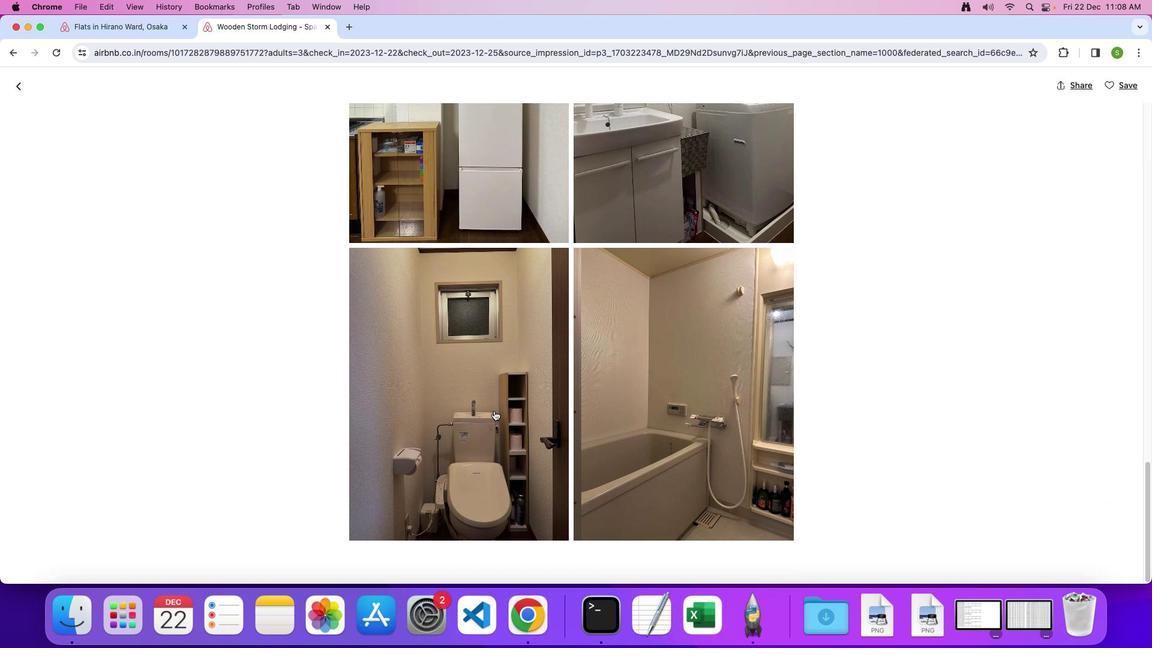 
Action: Mouse scrolled (494, 410) with delta (0, 0)
Screenshot: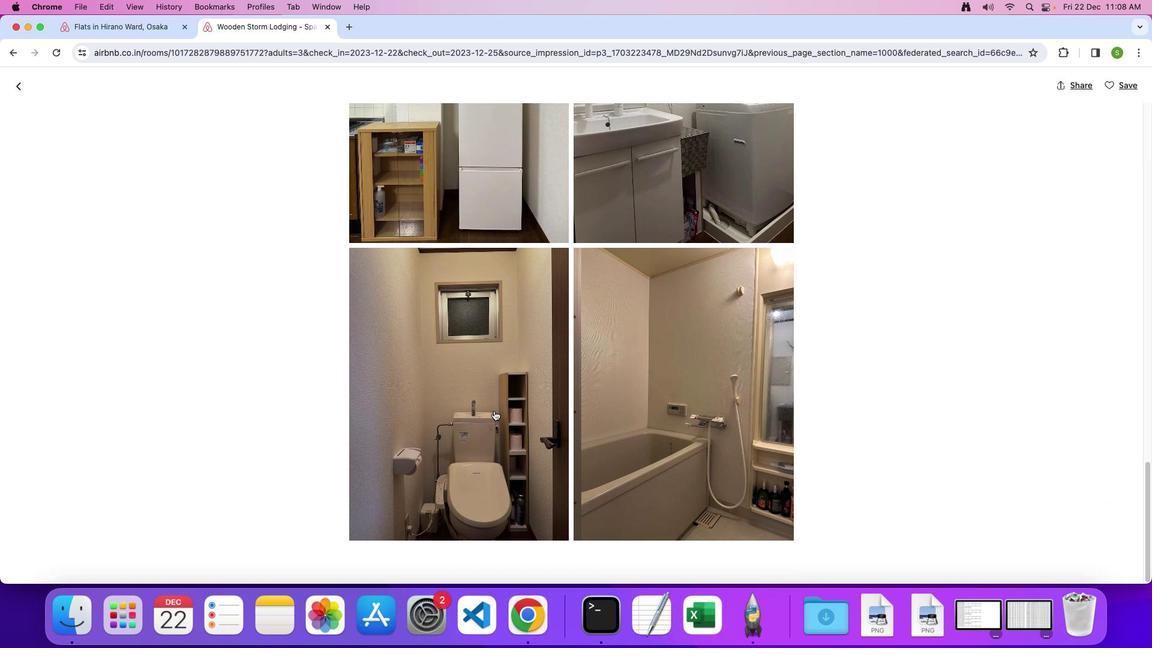 
Action: Mouse moved to (16, 87)
Screenshot: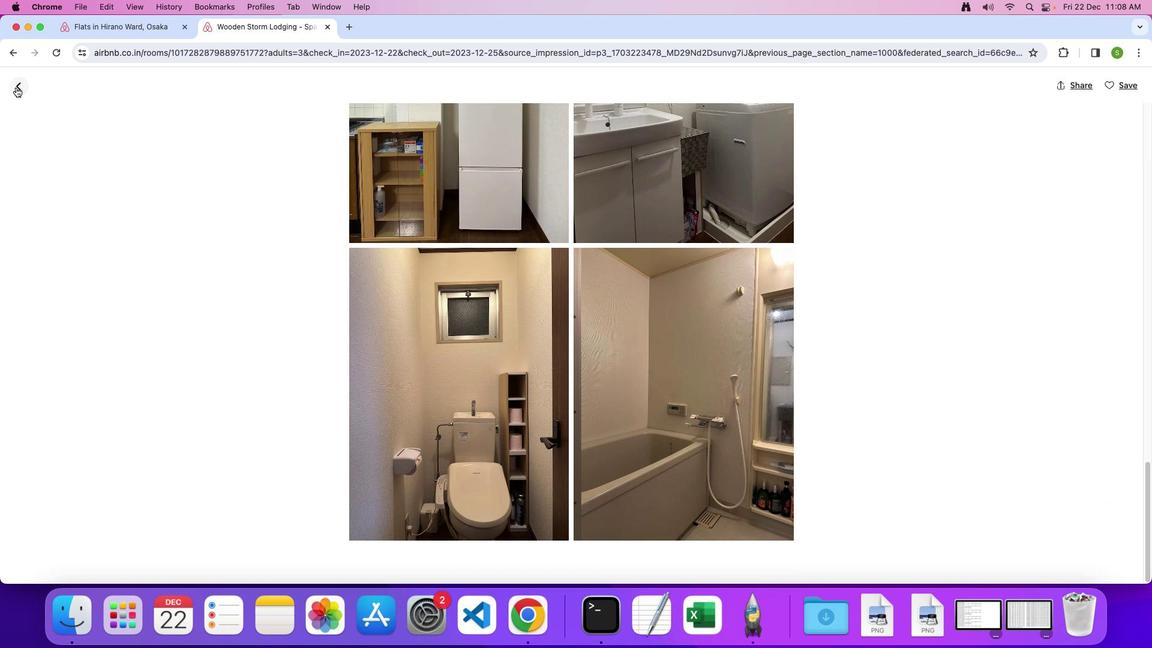
Action: Mouse pressed left at (16, 87)
Screenshot: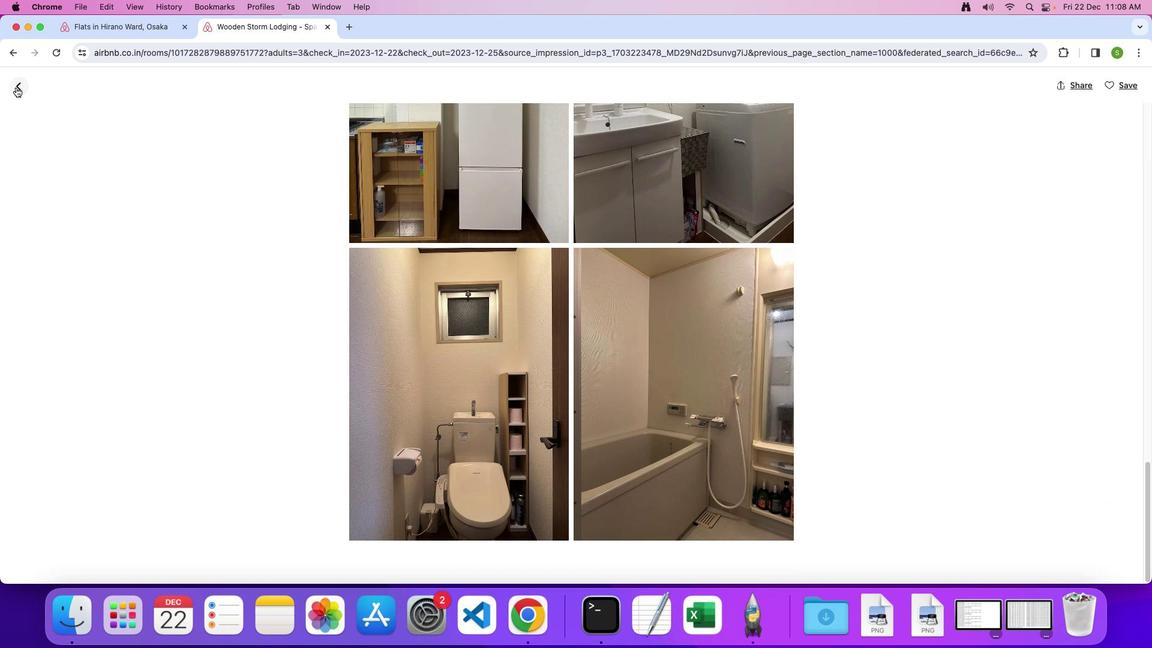
Action: Mouse moved to (427, 358)
Screenshot: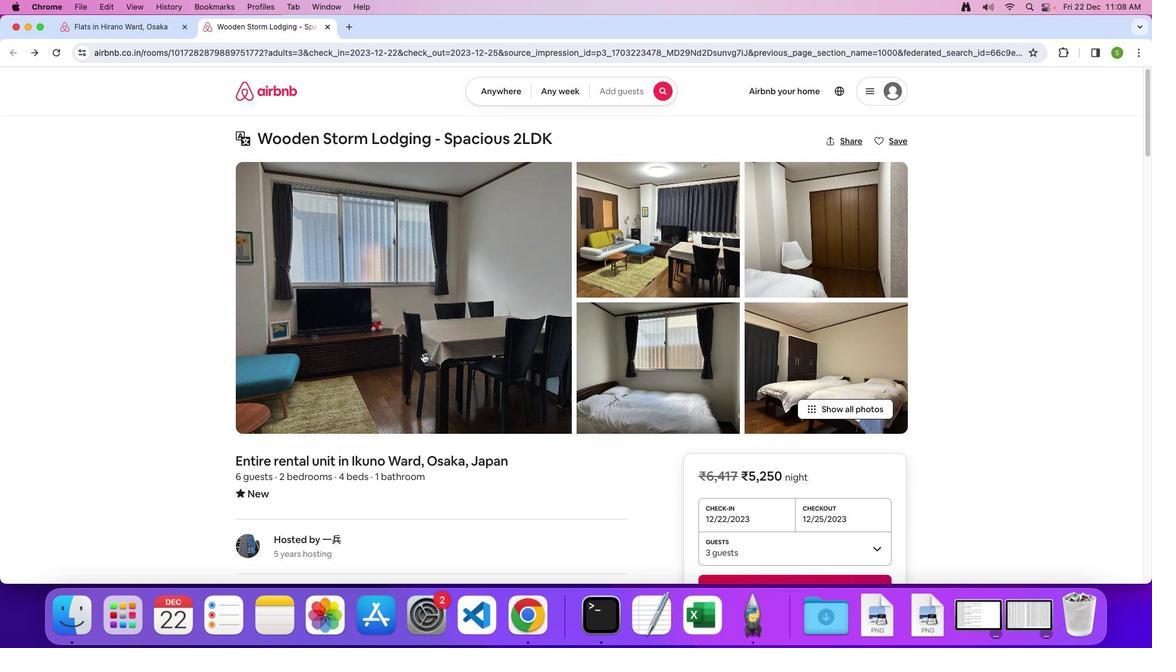 
Action: Mouse scrolled (427, 358) with delta (0, 0)
Screenshot: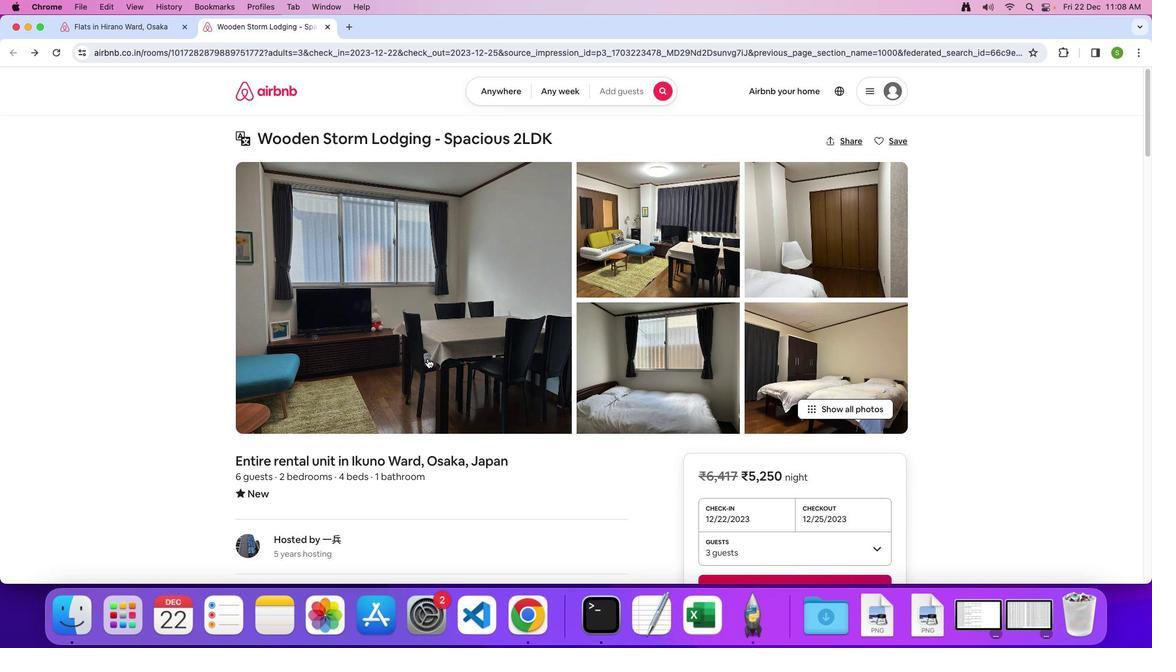 
Action: Mouse scrolled (427, 358) with delta (0, 0)
Screenshot: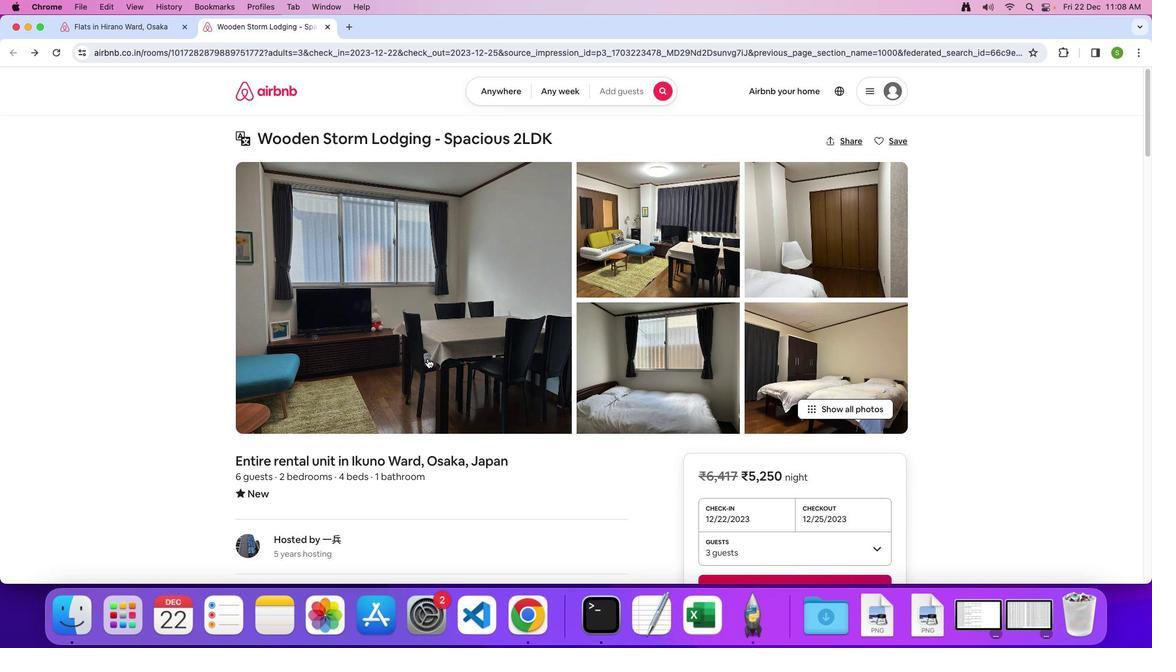 
Action: Mouse scrolled (427, 358) with delta (0, -1)
Screenshot: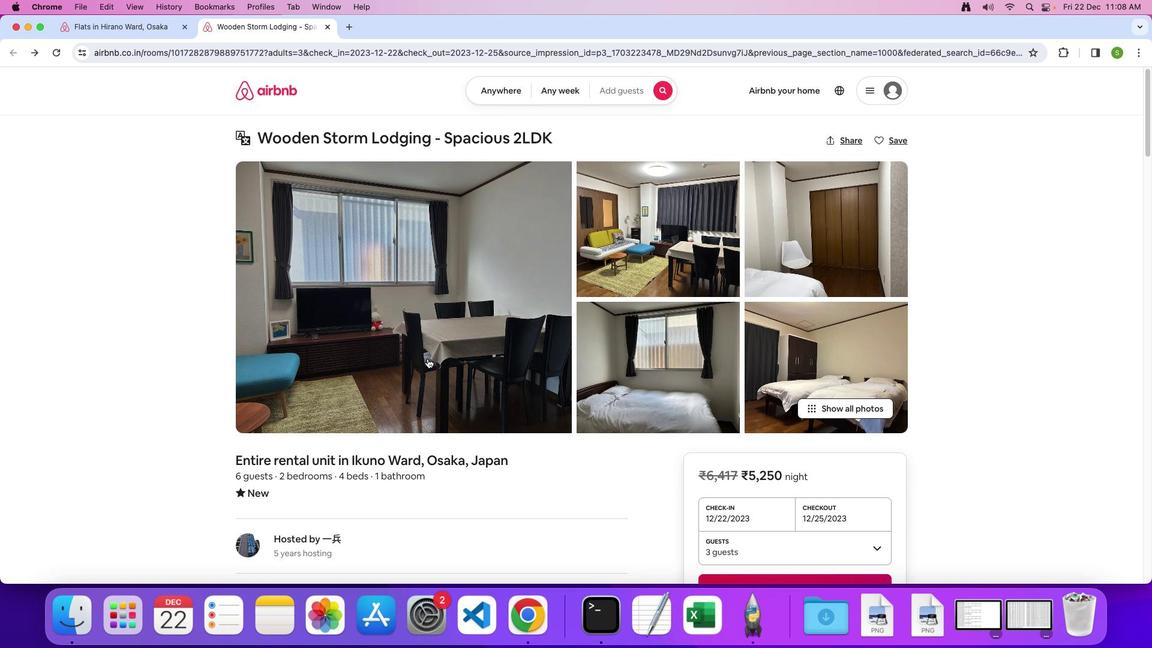 
Action: Mouse moved to (432, 370)
Screenshot: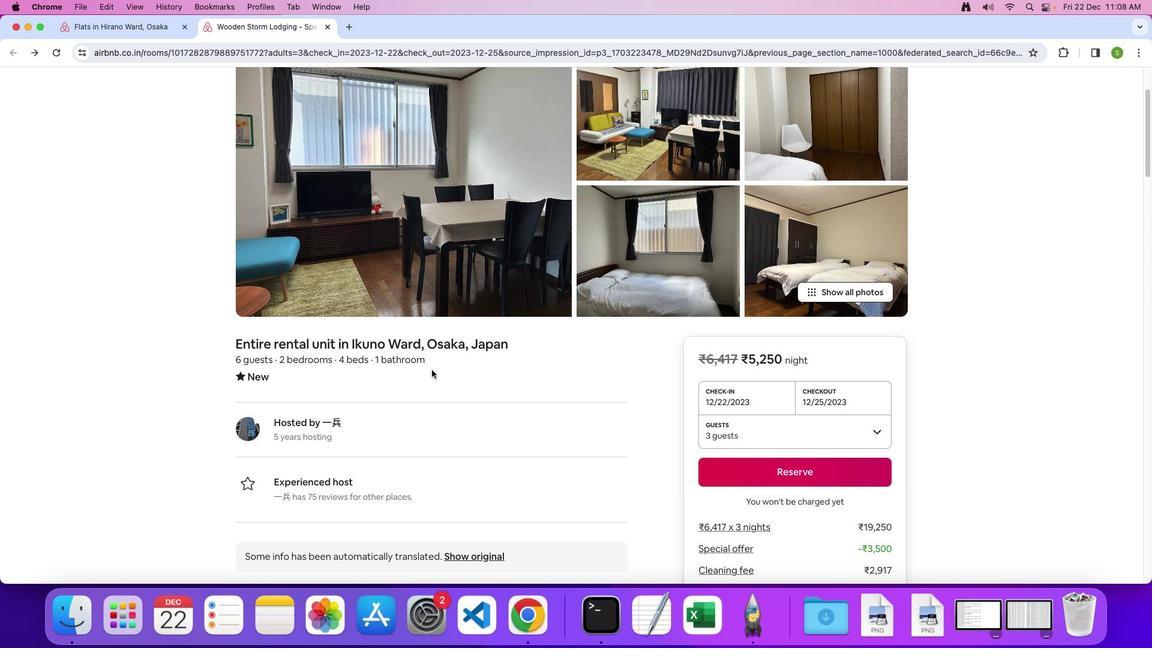 
Action: Mouse scrolled (432, 370) with delta (0, 0)
Screenshot: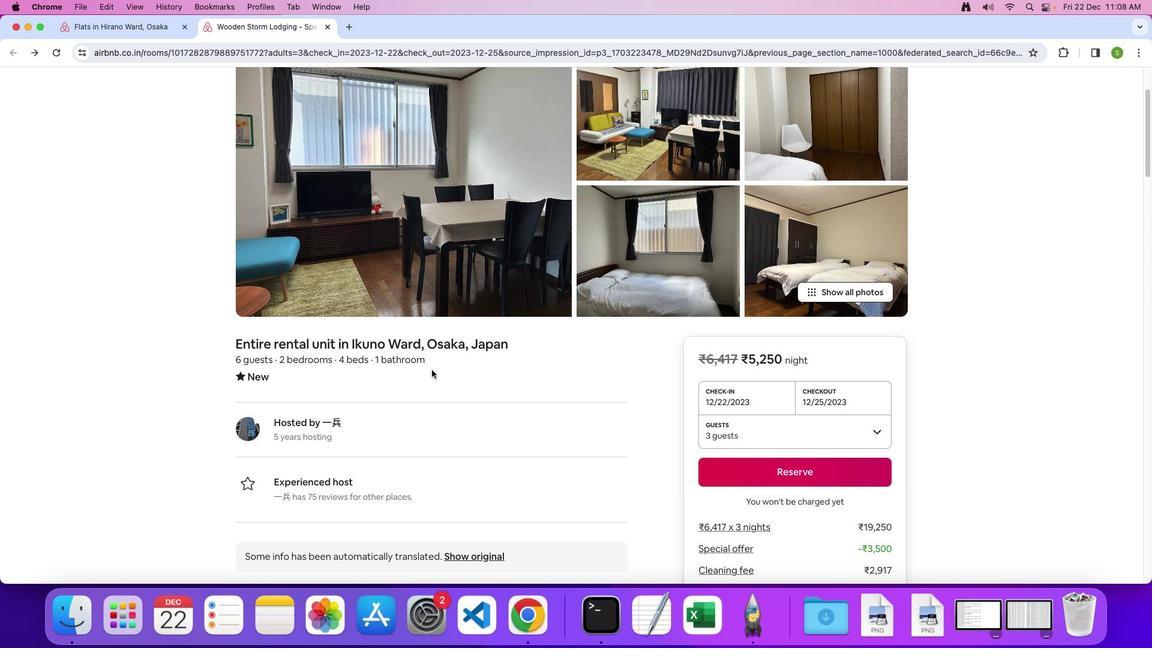
Action: Mouse moved to (434, 373)
Screenshot: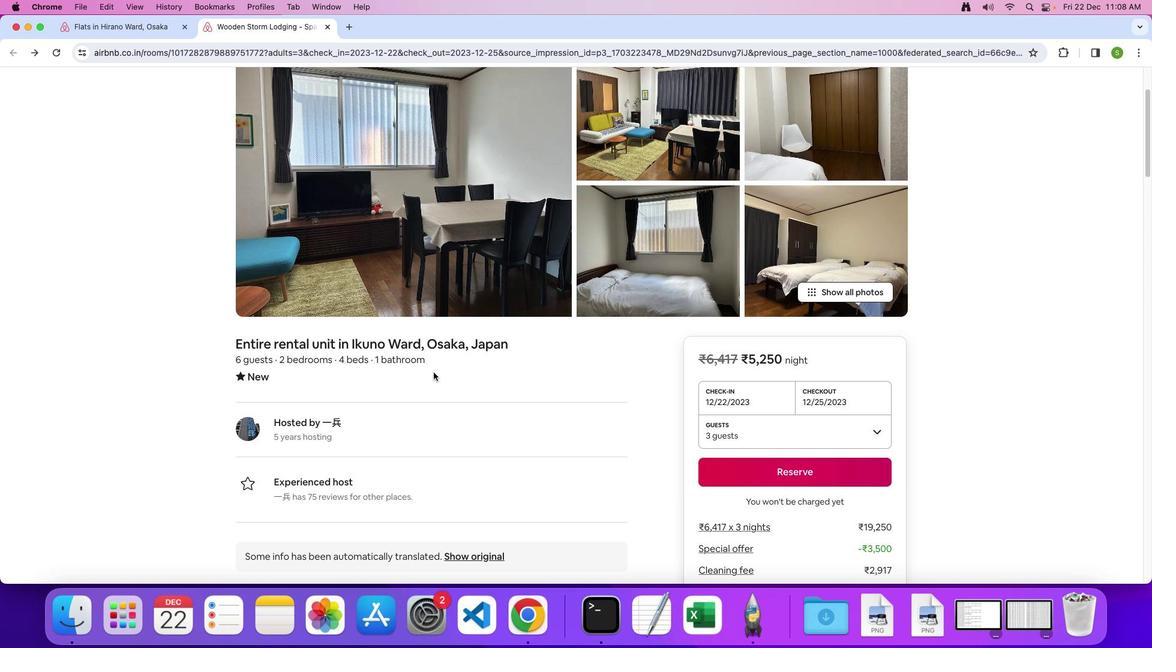 
Action: Mouse scrolled (434, 373) with delta (0, 0)
Screenshot: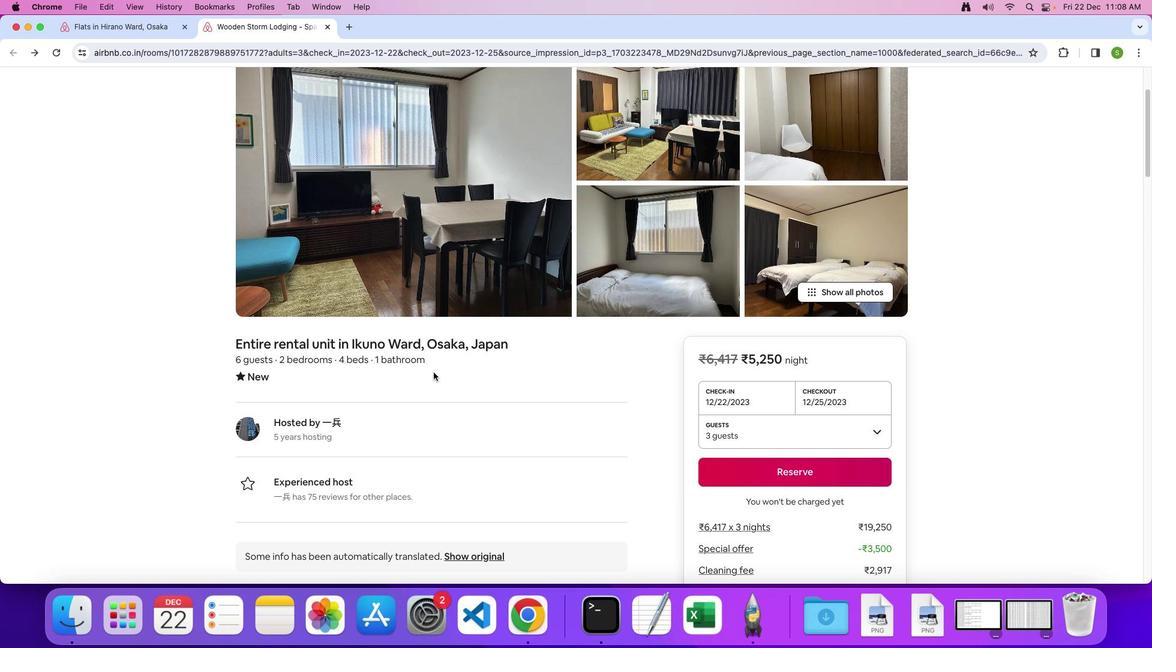 
Action: Mouse moved to (435, 374)
Screenshot: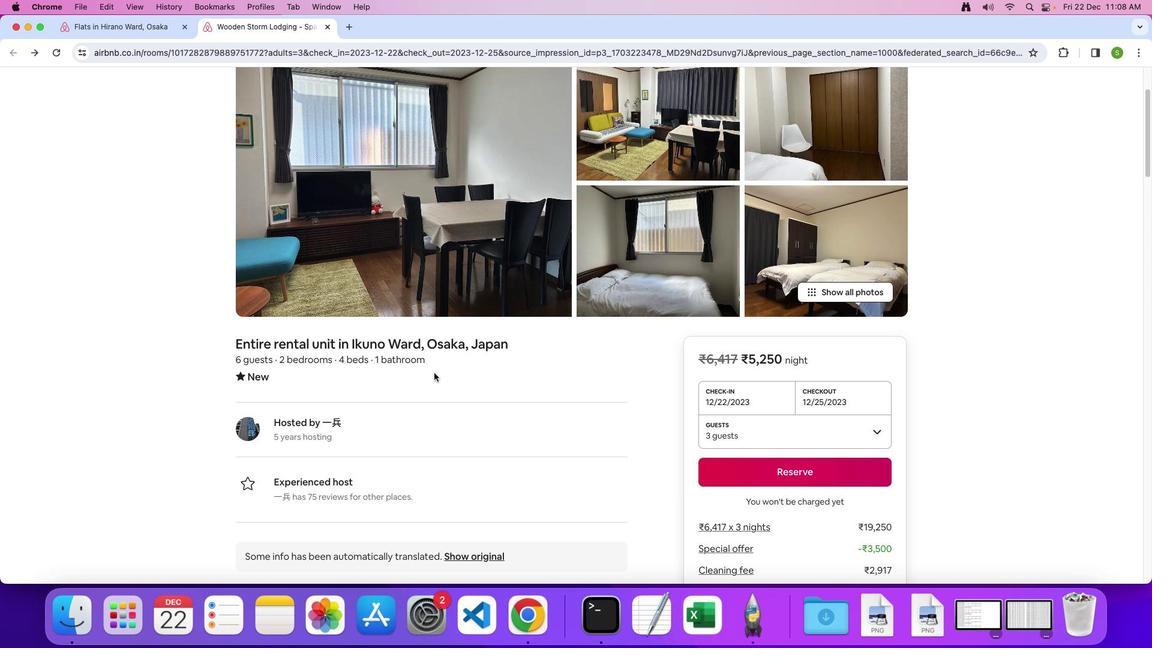 
Action: Mouse scrolled (435, 374) with delta (0, -1)
Screenshot: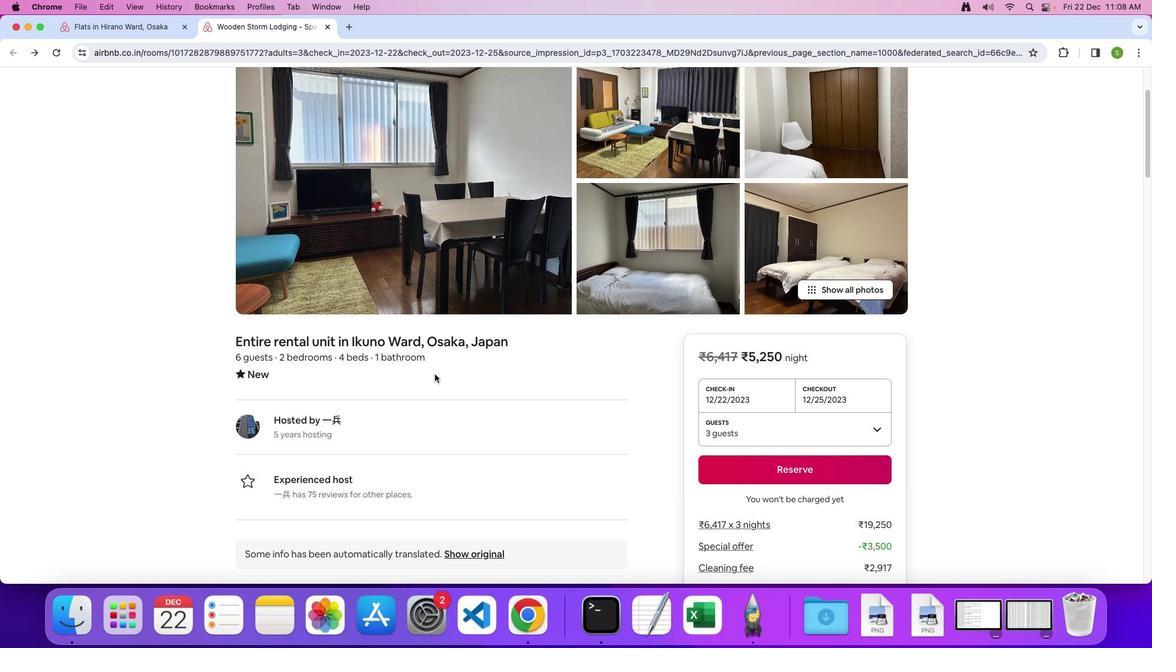 
Action: Mouse scrolled (435, 374) with delta (0, 0)
Screenshot: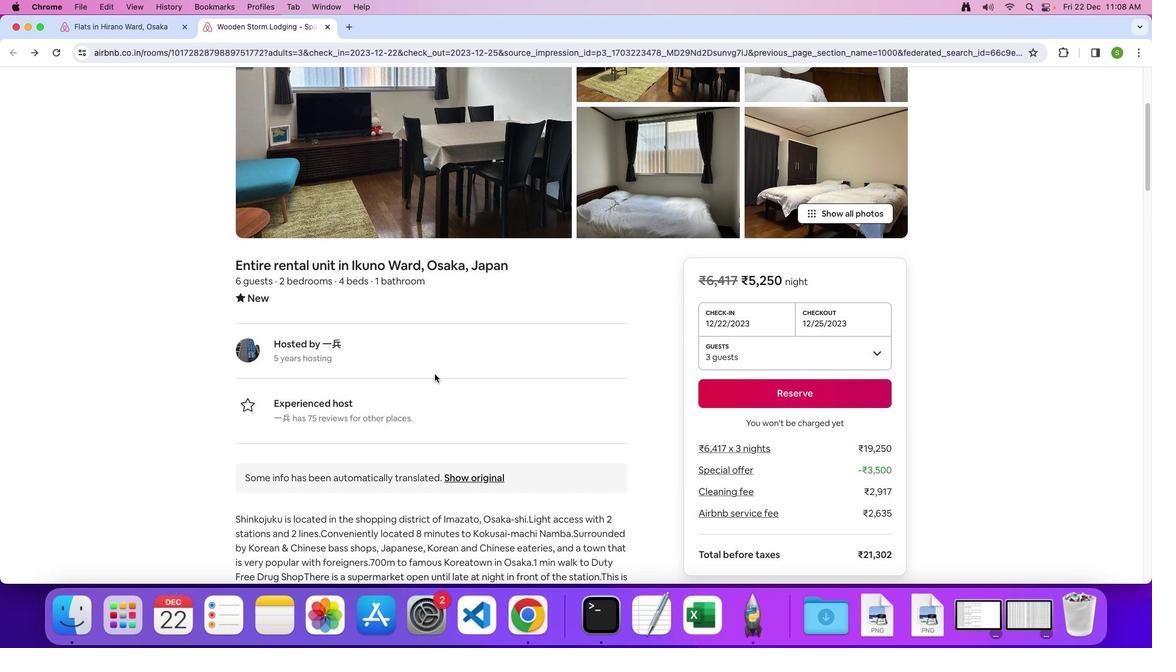 
Action: Mouse scrolled (435, 374) with delta (0, 0)
Screenshot: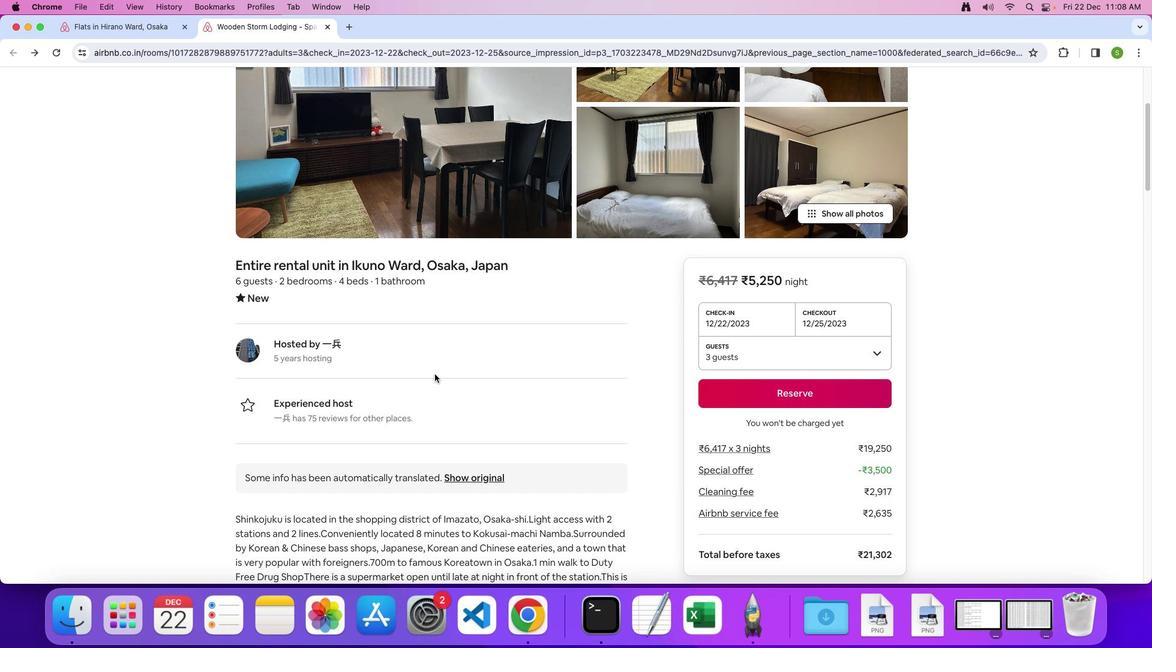 
Action: Mouse scrolled (435, 374) with delta (0, -1)
Screenshot: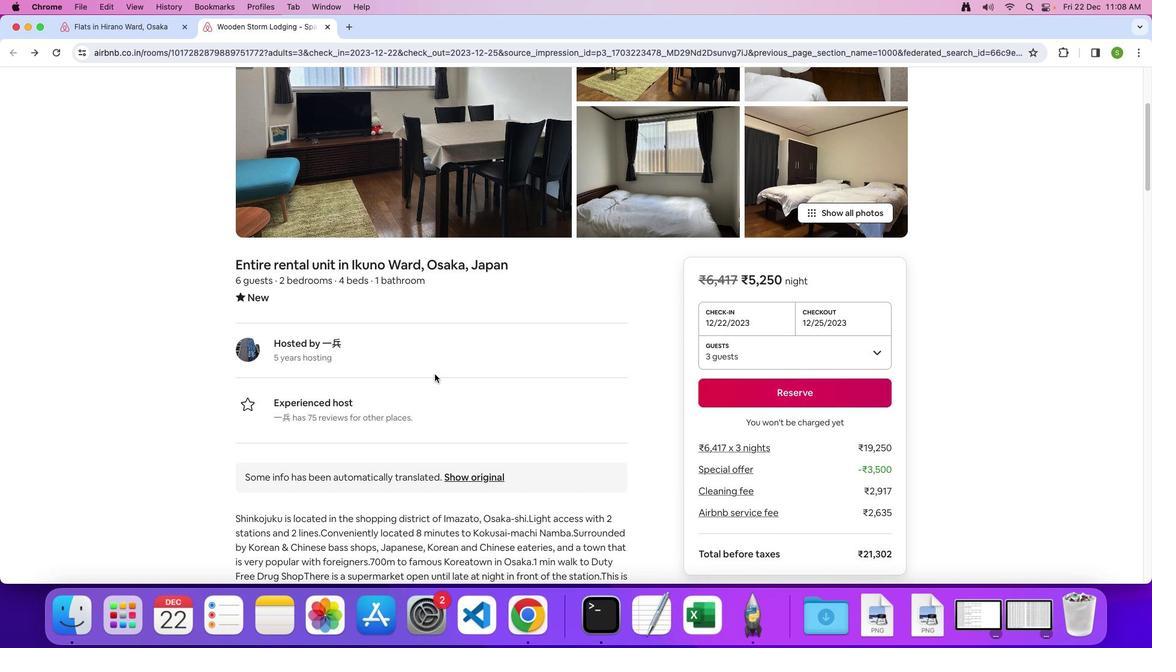 
Action: Mouse scrolled (435, 374) with delta (0, 0)
Screenshot: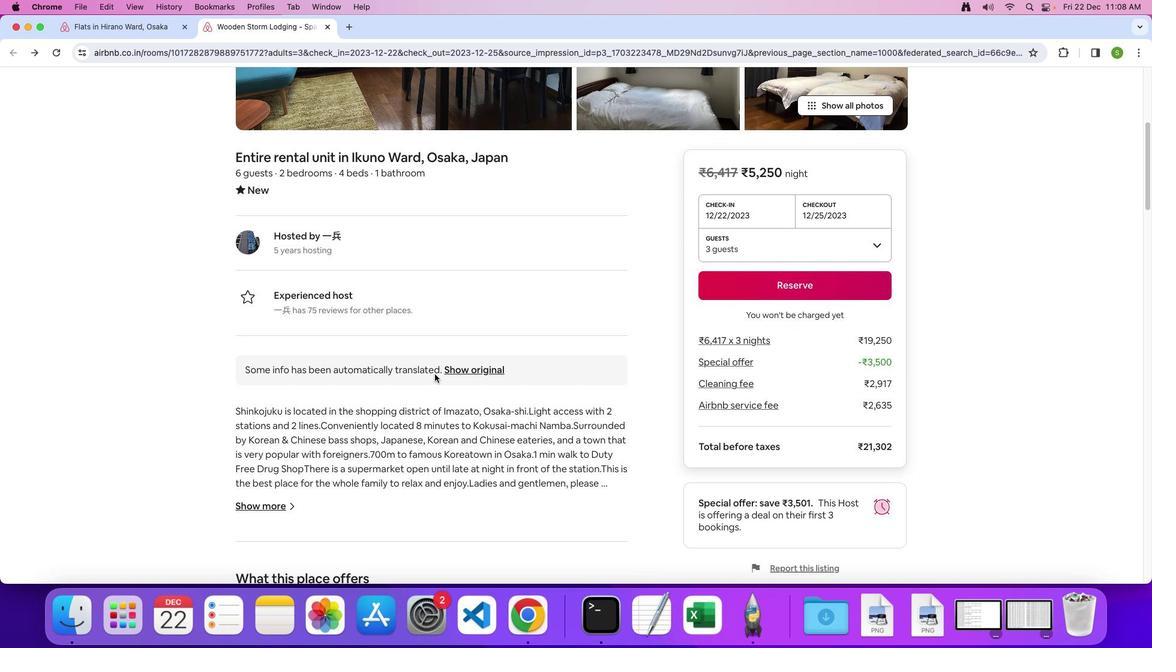 
Action: Mouse scrolled (435, 374) with delta (0, 0)
Screenshot: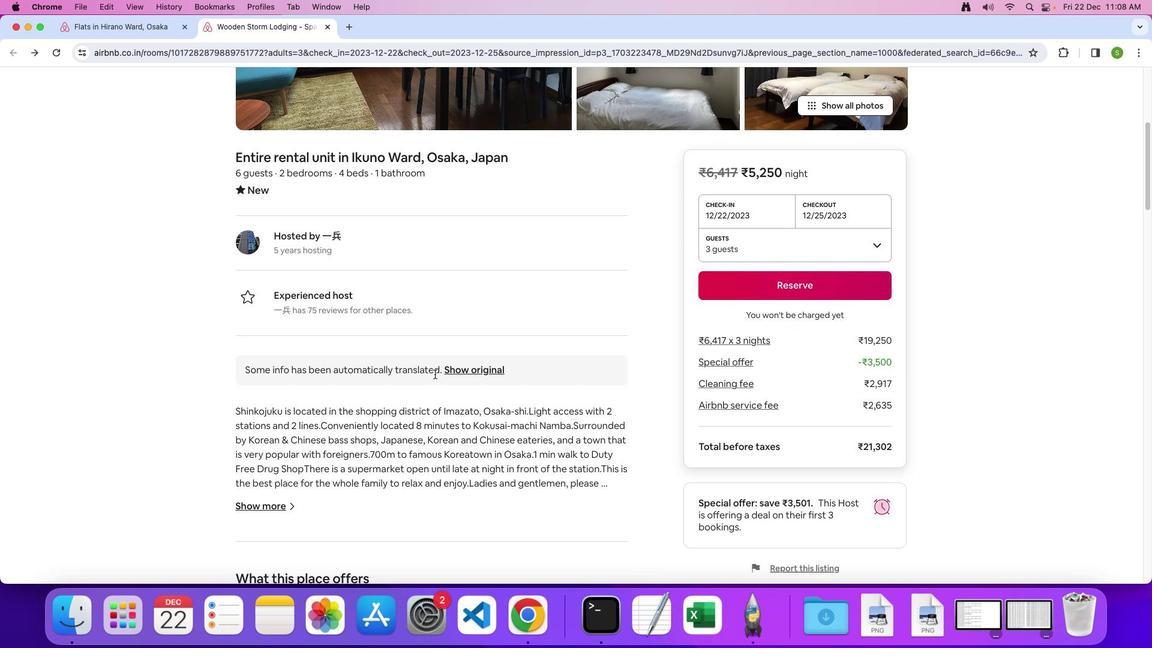 
Action: Mouse scrolled (435, 374) with delta (0, -1)
Screenshot: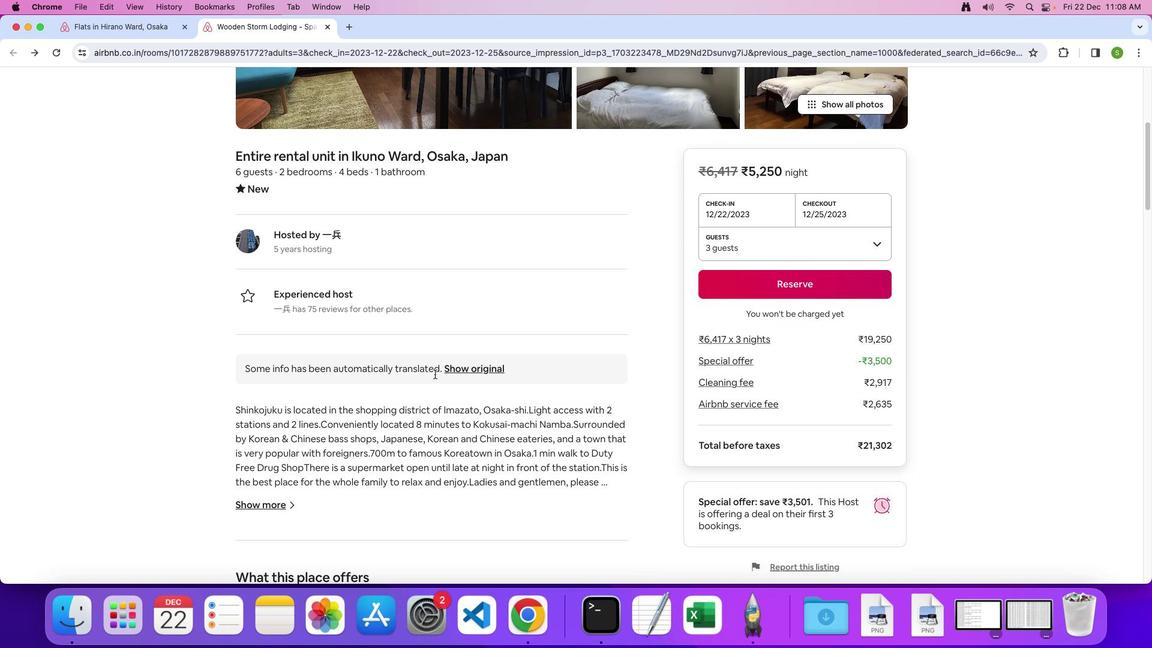 
Action: Mouse moved to (393, 391)
Screenshot: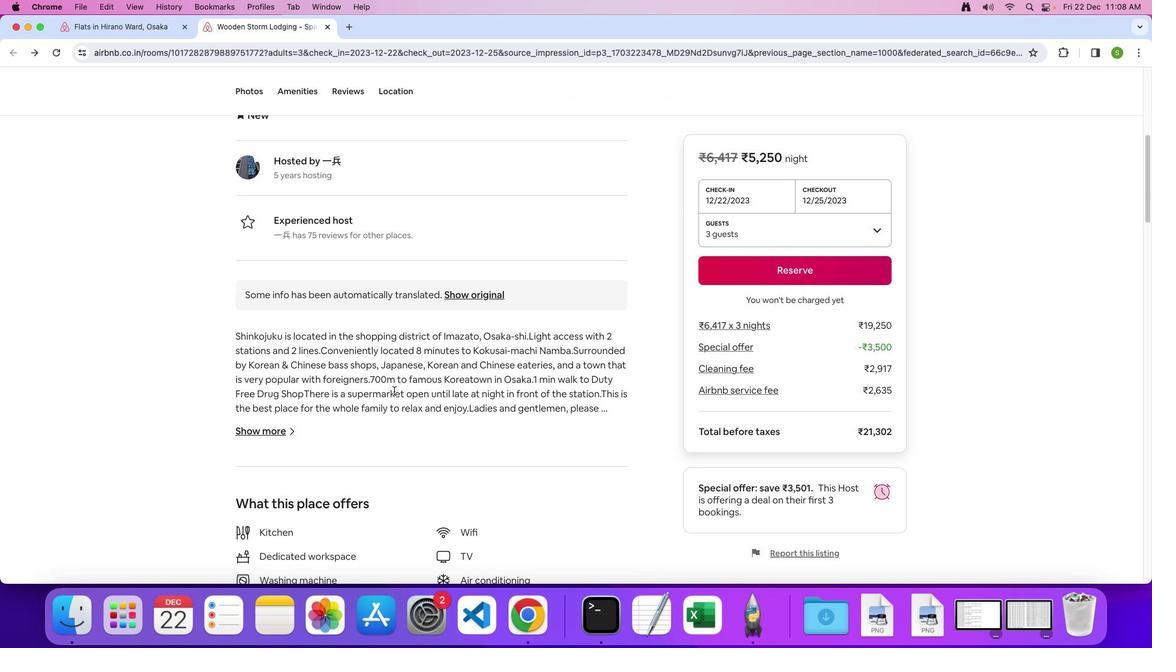
Action: Mouse scrolled (393, 391) with delta (0, 0)
Screenshot: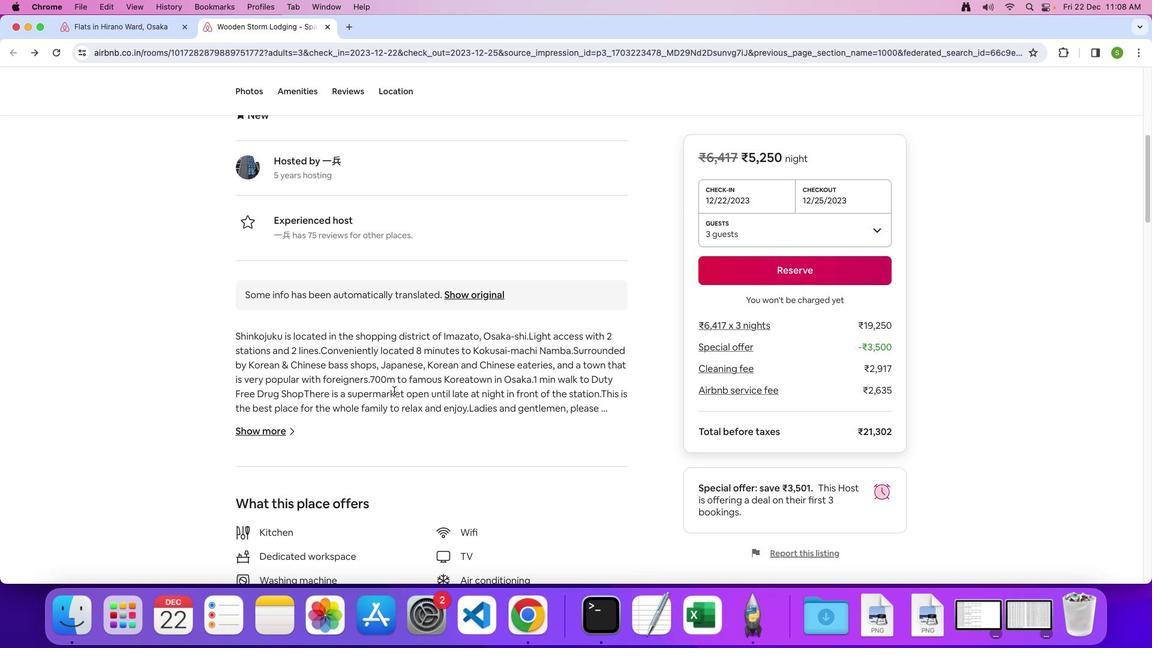 
Action: Mouse scrolled (393, 391) with delta (0, 0)
Screenshot: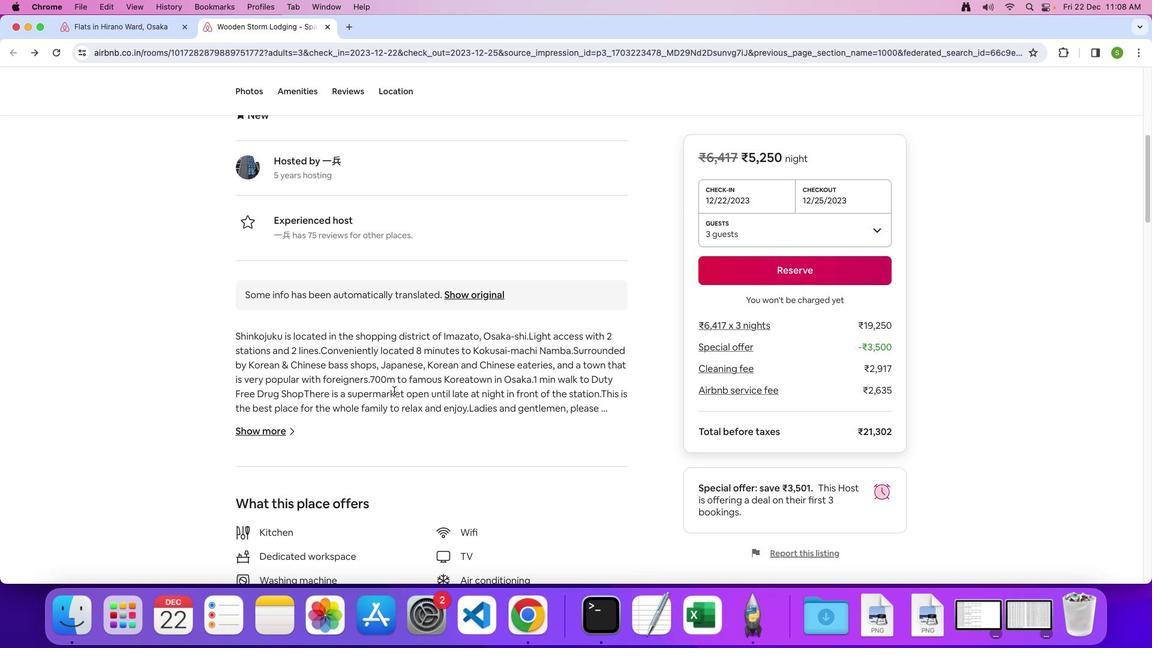 
Action: Mouse moved to (258, 405)
Screenshot: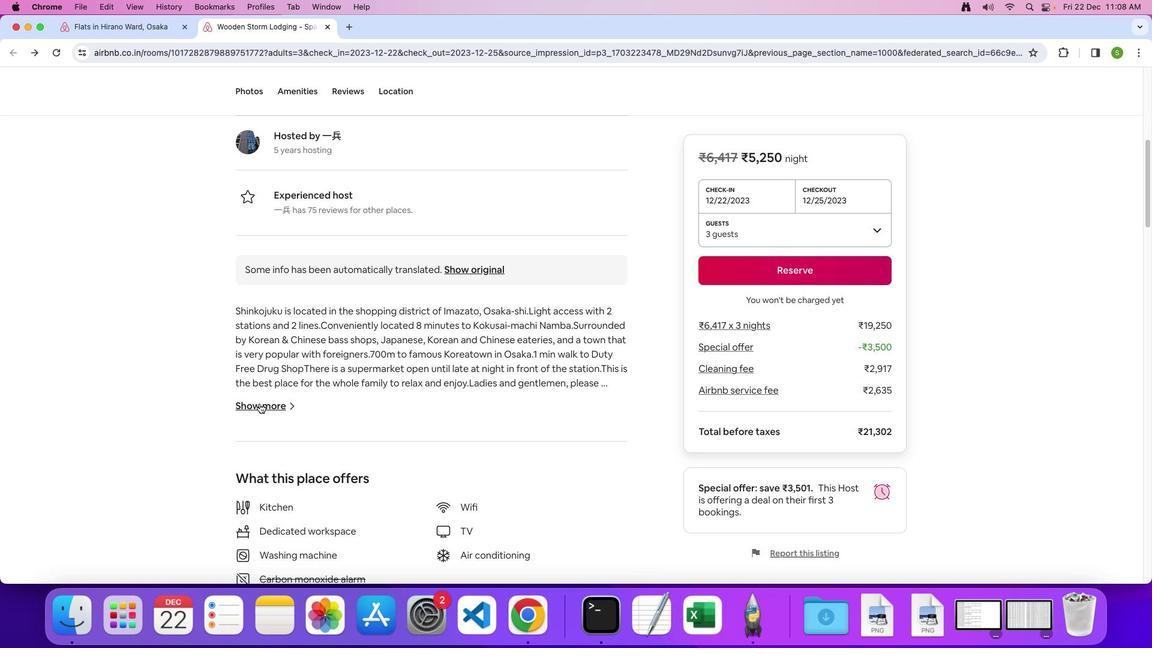 
Action: Mouse pressed left at (258, 405)
Screenshot: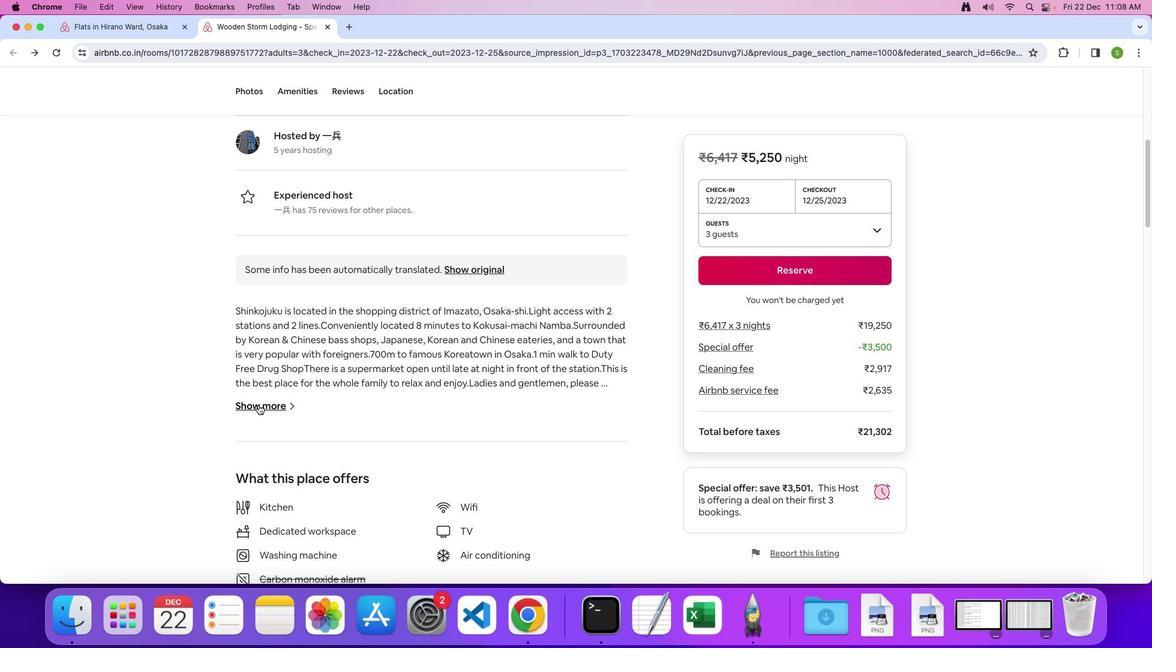 
Action: Mouse moved to (358, 221)
Screenshot: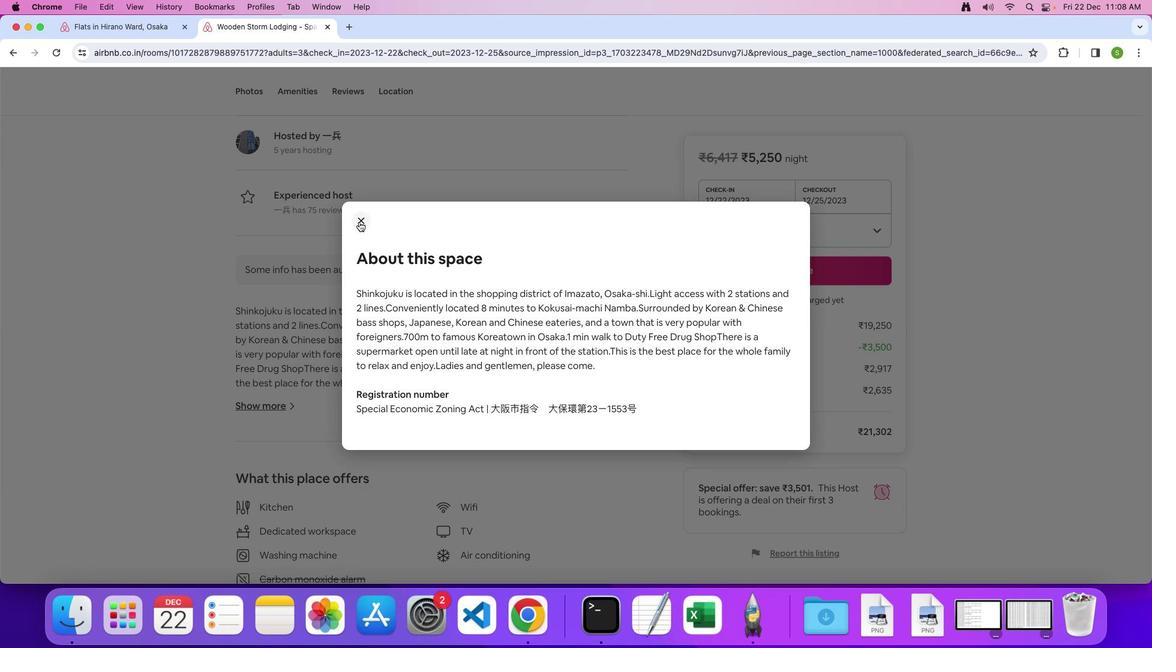 
Action: Mouse pressed left at (358, 221)
Screenshot: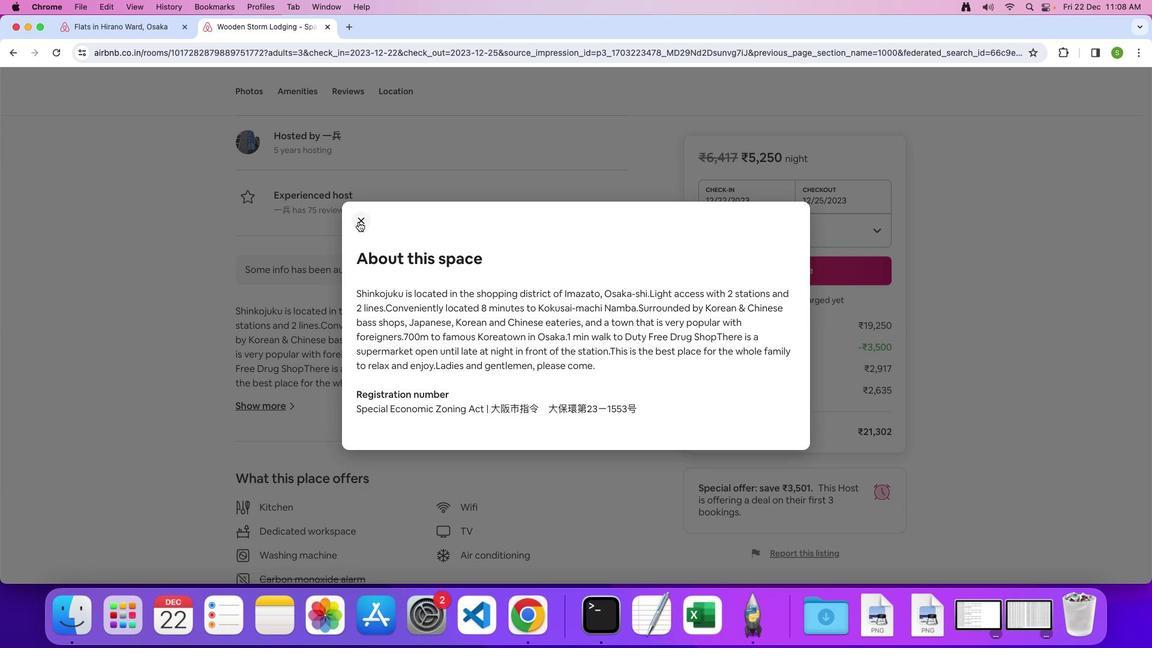 
Action: Mouse moved to (421, 394)
Screenshot: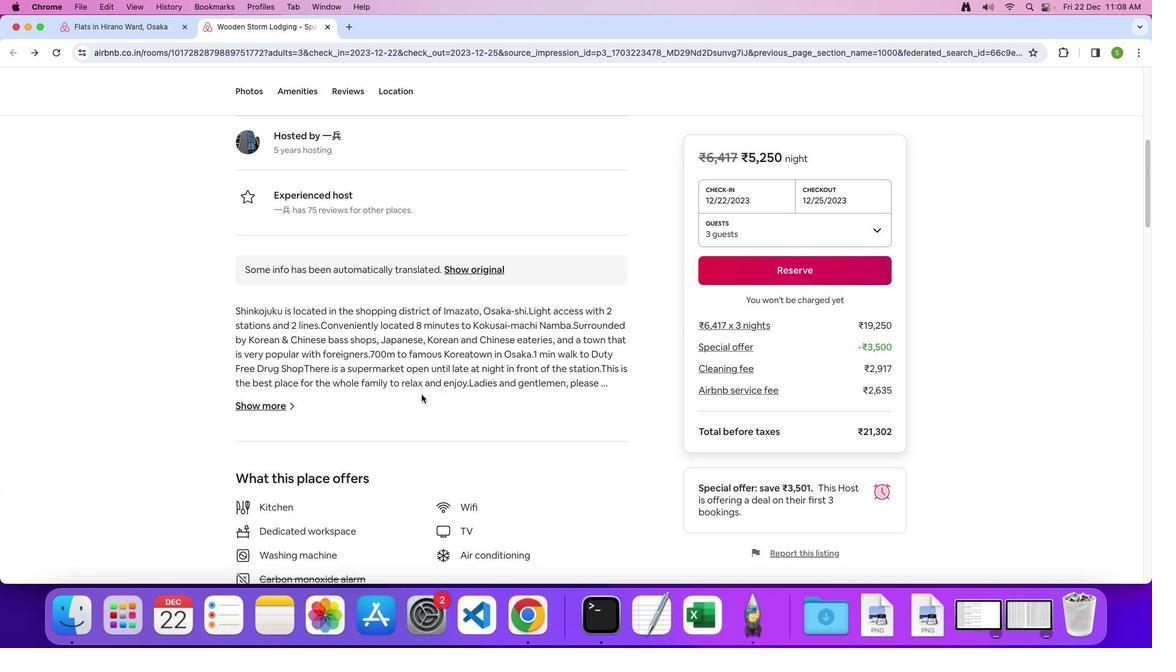
Action: Mouse scrolled (421, 394) with delta (0, 0)
Screenshot: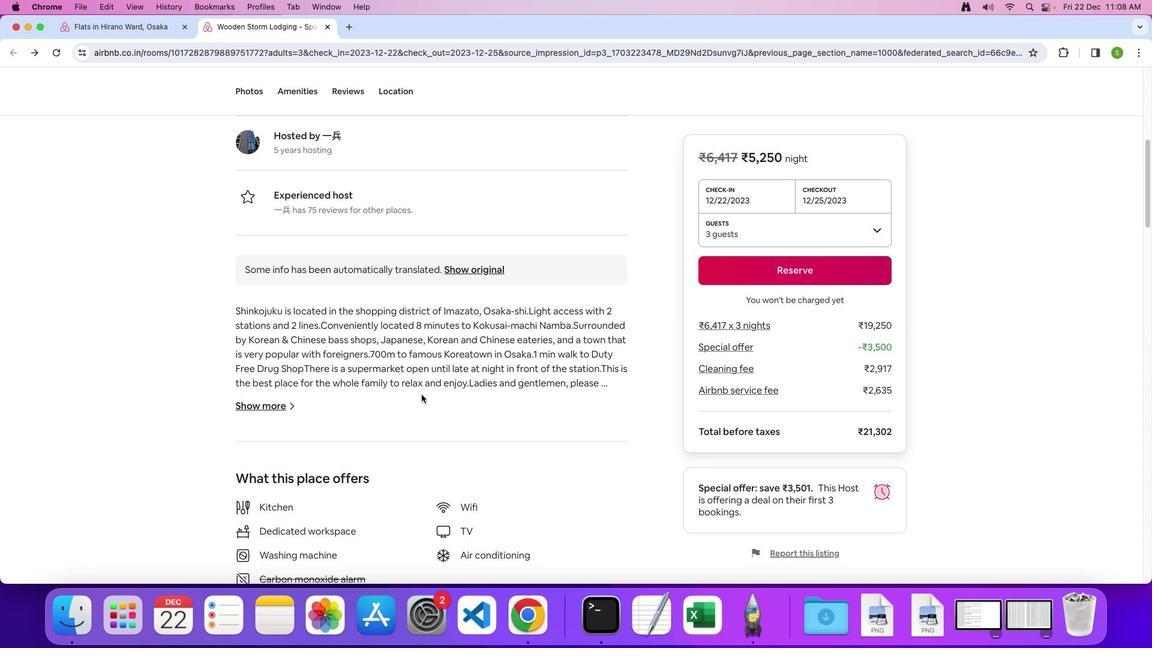 
Action: Mouse scrolled (421, 394) with delta (0, 0)
Screenshot: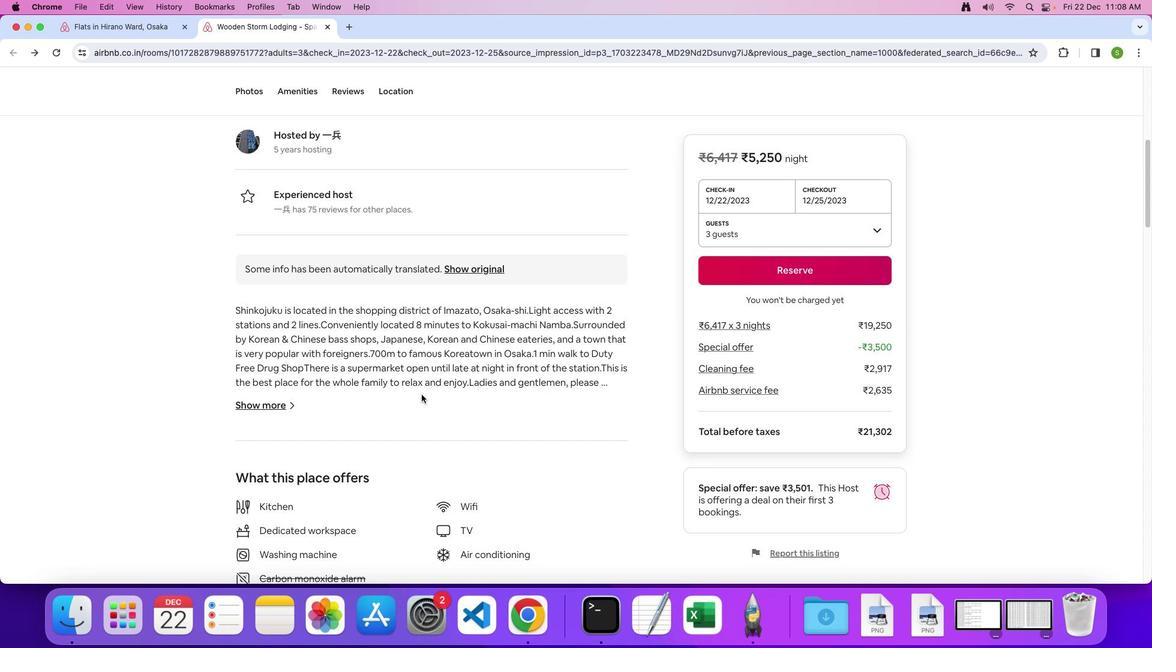 
Action: Mouse scrolled (421, 394) with delta (0, -1)
Screenshot: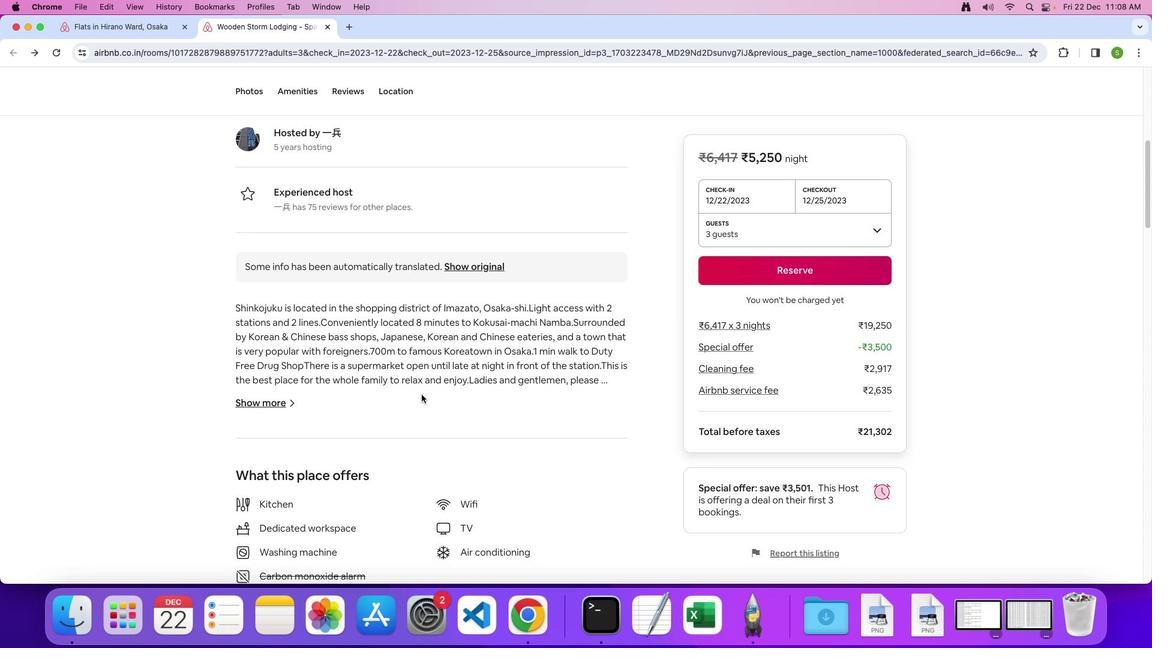 
Action: Mouse moved to (421, 393)
Screenshot: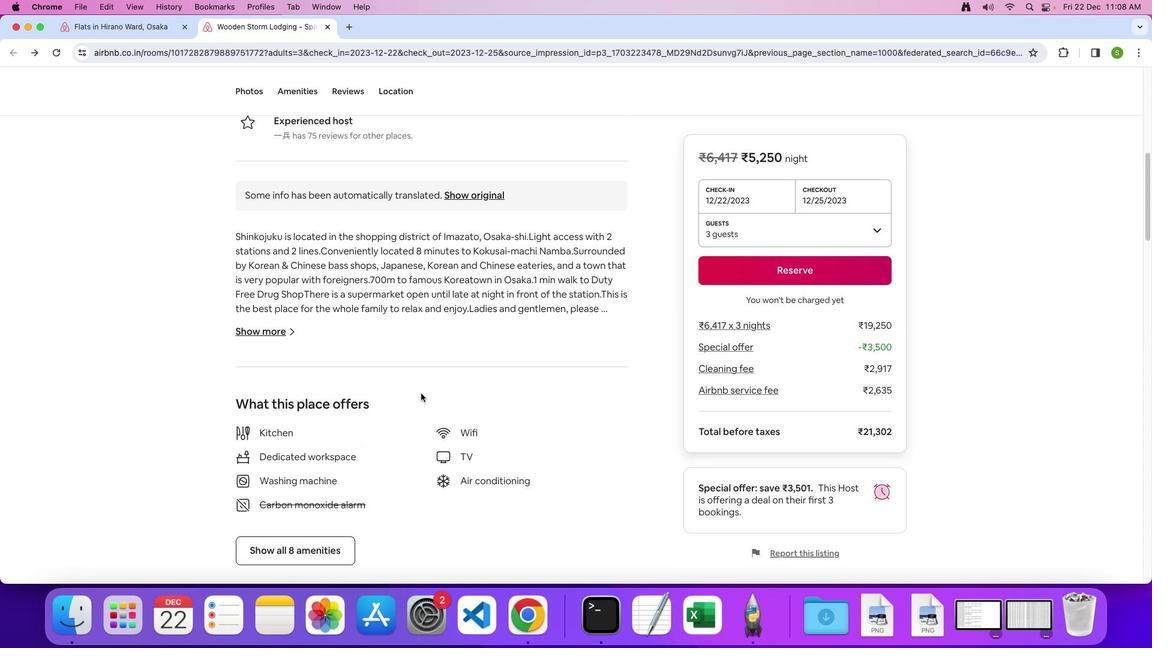 
Action: Mouse scrolled (421, 393) with delta (0, 0)
Screenshot: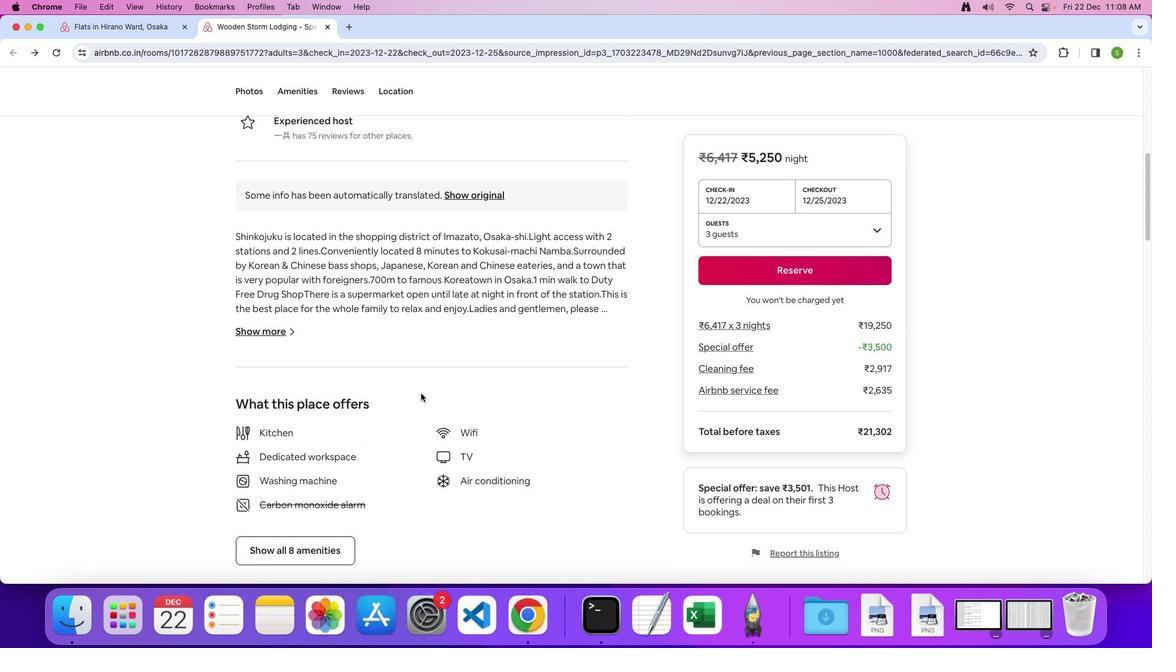 
Action: Mouse scrolled (421, 393) with delta (0, 0)
Screenshot: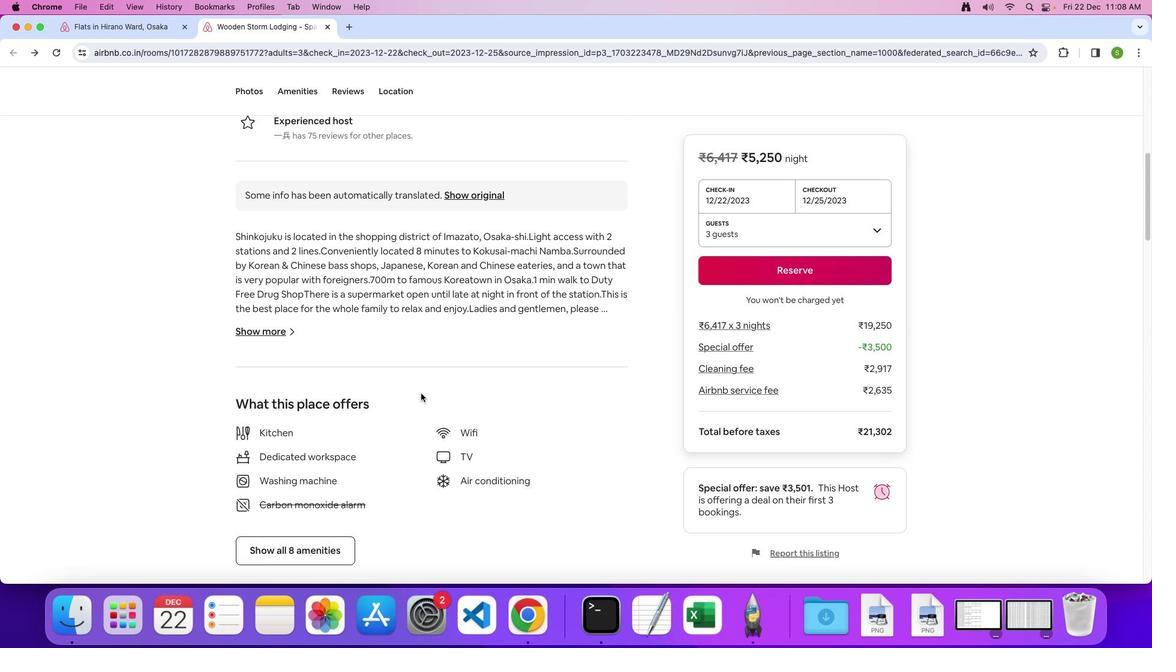 
Action: Mouse scrolled (421, 393) with delta (0, -1)
Screenshot: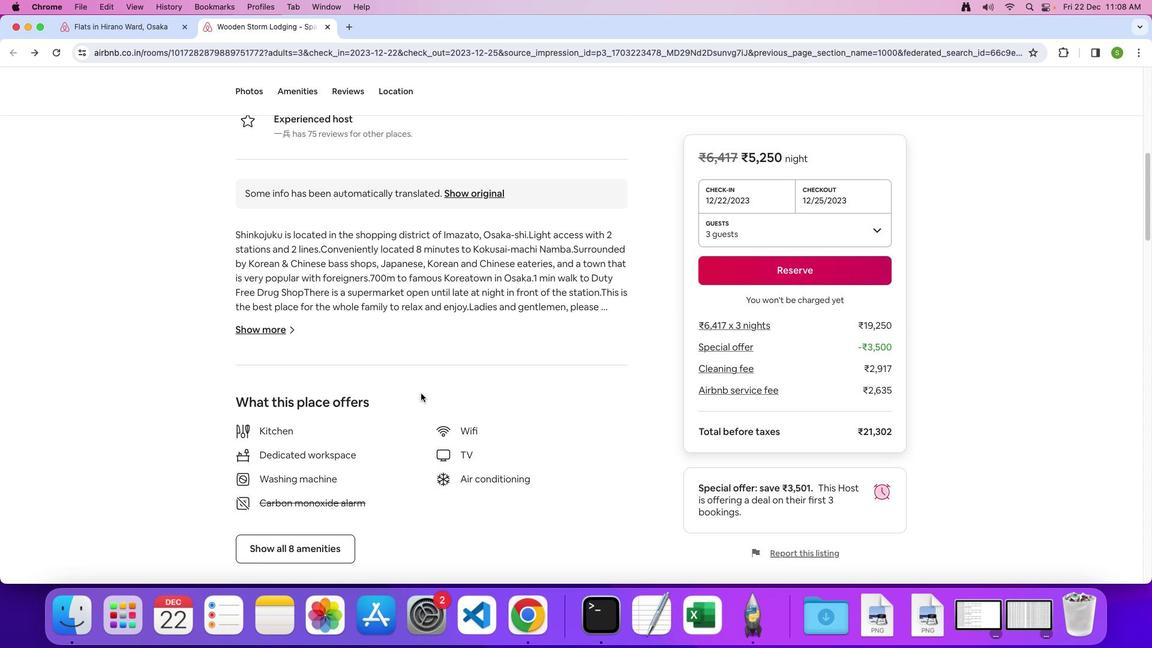 
Action: Mouse scrolled (421, 393) with delta (0, 0)
Screenshot: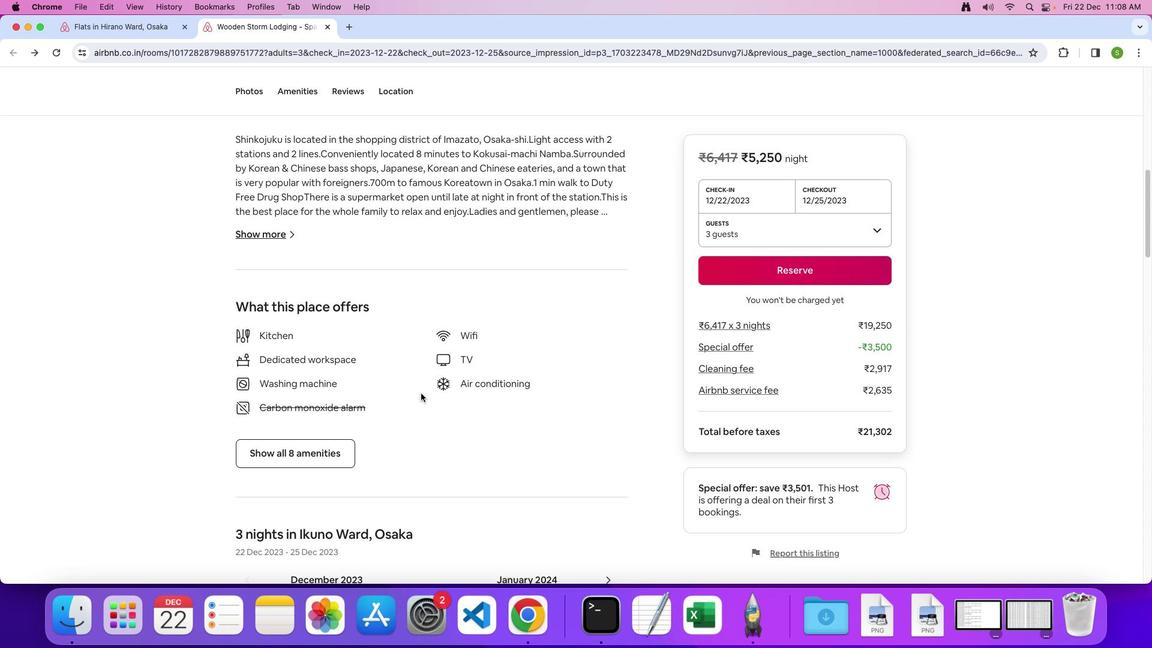
Action: Mouse scrolled (421, 393) with delta (0, 0)
Screenshot: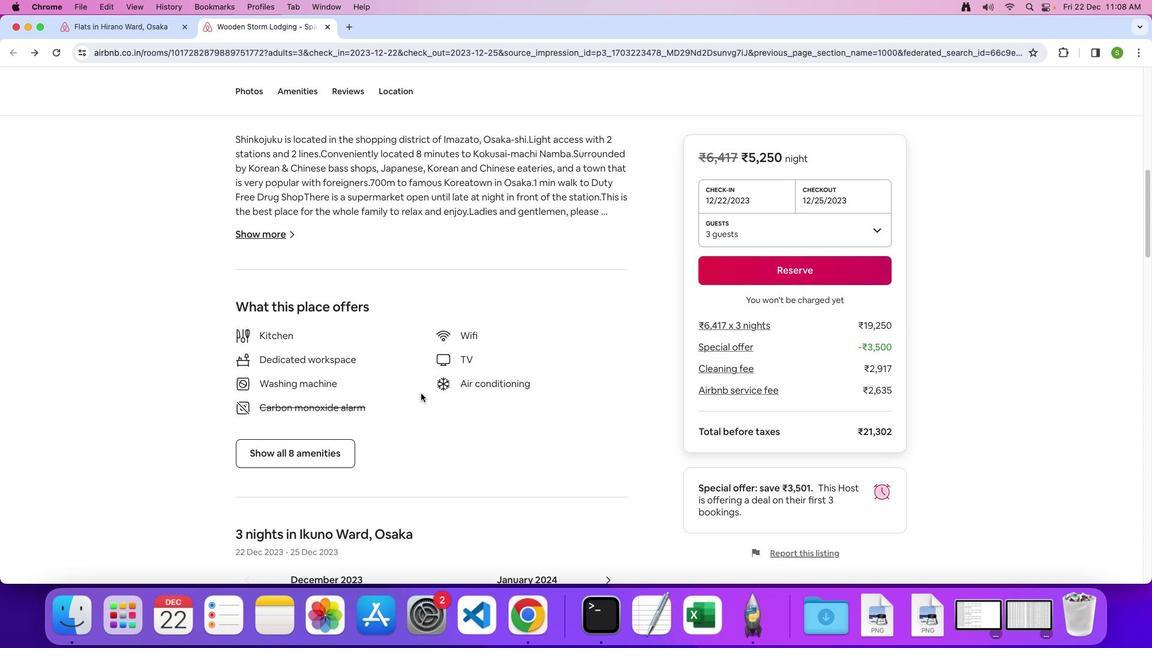 
Action: Mouse moved to (285, 430)
Screenshot: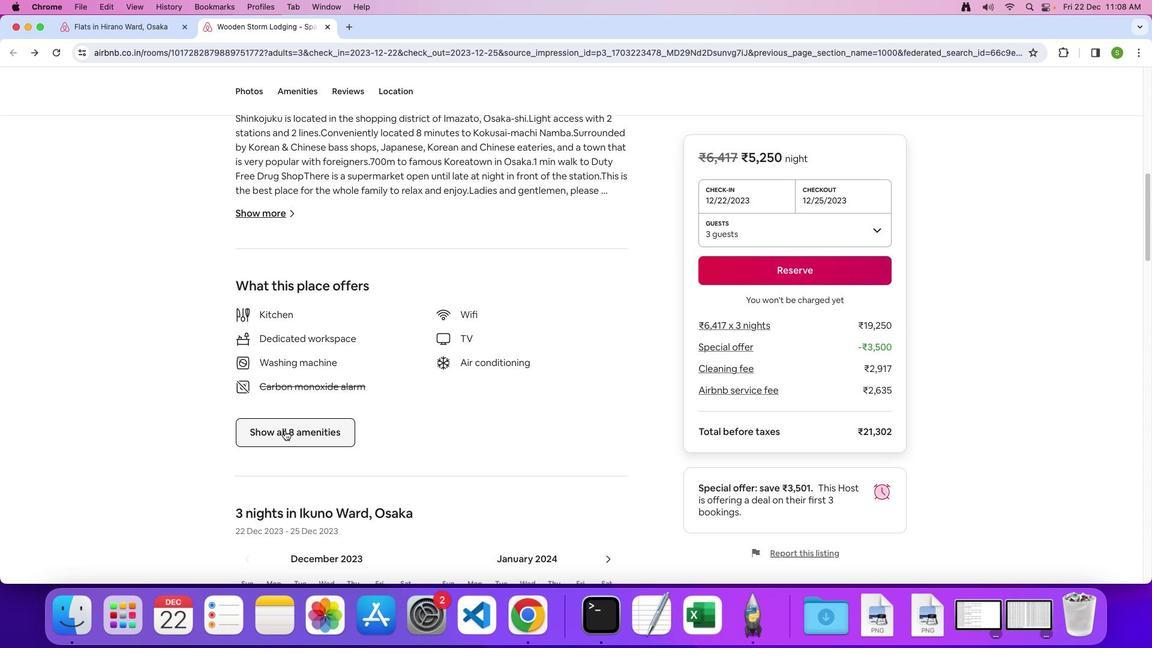 
Action: Mouse pressed left at (285, 430)
Screenshot: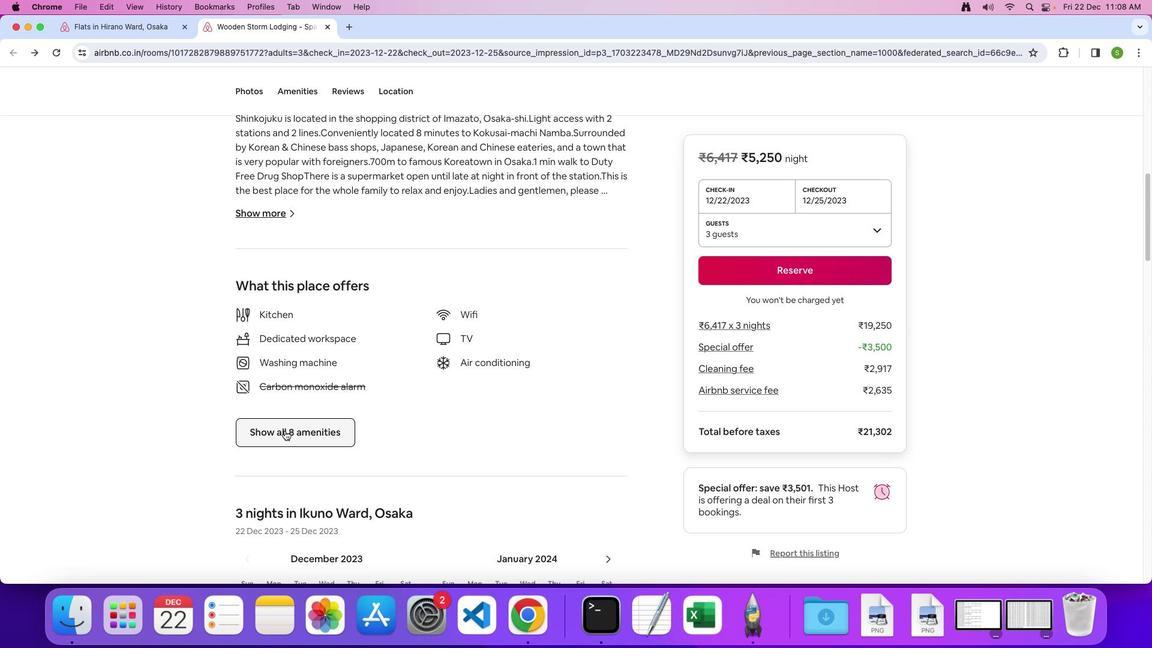 
Action: Mouse moved to (524, 370)
Screenshot: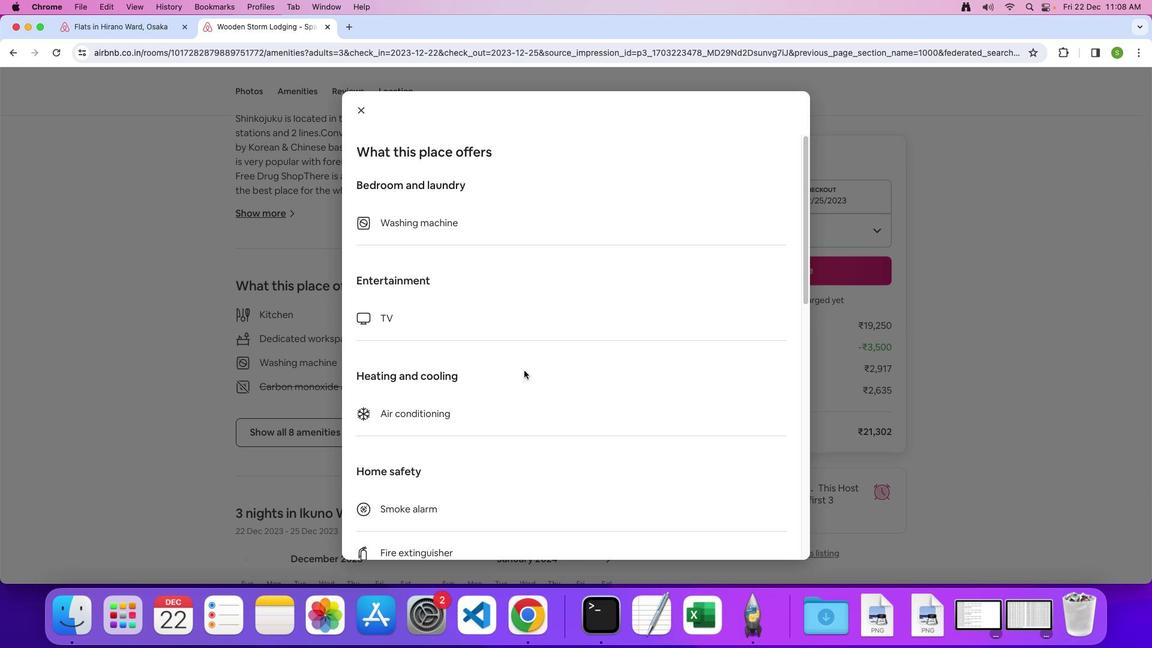 
Action: Mouse scrolled (524, 370) with delta (0, 0)
Screenshot: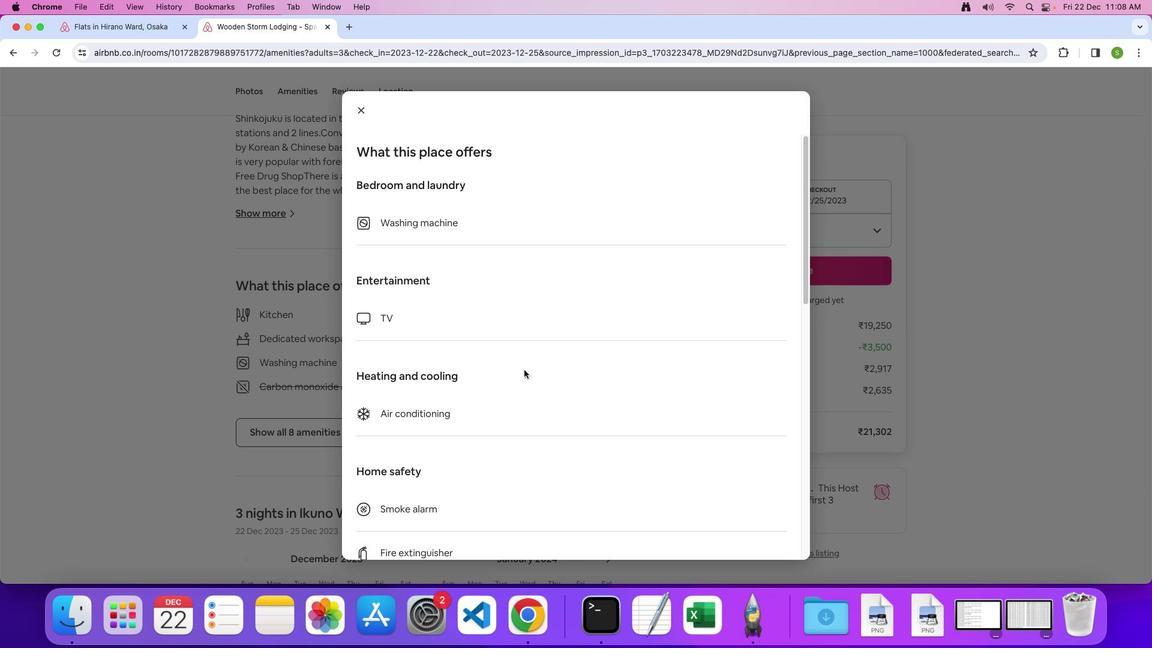 
Action: Mouse scrolled (524, 370) with delta (0, 0)
Screenshot: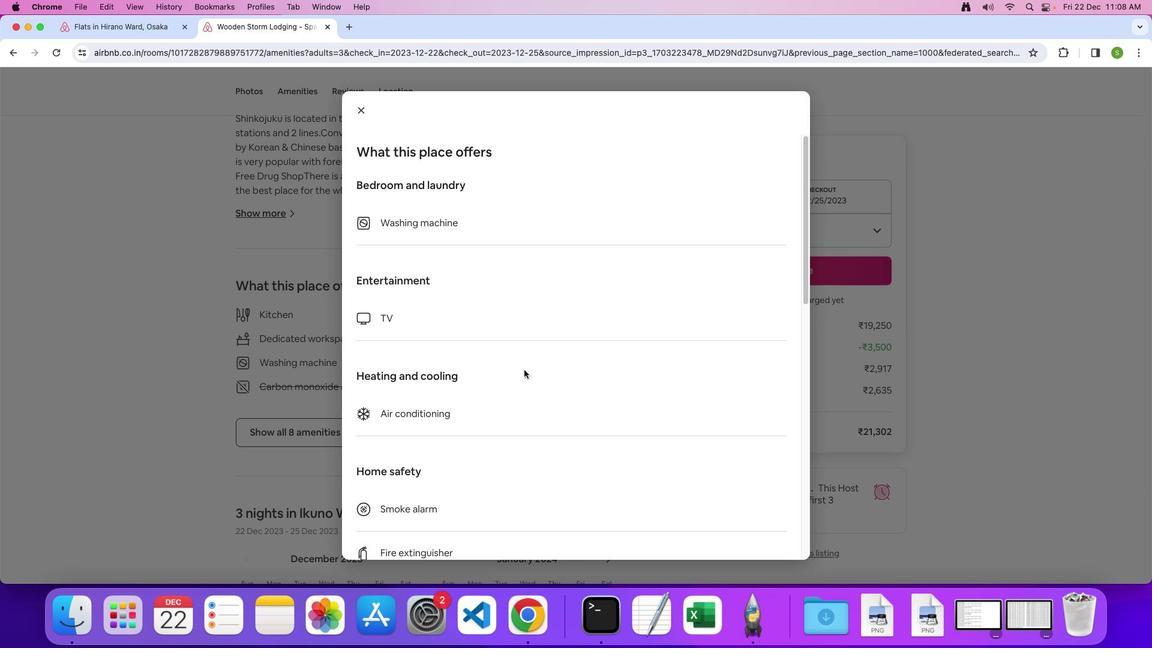 
Action: Mouse scrolled (524, 370) with delta (0, -1)
Screenshot: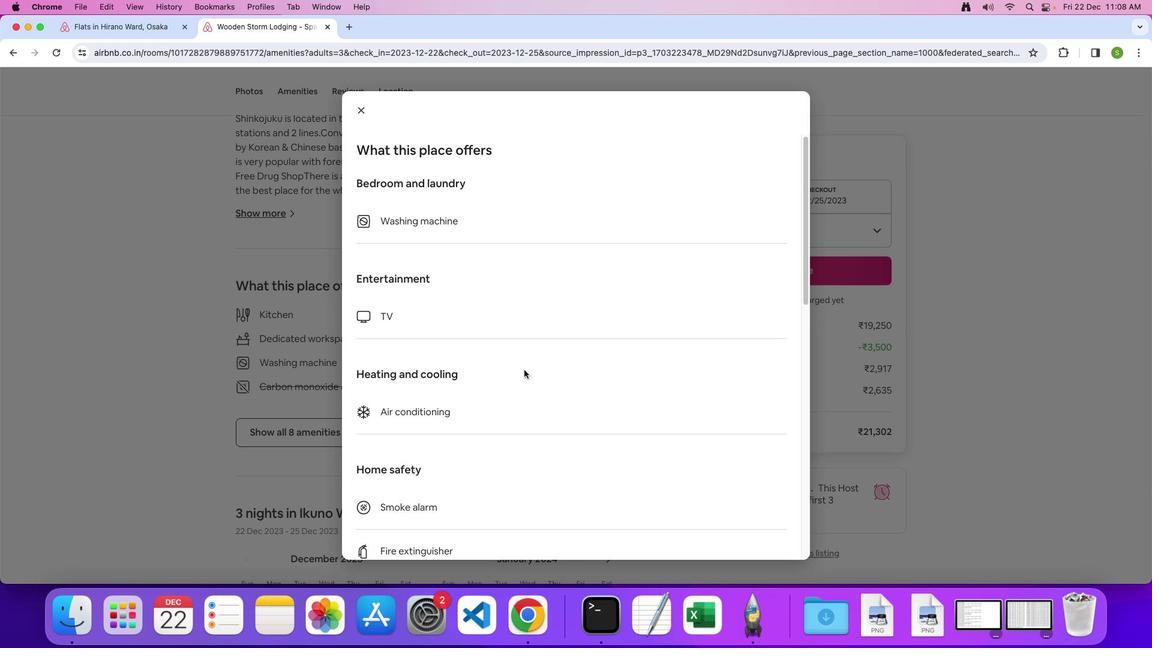 
Action: Mouse moved to (524, 370)
Screenshot: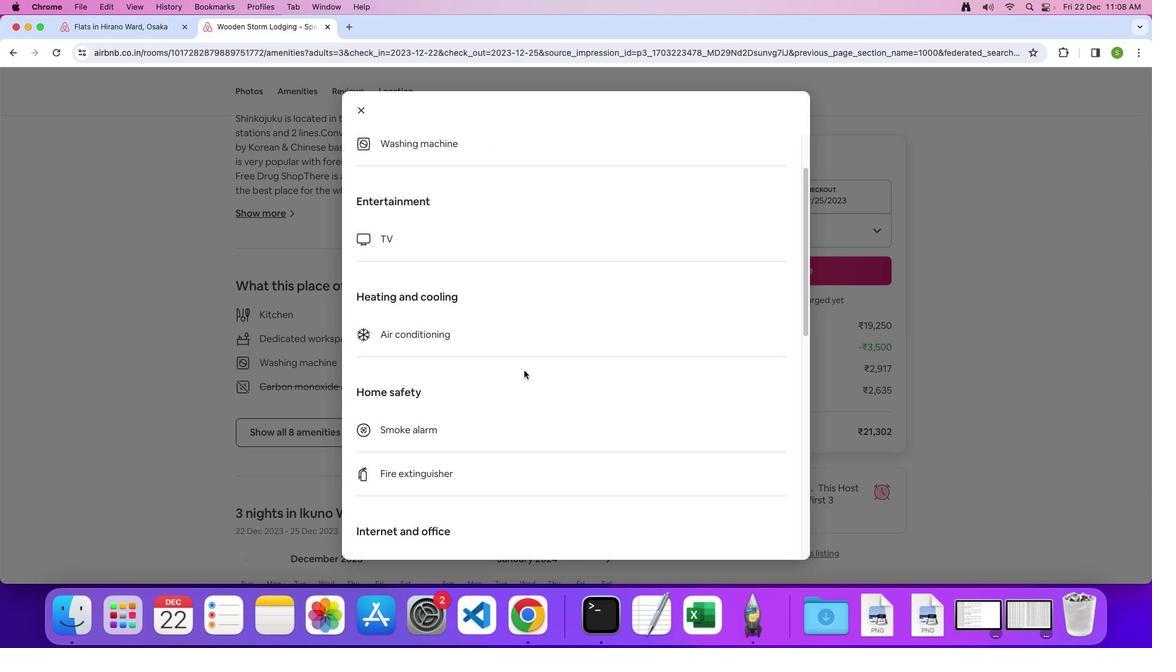 
Action: Mouse scrolled (524, 370) with delta (0, 0)
Screenshot: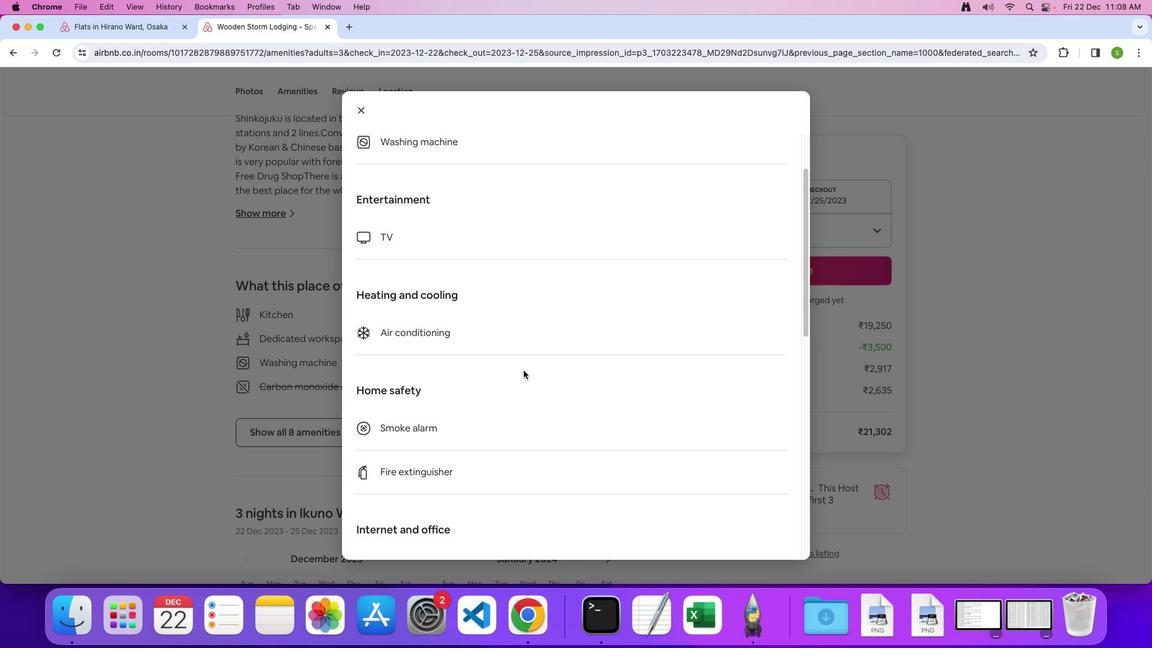 
Action: Mouse scrolled (524, 370) with delta (0, 0)
Screenshot: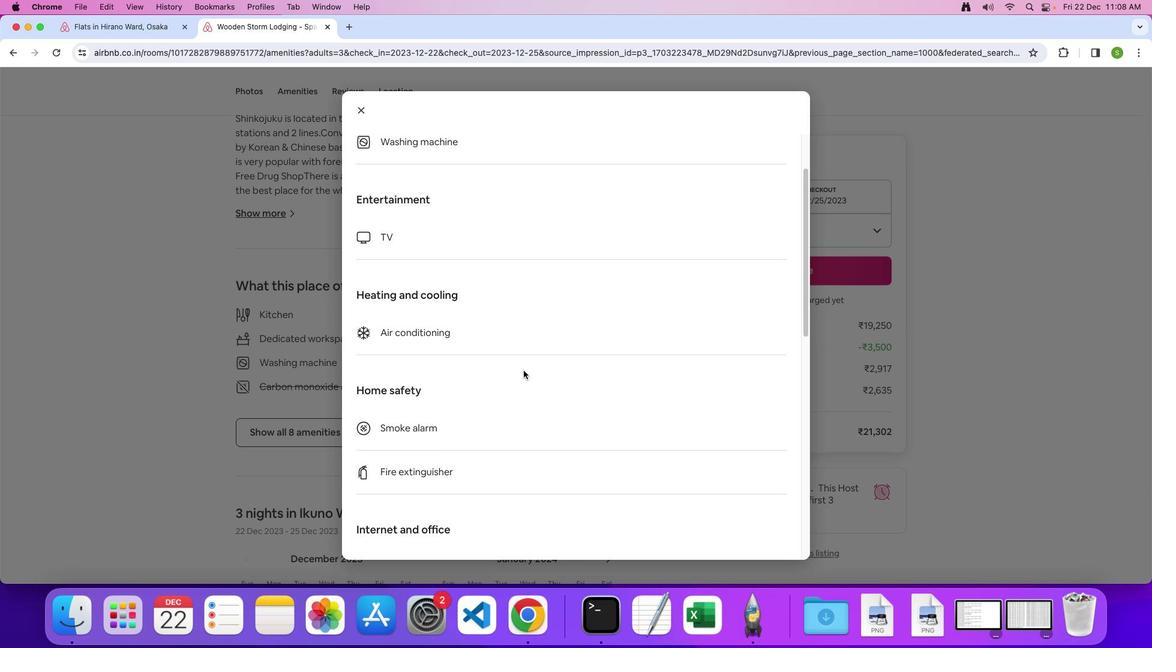 
Action: Mouse scrolled (524, 370) with delta (0, 0)
Screenshot: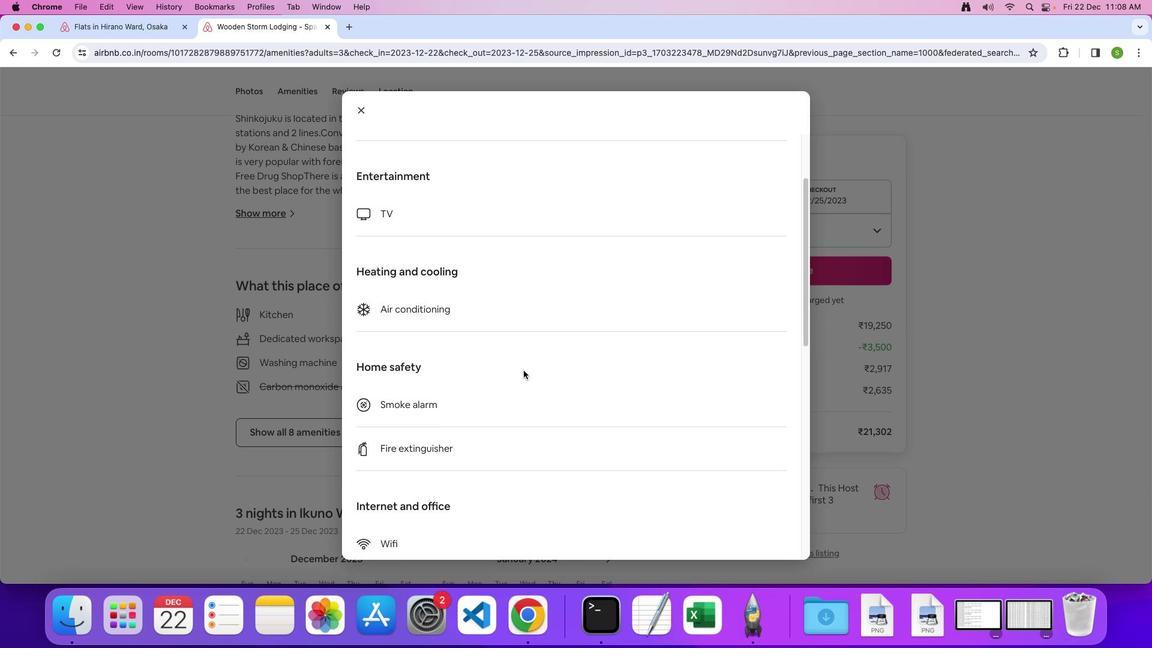 
Action: Mouse scrolled (524, 370) with delta (0, 0)
Screenshot: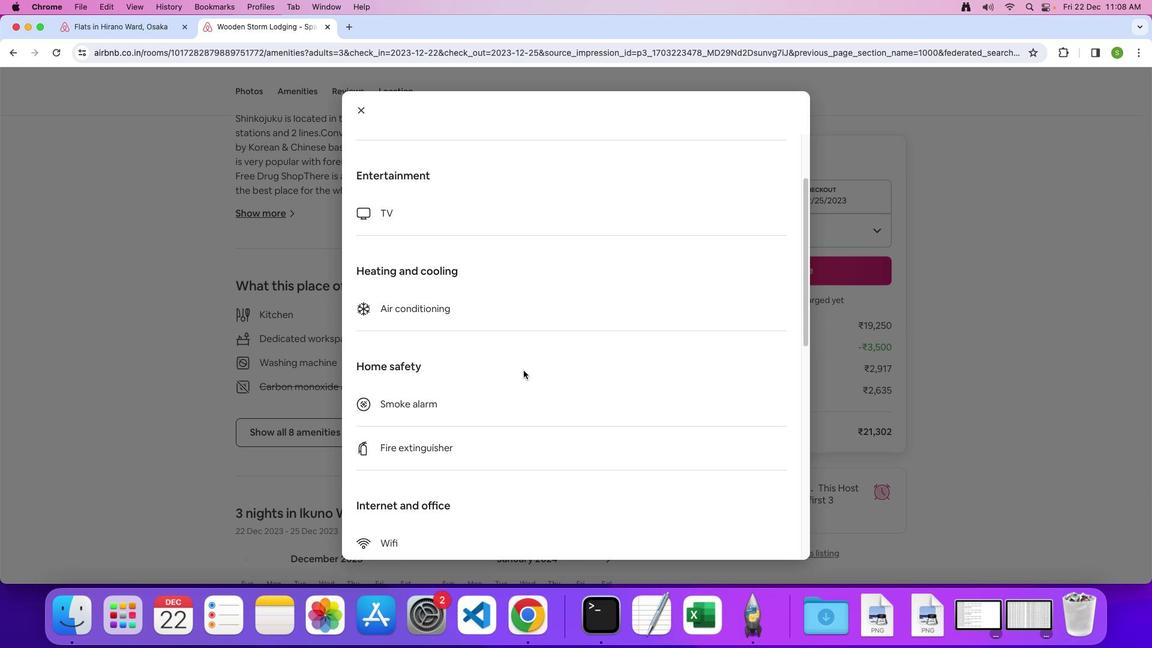 
Action: Mouse scrolled (524, 370) with delta (0, -1)
Screenshot: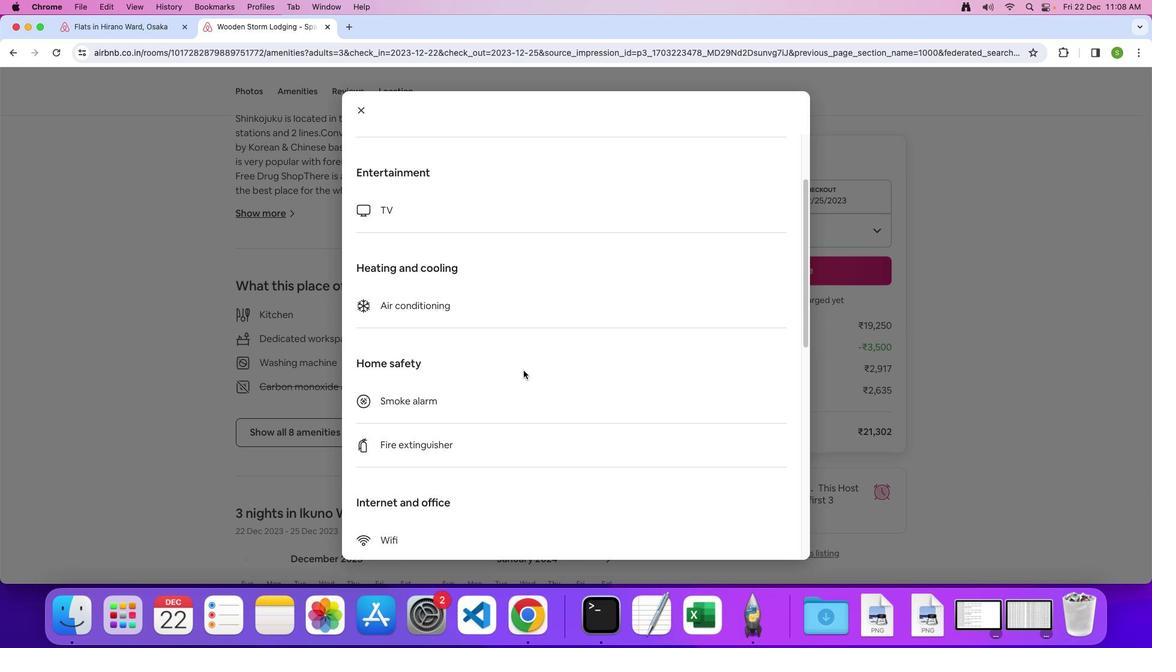 
Action: Mouse scrolled (524, 370) with delta (0, 0)
Screenshot: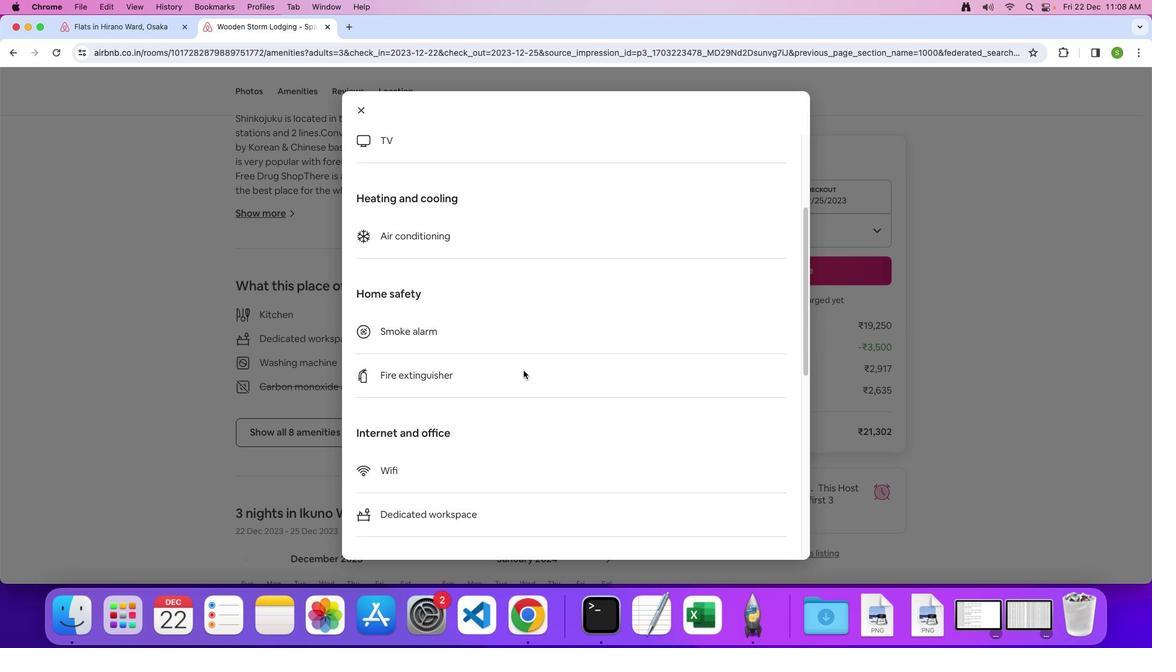 
Action: Mouse scrolled (524, 370) with delta (0, 0)
Screenshot: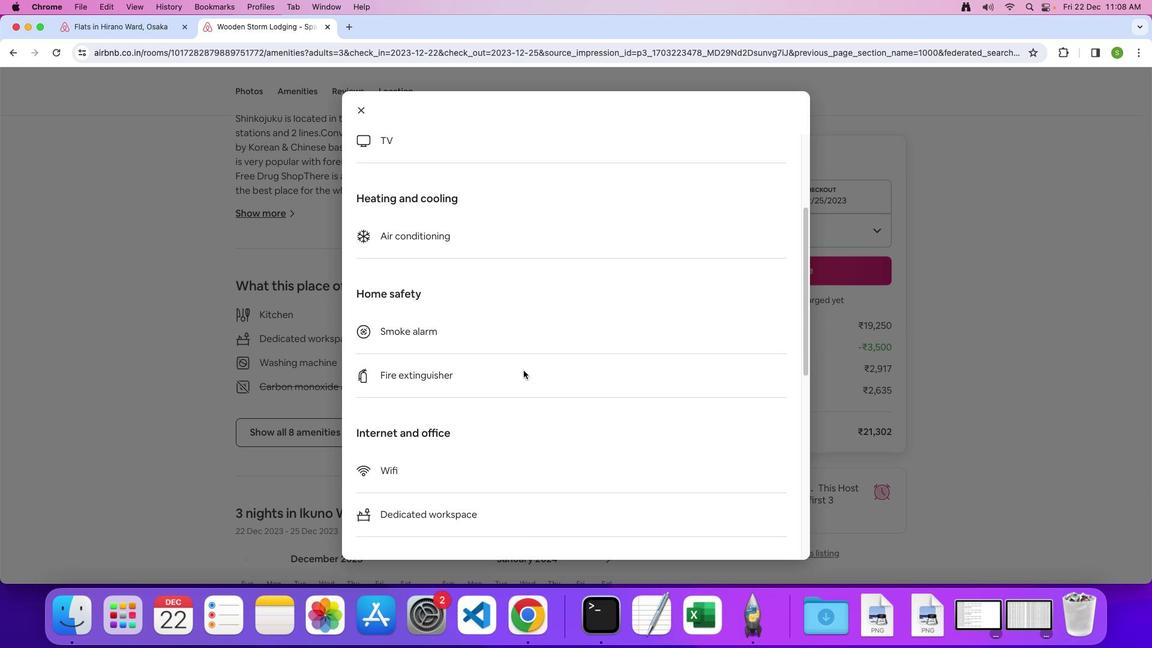 
Action: Mouse scrolled (524, 370) with delta (0, -1)
Screenshot: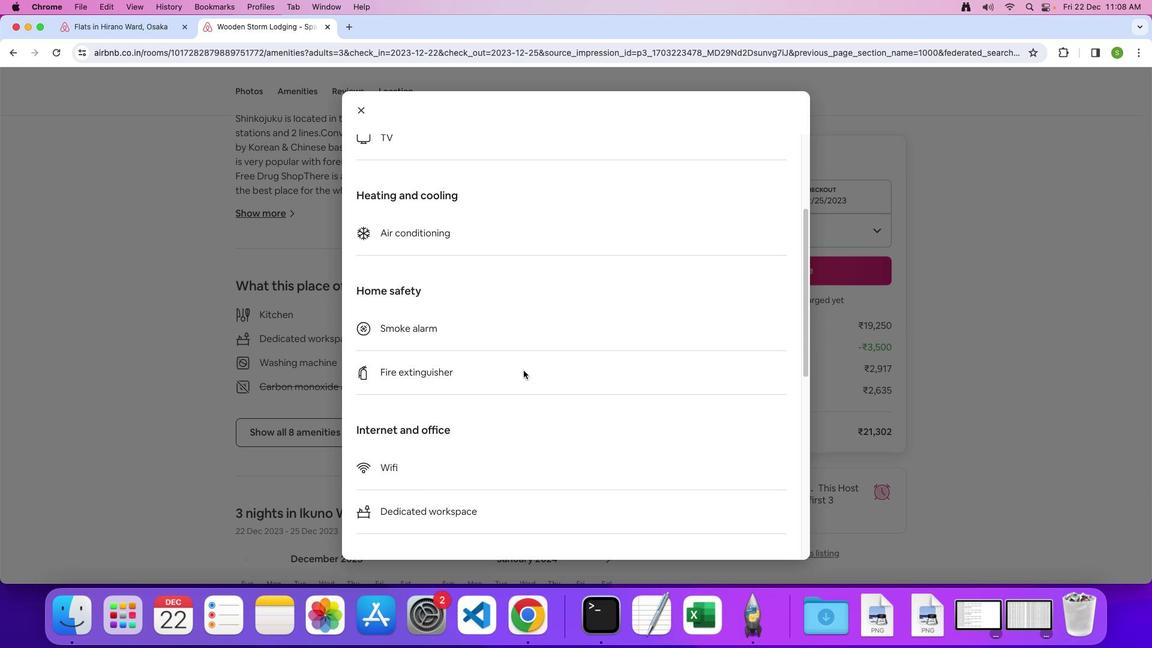 
Action: Mouse scrolled (524, 370) with delta (0, 0)
Screenshot: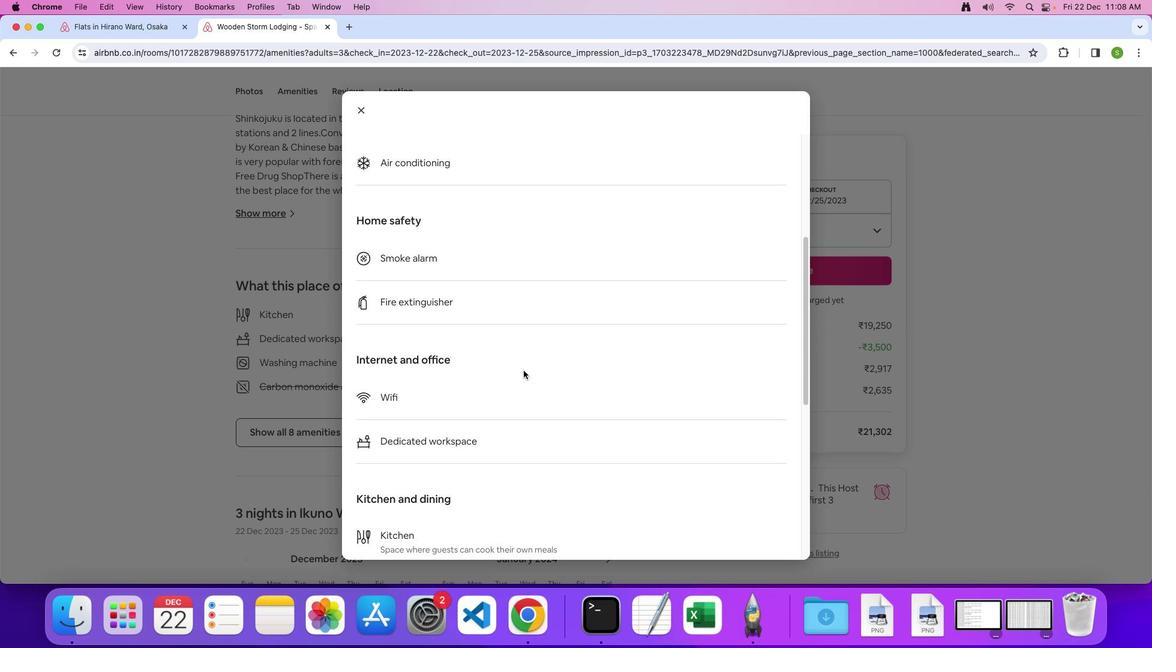 
Action: Mouse scrolled (524, 370) with delta (0, 0)
Screenshot: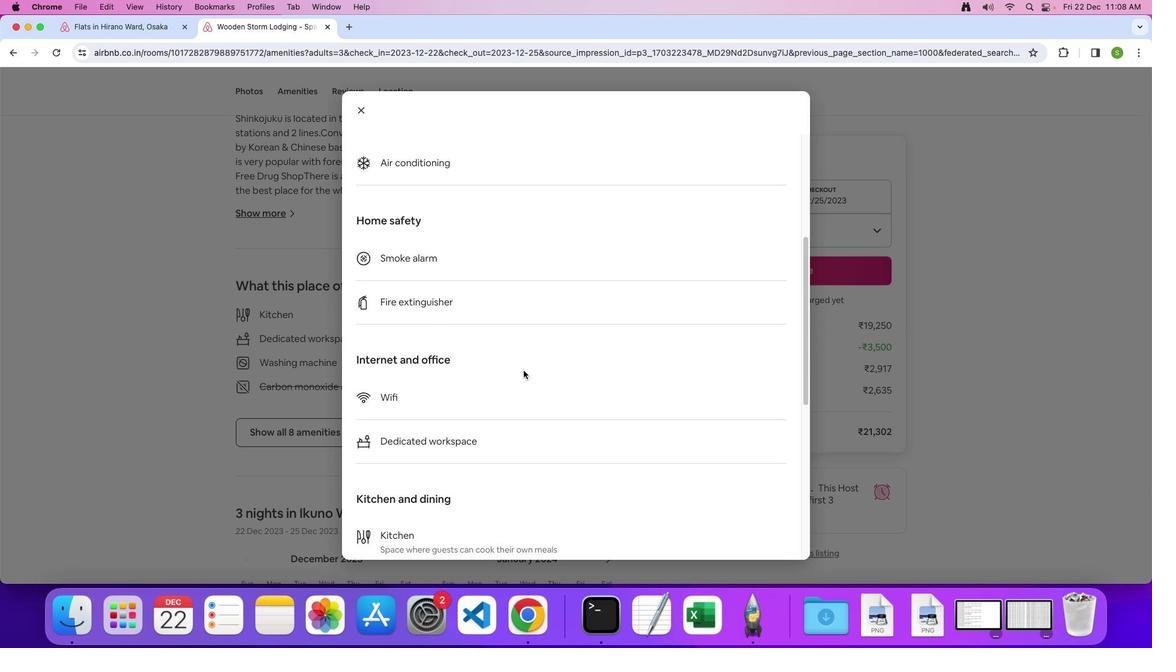 
Action: Mouse scrolled (524, 370) with delta (0, -1)
Screenshot: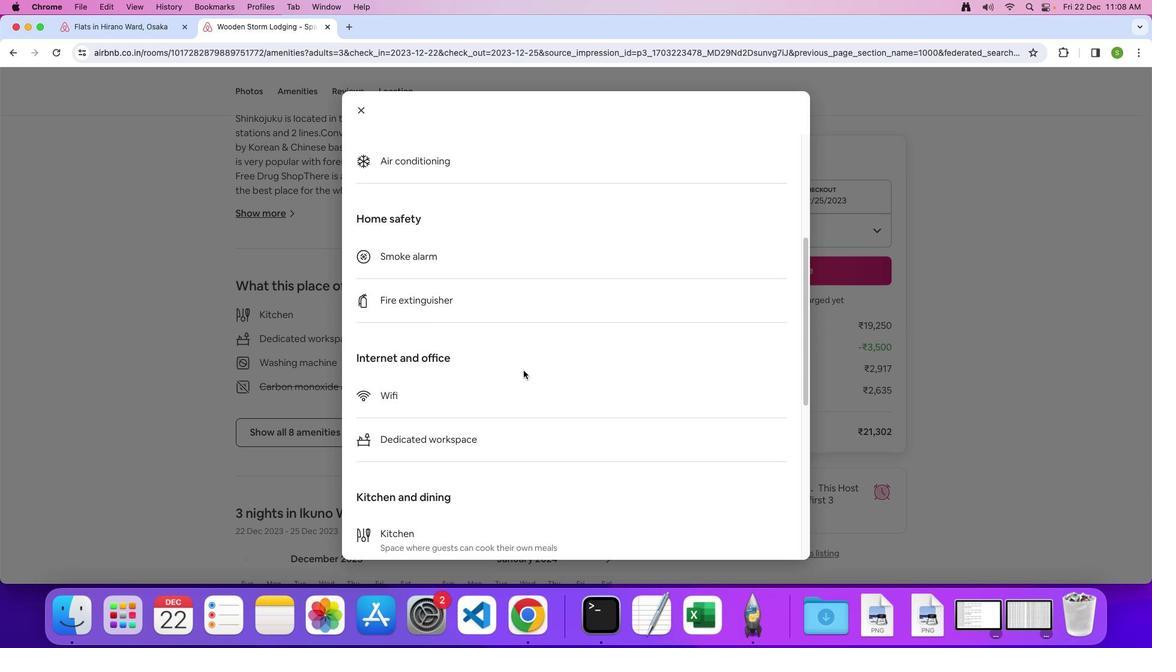 
Action: Mouse moved to (578, 394)
Screenshot: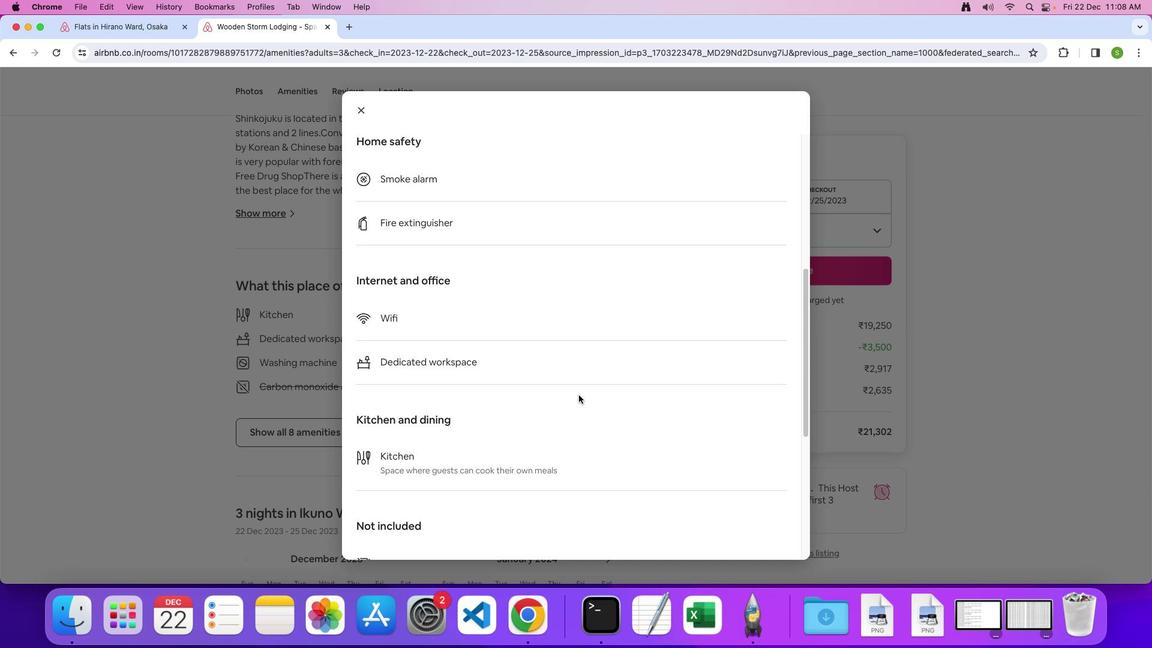 
Action: Mouse scrolled (578, 394) with delta (0, 0)
Screenshot: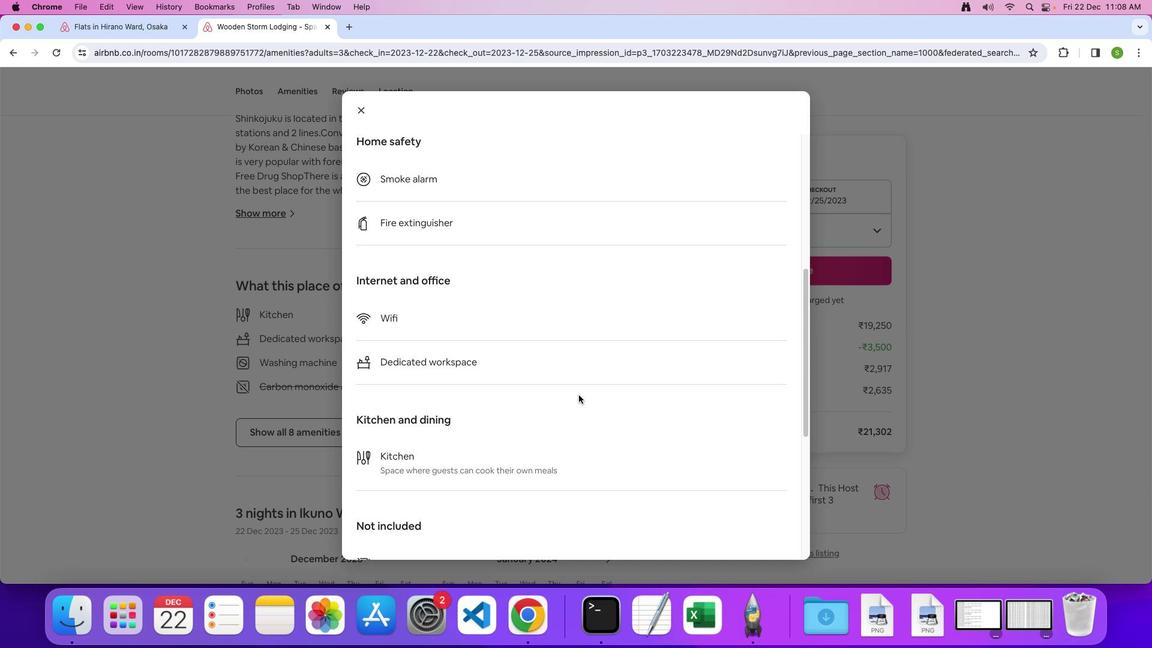 
Action: Mouse scrolled (578, 394) with delta (0, 0)
Screenshot: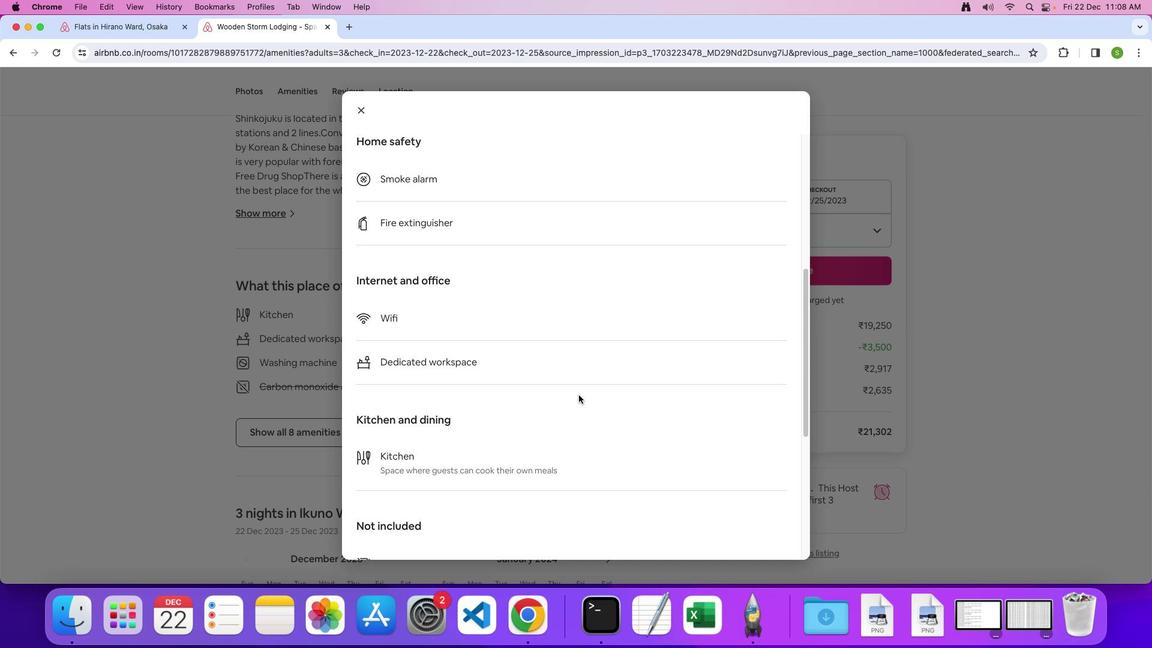 
Action: Mouse scrolled (578, 394) with delta (0, 0)
Screenshot: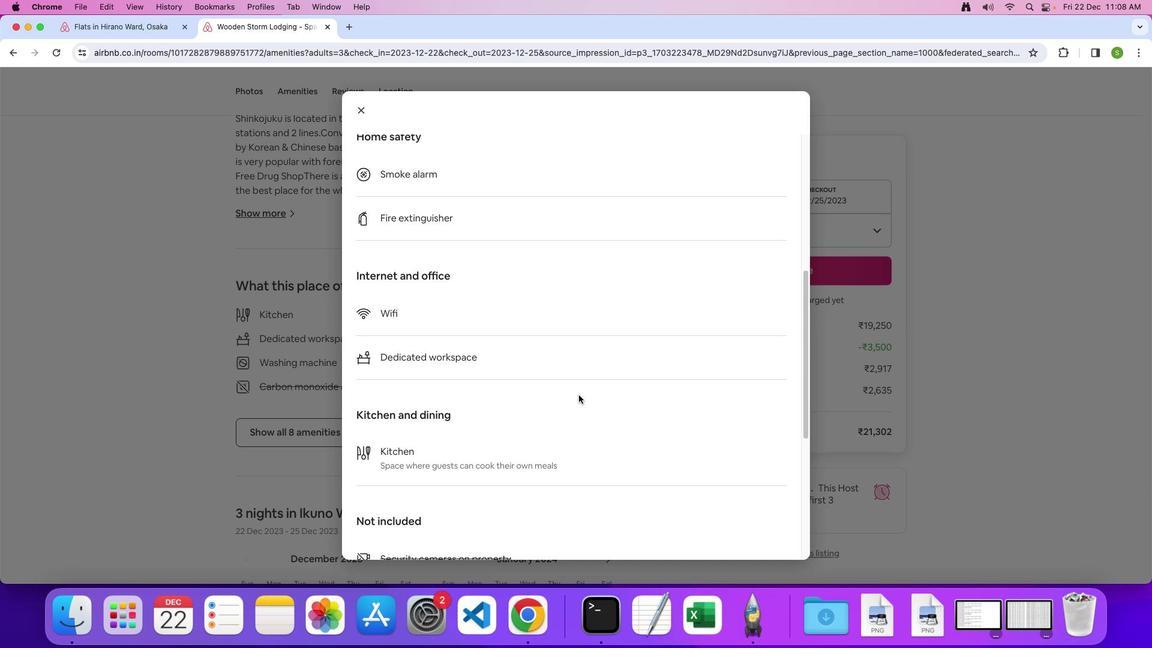 
Action: Mouse scrolled (578, 394) with delta (0, 0)
Screenshot: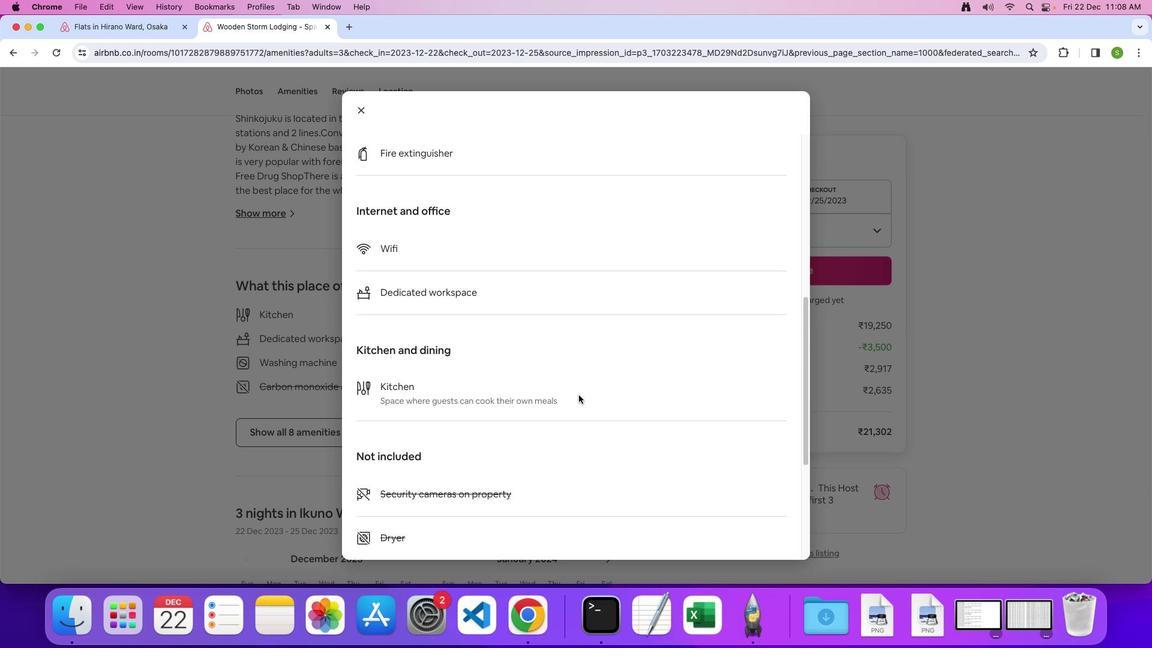 
Action: Mouse scrolled (578, 394) with delta (0, 0)
Screenshot: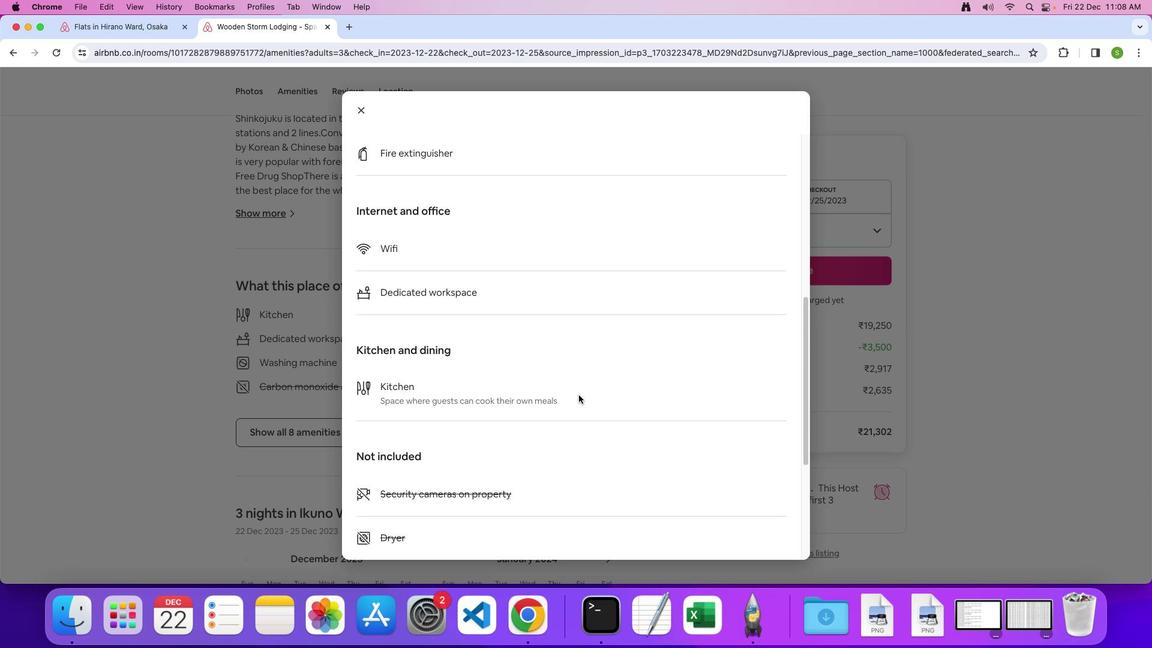 
Action: Mouse scrolled (578, 394) with delta (0, 0)
Screenshot: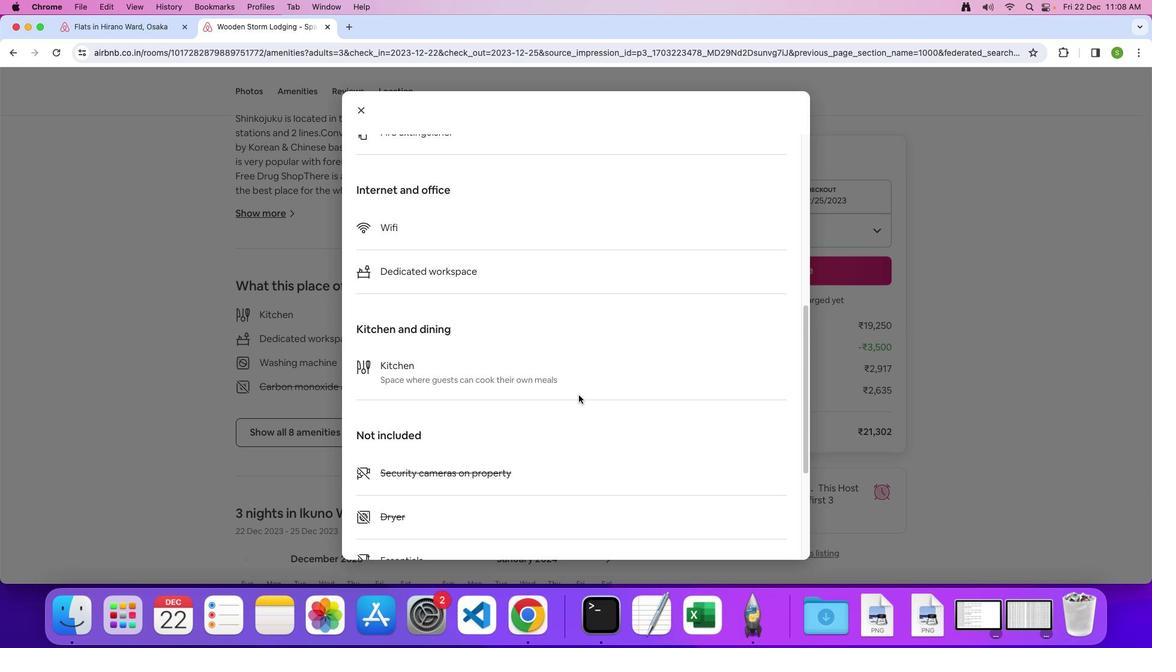 
Action: Mouse scrolled (578, 394) with delta (0, 0)
Screenshot: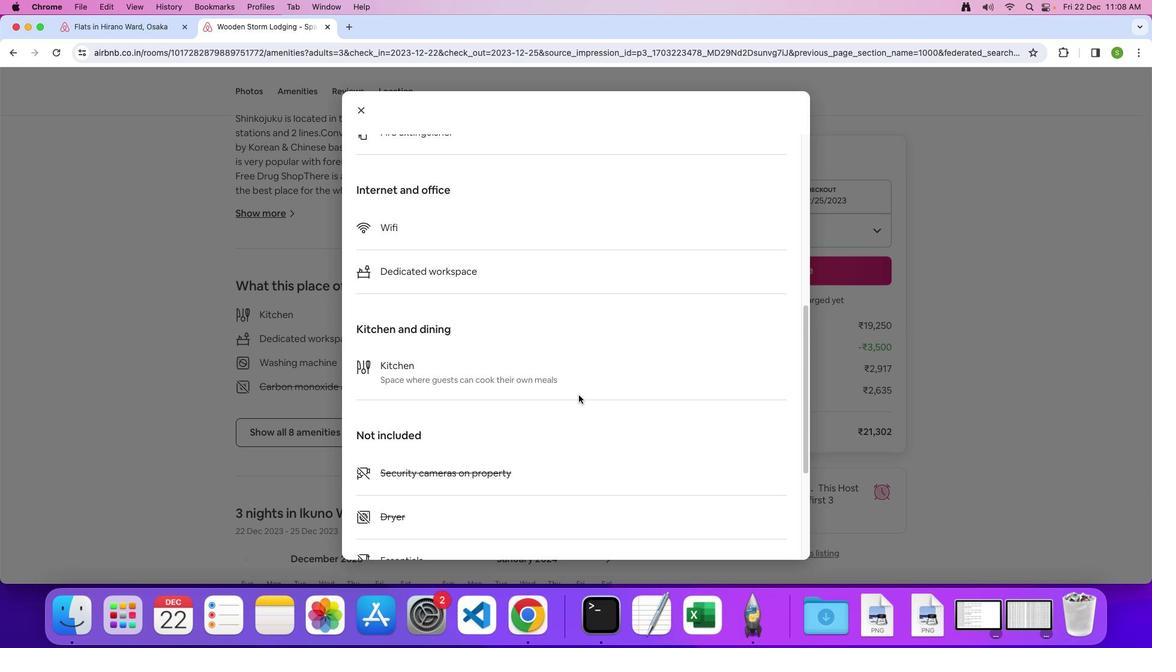 
Action: Mouse scrolled (578, 394) with delta (0, 0)
Screenshot: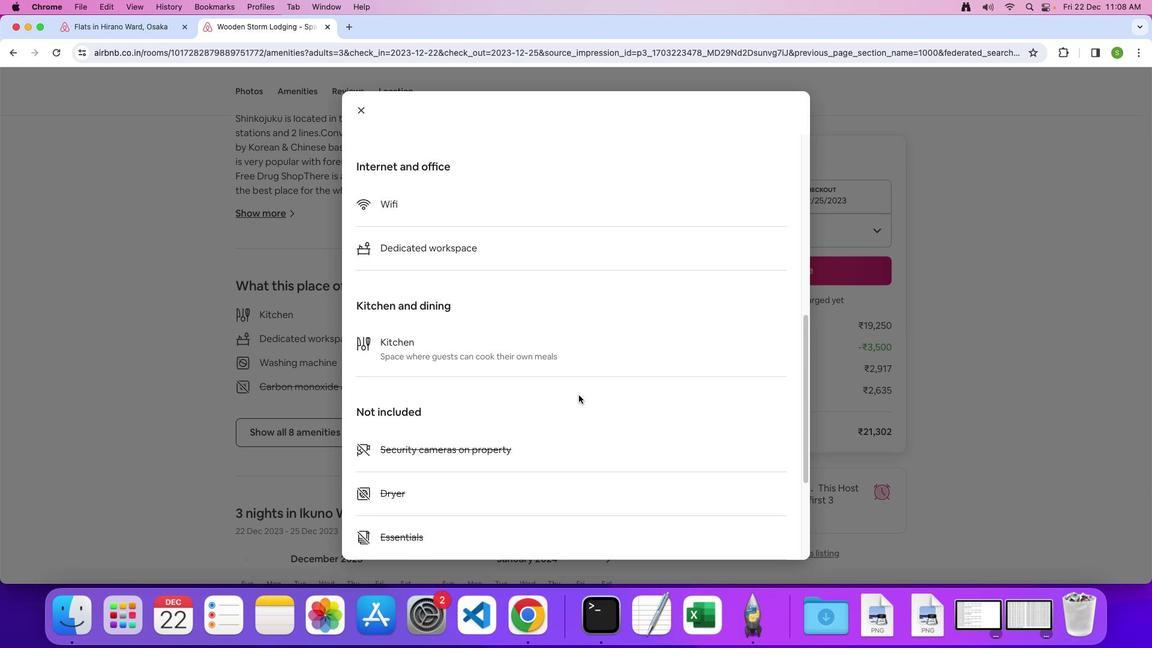 
Action: Mouse scrolled (578, 394) with delta (0, 0)
